 Task: Create a task  Implement a new cybersecurity system for an organization's IT infrastructure , assign it to team member softage.4@softage.net in the project AgileConnection and update the status of the task to  On Track  , set the priority of the task to Low
Action: Mouse moved to (78, 66)
Screenshot: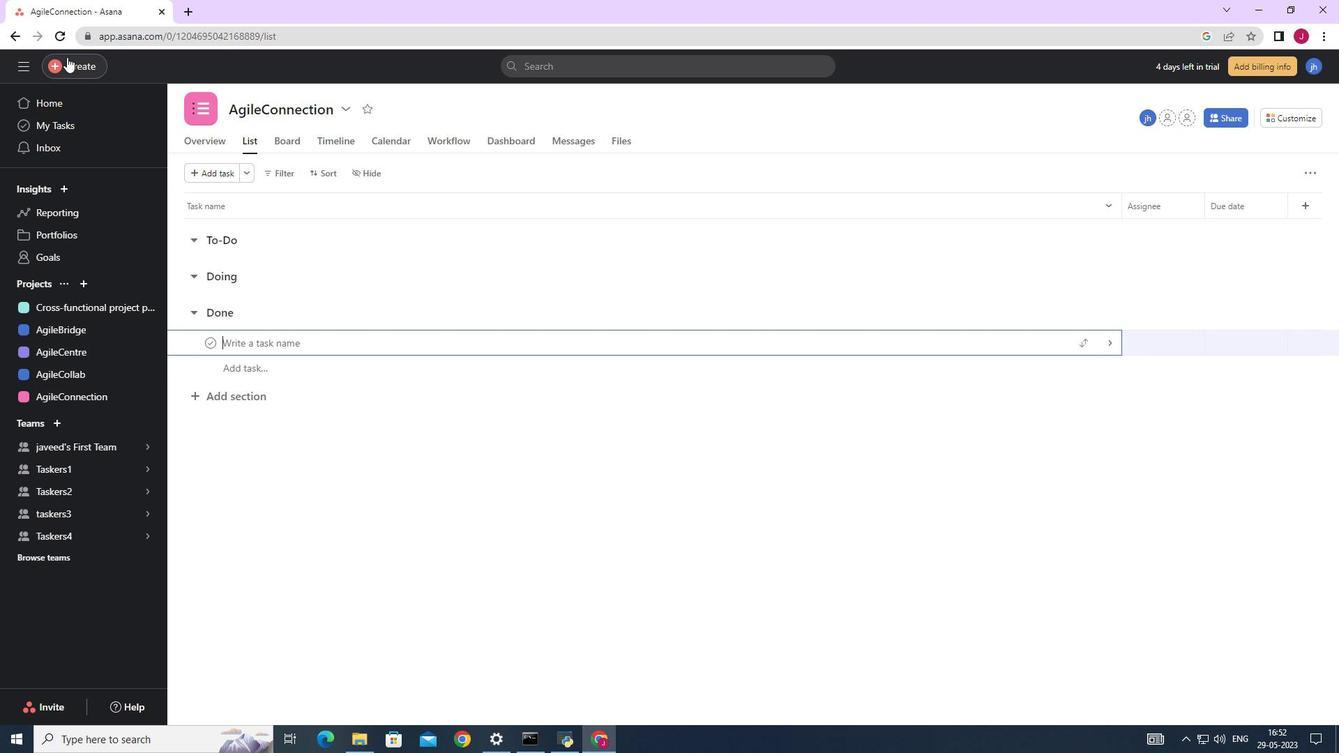 
Action: Mouse pressed left at (78, 66)
Screenshot: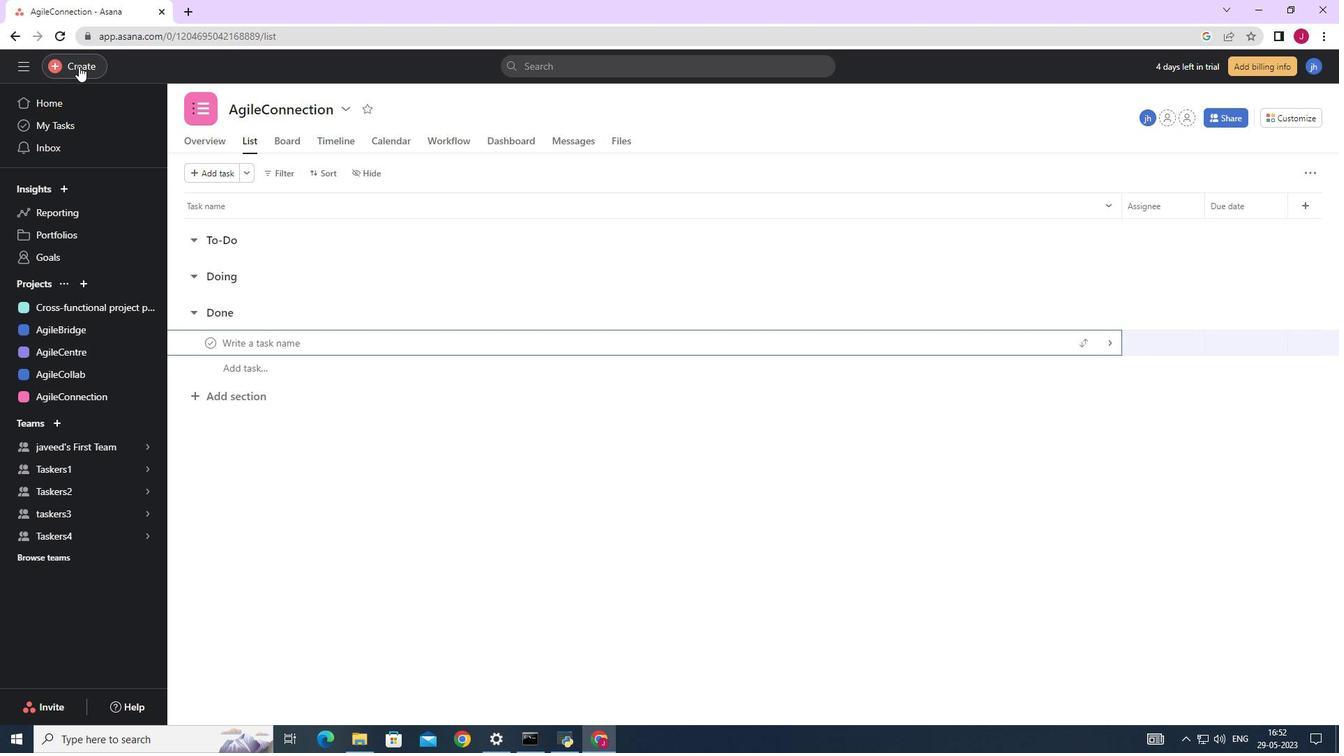 
Action: Mouse moved to (156, 71)
Screenshot: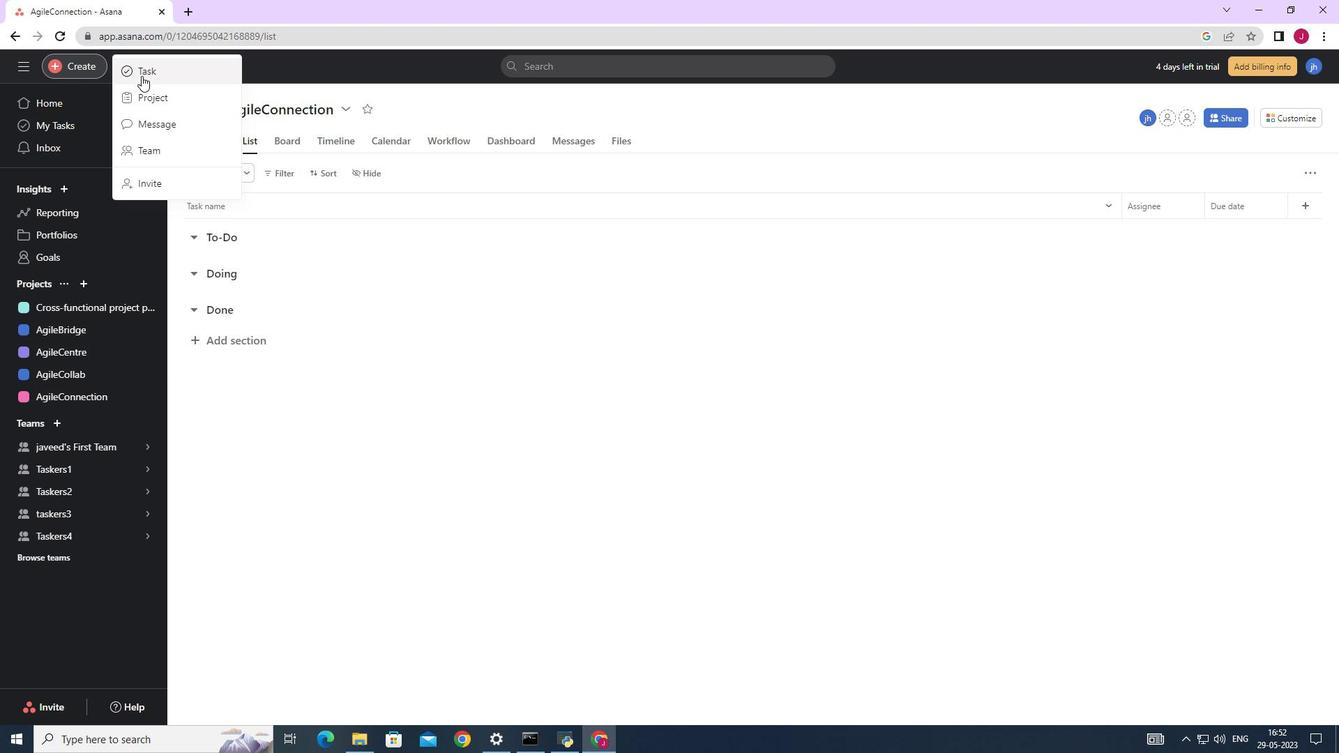 
Action: Mouse pressed left at (156, 71)
Screenshot: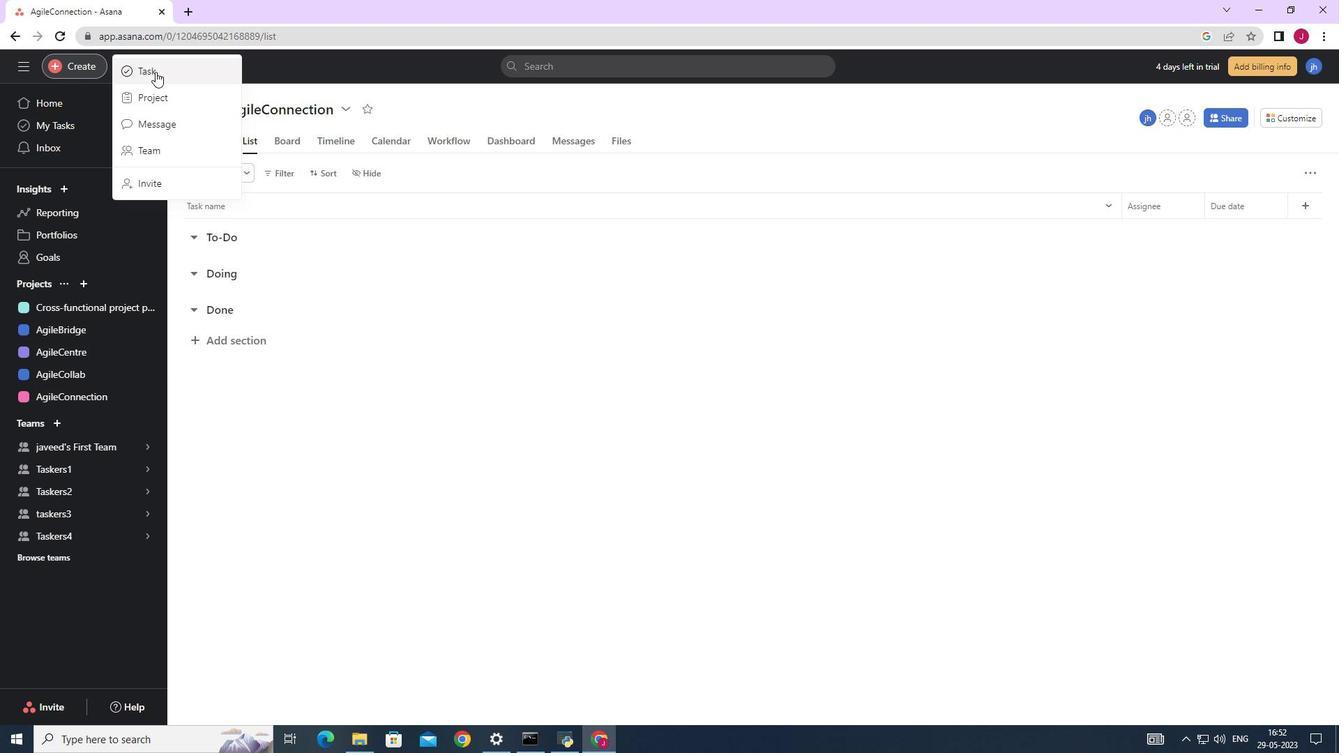 
Action: Mouse moved to (1094, 463)
Screenshot: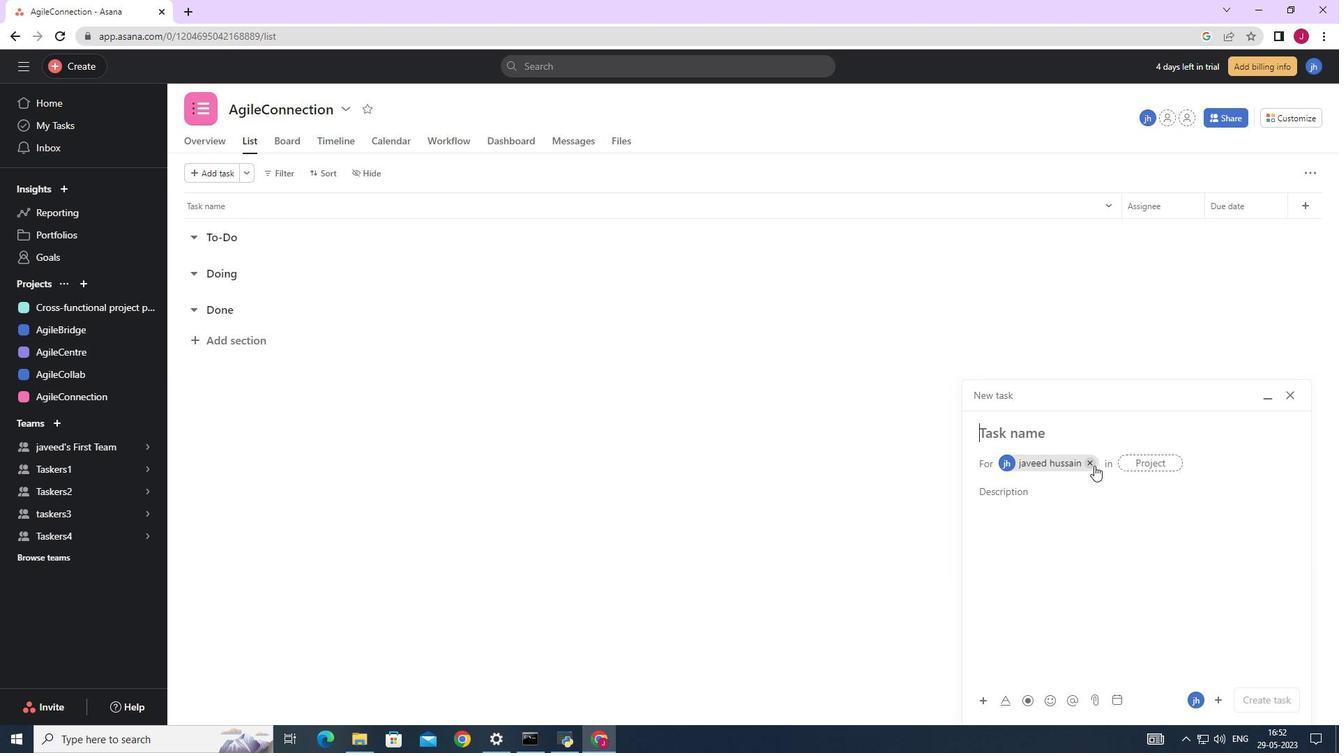 
Action: Mouse pressed left at (1094, 463)
Screenshot: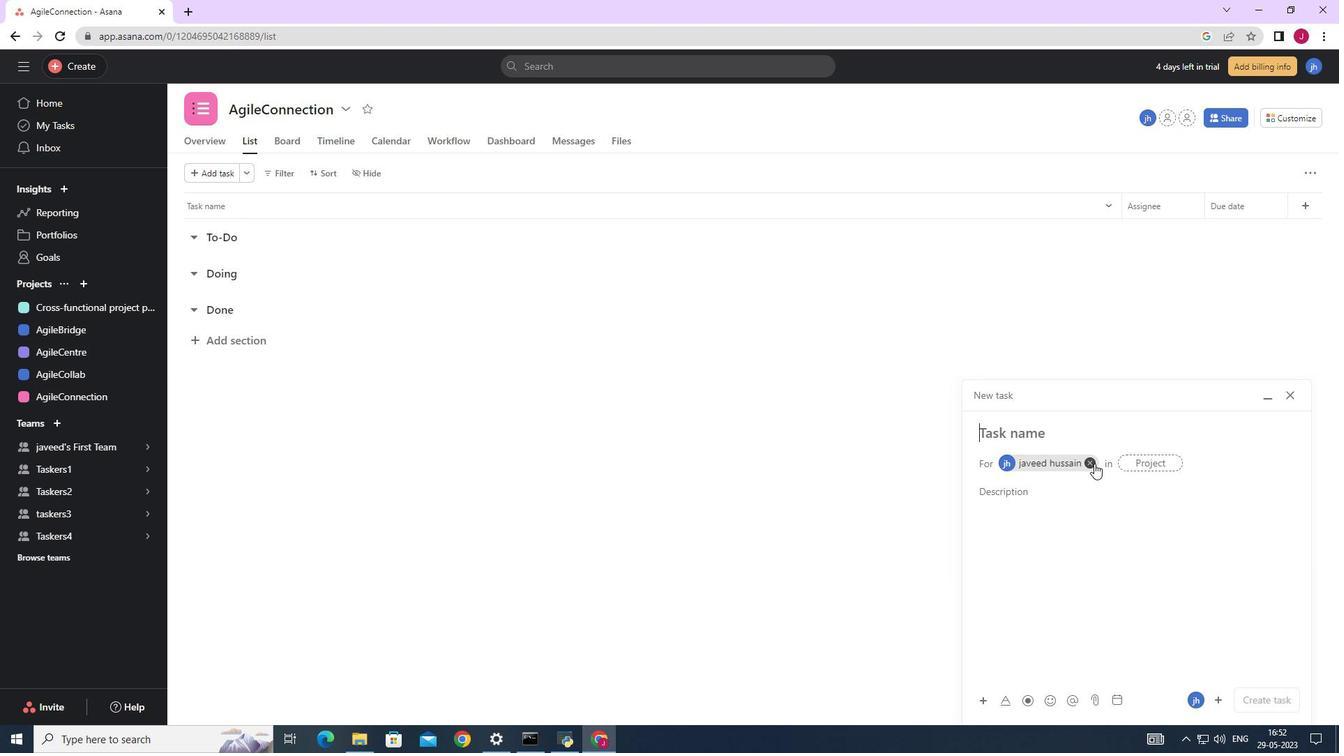 
Action: Mouse moved to (1018, 430)
Screenshot: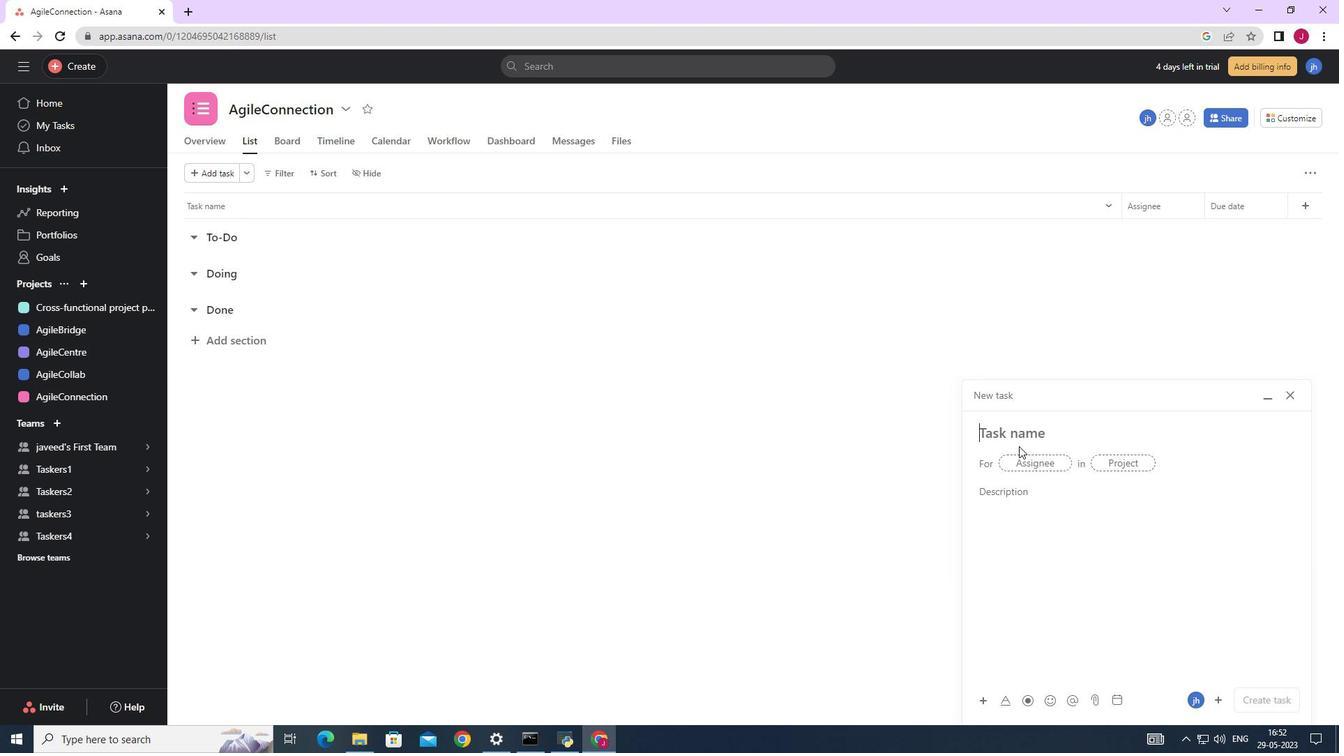 
Action: Key pressed <Key.caps_lock>I<Key.caps_lock>mplement<Key.space>a<Key.space>new<Key.space>cybersecurity<Key.space>system<Key.space>for<Key.space>an<Key.space>organisations<Key.space><Key.caps_lock>I<Key.caps_lock>t<Key.backspace><Key.caps_lock>T<Key.caps_lock><Key.space>infrastir<Key.backspace><Key.backspace>racture
Screenshot: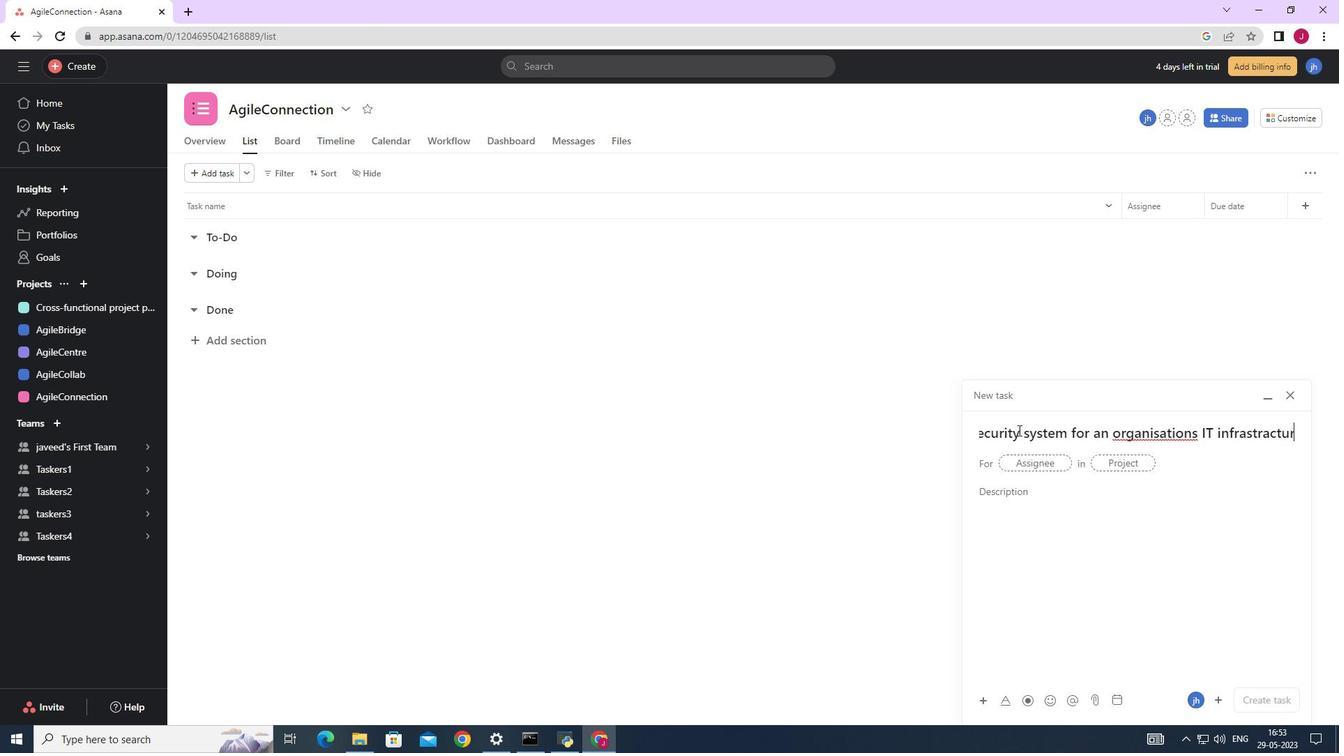 
Action: Mouse moved to (1132, 434)
Screenshot: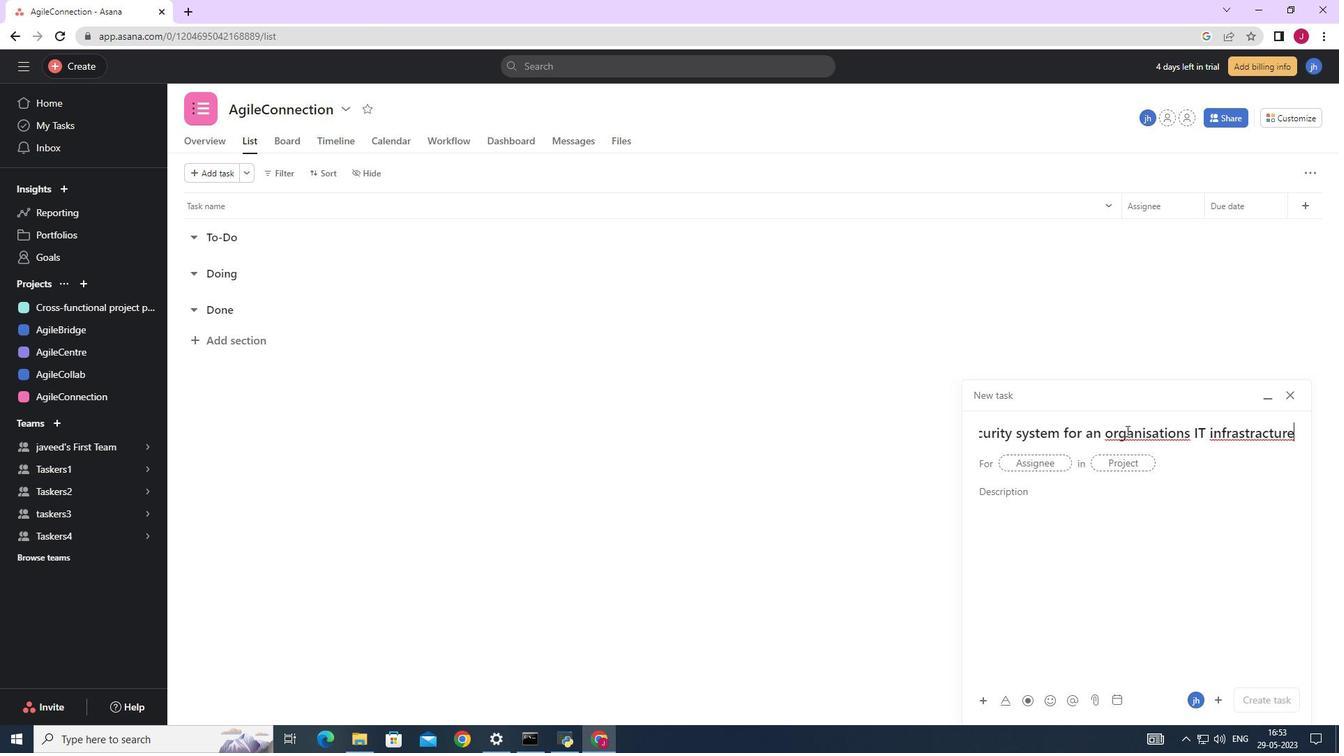
Action: Mouse pressed right at (1132, 434)
Screenshot: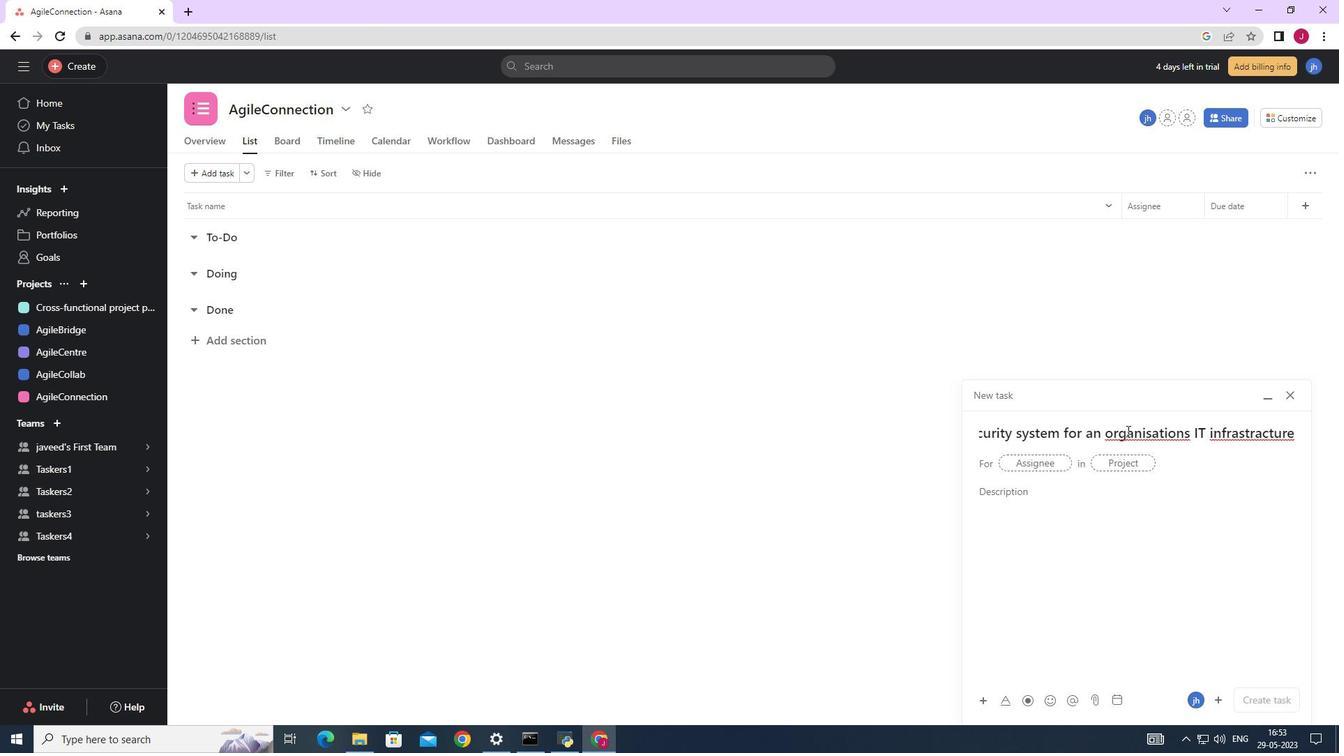 
Action: Mouse moved to (1191, 443)
Screenshot: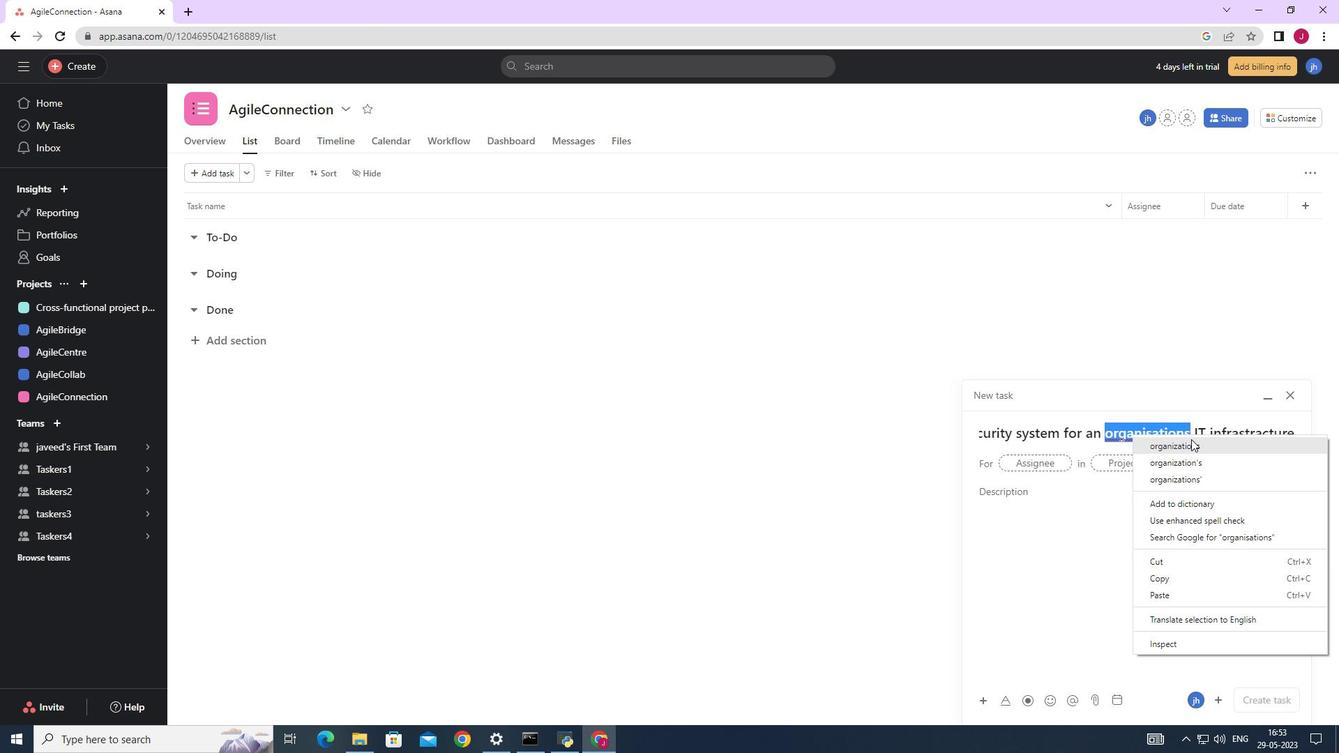 
Action: Mouse pressed left at (1191, 443)
Screenshot: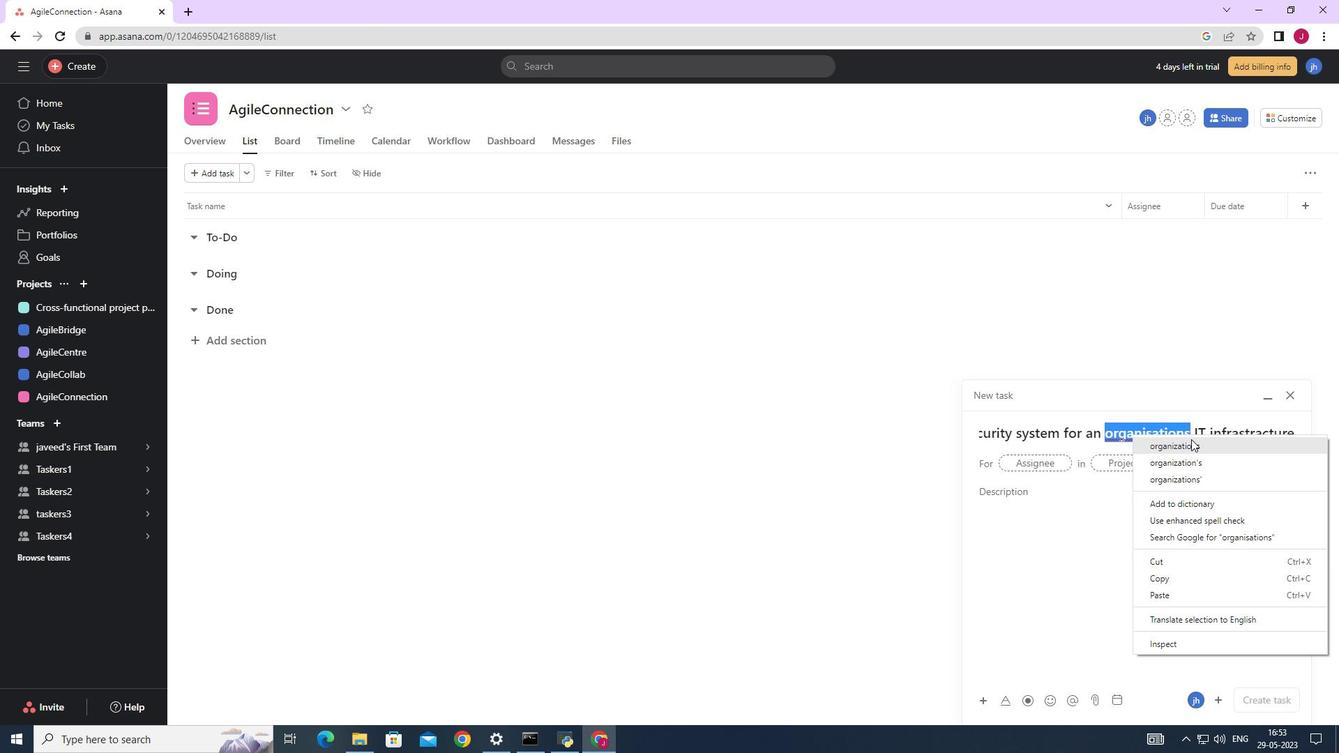 
Action: Mouse moved to (1262, 437)
Screenshot: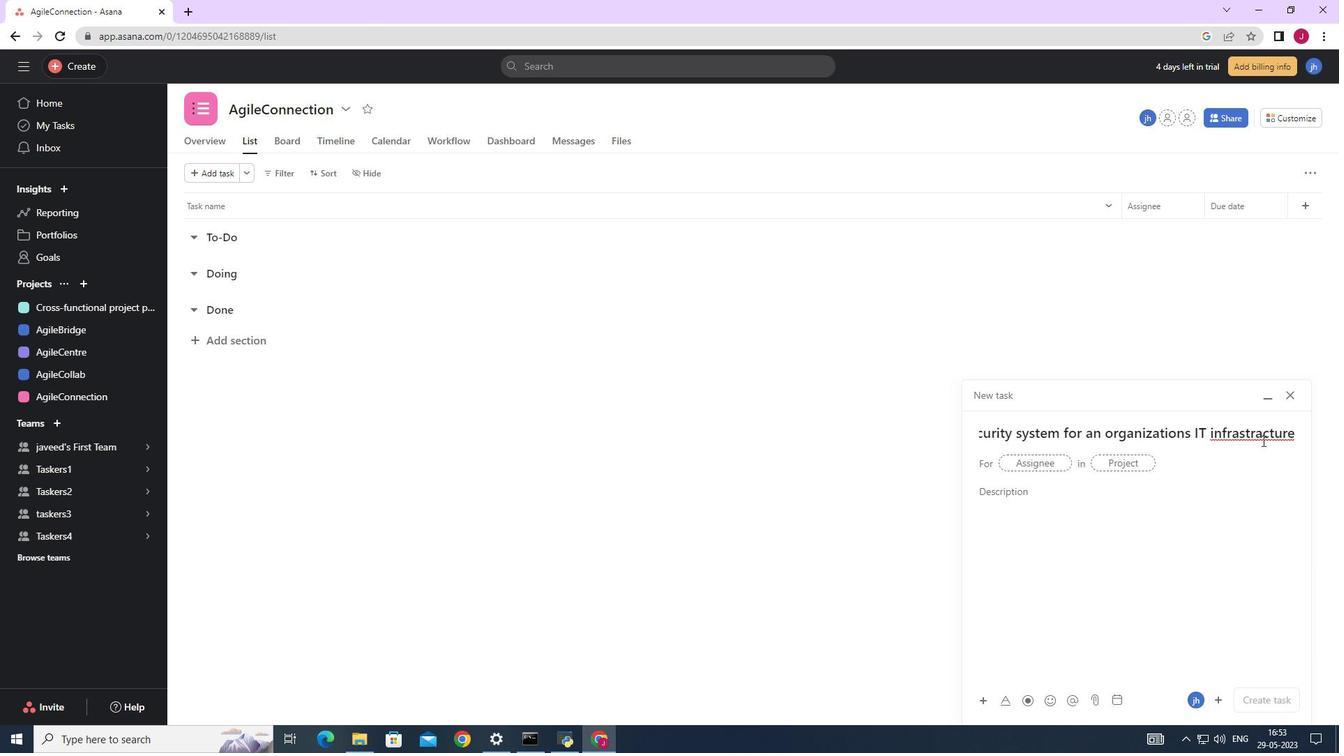 
Action: Mouse pressed right at (1262, 437)
Screenshot: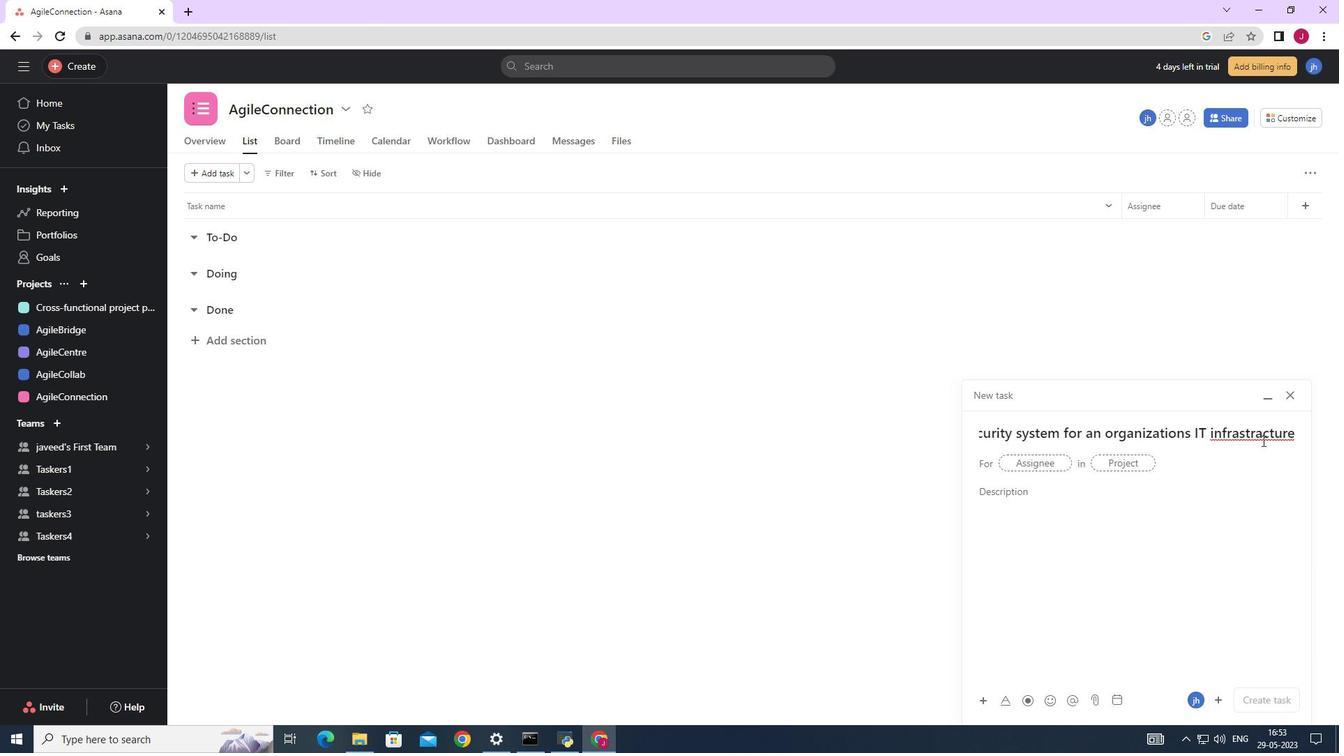 
Action: Mouse moved to (1204, 450)
Screenshot: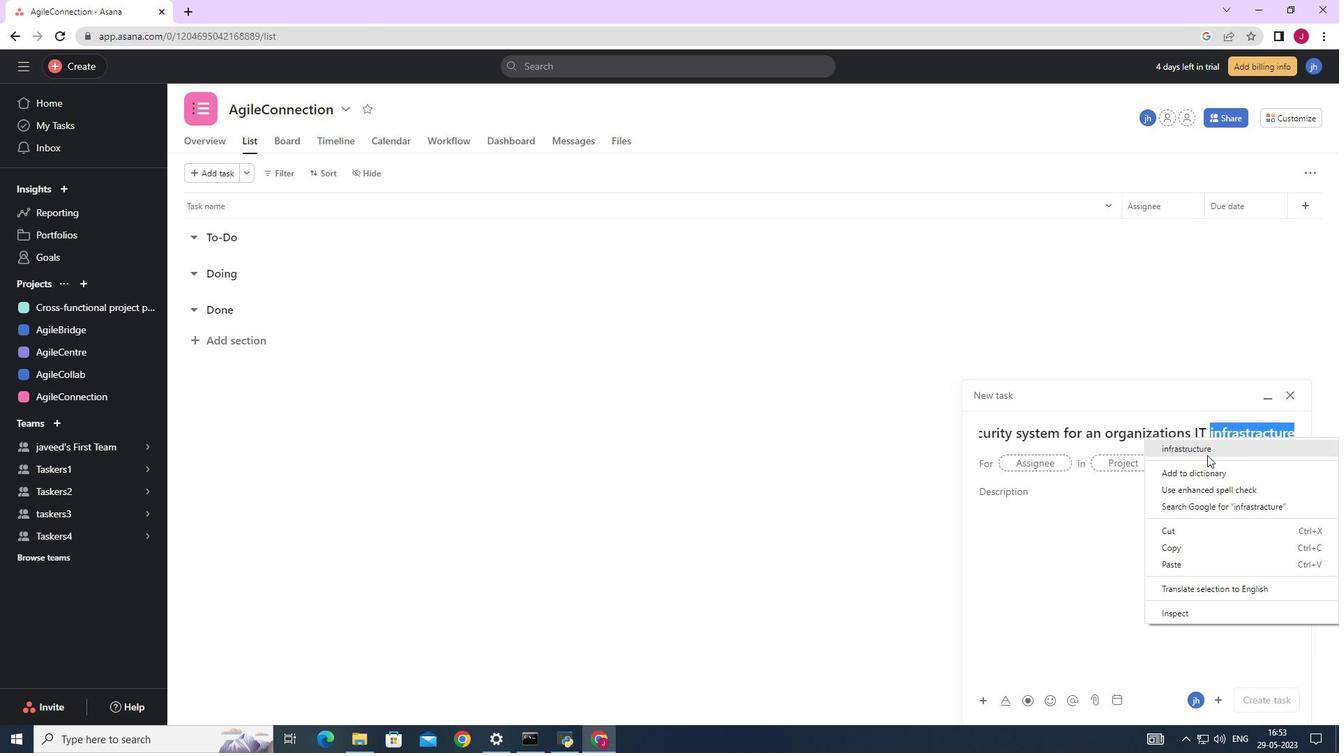 
Action: Mouse pressed left at (1204, 450)
Screenshot: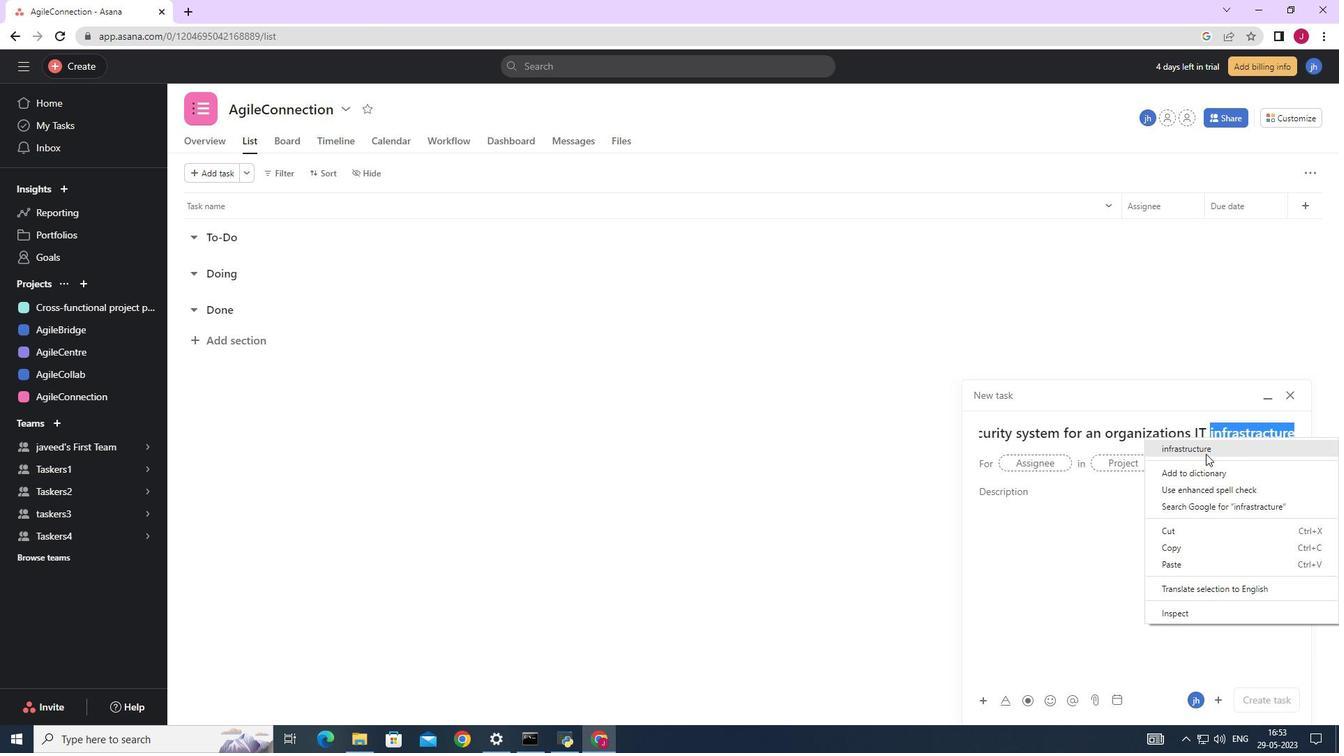 
Action: Mouse moved to (1035, 461)
Screenshot: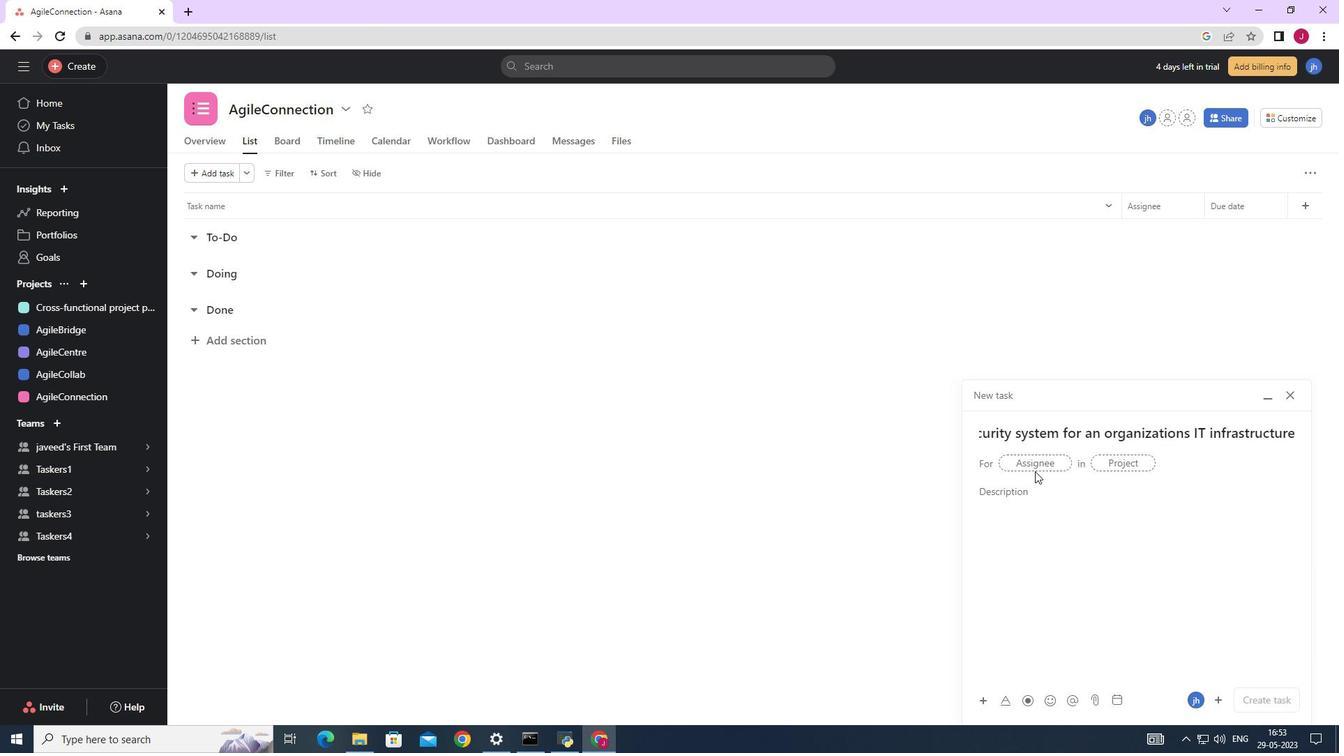 
Action: Mouse pressed left at (1035, 461)
Screenshot: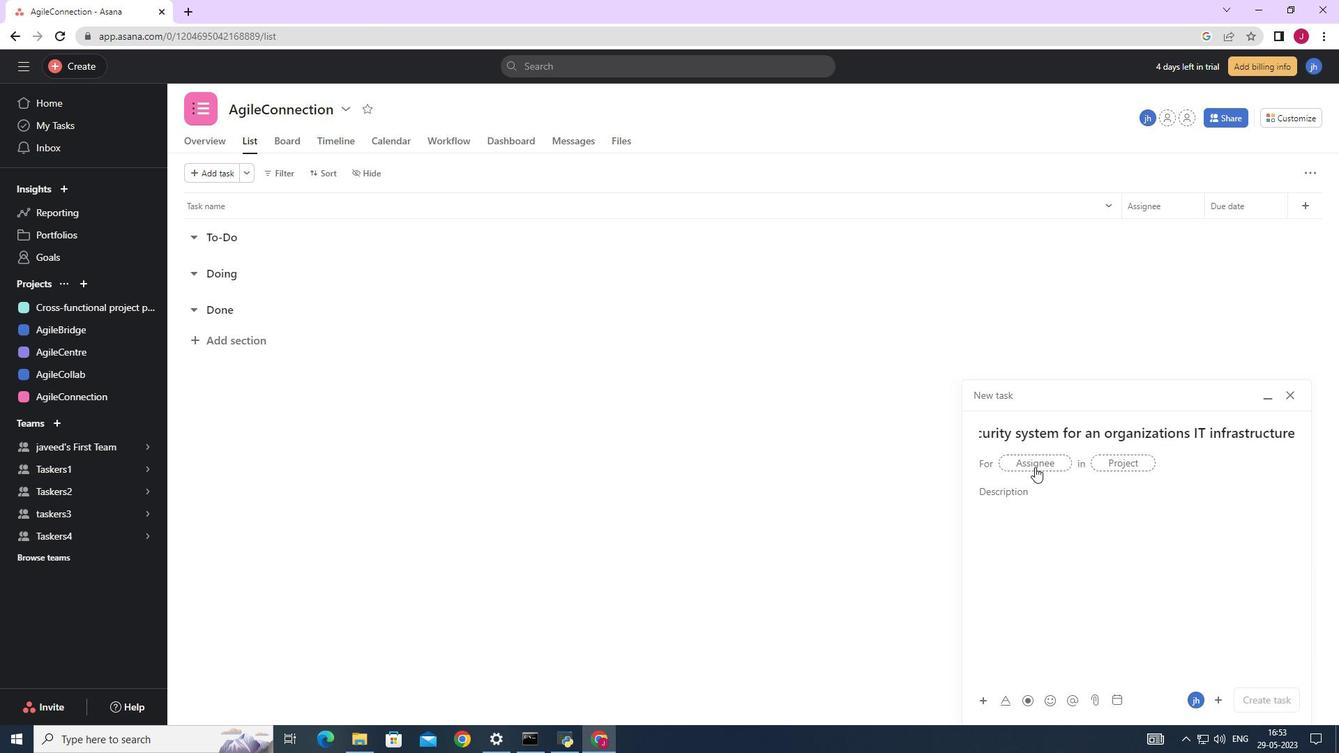
Action: Mouse moved to (1033, 460)
Screenshot: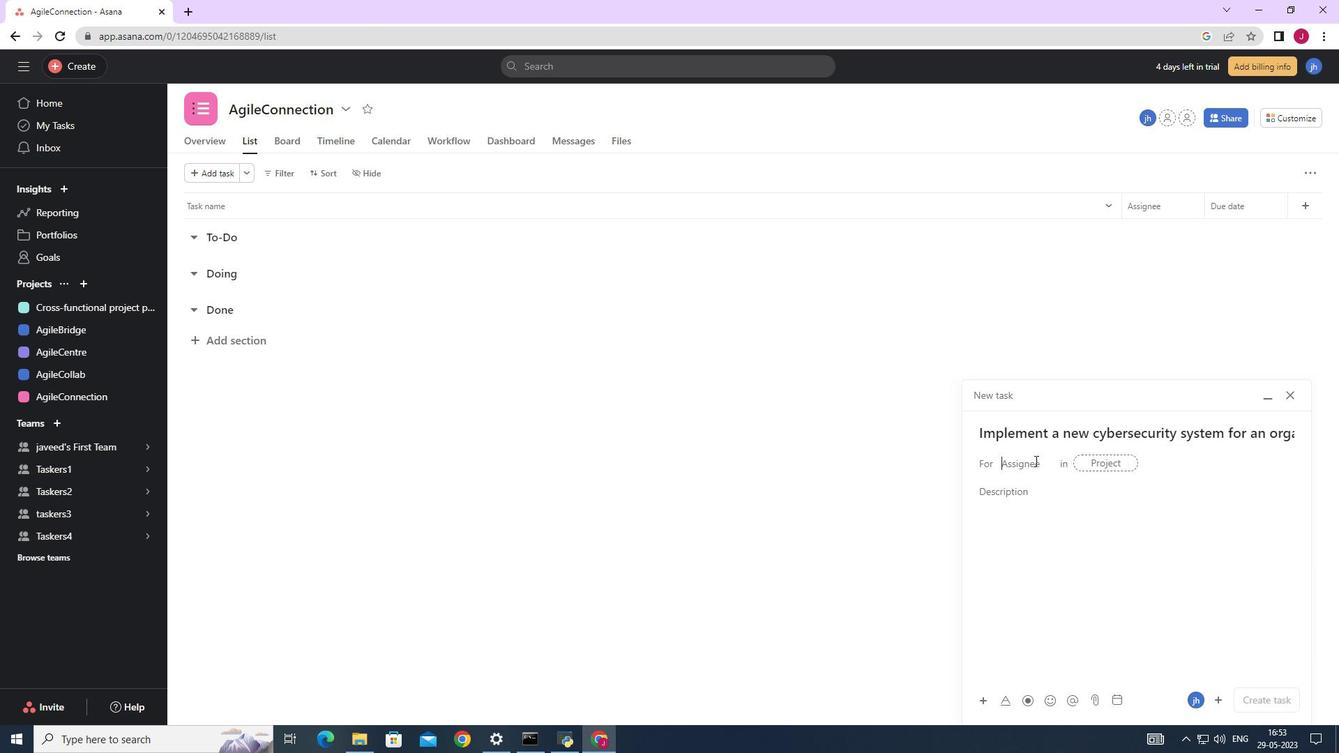 
Action: Key pressed s
Screenshot: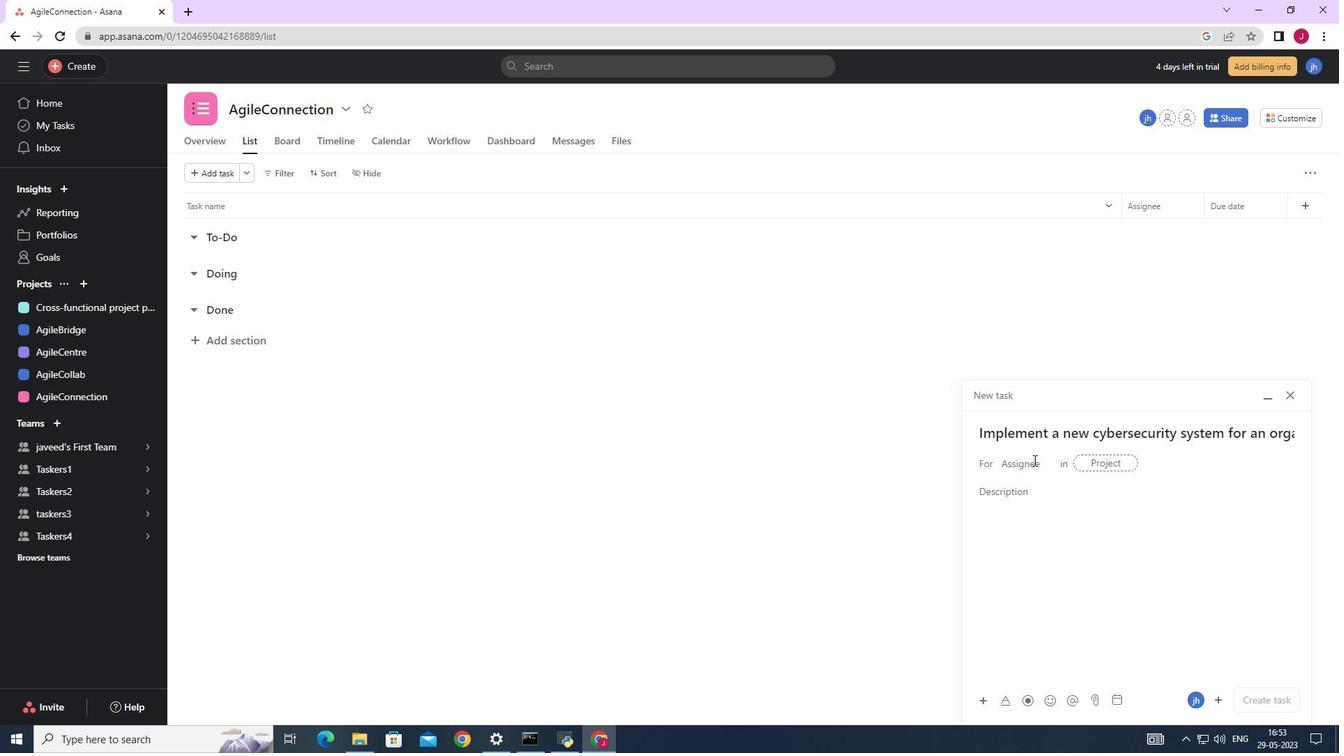 
Action: Mouse moved to (1029, 463)
Screenshot: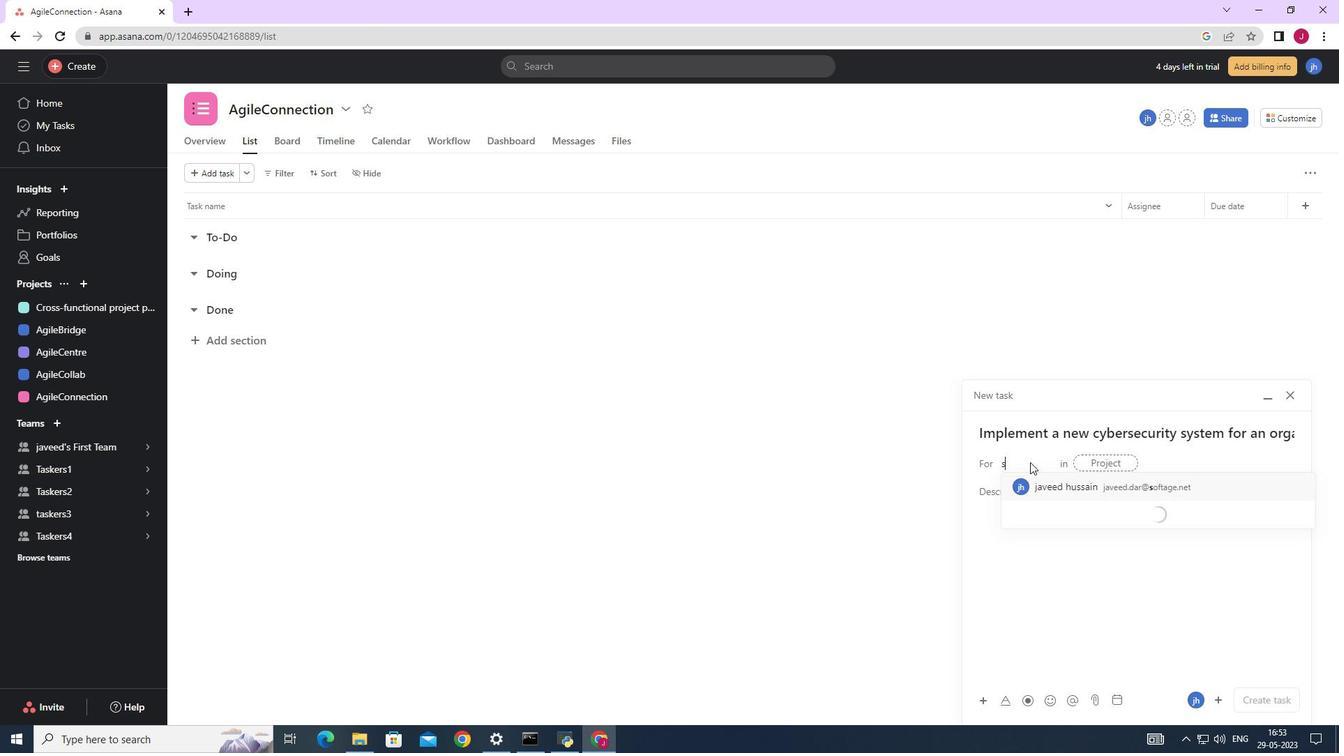 
Action: Key pressed o
Screenshot: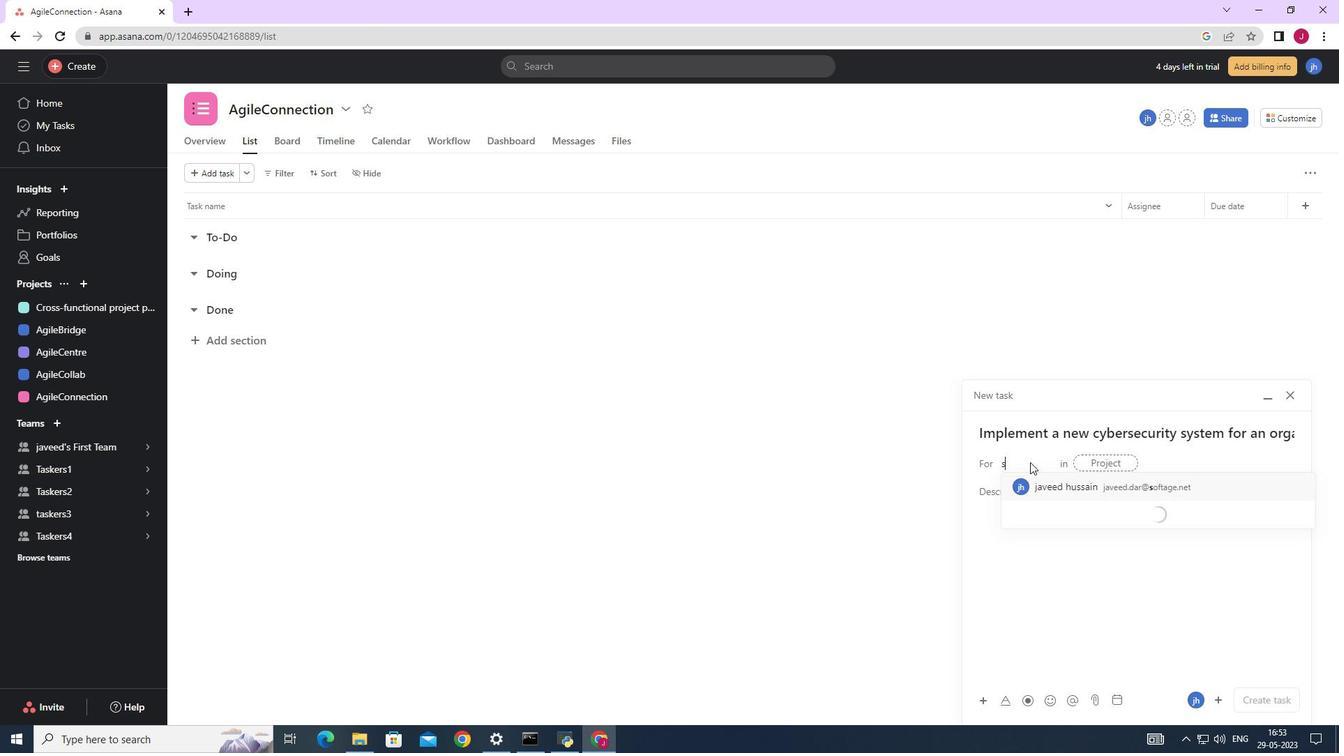 
Action: Mouse moved to (1022, 464)
Screenshot: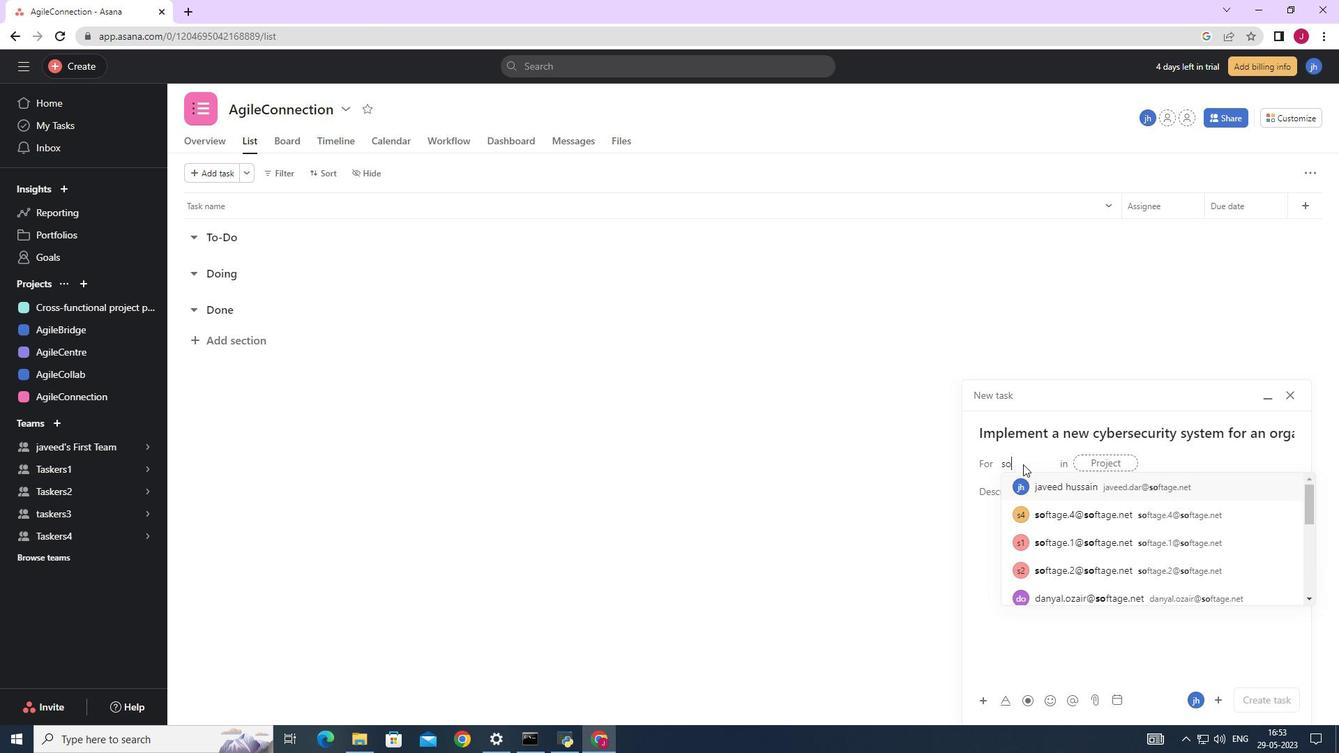 
Action: Key pressed ft
Screenshot: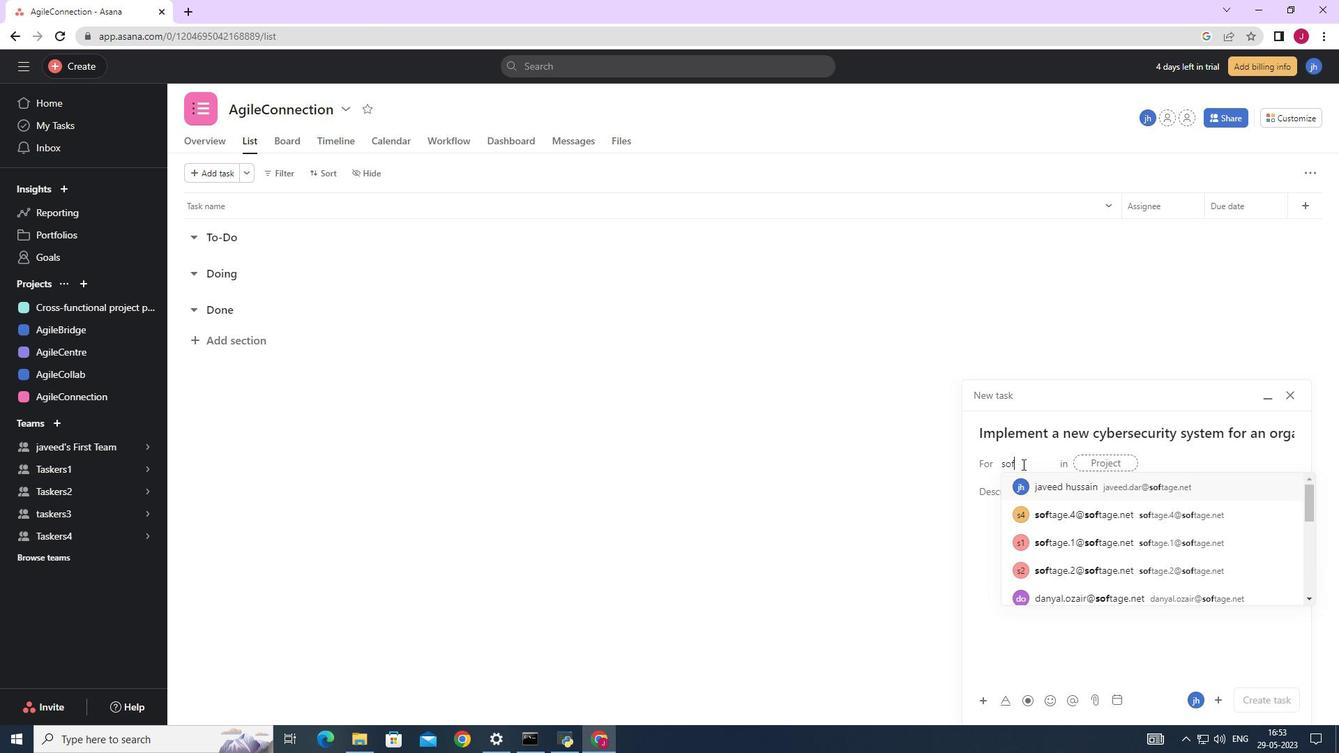 
Action: Mouse moved to (1119, 571)
Screenshot: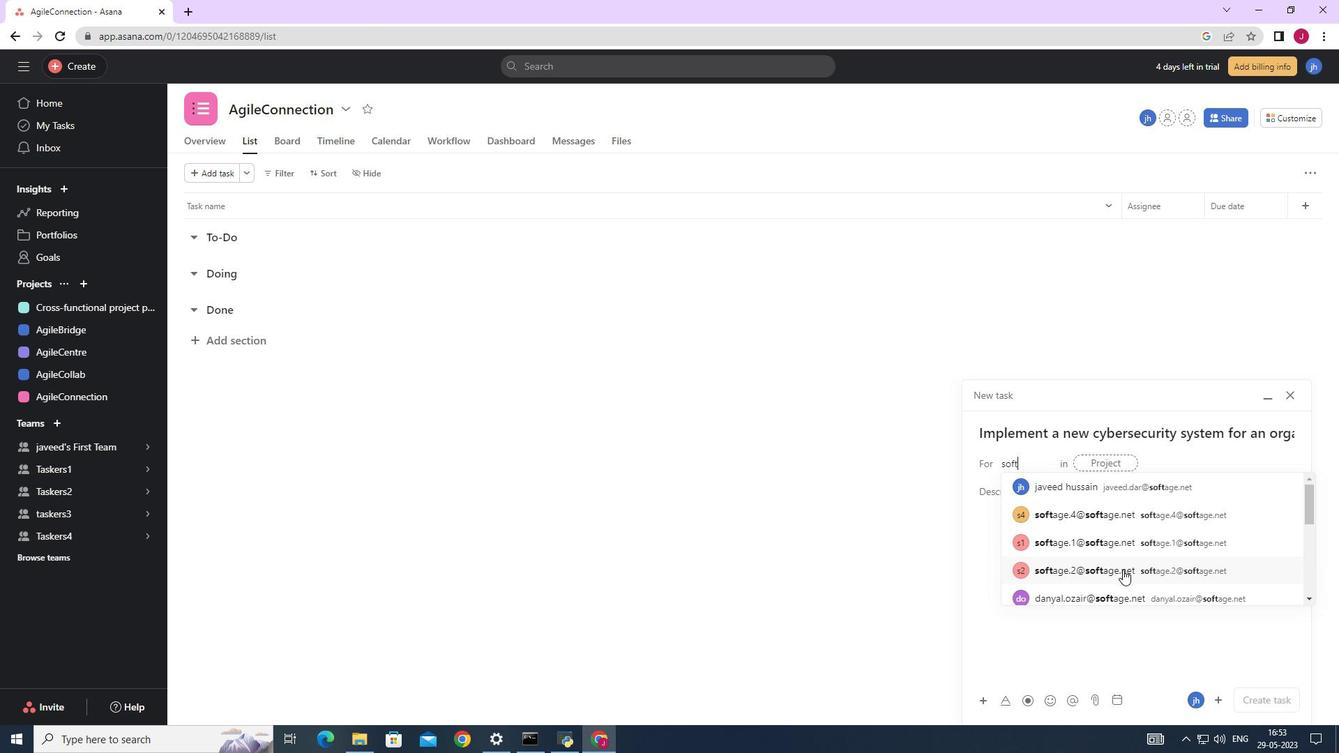 
Action: Mouse scrolled (1120, 570) with delta (0, 0)
Screenshot: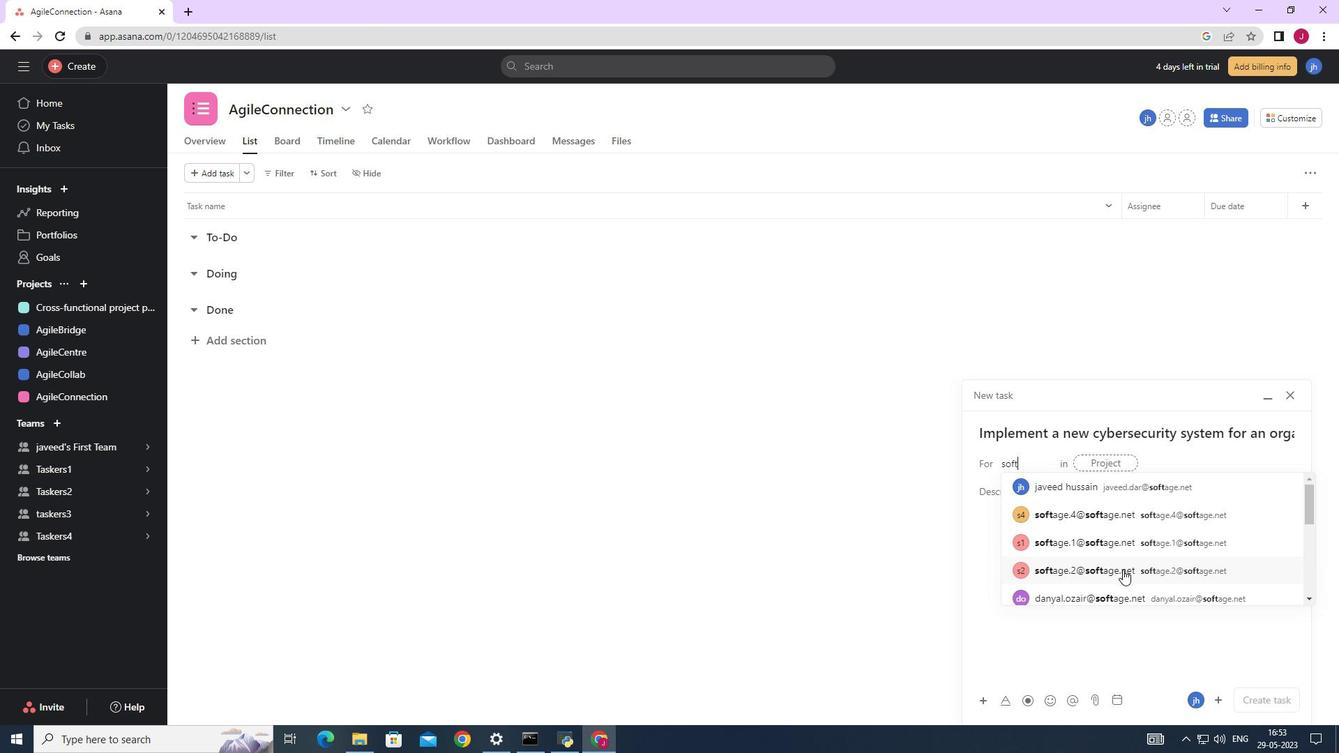 
Action: Mouse scrolled (1119, 571) with delta (0, 0)
Screenshot: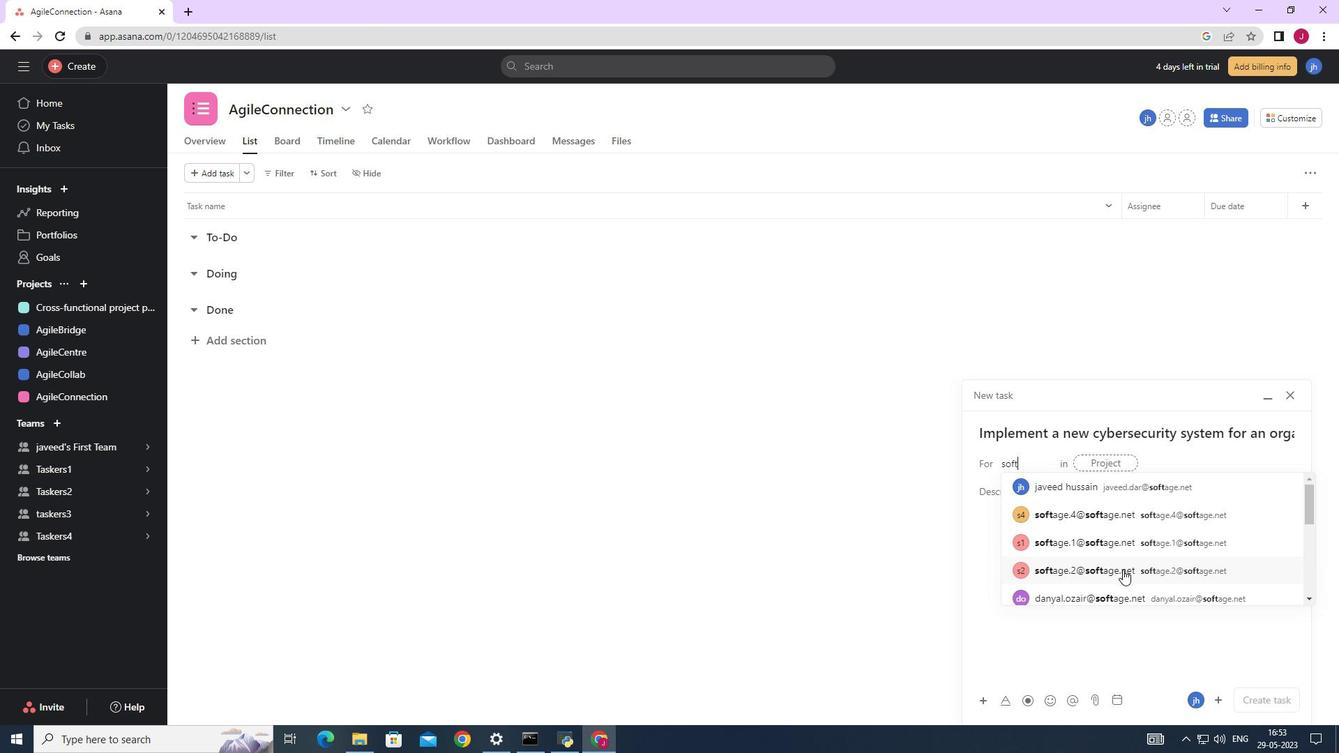 
Action: Mouse moved to (1106, 557)
Screenshot: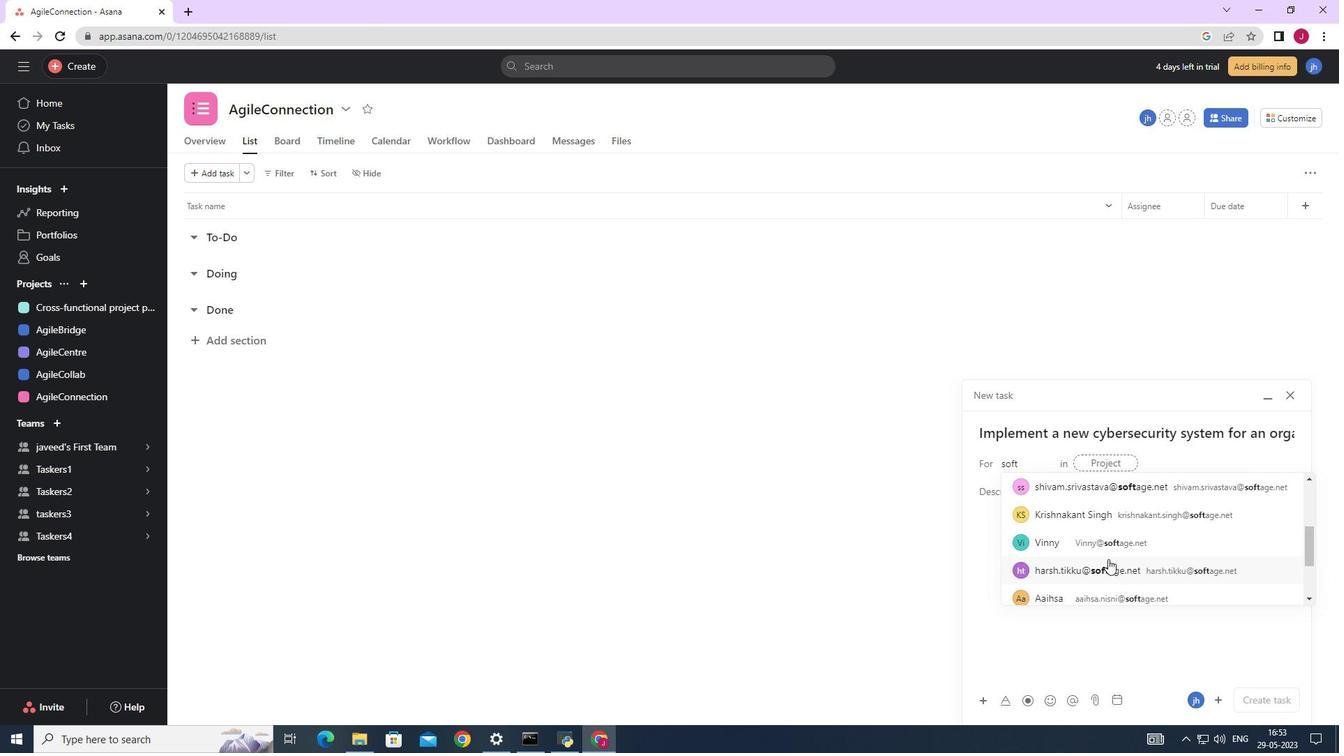 
Action: Key pressed age.4
Screenshot: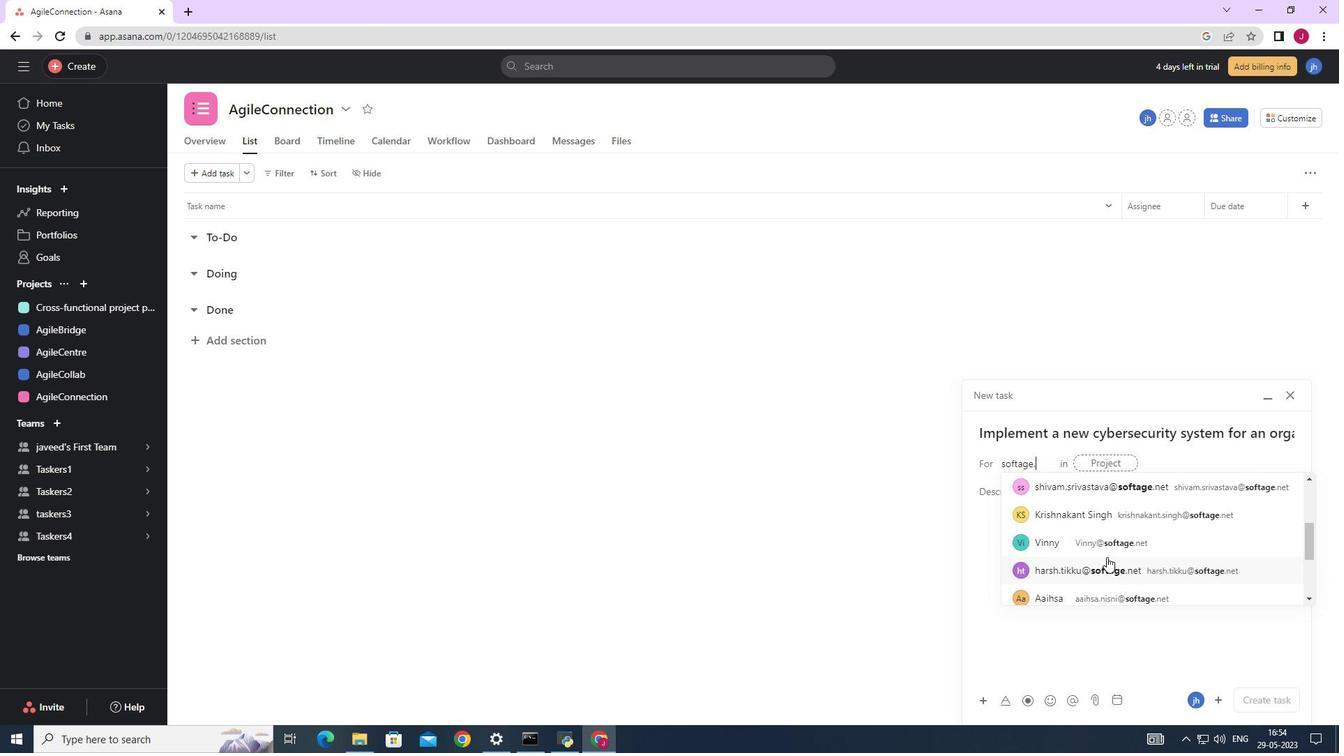 
Action: Mouse moved to (1115, 488)
Screenshot: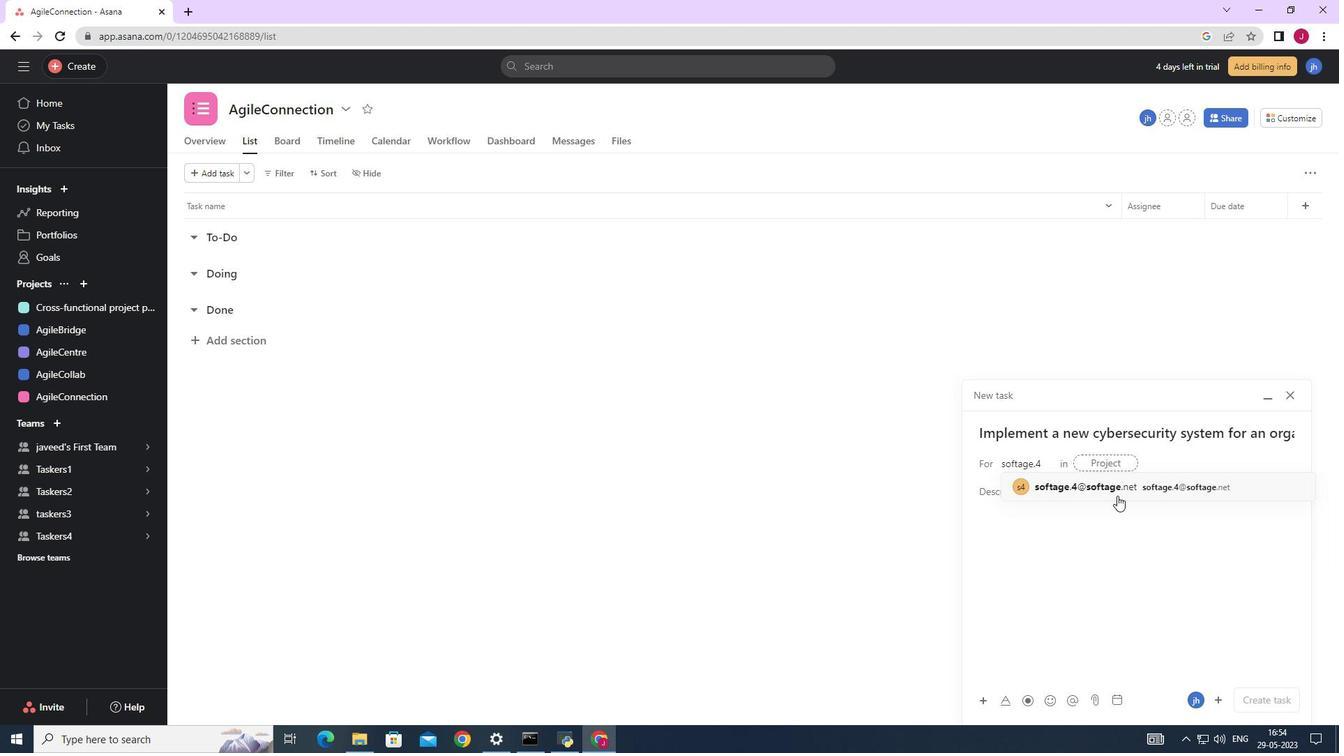 
Action: Mouse pressed left at (1115, 488)
Screenshot: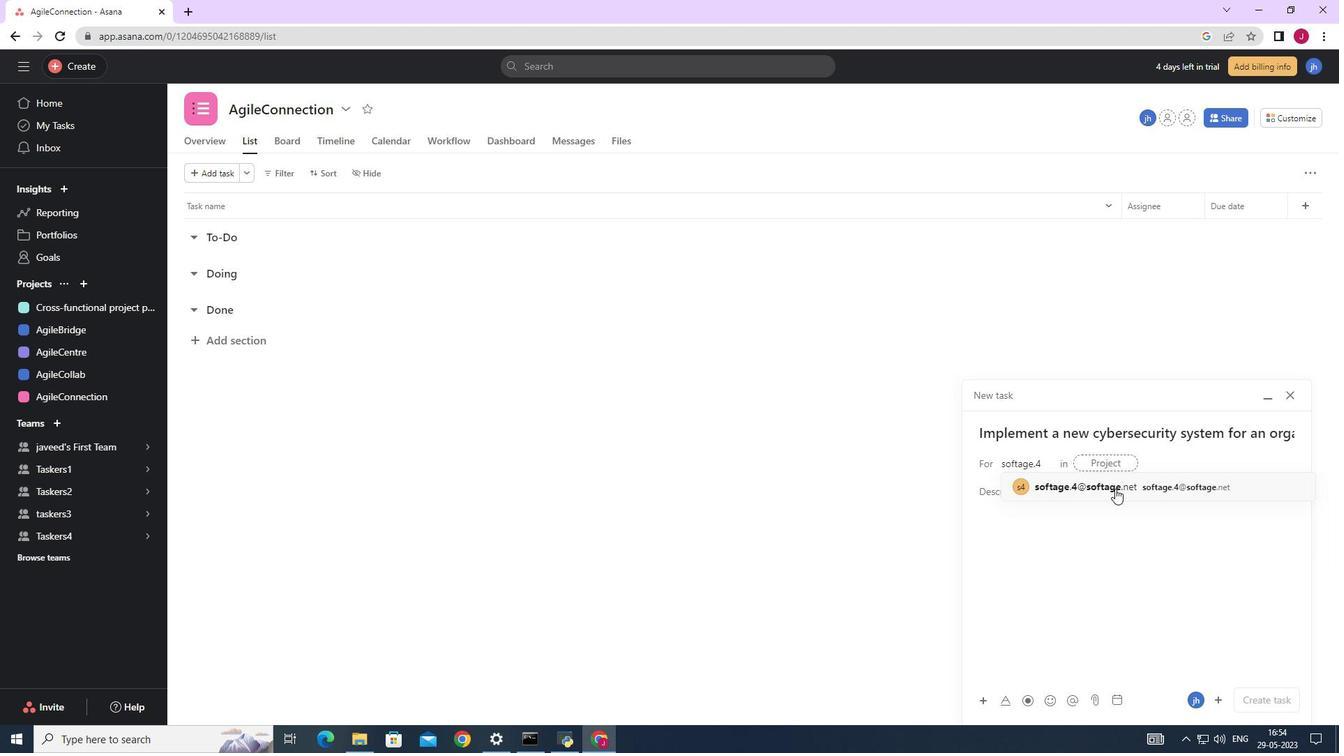 
Action: Mouse moved to (910, 574)
Screenshot: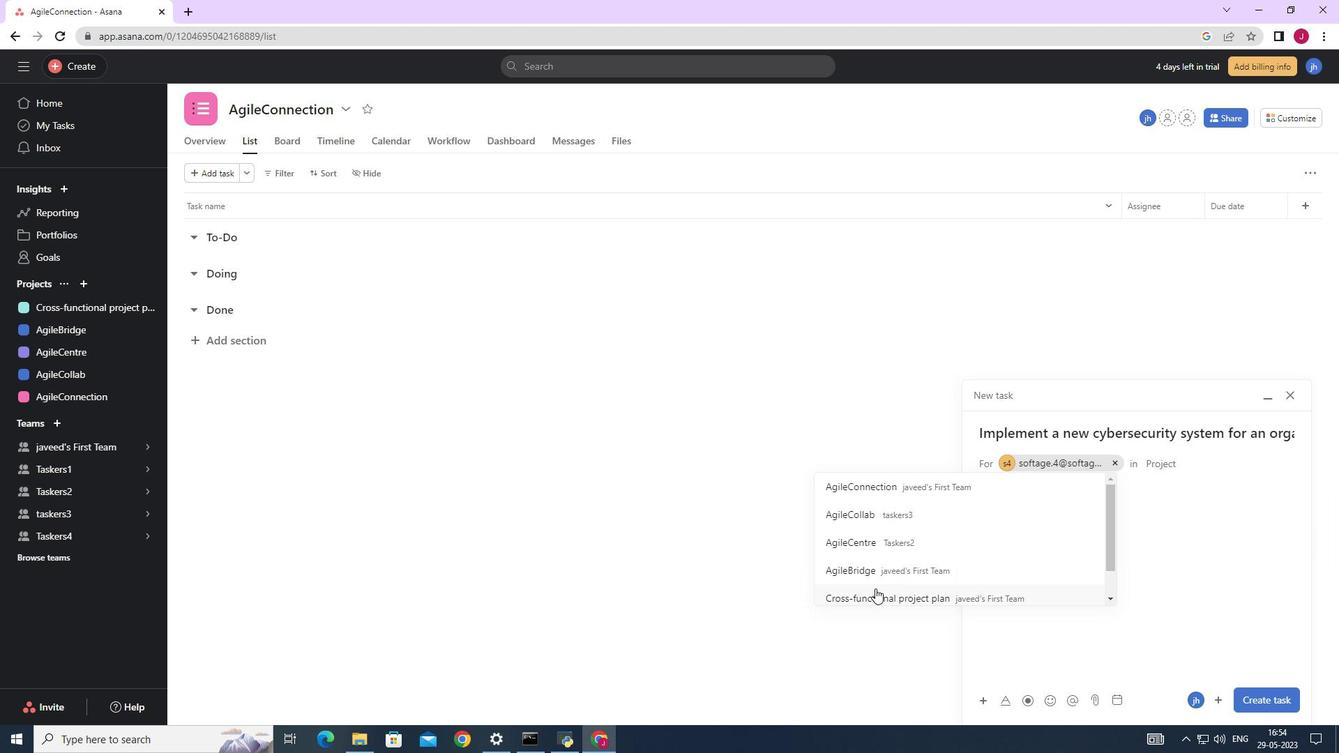 
Action: Mouse scrolled (910, 574) with delta (0, 0)
Screenshot: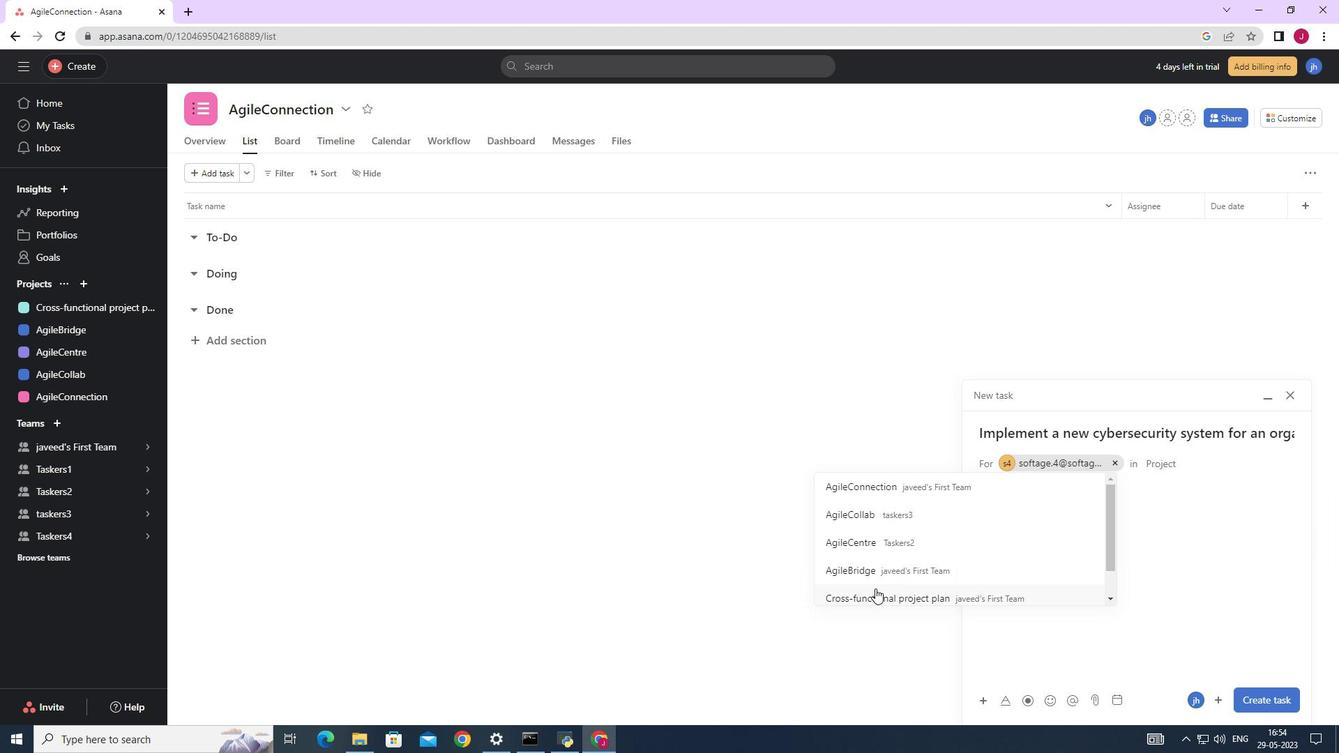 
Action: Mouse scrolled (910, 574) with delta (0, 0)
Screenshot: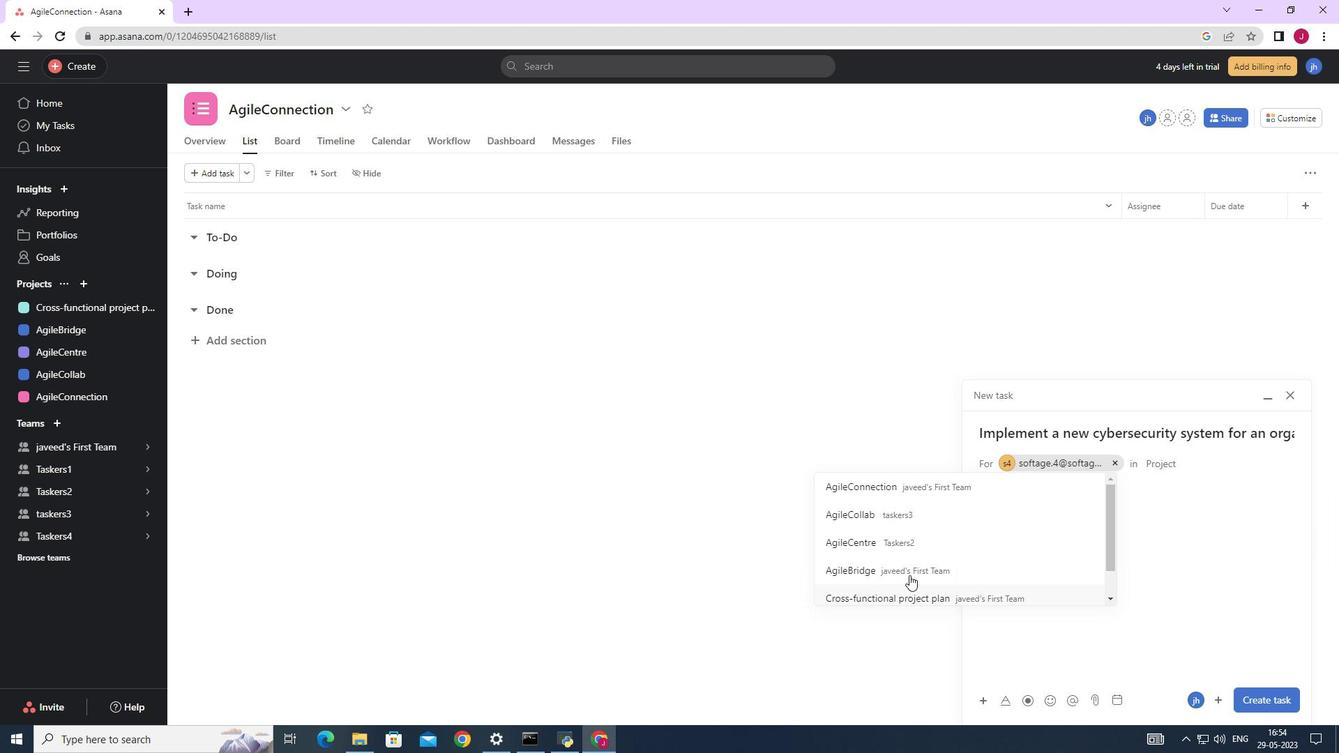 
Action: Mouse scrolled (910, 574) with delta (0, 0)
Screenshot: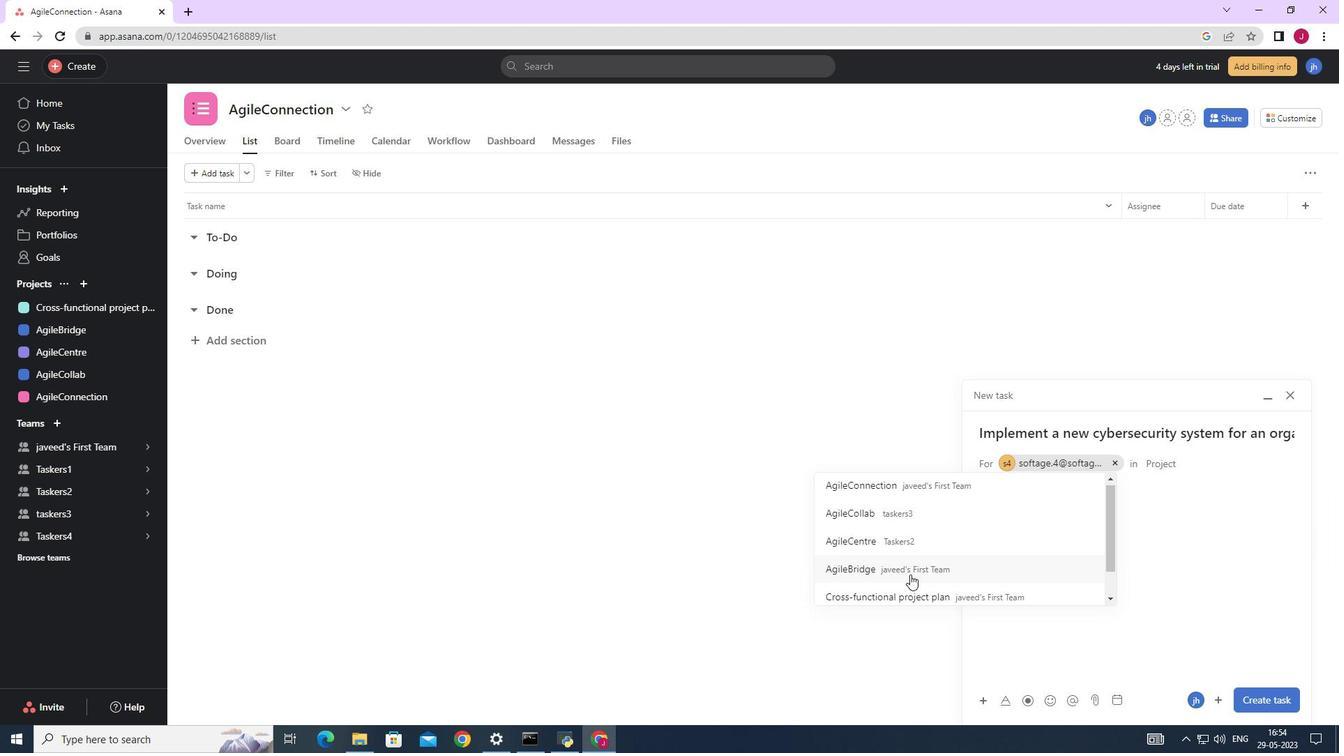 
Action: Mouse moved to (898, 581)
Screenshot: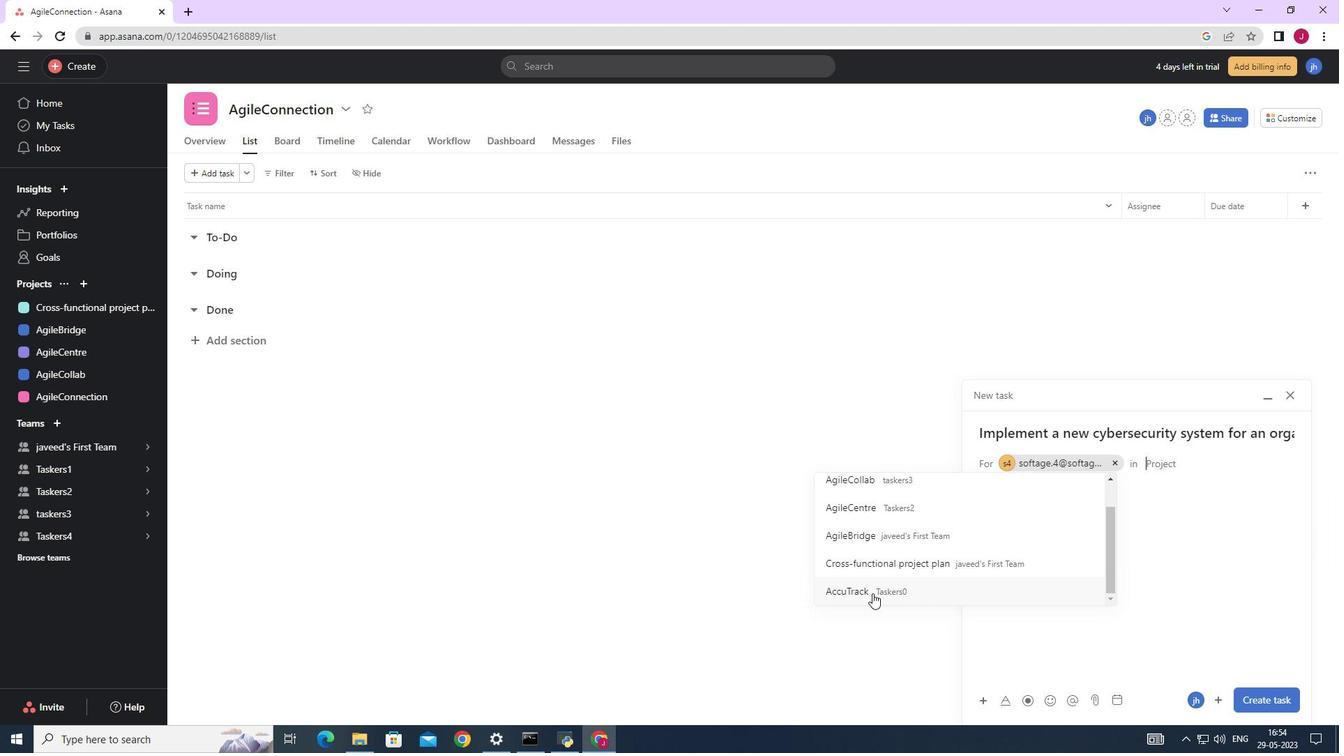 
Action: Mouse scrolled (898, 581) with delta (0, 0)
Screenshot: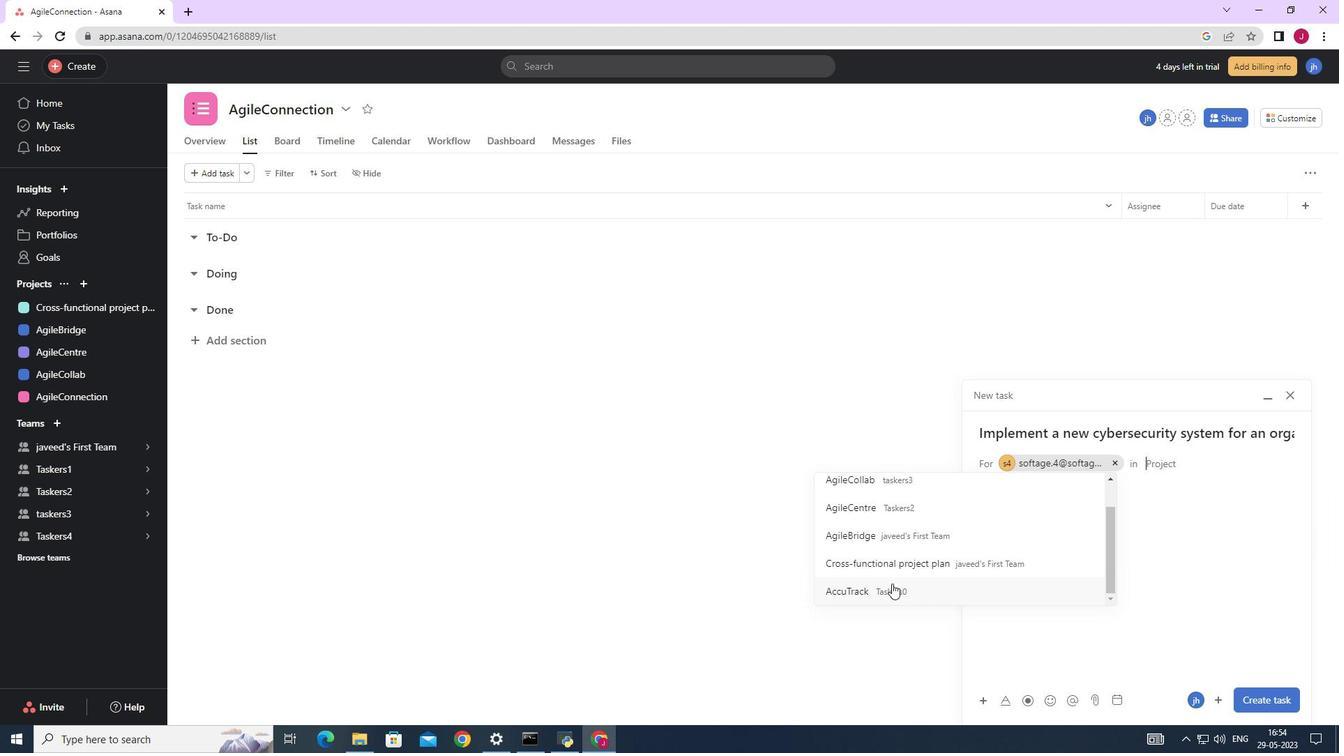 
Action: Mouse scrolled (898, 581) with delta (0, 0)
Screenshot: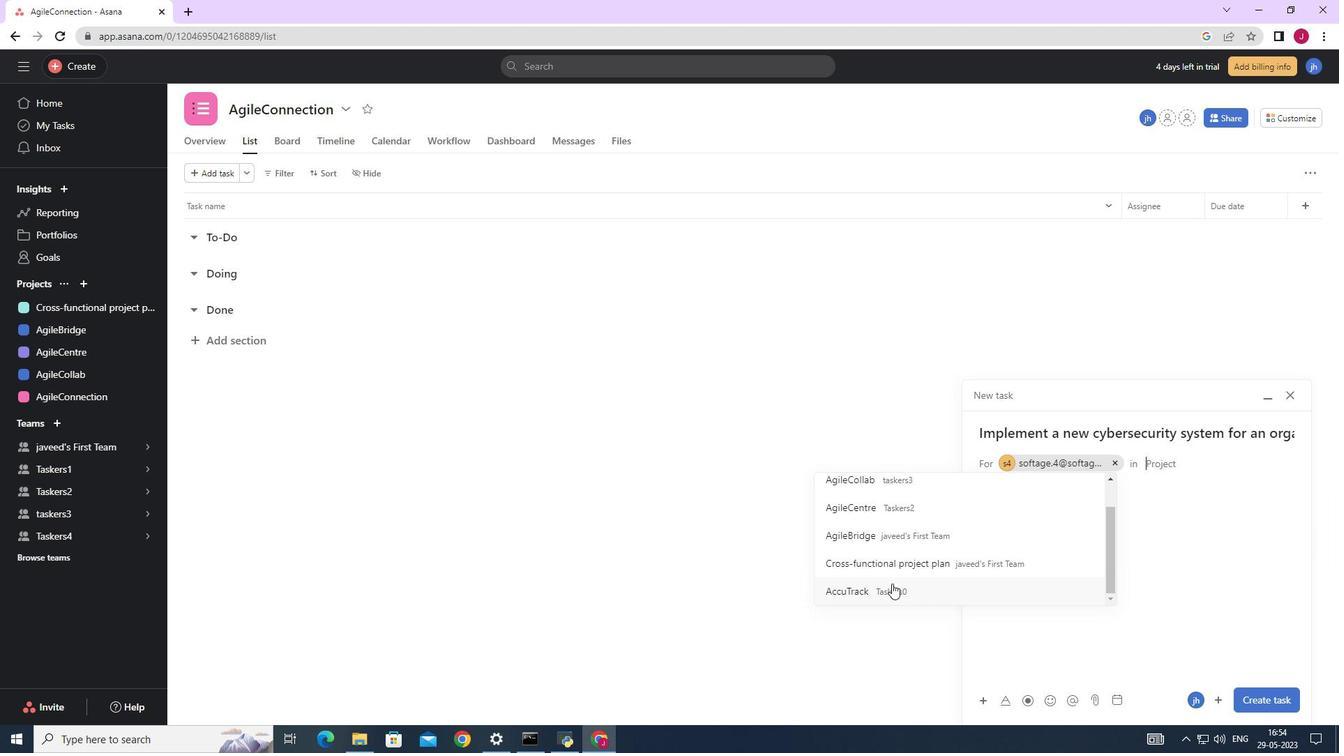 
Action: Mouse scrolled (898, 581) with delta (0, 0)
Screenshot: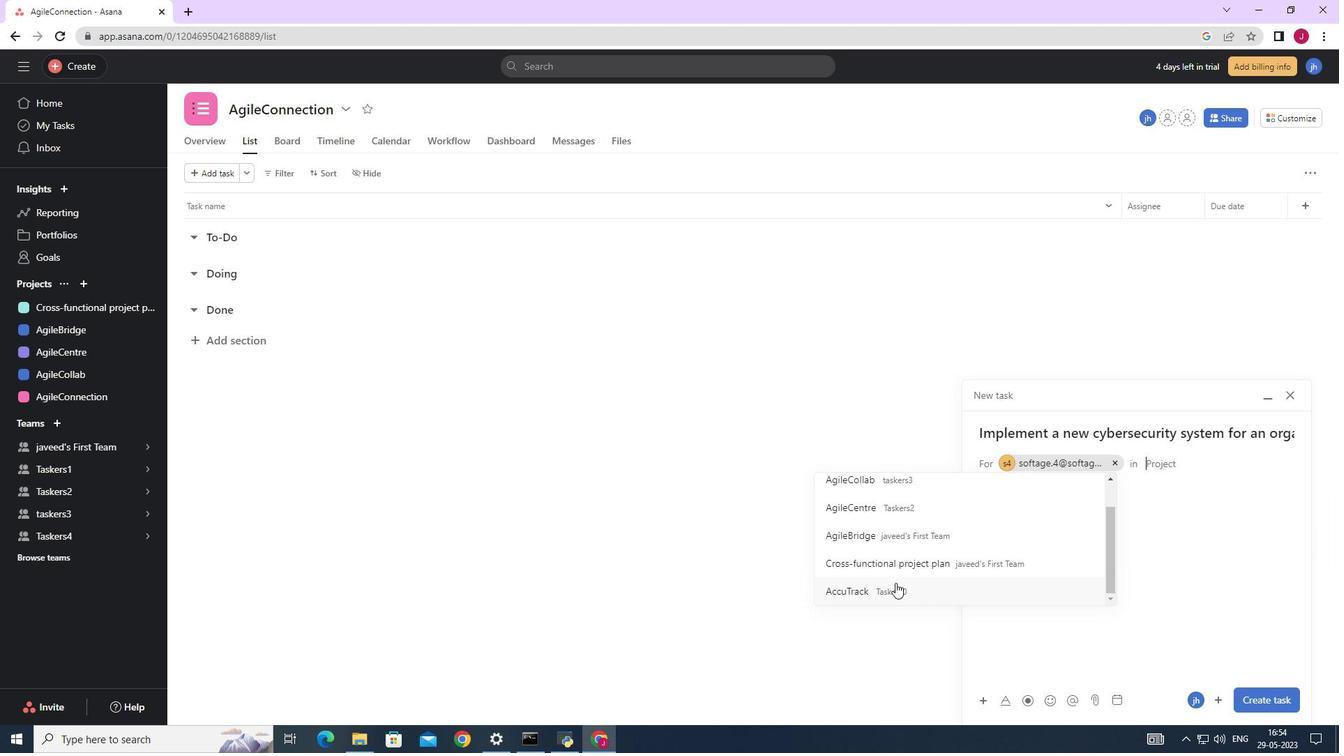 
Action: Mouse scrolled (898, 581) with delta (0, 0)
Screenshot: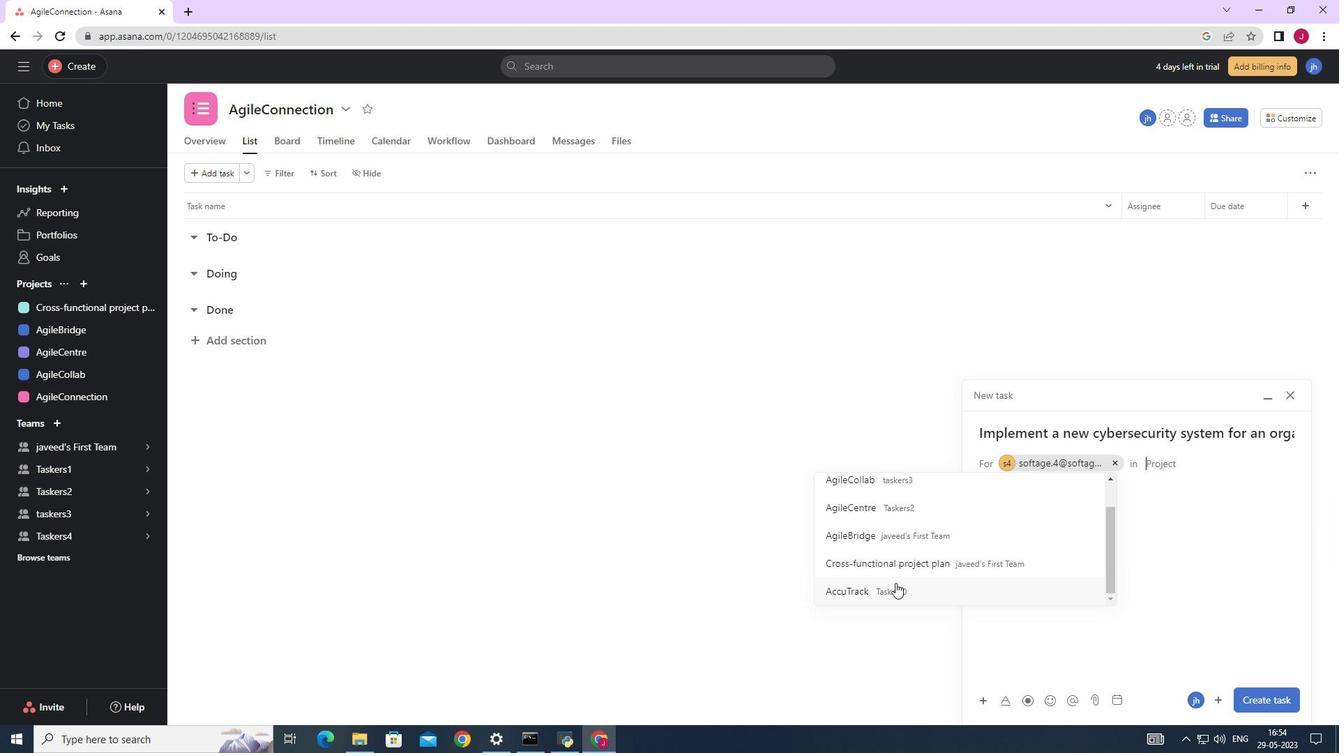 
Action: Mouse moved to (958, 533)
Screenshot: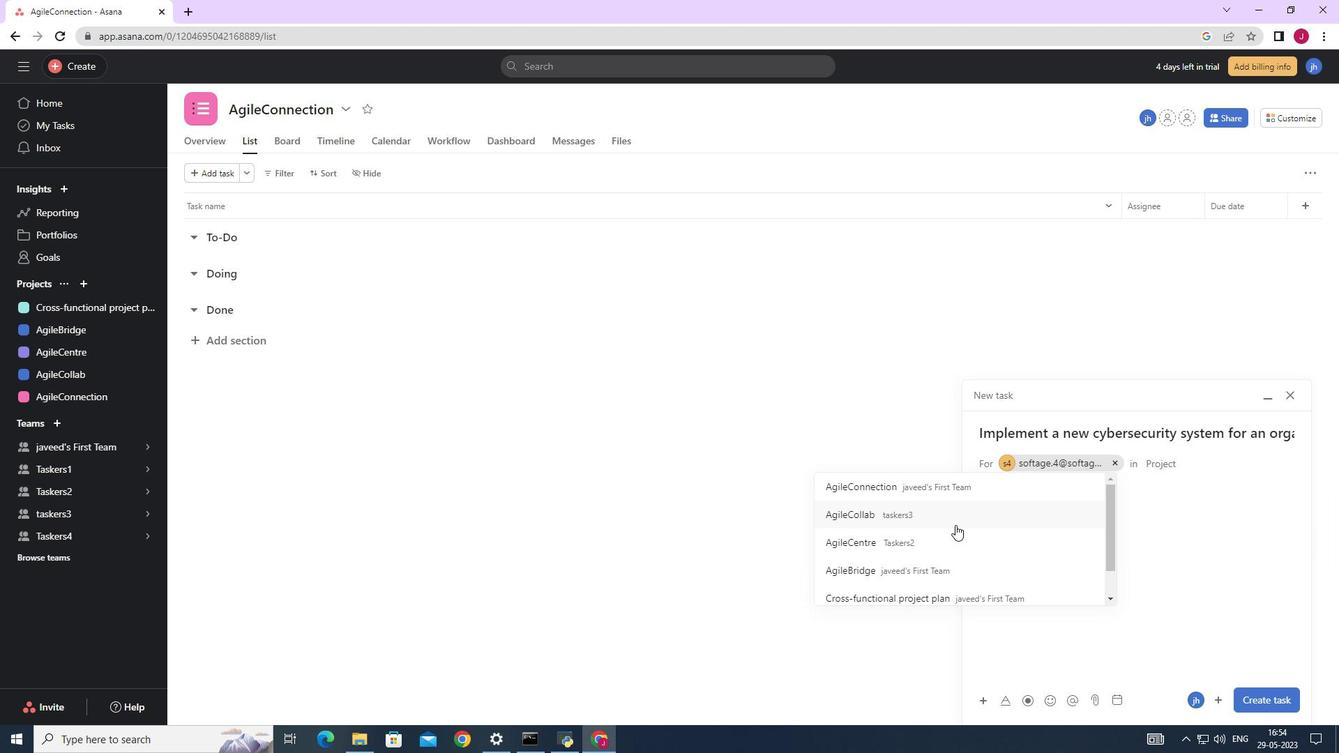 
Action: Mouse scrolled (958, 532) with delta (0, 0)
Screenshot: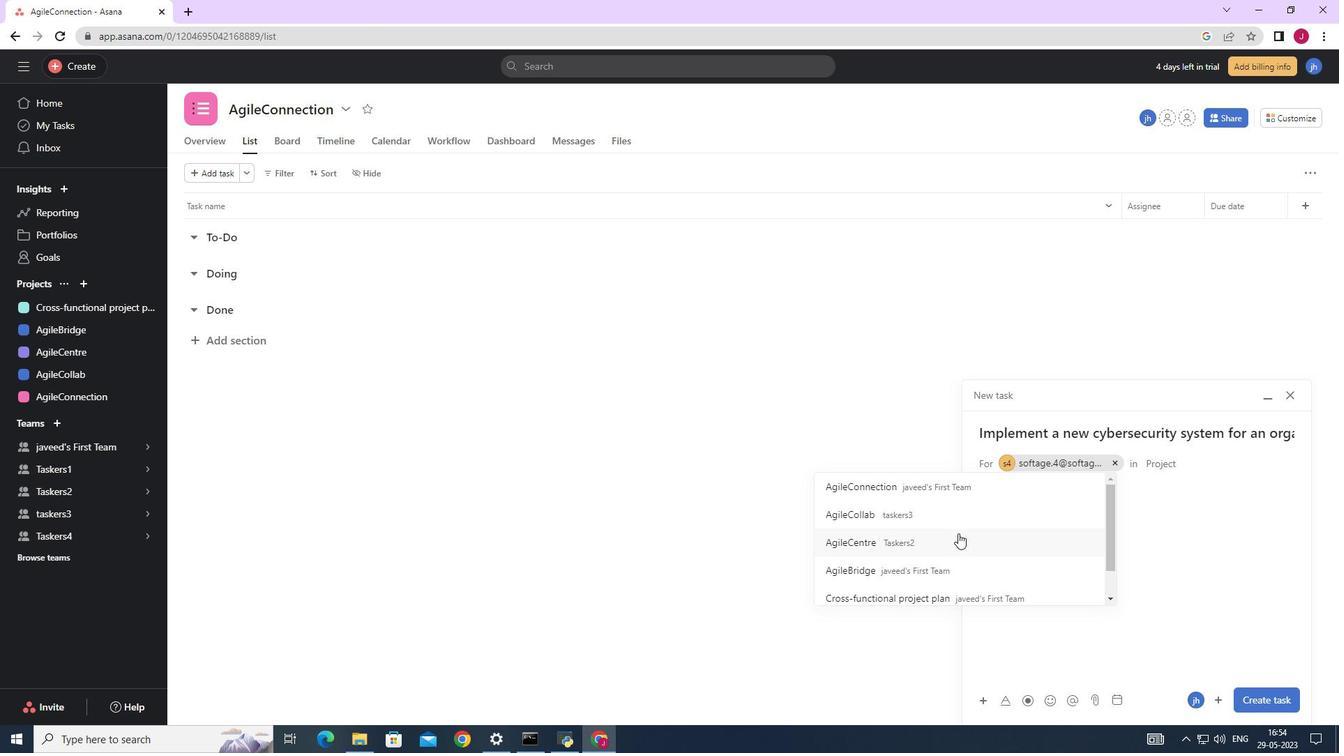 
Action: Mouse scrolled (958, 532) with delta (0, 0)
Screenshot: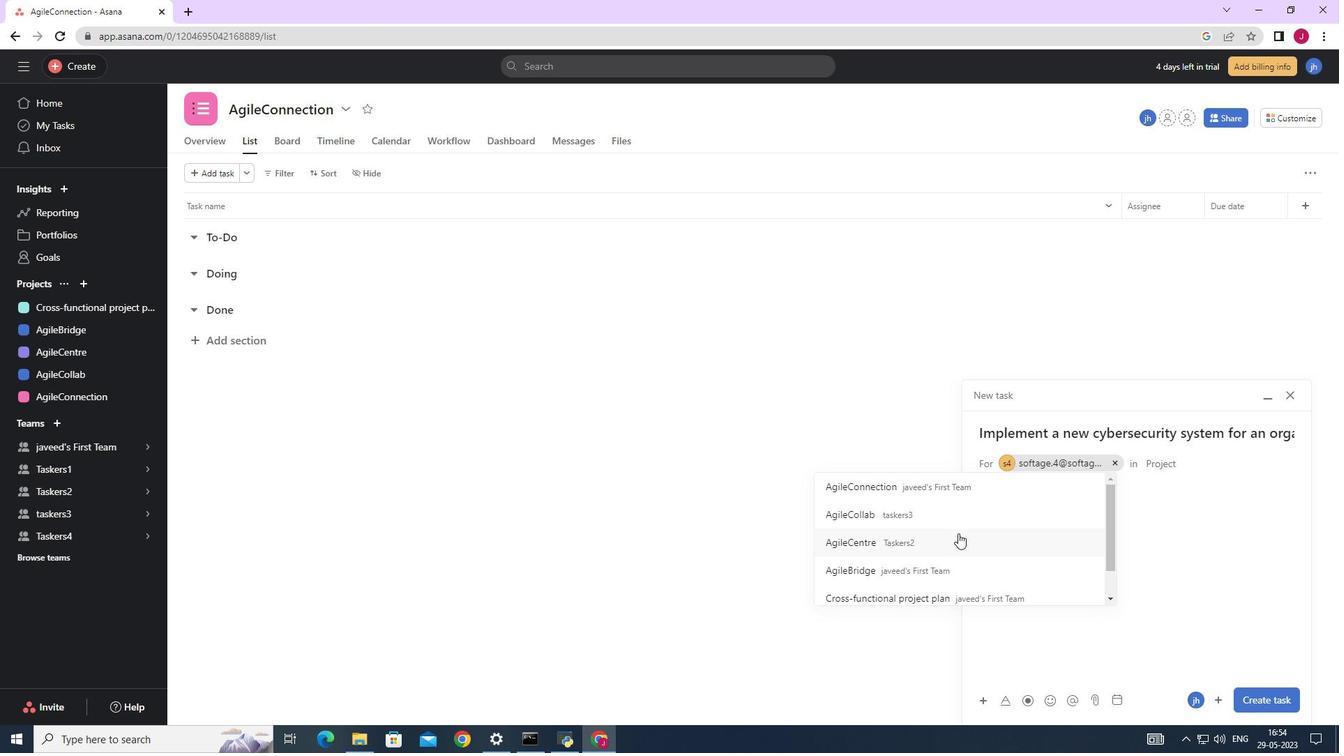 
Action: Mouse scrolled (958, 532) with delta (0, 0)
Screenshot: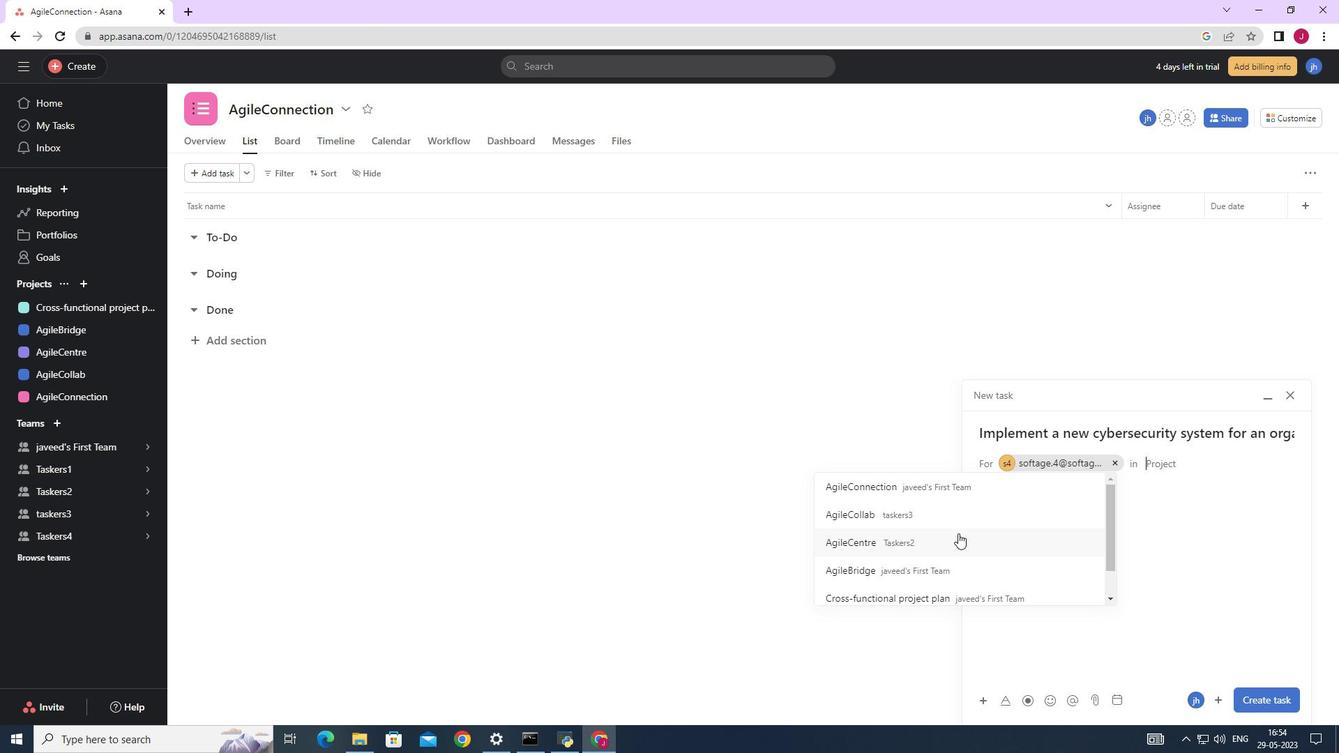 
Action: Mouse moved to (890, 523)
Screenshot: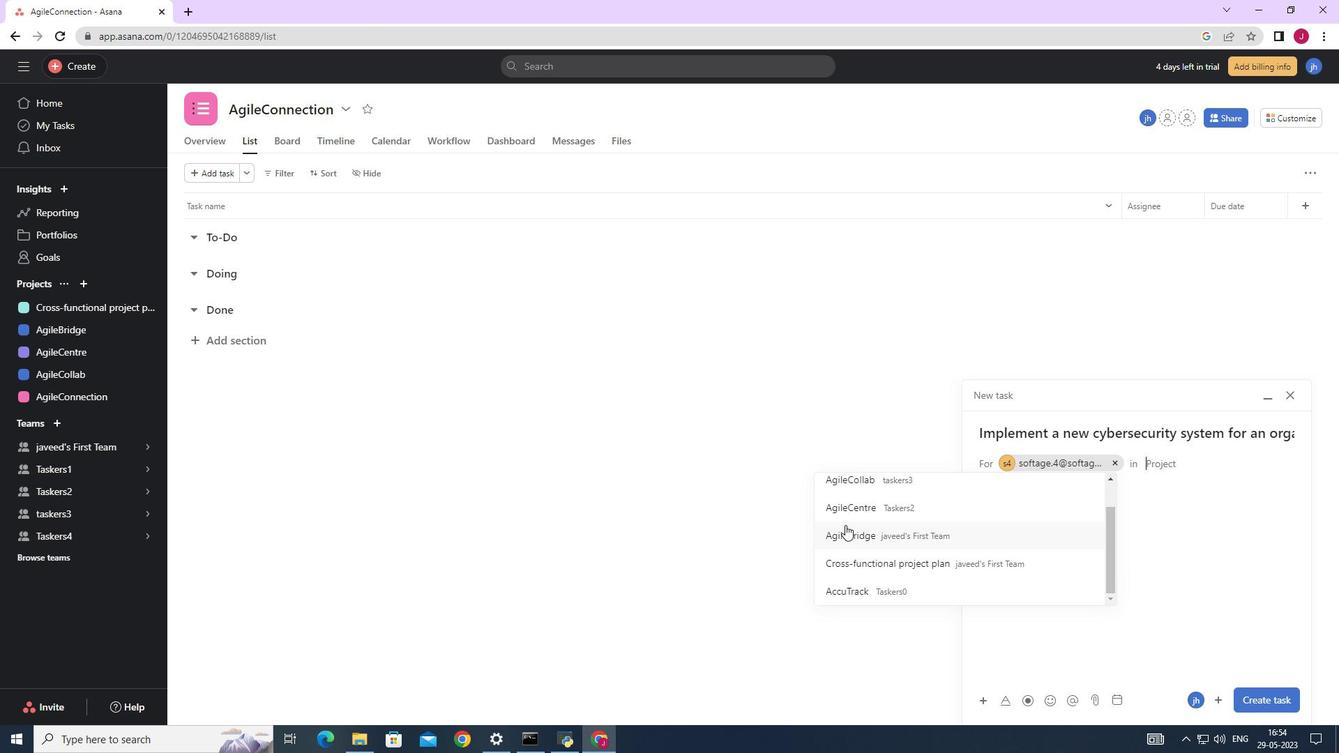 
Action: Mouse scrolled (890, 524) with delta (0, 0)
Screenshot: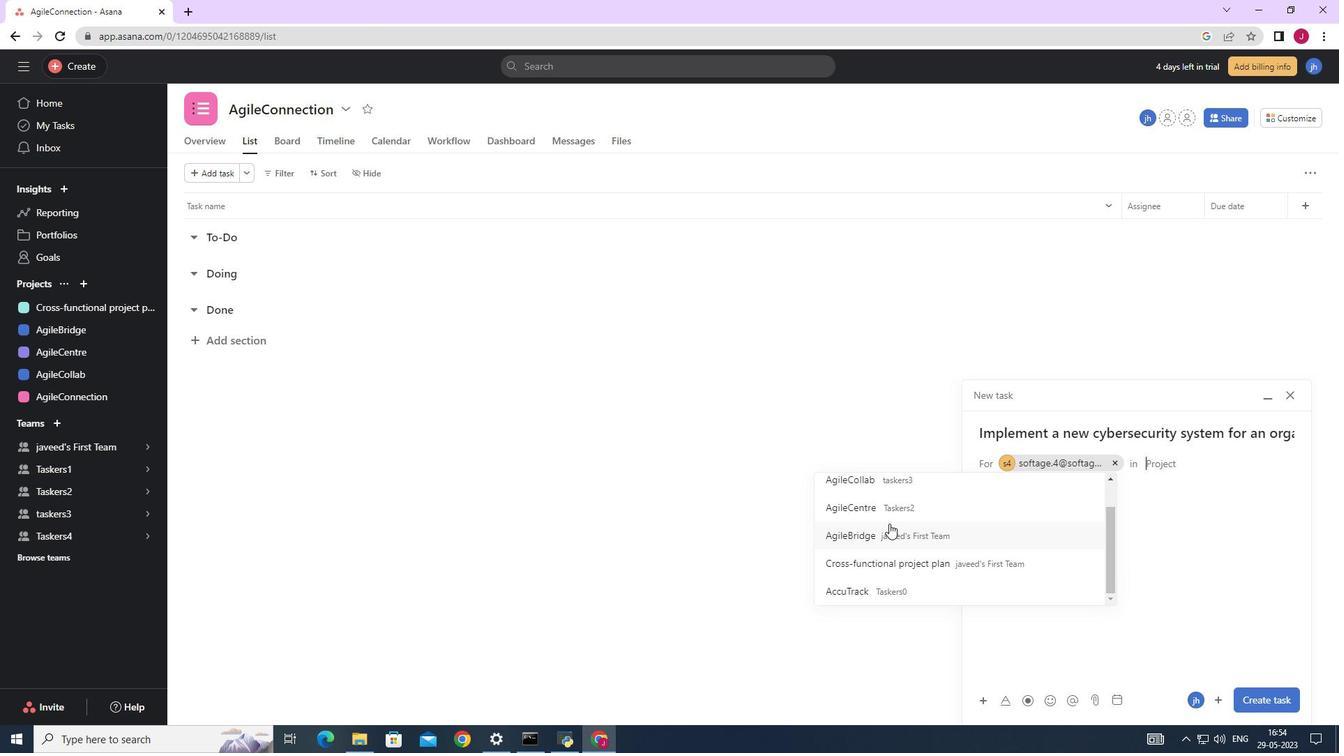 
Action: Mouse scrolled (890, 524) with delta (0, 0)
Screenshot: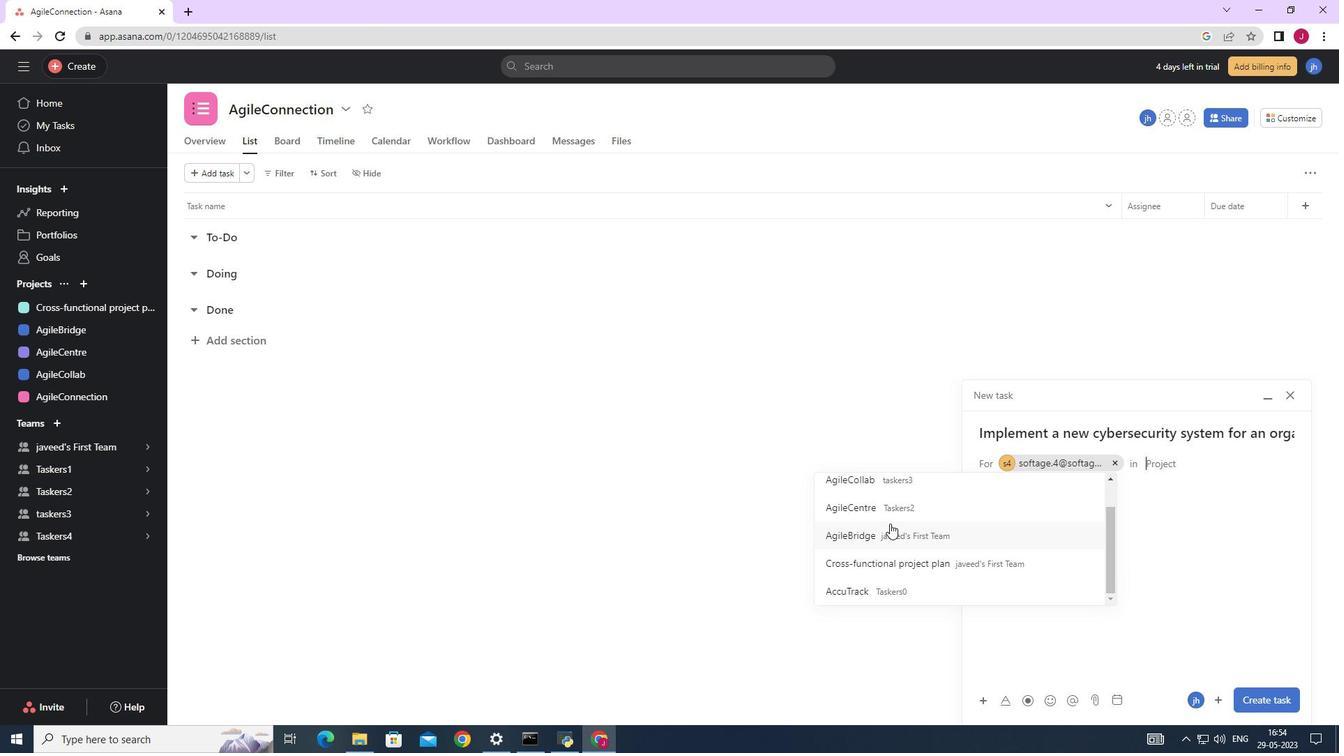 
Action: Mouse scrolled (890, 524) with delta (0, 0)
Screenshot: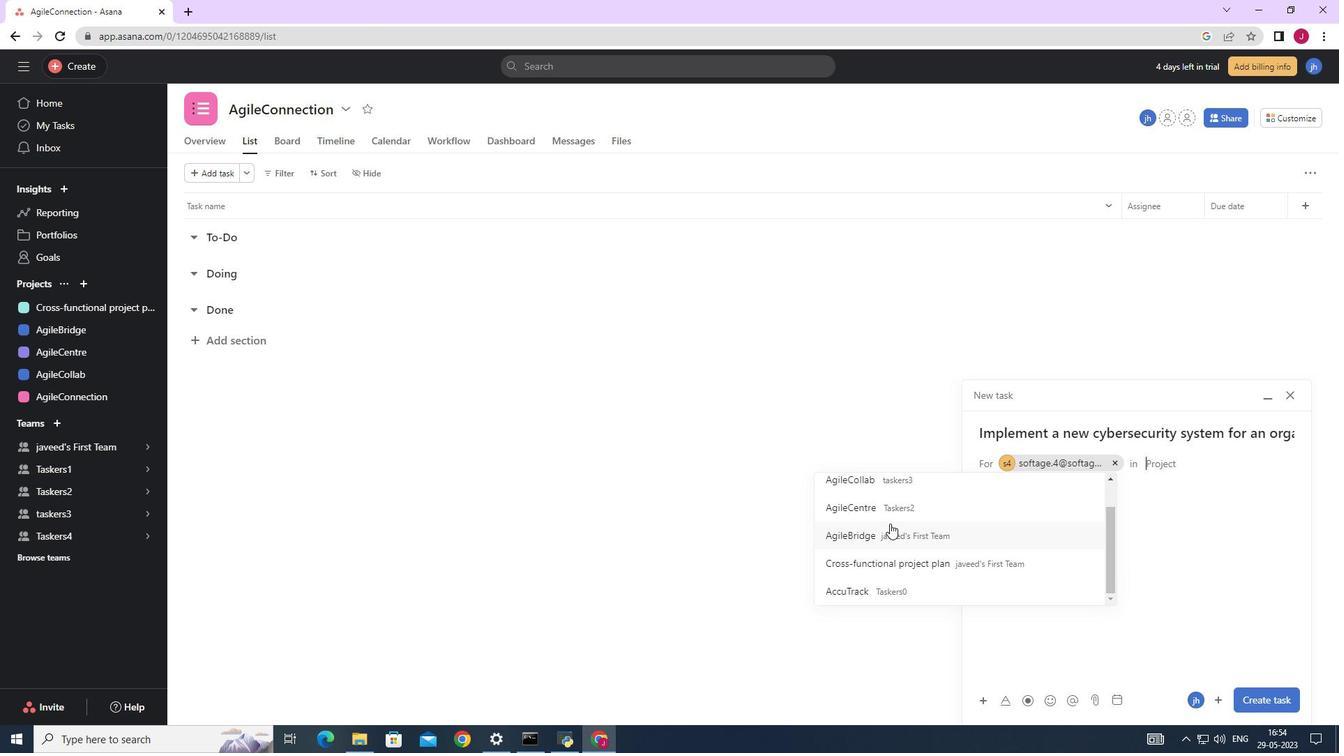 
Action: Mouse moved to (890, 521)
Screenshot: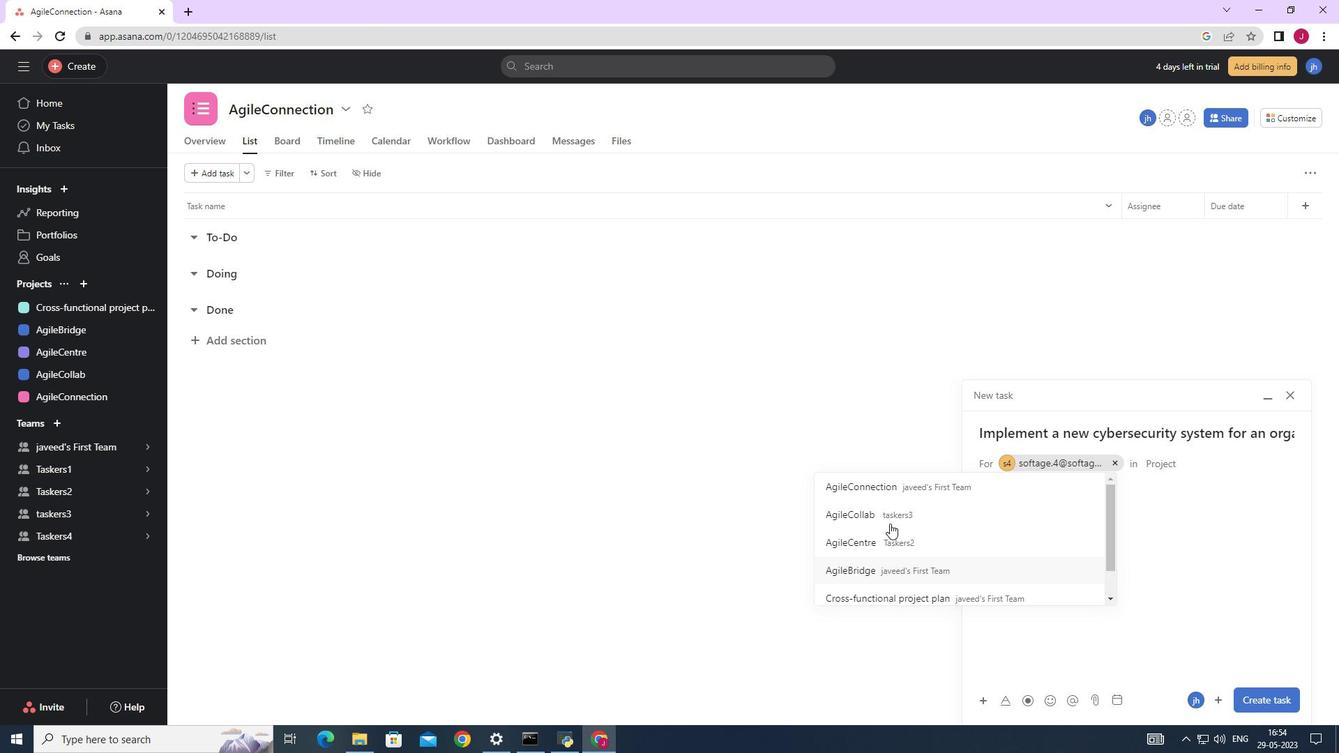 
Action: Mouse scrolled (890, 521) with delta (0, 0)
Screenshot: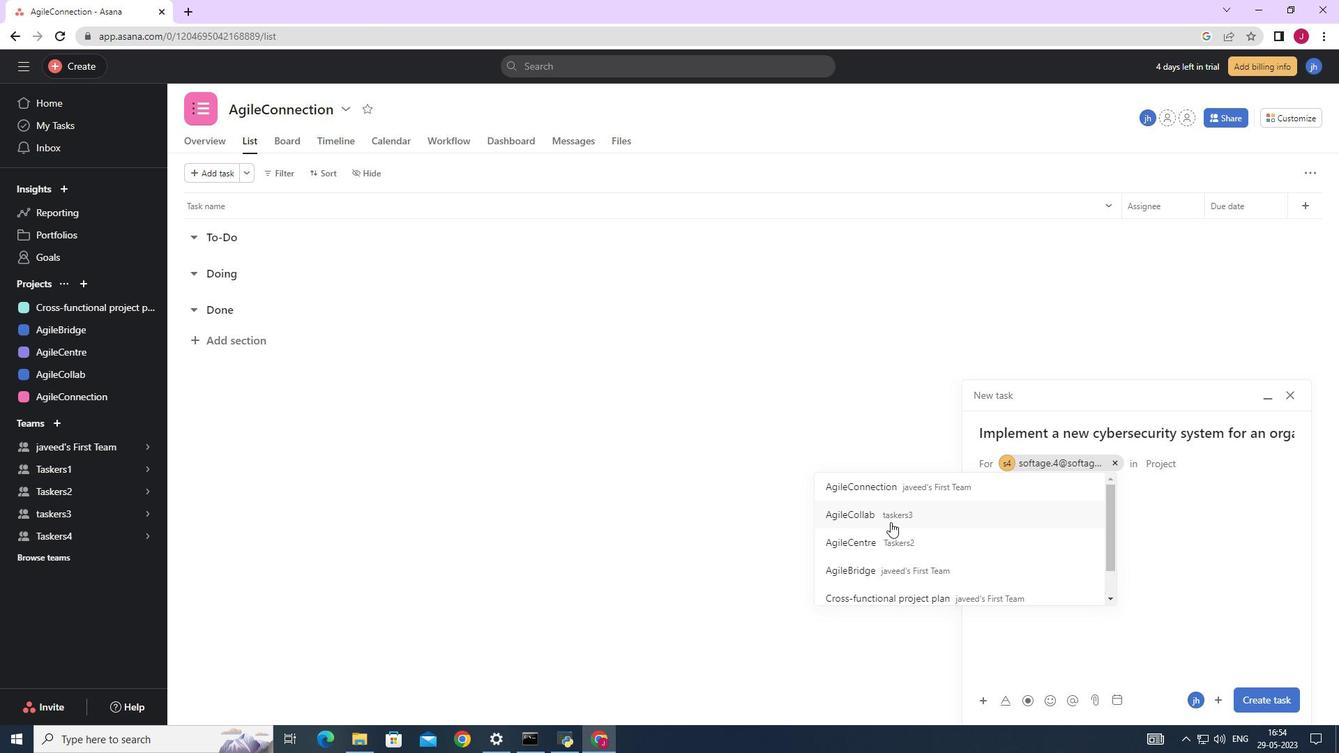 
Action: Mouse scrolled (890, 521) with delta (0, 0)
Screenshot: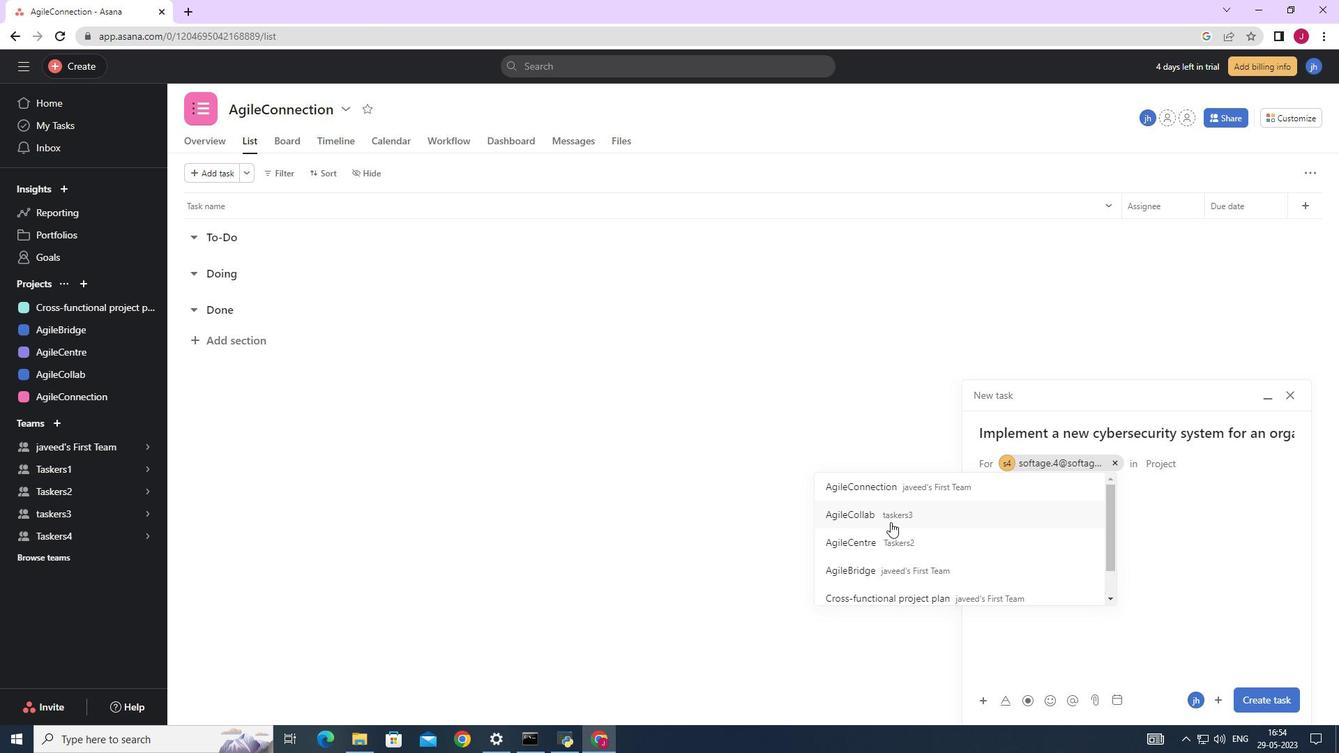 
Action: Mouse scrolled (890, 521) with delta (0, 0)
Screenshot: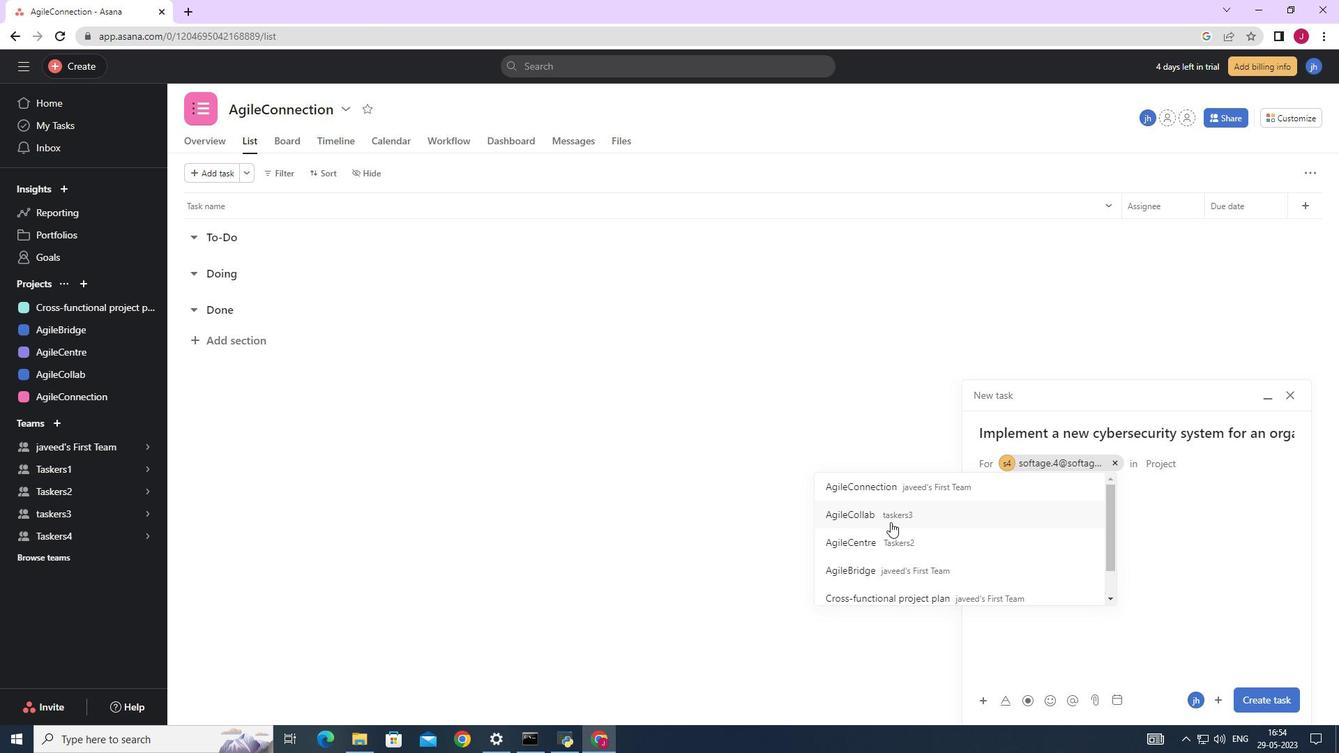 
Action: Mouse scrolled (890, 521) with delta (0, 0)
Screenshot: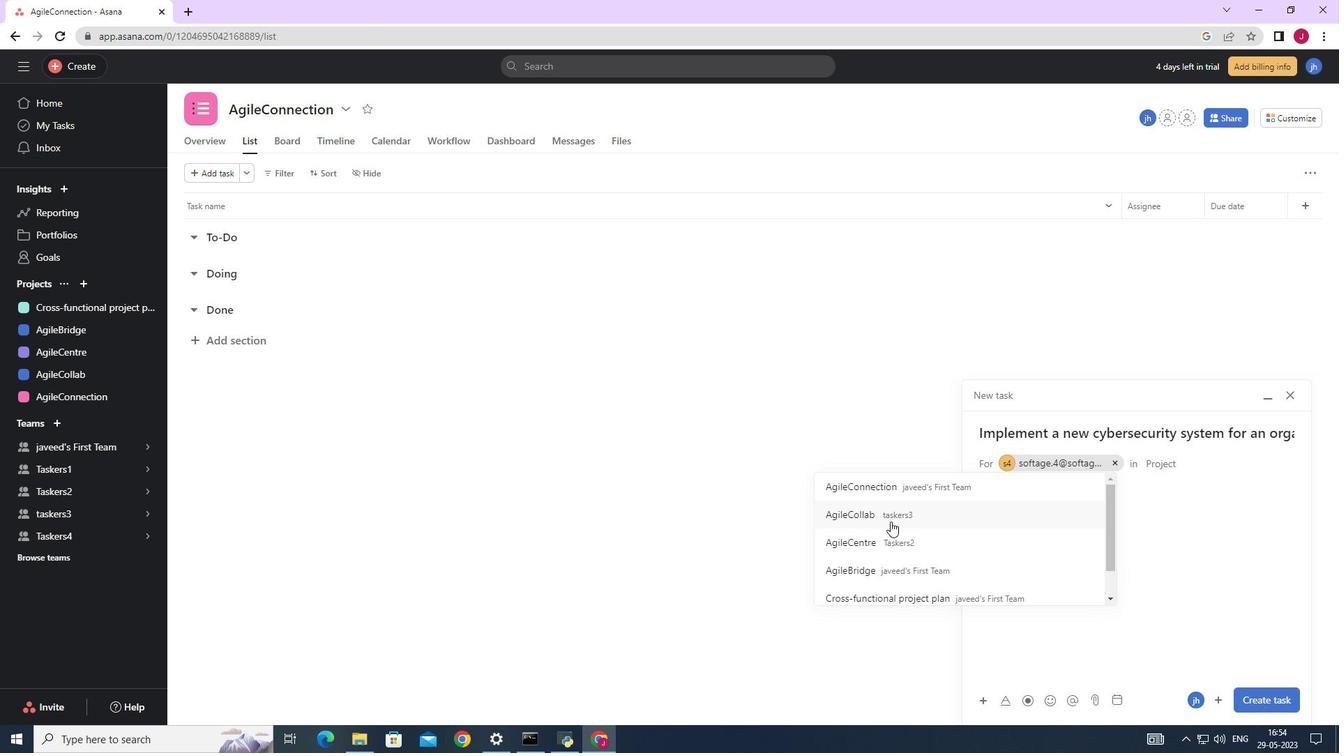 
Action: Mouse moved to (891, 521)
Screenshot: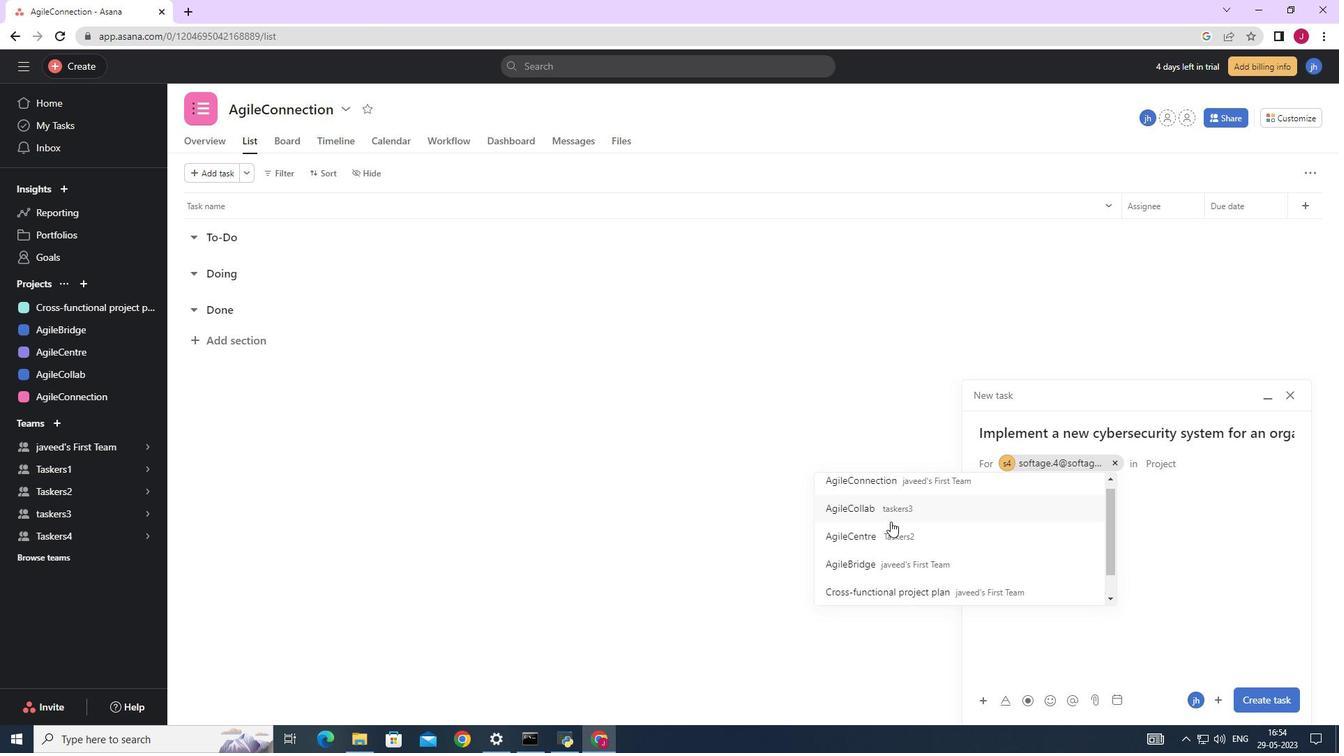 
Action: Mouse scrolled (891, 521) with delta (0, 0)
Screenshot: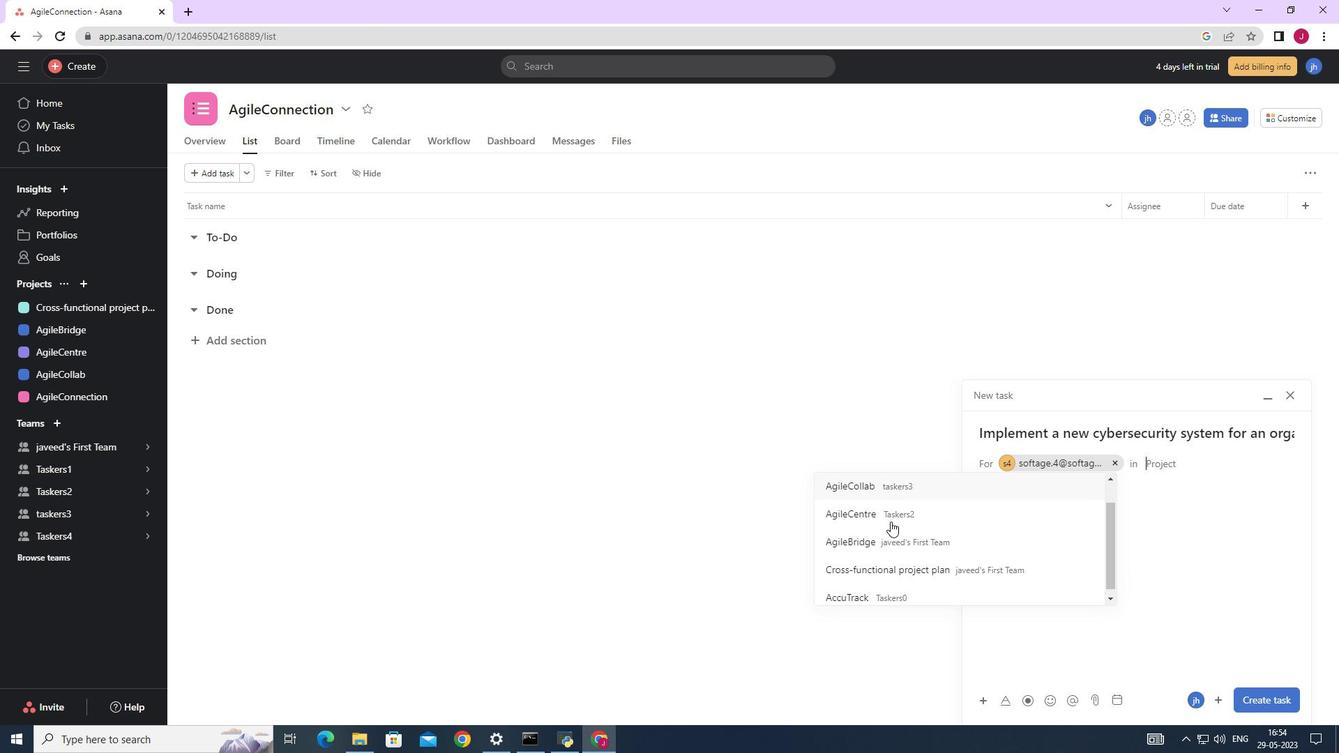 
Action: Mouse scrolled (891, 521) with delta (0, 0)
Screenshot: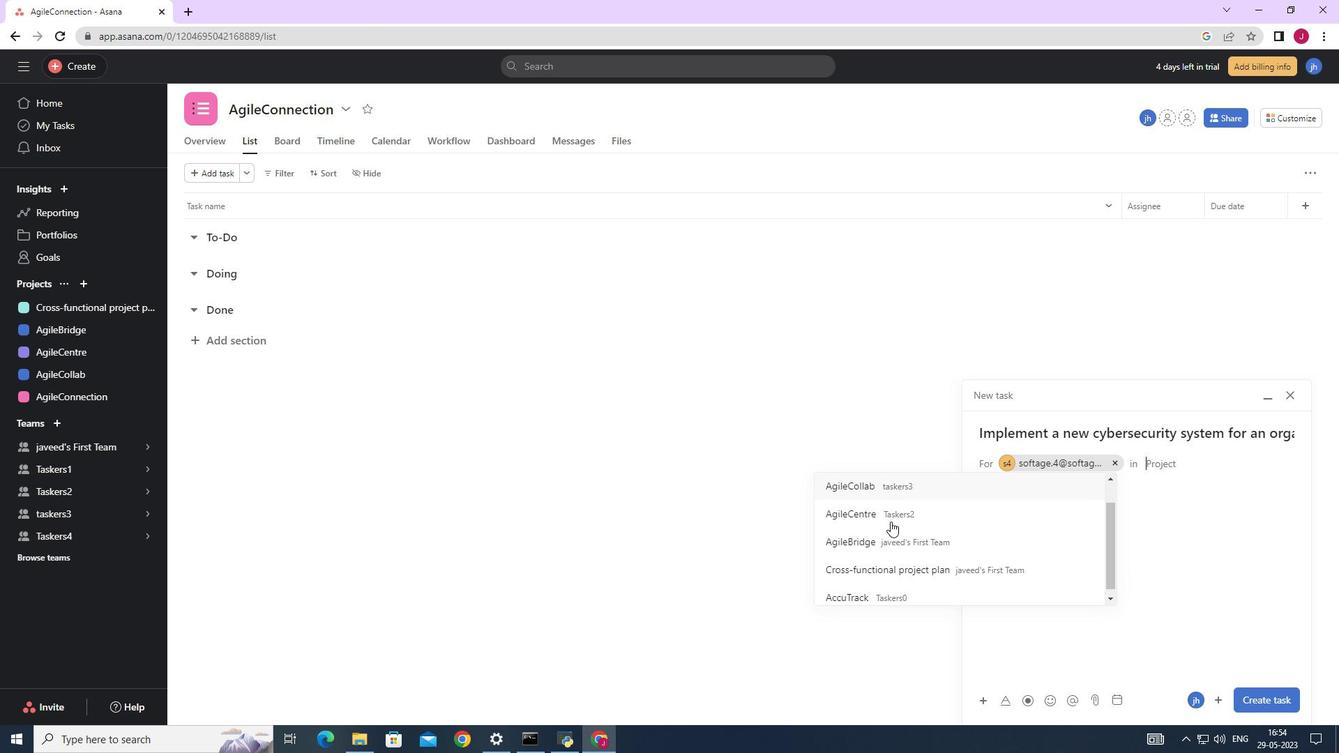 
Action: Mouse scrolled (891, 521) with delta (0, 0)
Screenshot: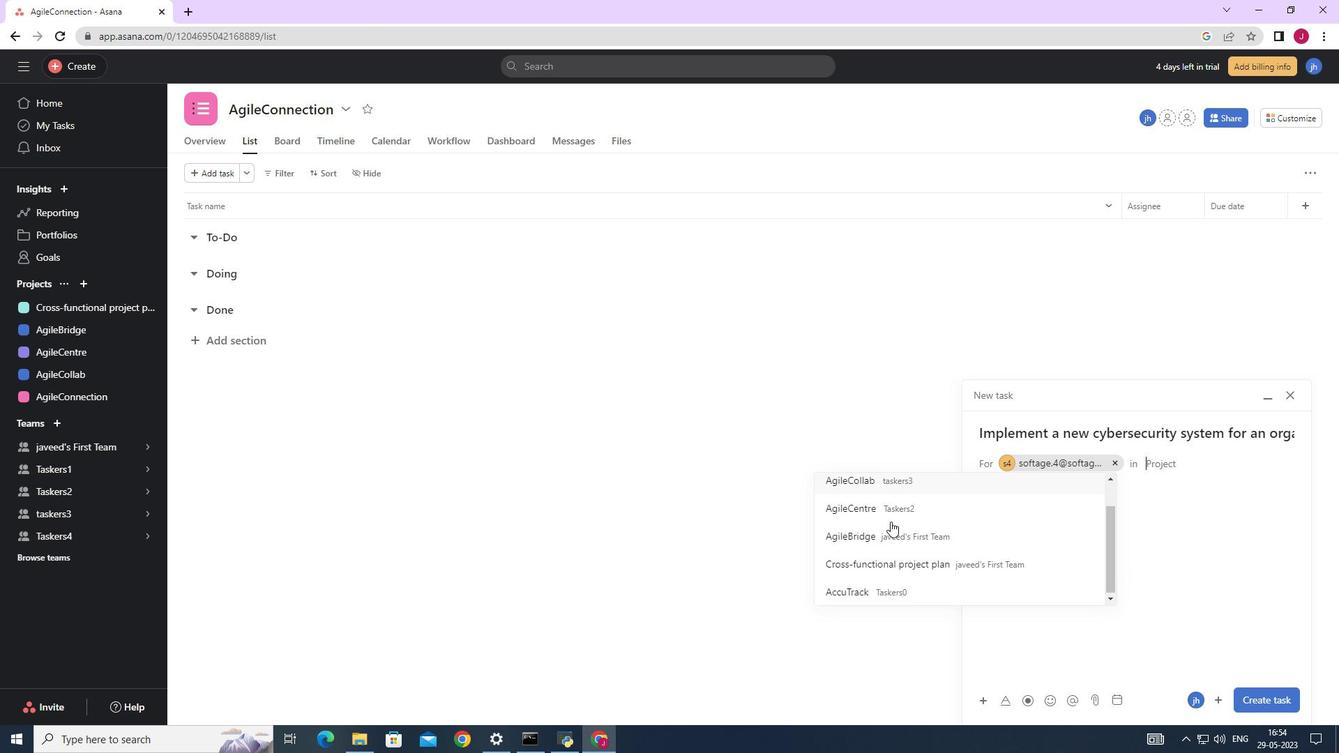 
Action: Mouse scrolled (891, 521) with delta (0, 0)
Screenshot: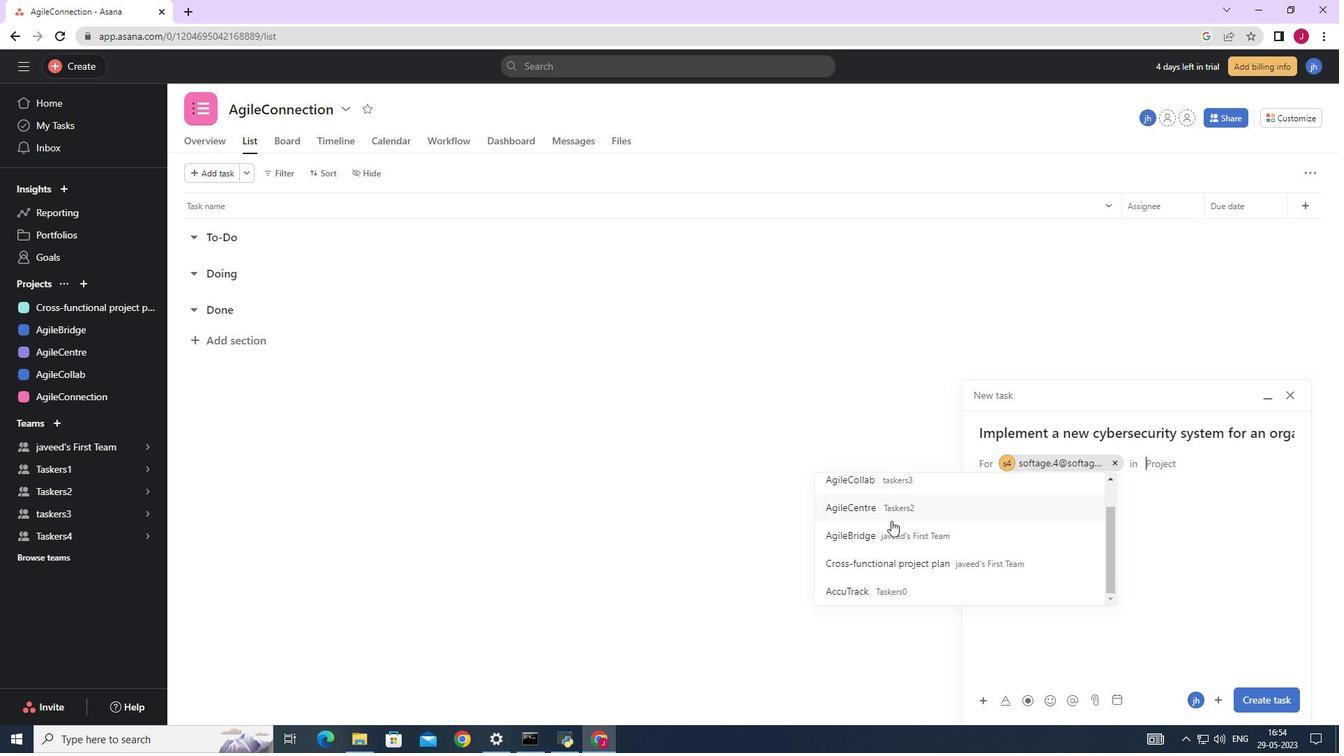 
Action: Mouse scrolled (891, 521) with delta (0, 0)
Screenshot: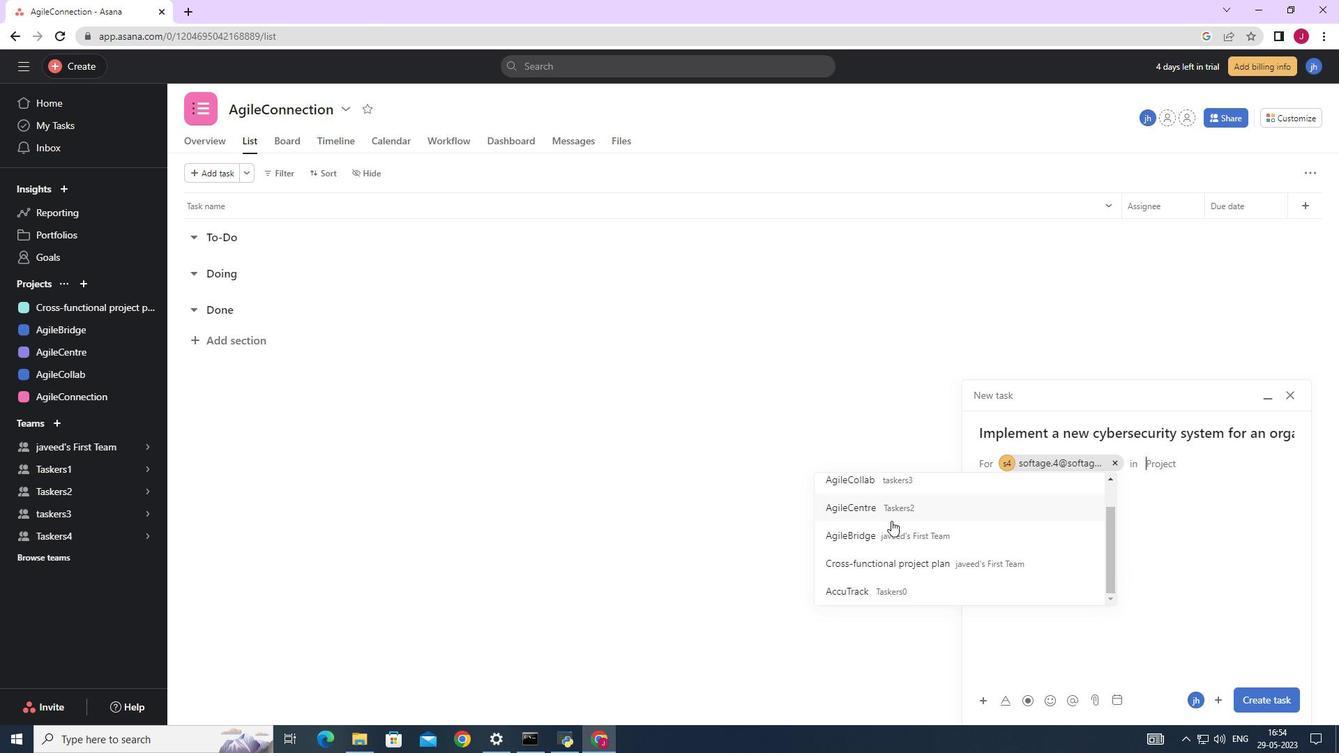 
Action: Mouse scrolled (891, 520) with delta (0, 0)
Screenshot: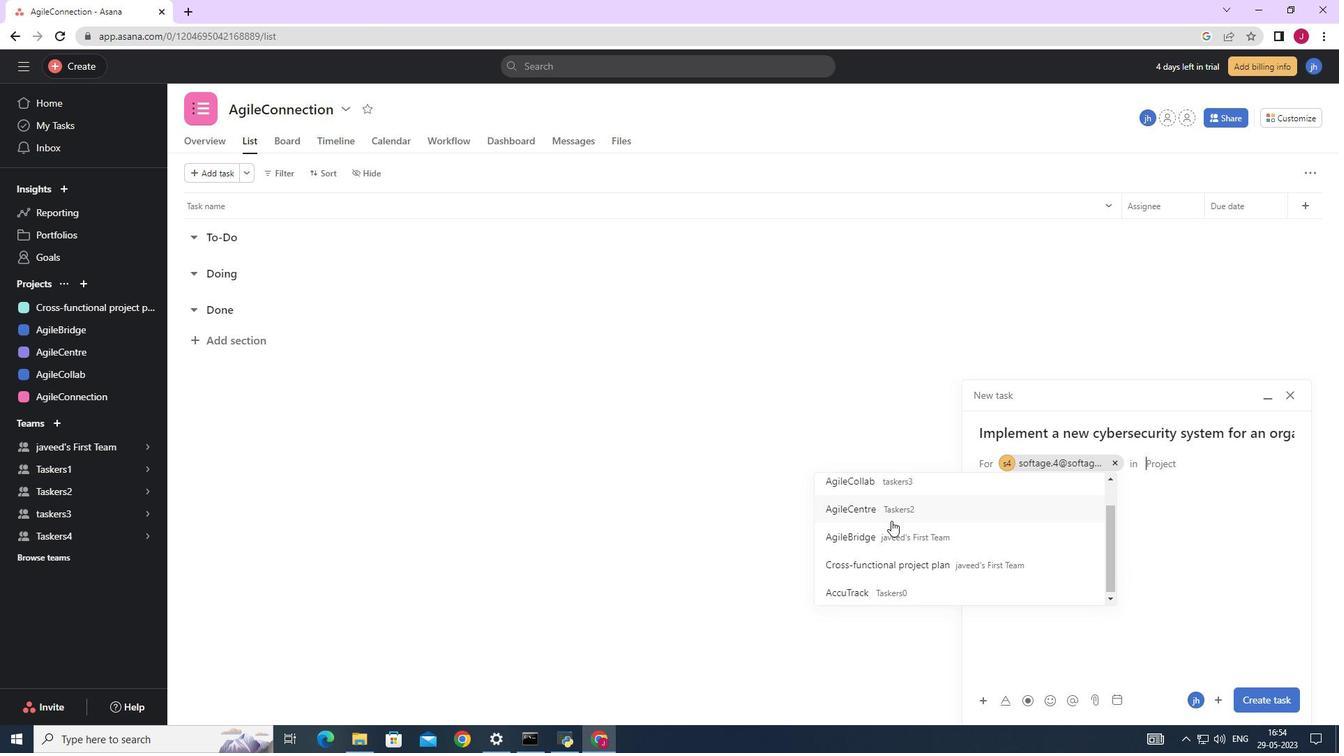 
Action: Mouse scrolled (891, 520) with delta (0, 0)
Screenshot: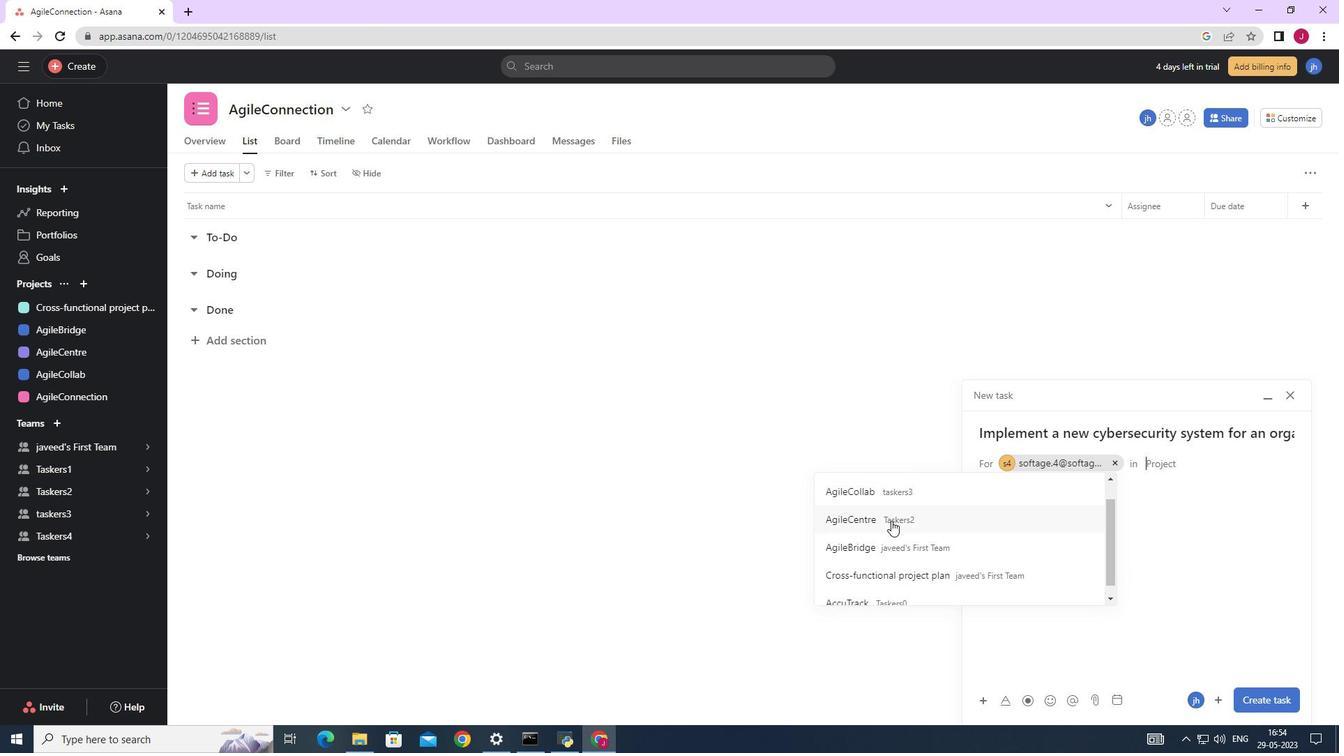 
Action: Mouse scrolled (891, 520) with delta (0, 0)
Screenshot: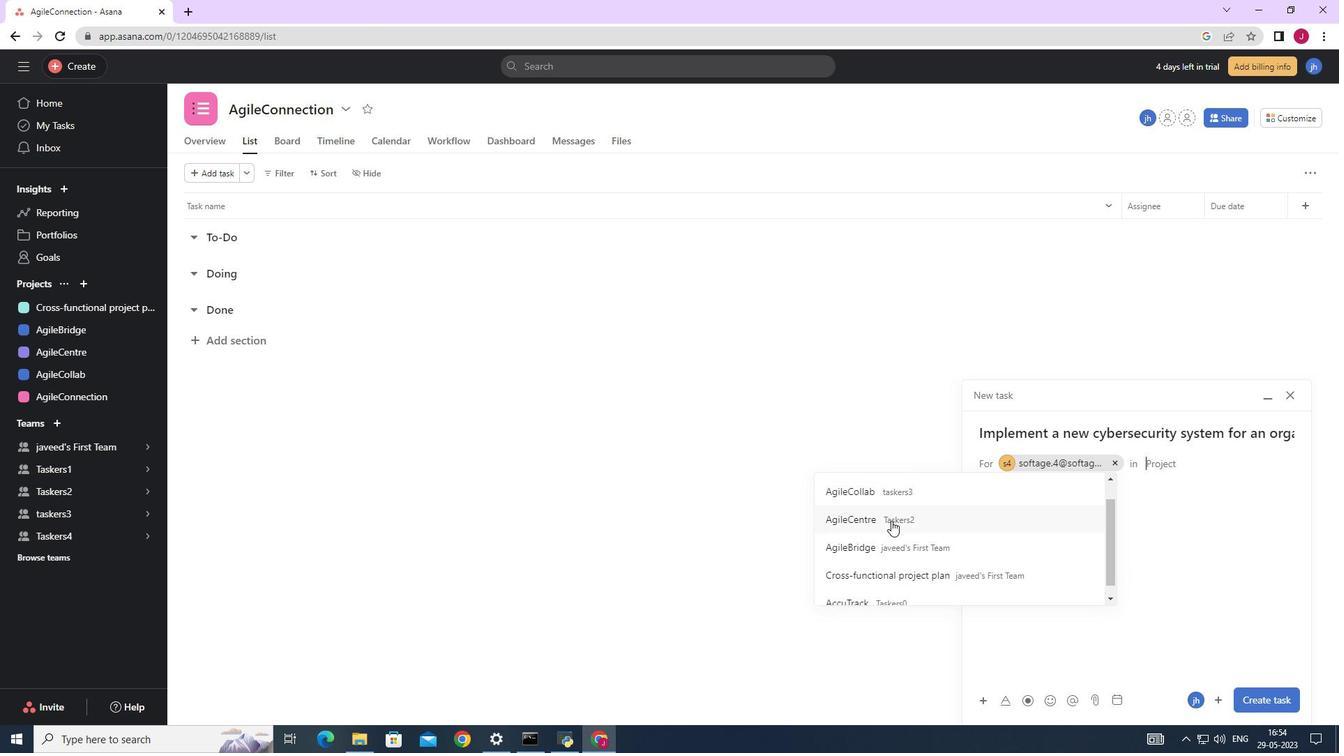 
Action: Mouse scrolled (891, 520) with delta (0, 0)
Screenshot: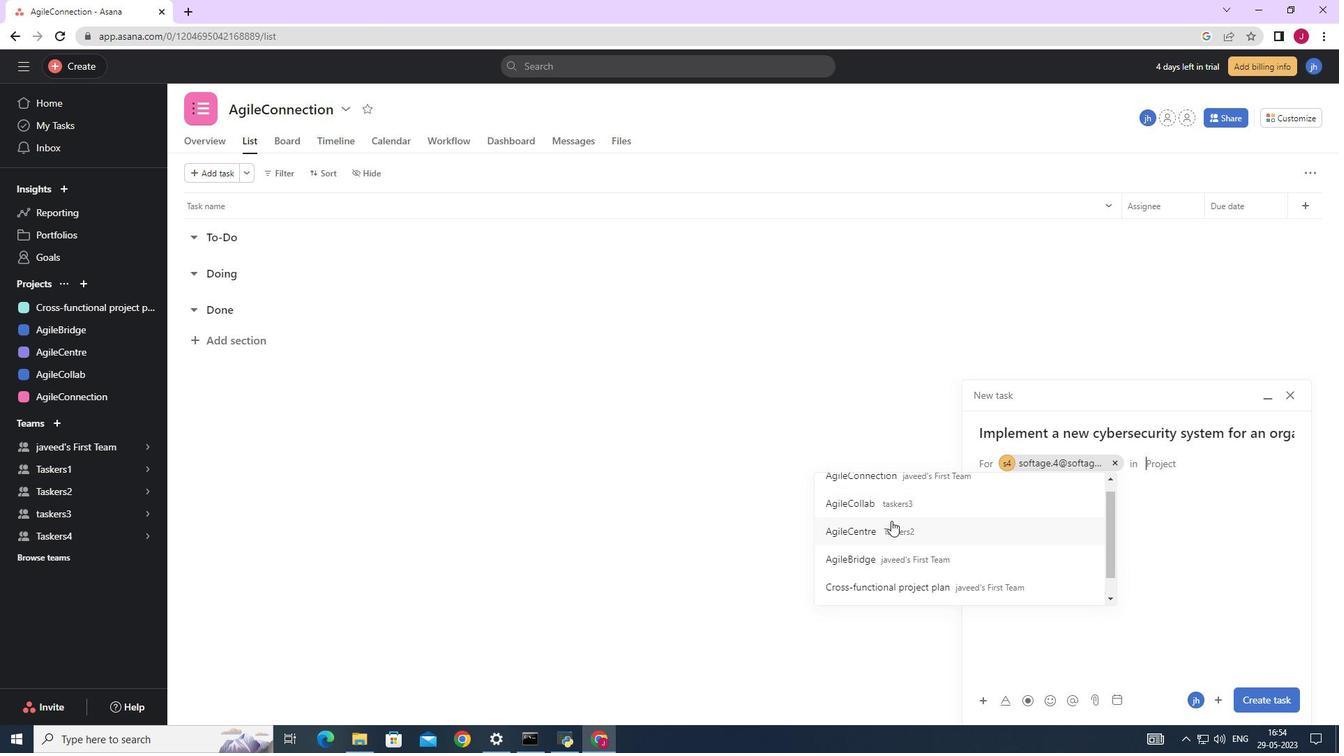
Action: Mouse scrolled (891, 520) with delta (0, 0)
Screenshot: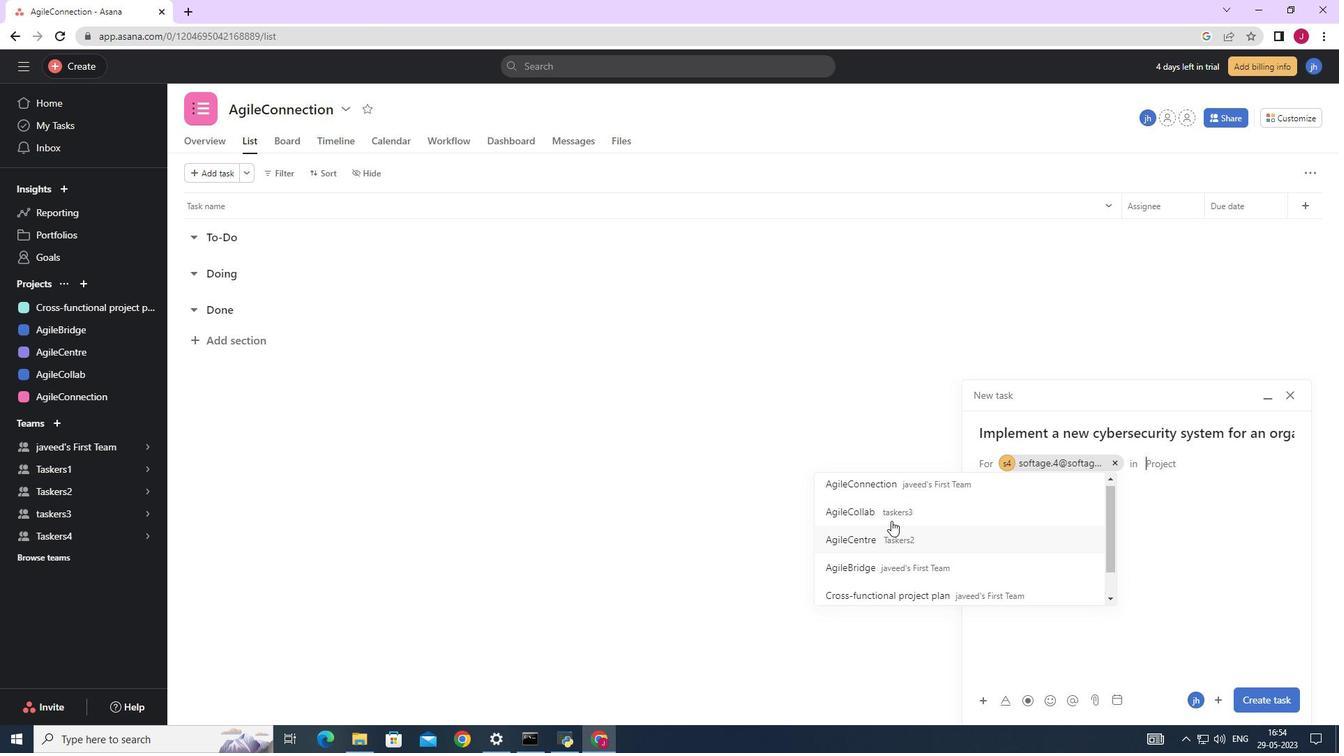 
Action: Mouse scrolled (891, 521) with delta (0, 0)
Screenshot: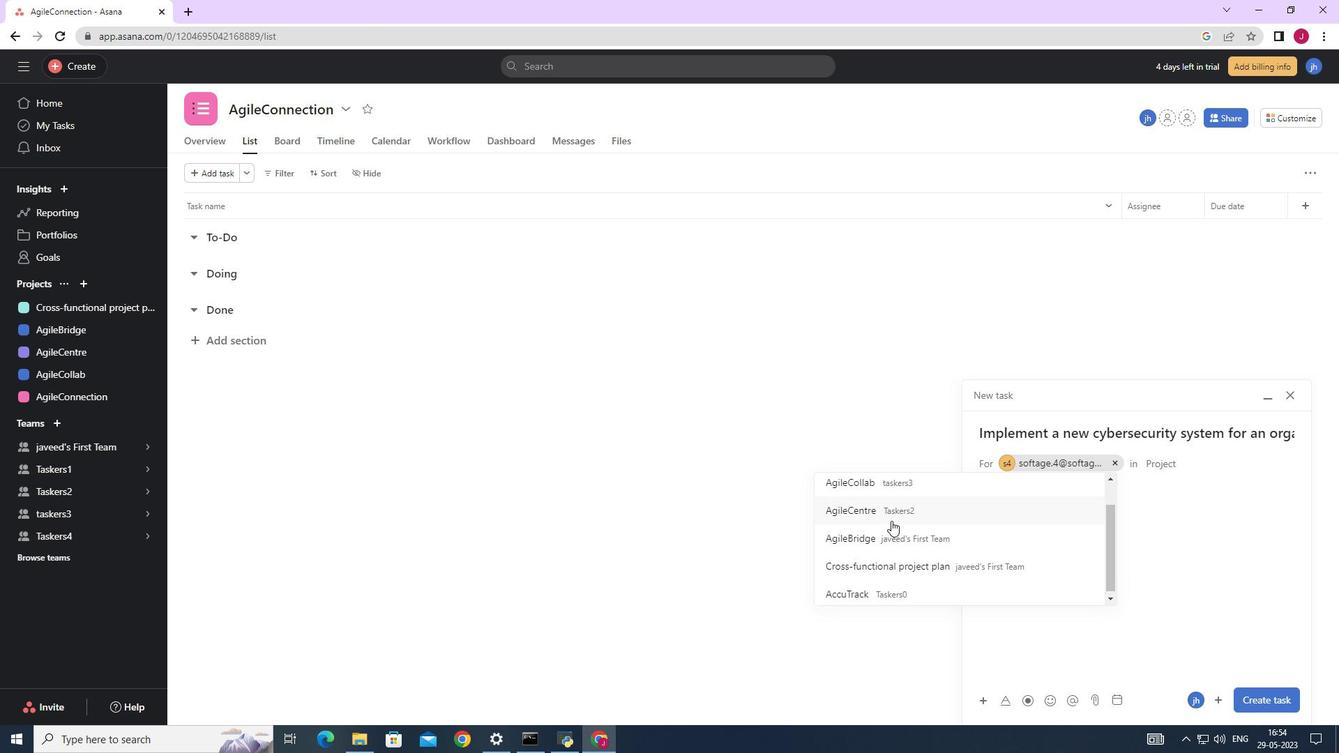 
Action: Mouse moved to (891, 521)
Screenshot: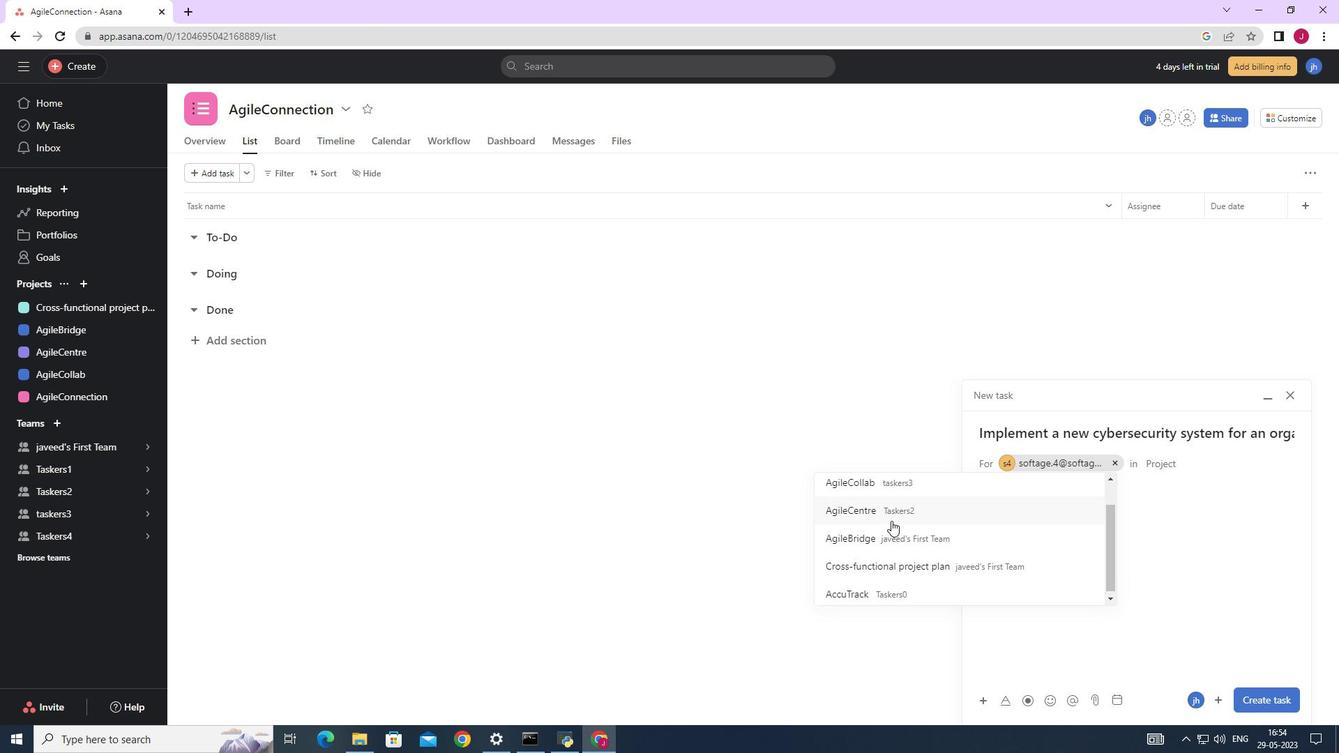
Action: Mouse scrolled (891, 521) with delta (0, 0)
Screenshot: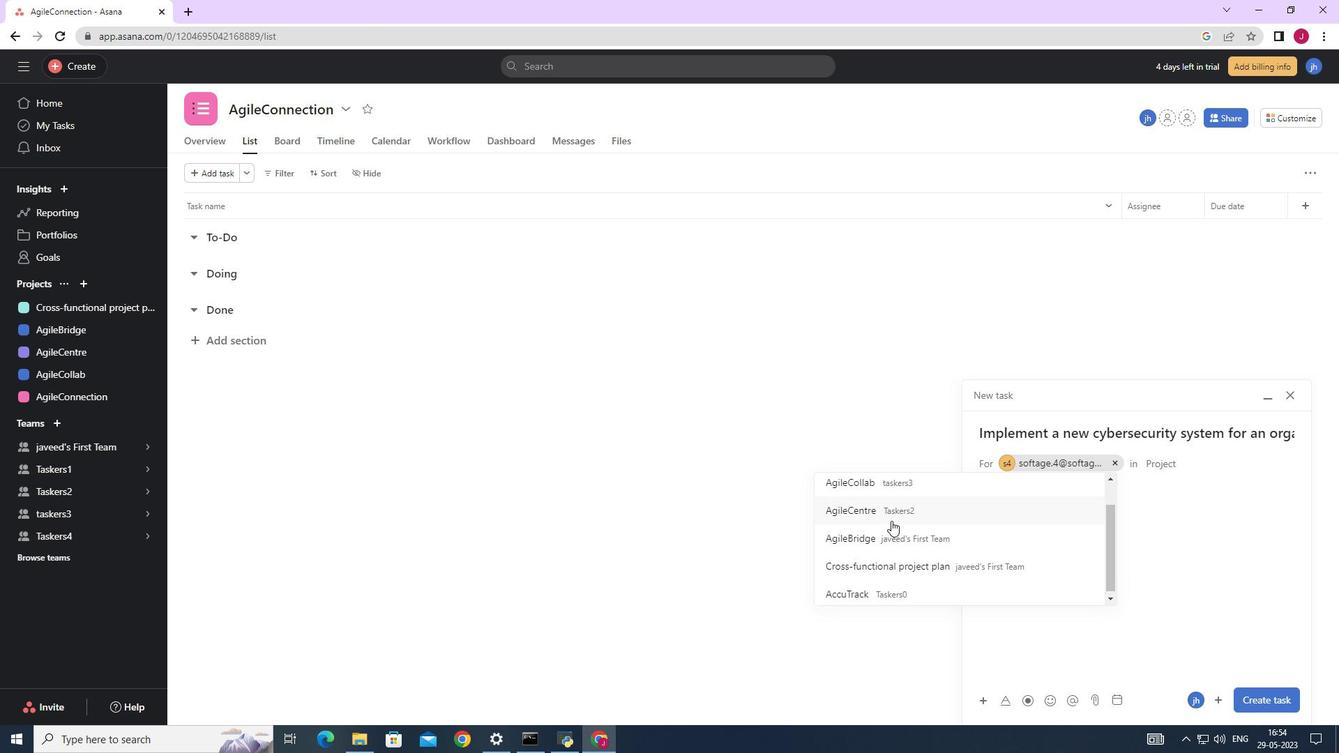 
Action: Mouse moved to (891, 521)
Screenshot: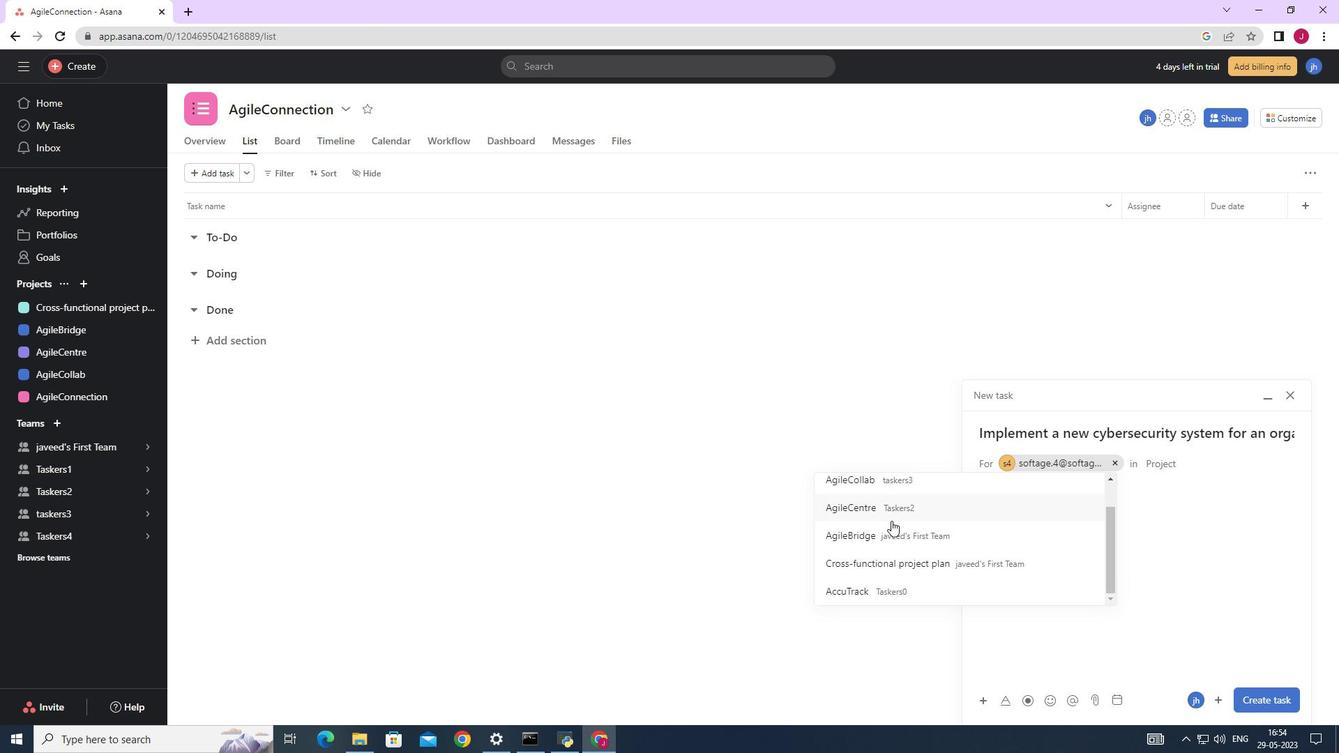 
Action: Mouse scrolled (891, 522) with delta (0, 0)
Screenshot: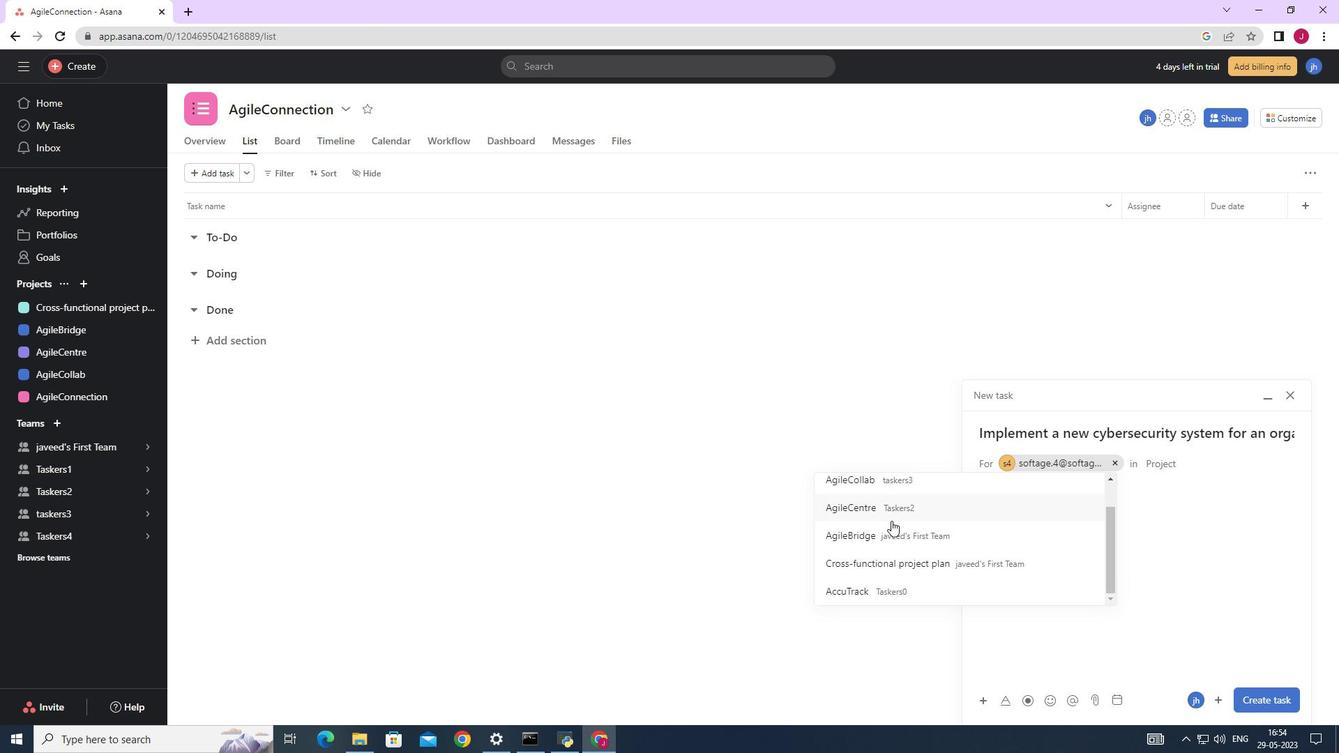 
Action: Mouse moved to (891, 521)
Screenshot: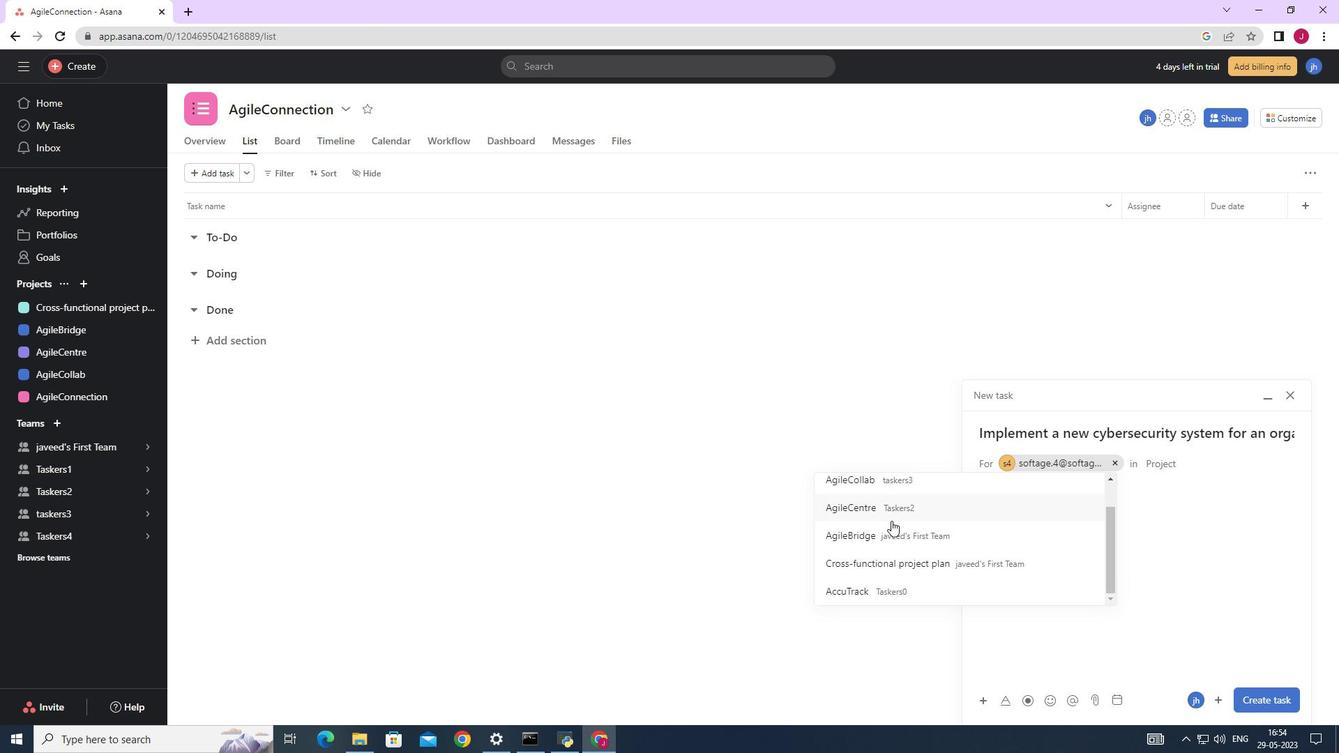 
Action: Mouse scrolled (891, 522) with delta (0, 0)
Screenshot: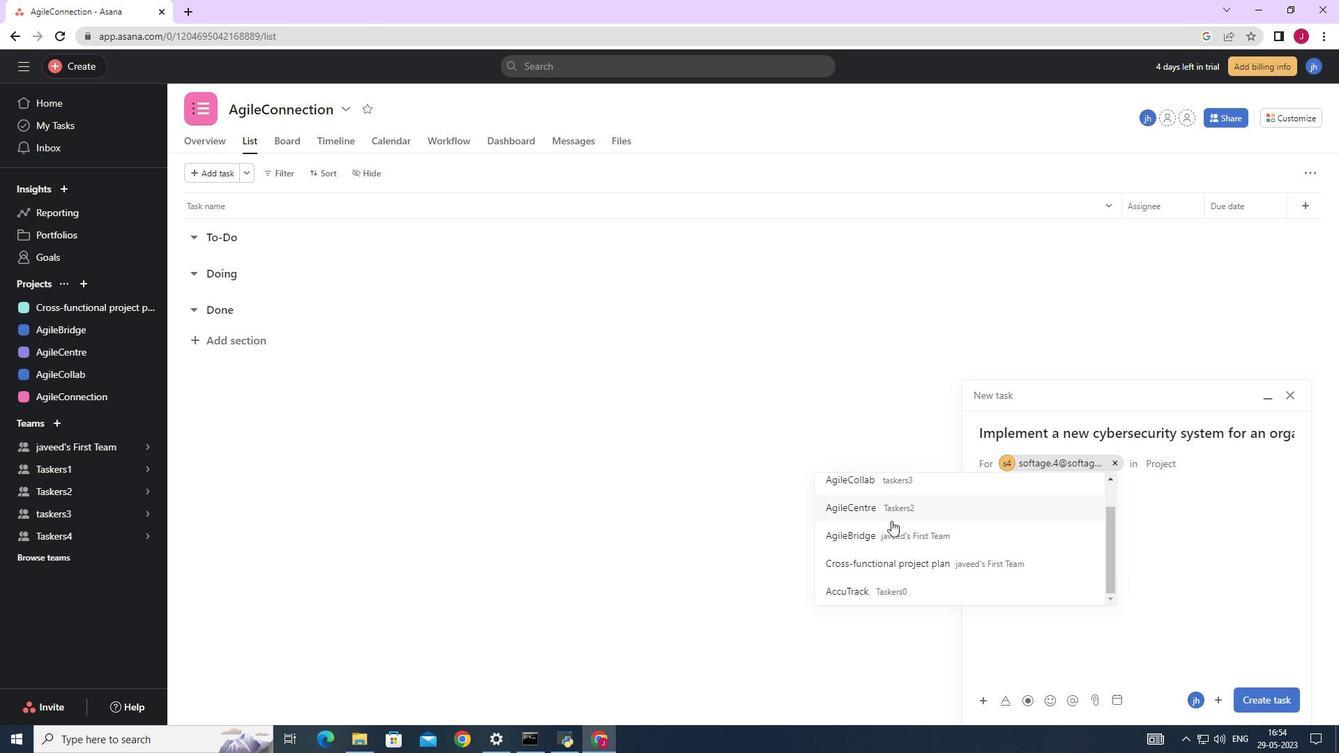 
Action: Mouse moved to (891, 523)
Screenshot: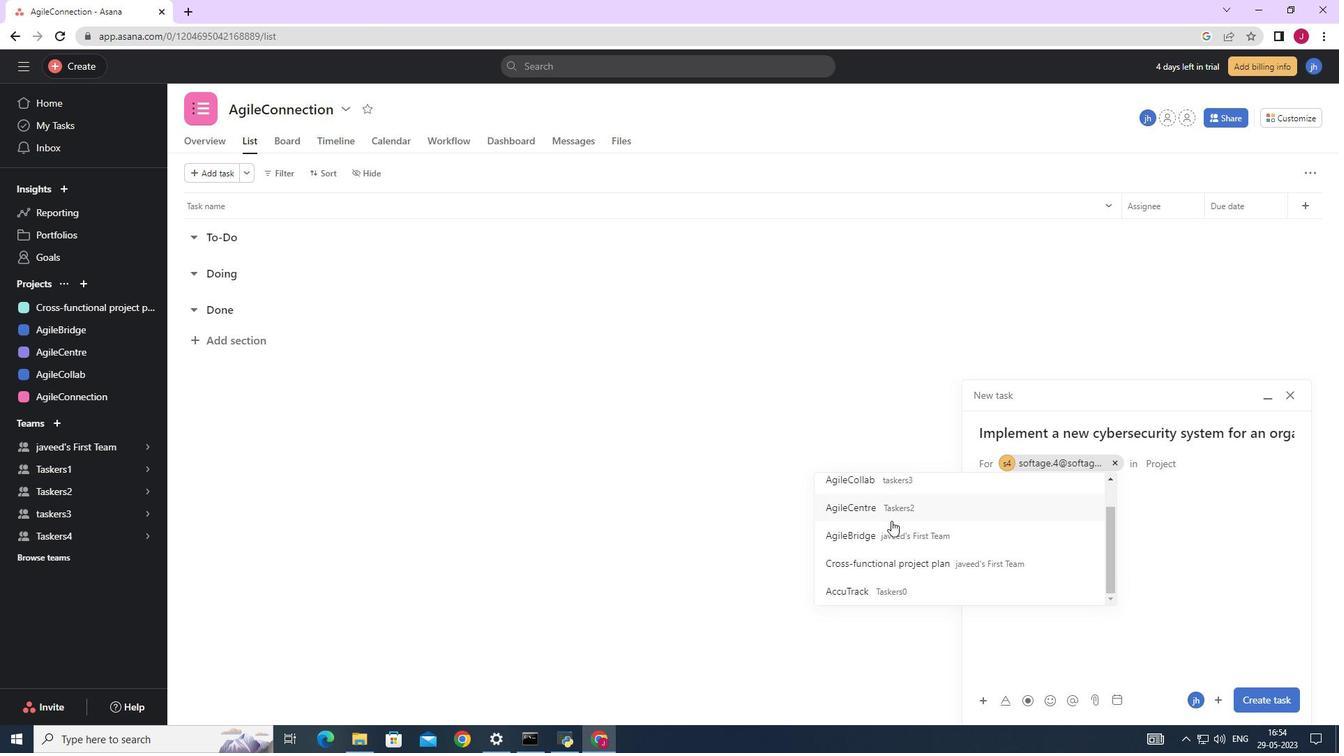 
Action: Mouse scrolled (891, 524) with delta (0, 0)
Screenshot: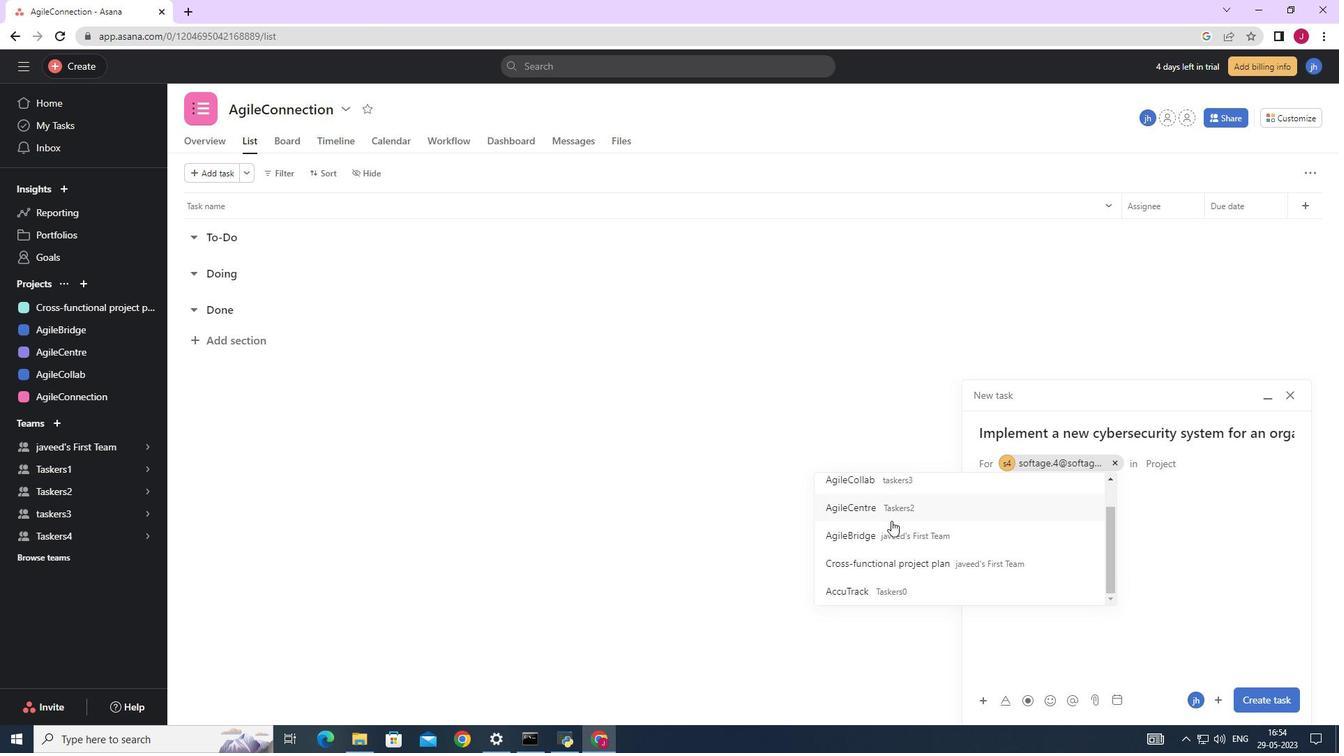 
Action: Mouse moved to (899, 559)
Screenshot: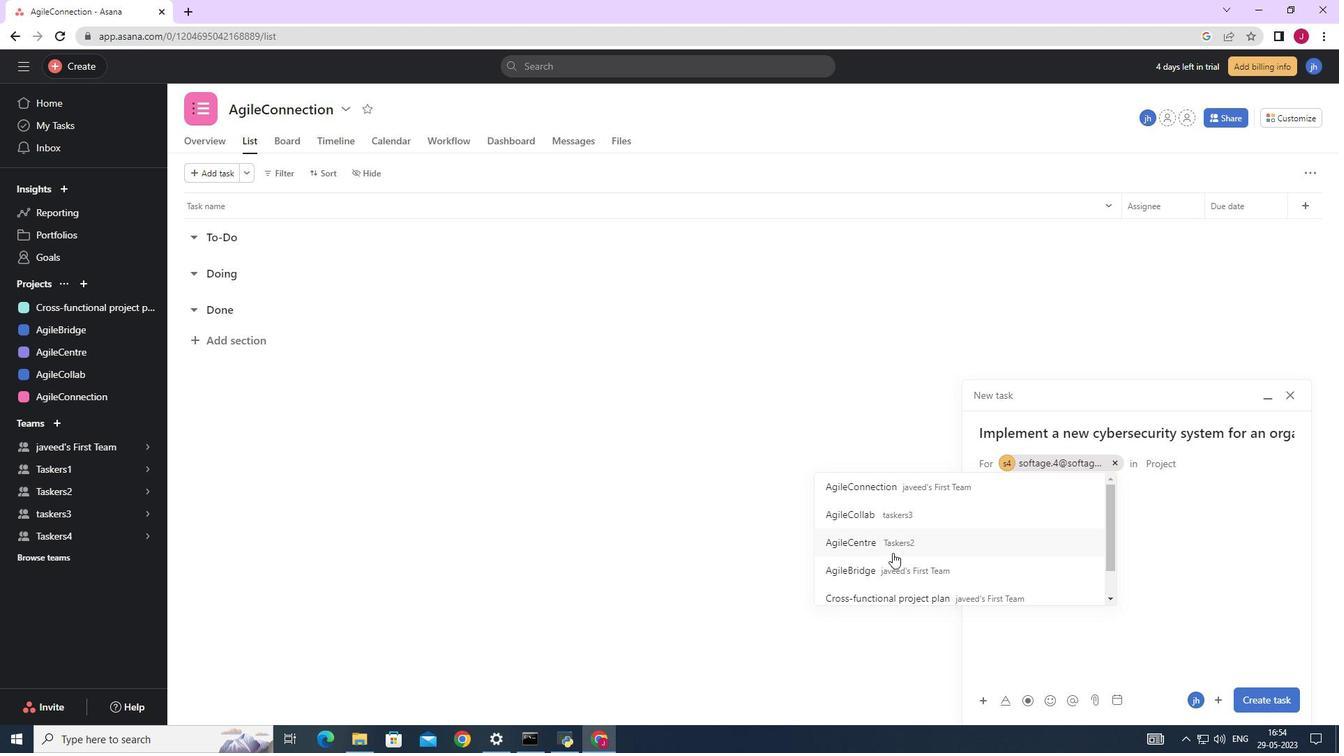 
Action: Mouse scrolled (899, 560) with delta (0, 0)
Screenshot: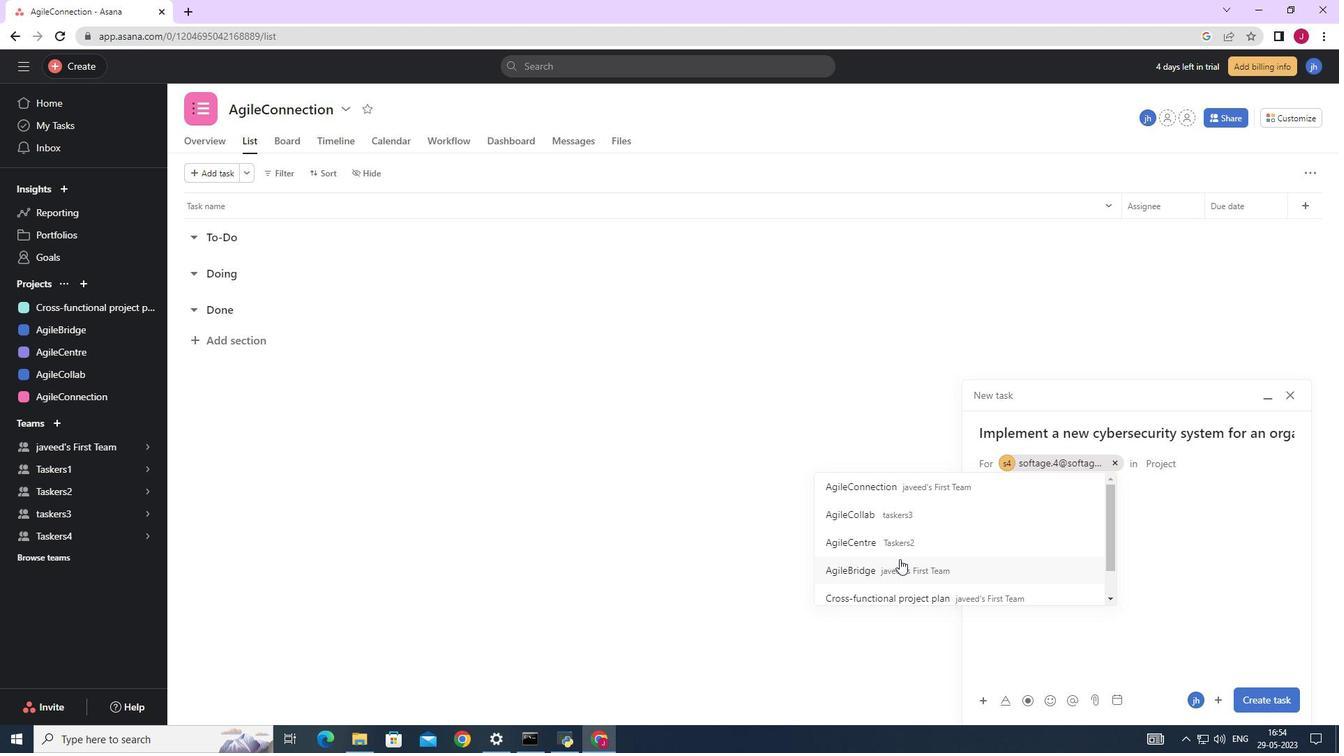 
Action: Mouse scrolled (899, 560) with delta (0, 0)
Screenshot: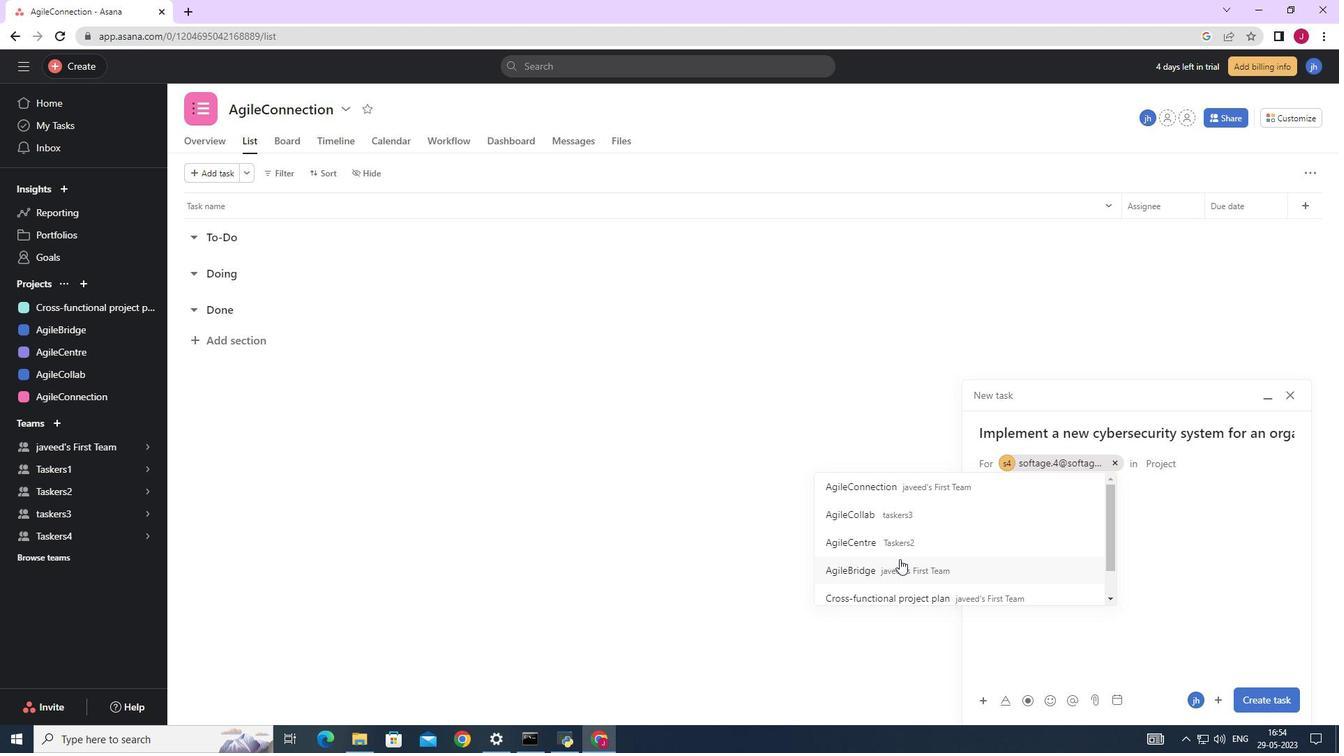 
Action: Mouse moved to (899, 560)
Screenshot: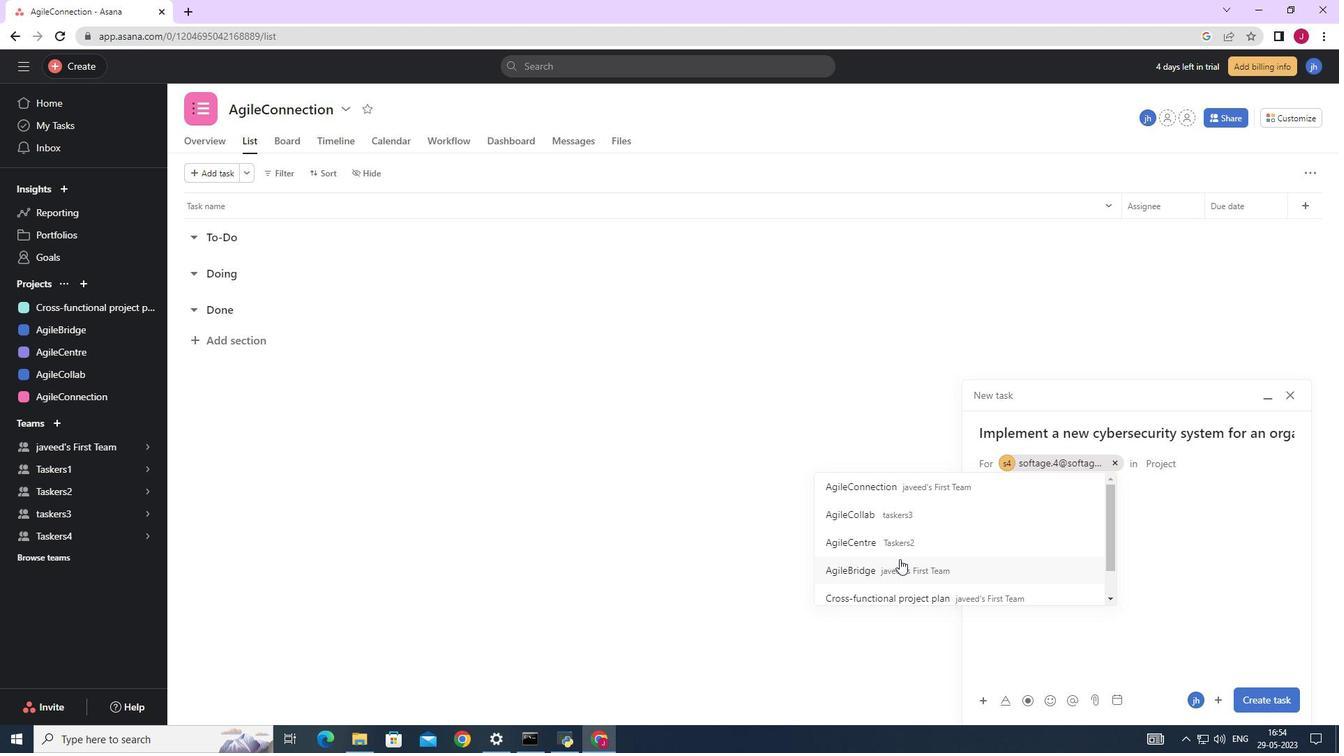 
Action: Mouse scrolled (899, 560) with delta (0, 0)
Screenshot: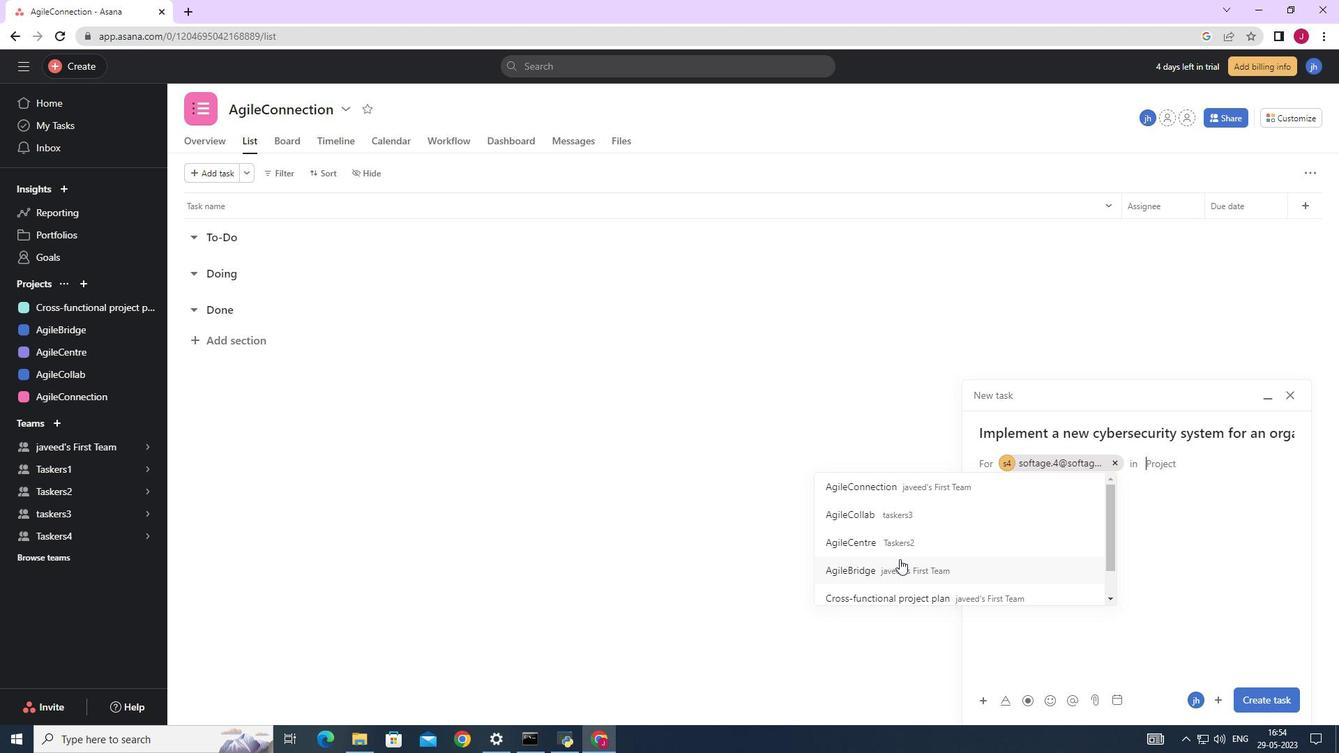 
Action: Mouse moved to (899, 560)
Screenshot: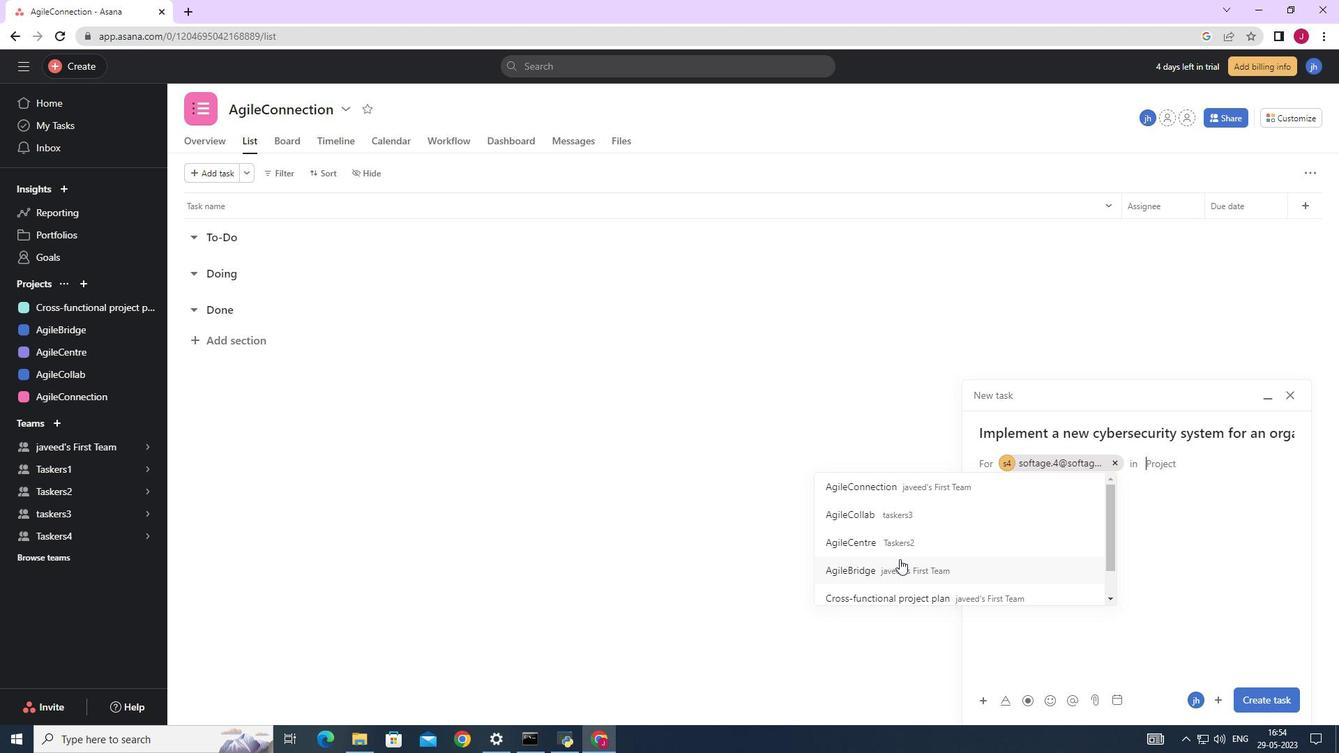 
Action: Mouse scrolled (899, 561) with delta (0, 0)
Screenshot: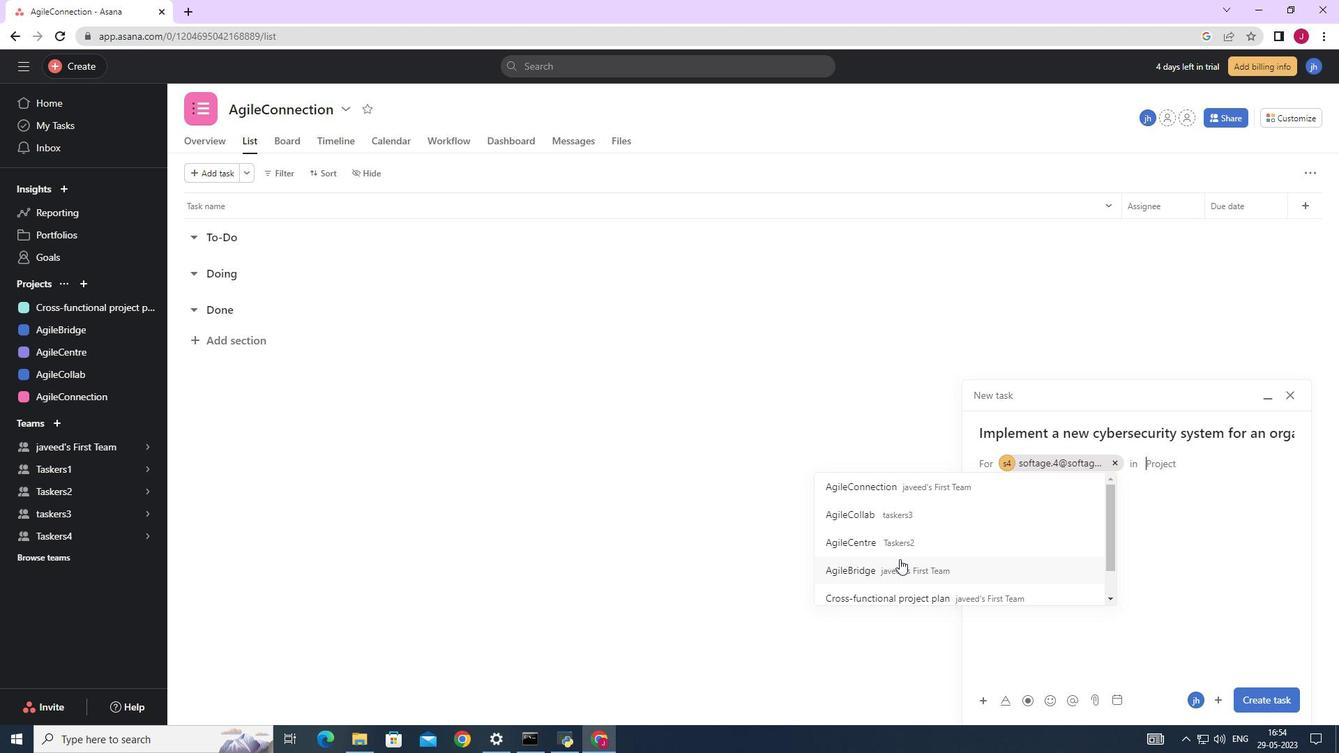 
Action: Mouse moved to (936, 552)
Screenshot: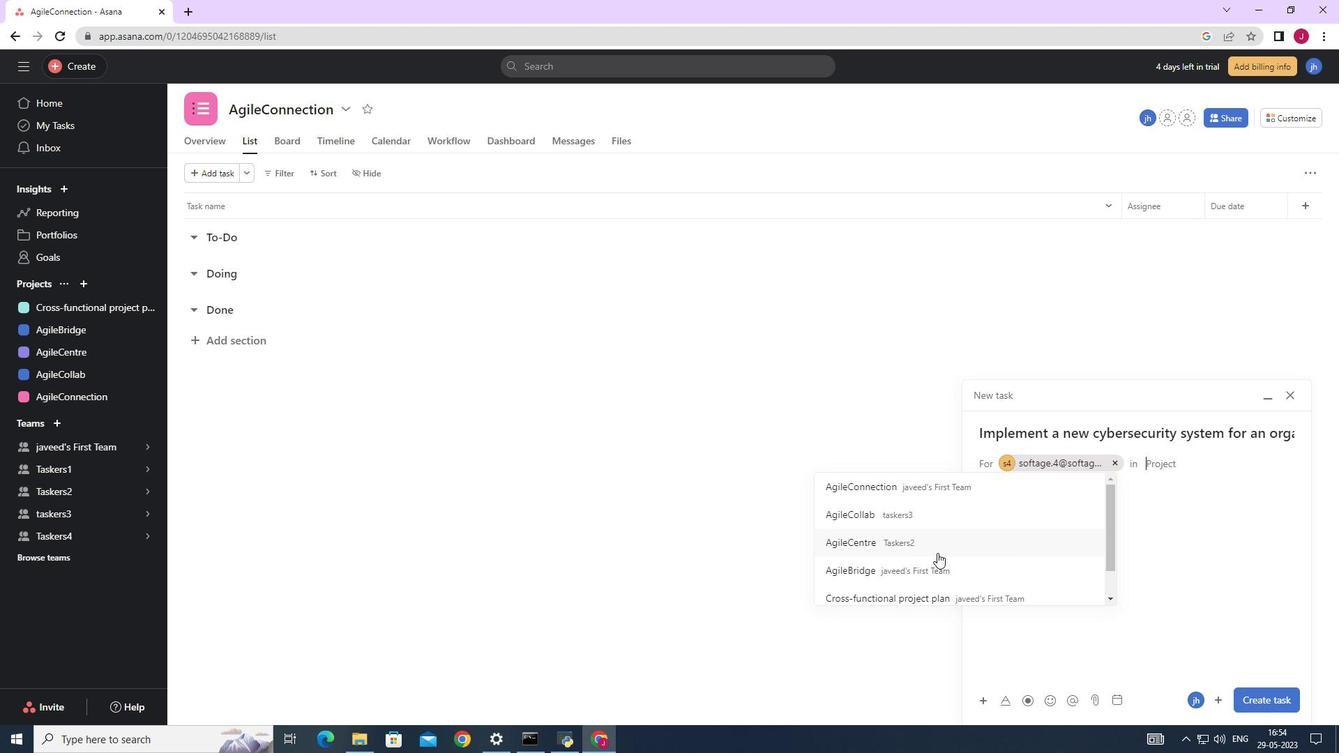 
Action: Mouse scrolled (936, 553) with delta (0, 0)
Screenshot: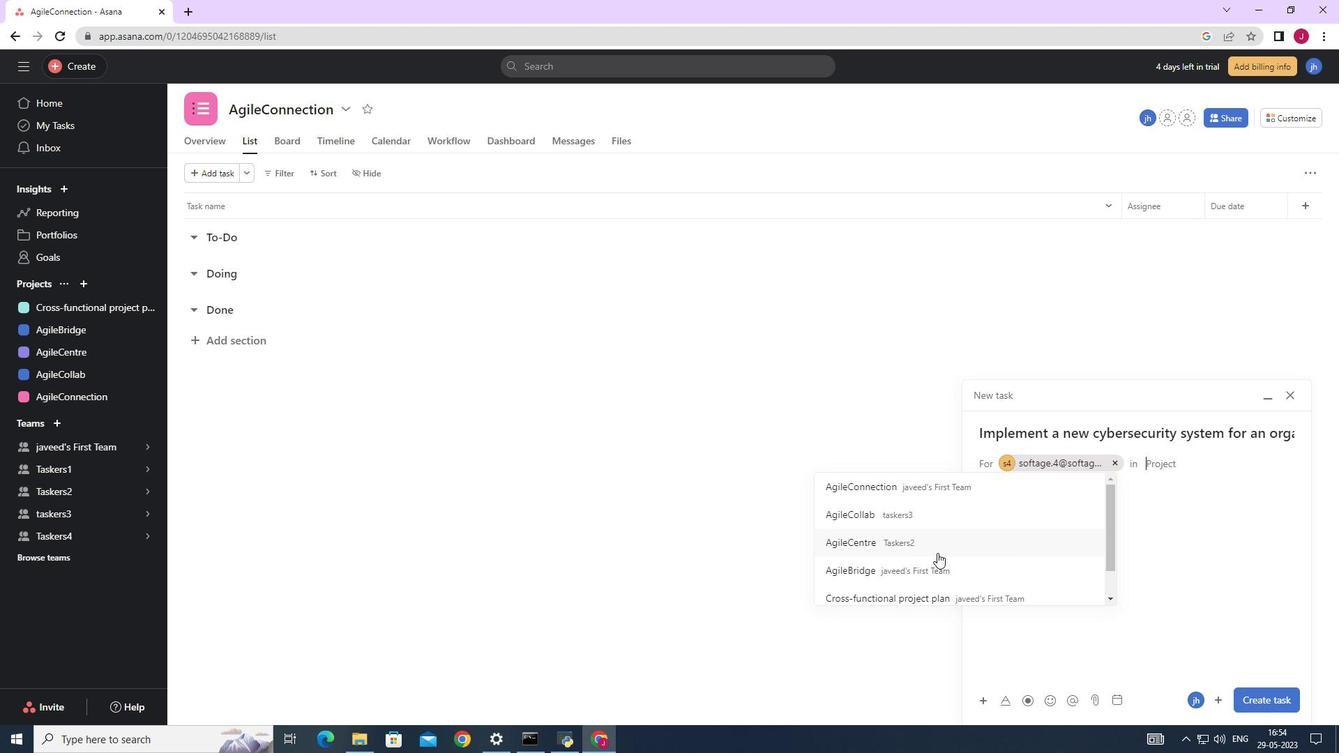 
Action: Mouse scrolled (936, 553) with delta (0, 0)
Screenshot: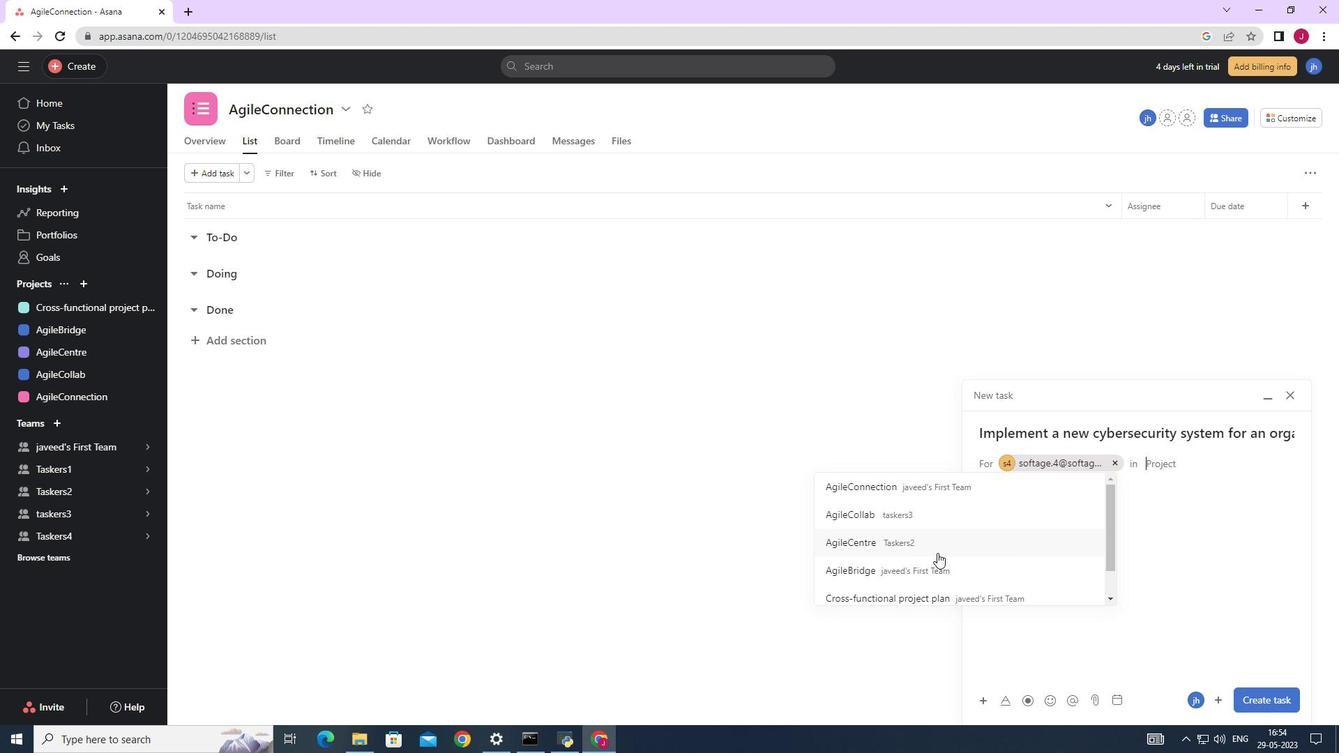
Action: Mouse scrolled (936, 553) with delta (0, 0)
Screenshot: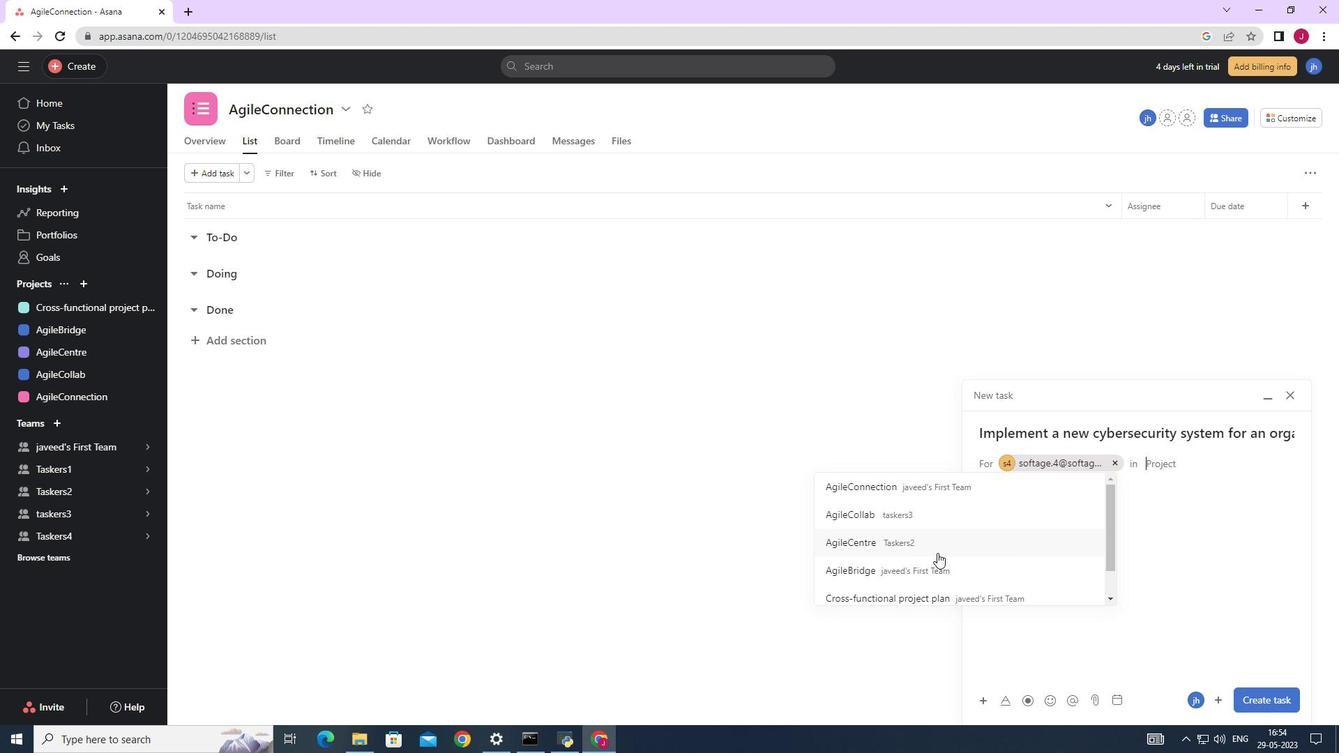 
Action: Mouse scrolled (936, 553) with delta (0, 0)
Screenshot: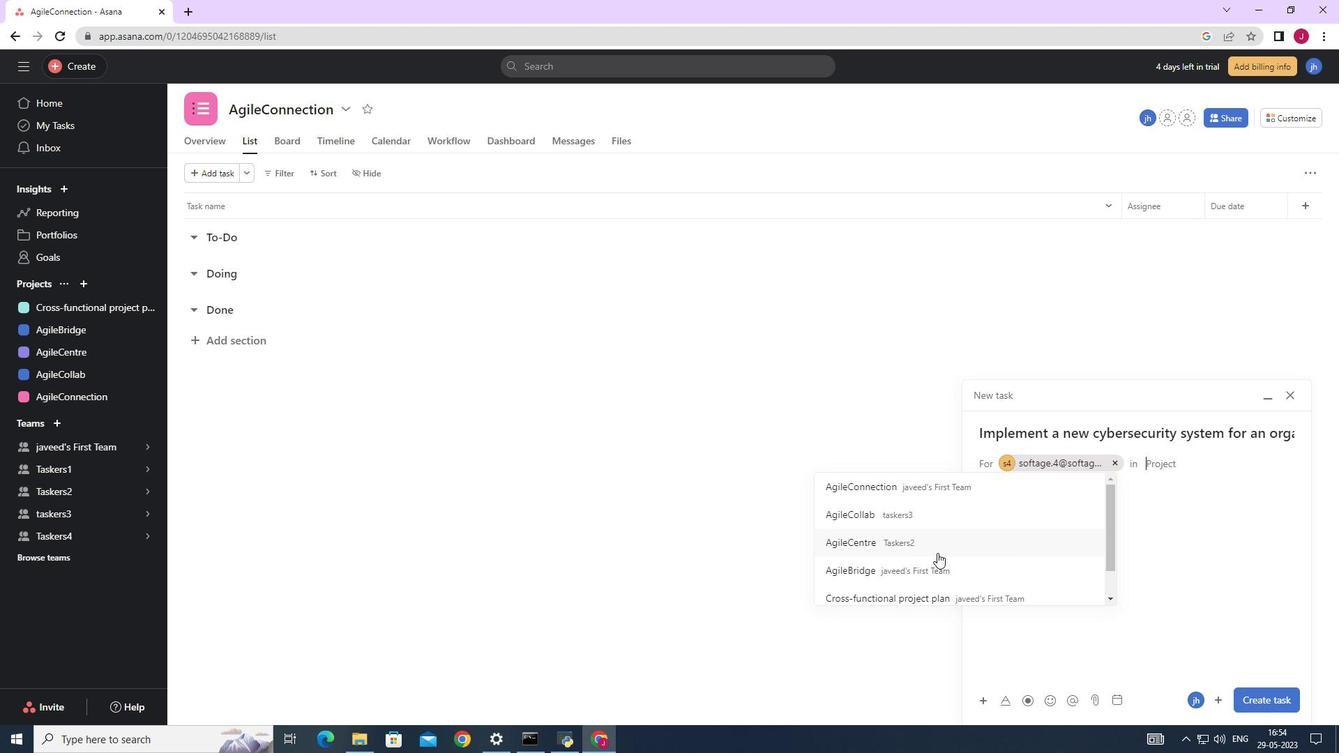 
Action: Mouse moved to (938, 551)
Screenshot: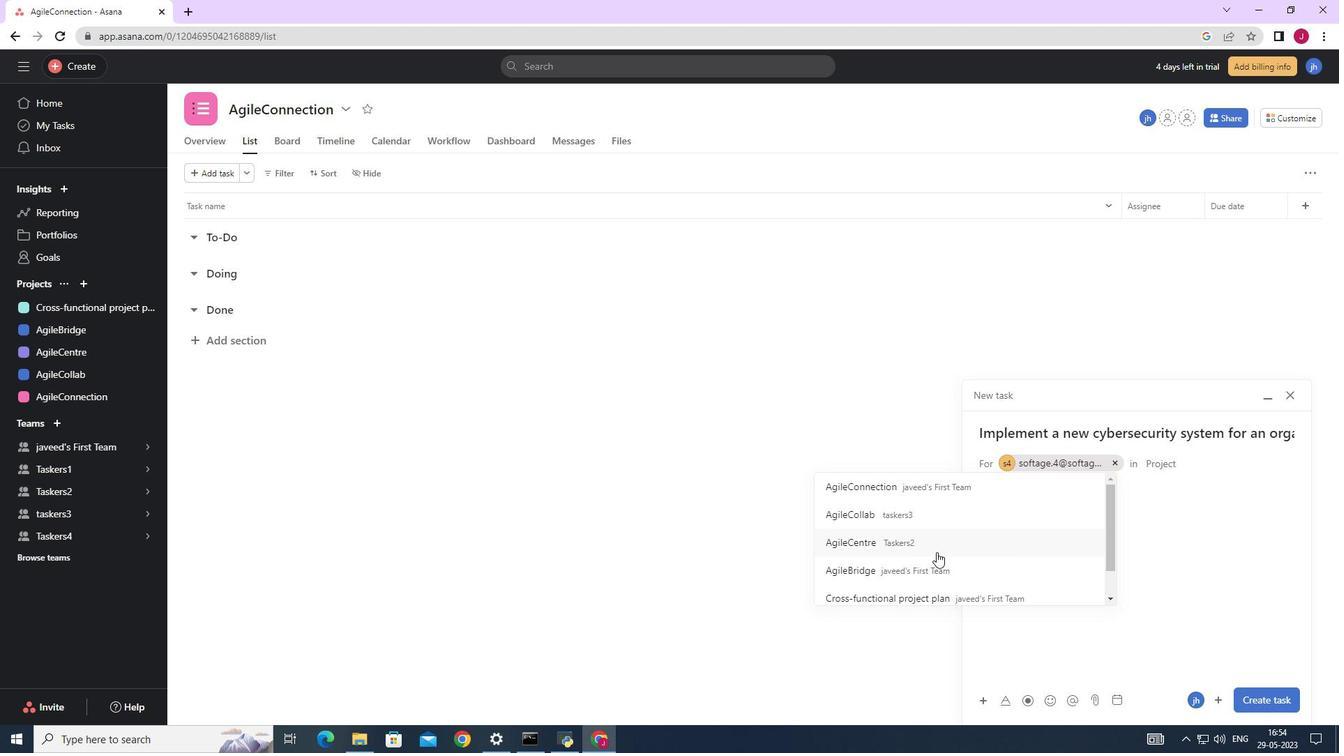 
Action: Mouse scrolled (938, 551) with delta (0, 0)
Screenshot: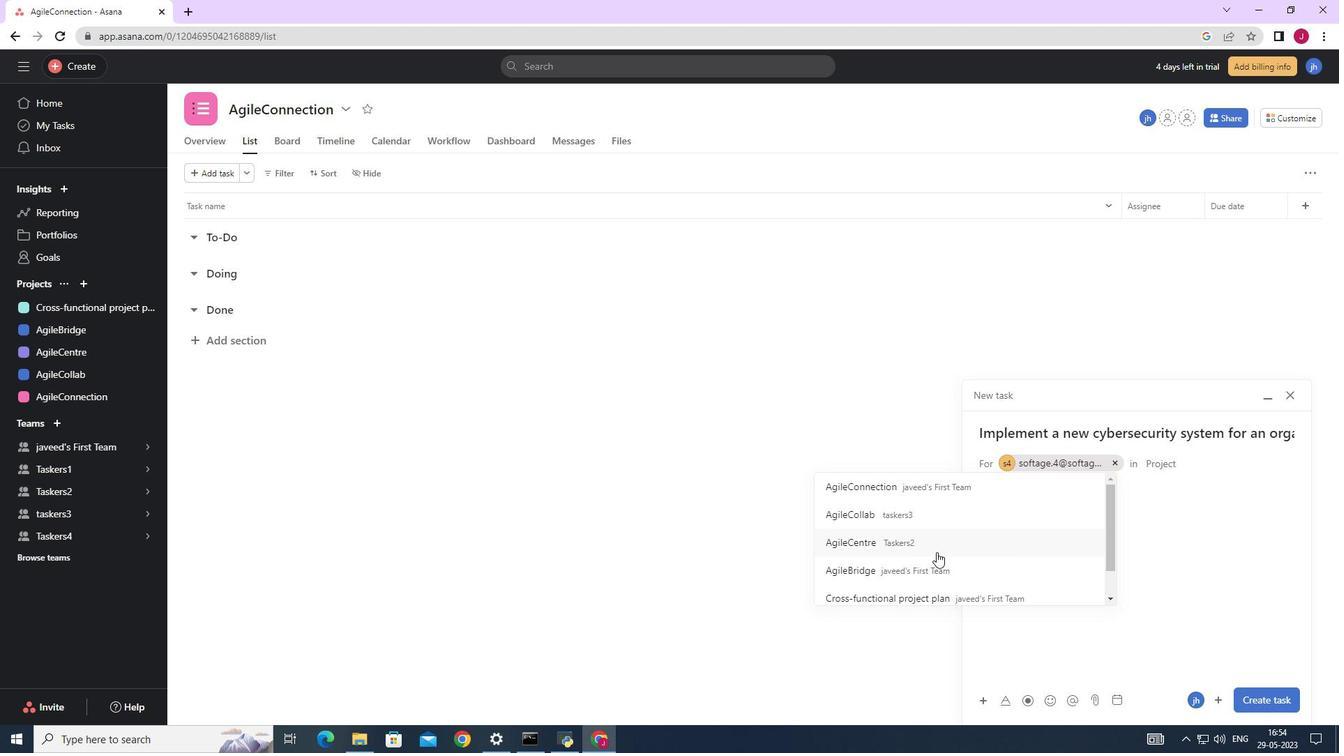 
Action: Mouse moved to (940, 551)
Screenshot: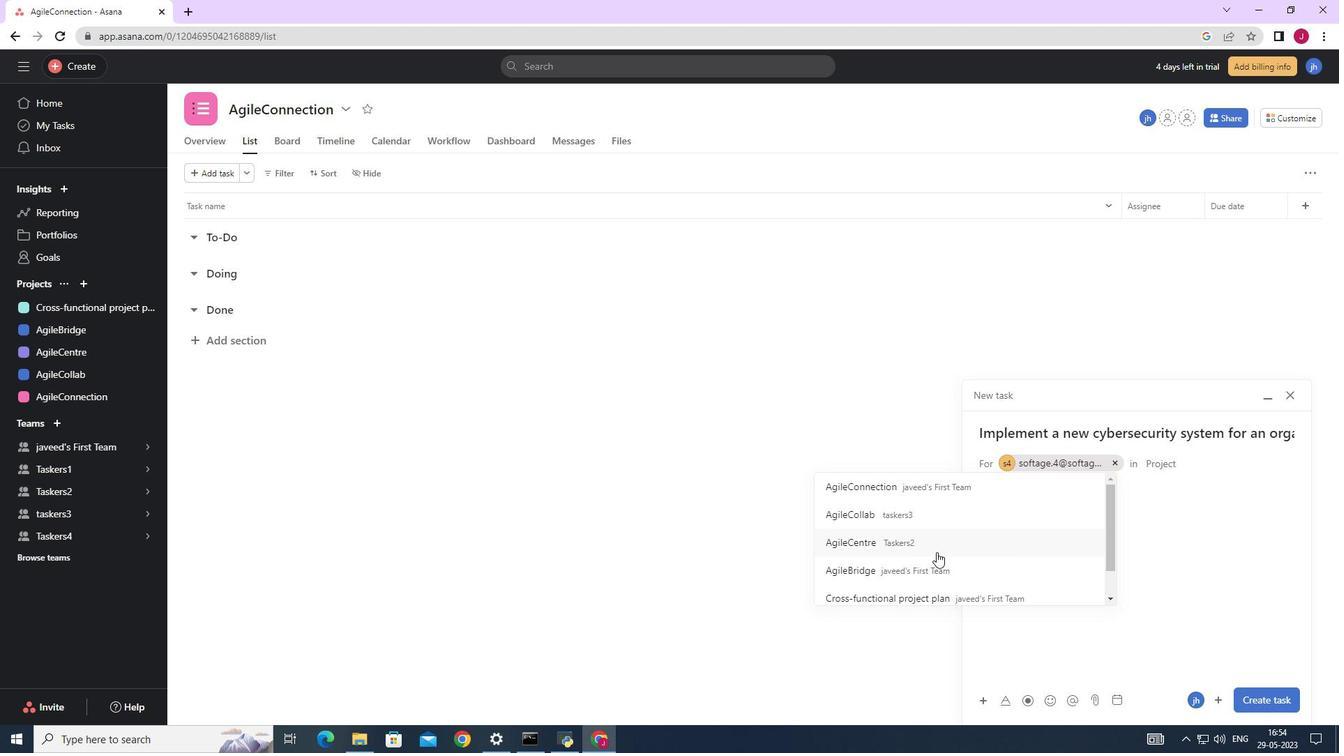 
Action: Mouse scrolled (940, 550) with delta (0, 0)
Screenshot: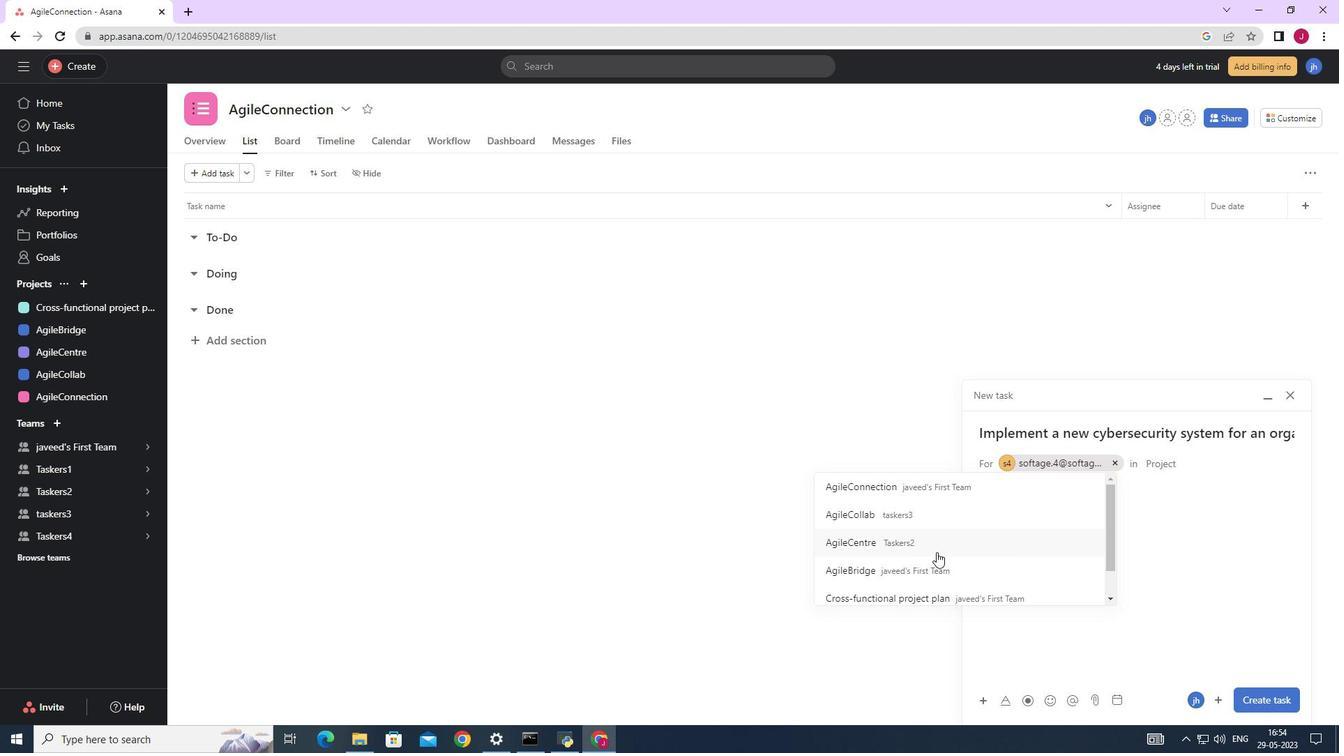 
Action: Mouse scrolled (940, 550) with delta (0, 0)
Screenshot: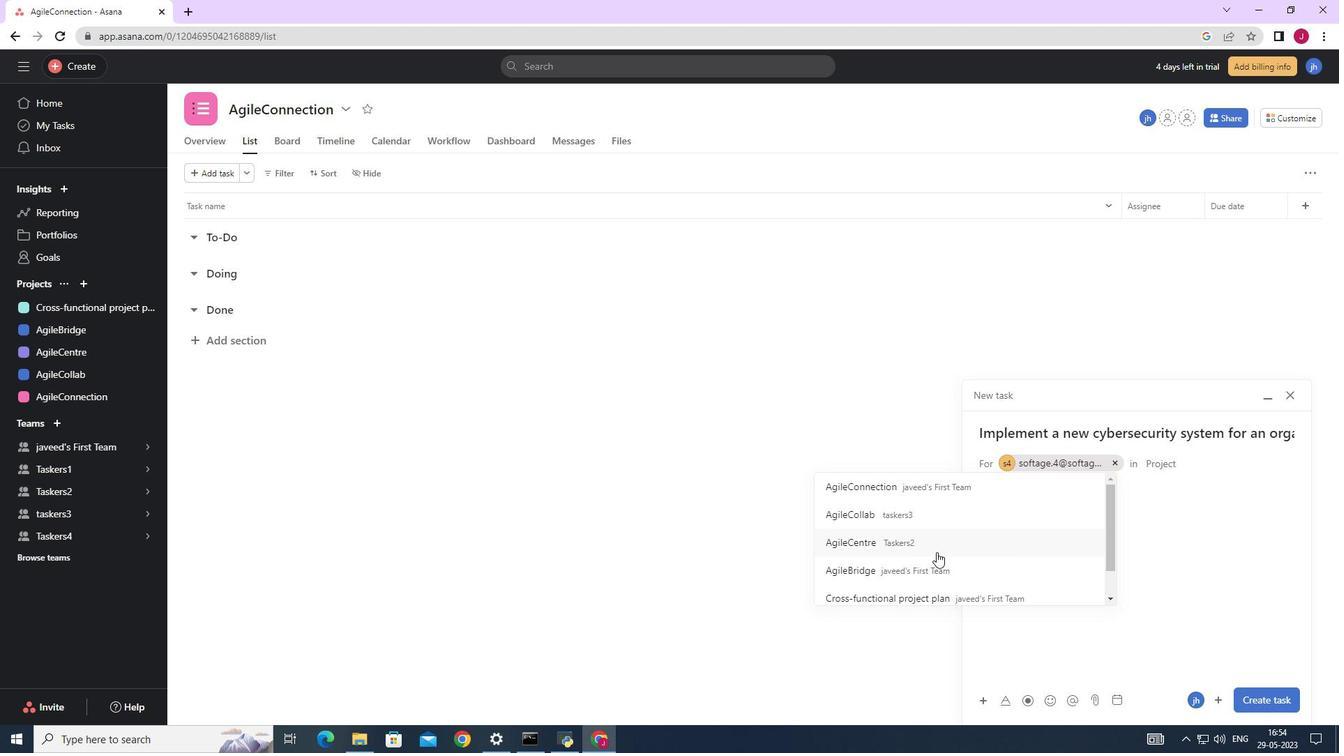 
Action: Mouse moved to (953, 548)
Screenshot: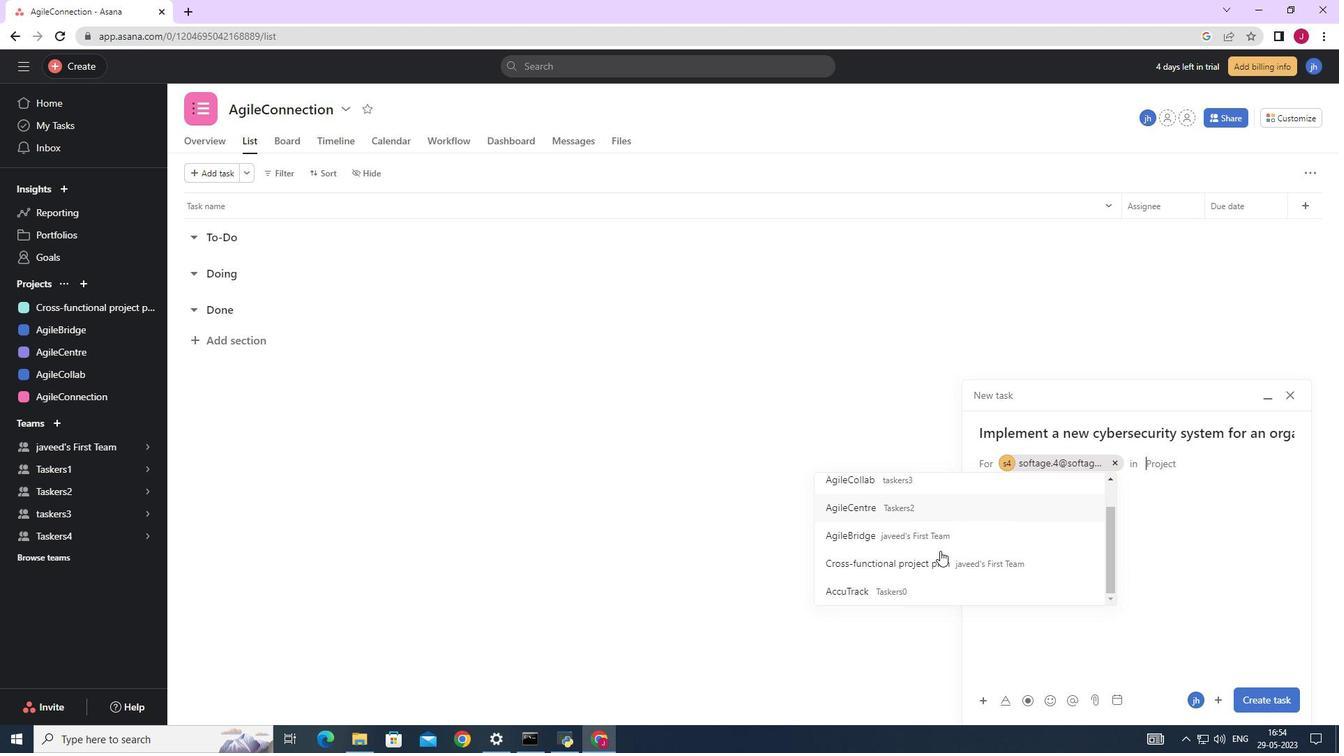 
Action: Mouse scrolled (953, 549) with delta (0, 0)
Screenshot: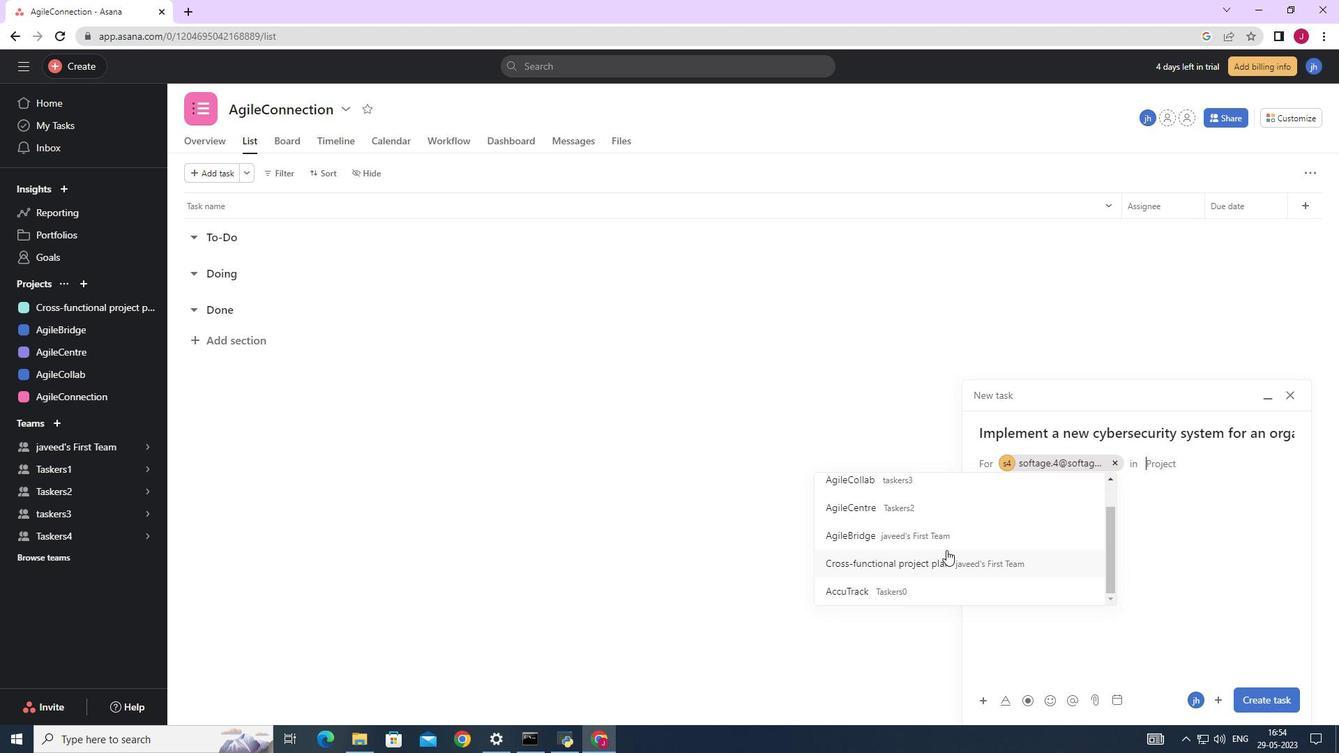 
Action: Mouse scrolled (953, 549) with delta (0, 0)
Screenshot: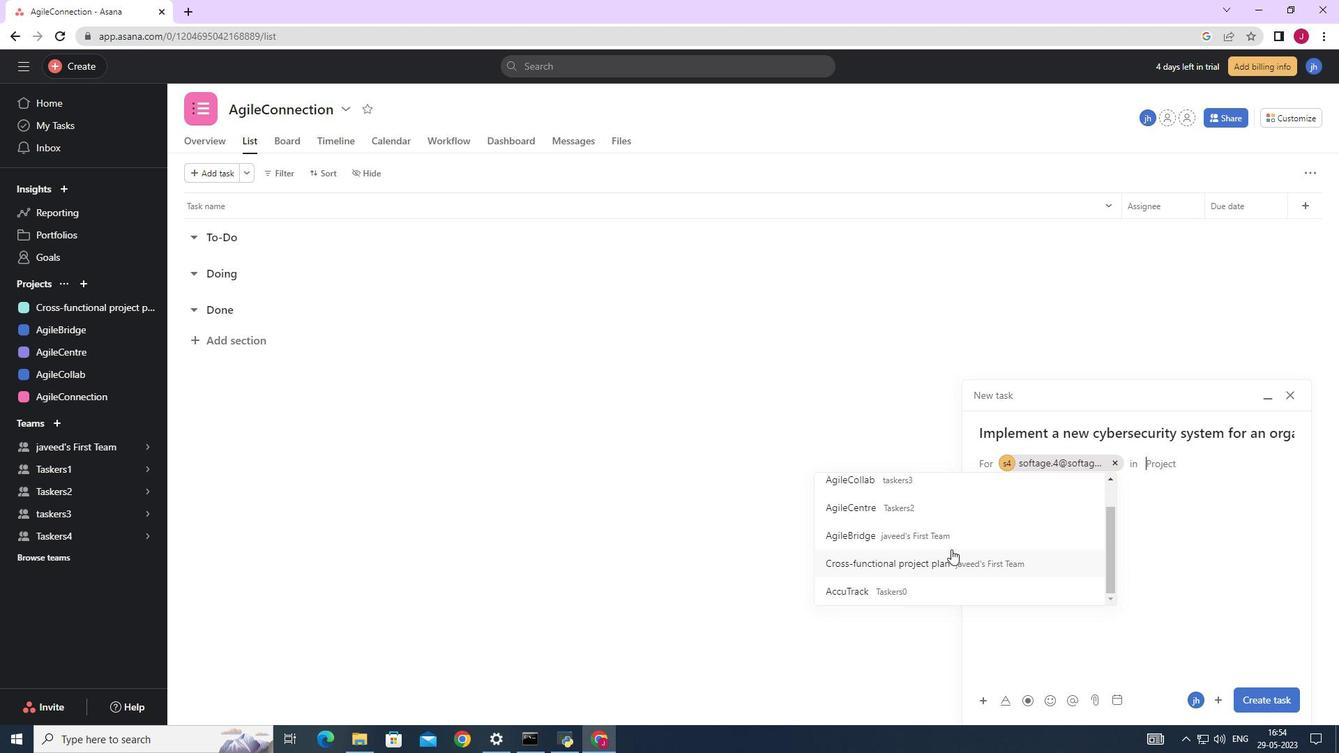 
Action: Mouse scrolled (953, 549) with delta (0, 0)
Screenshot: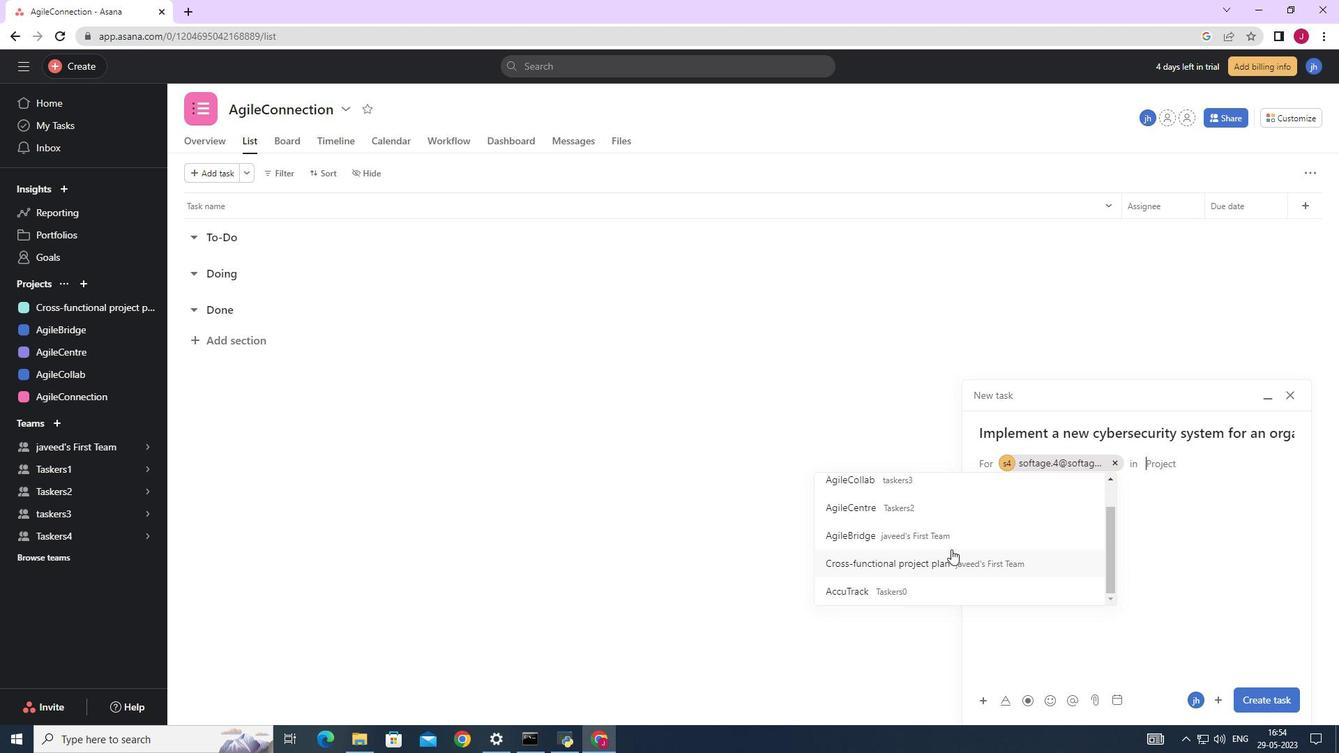 
Action: Mouse scrolled (953, 549) with delta (0, 0)
Screenshot: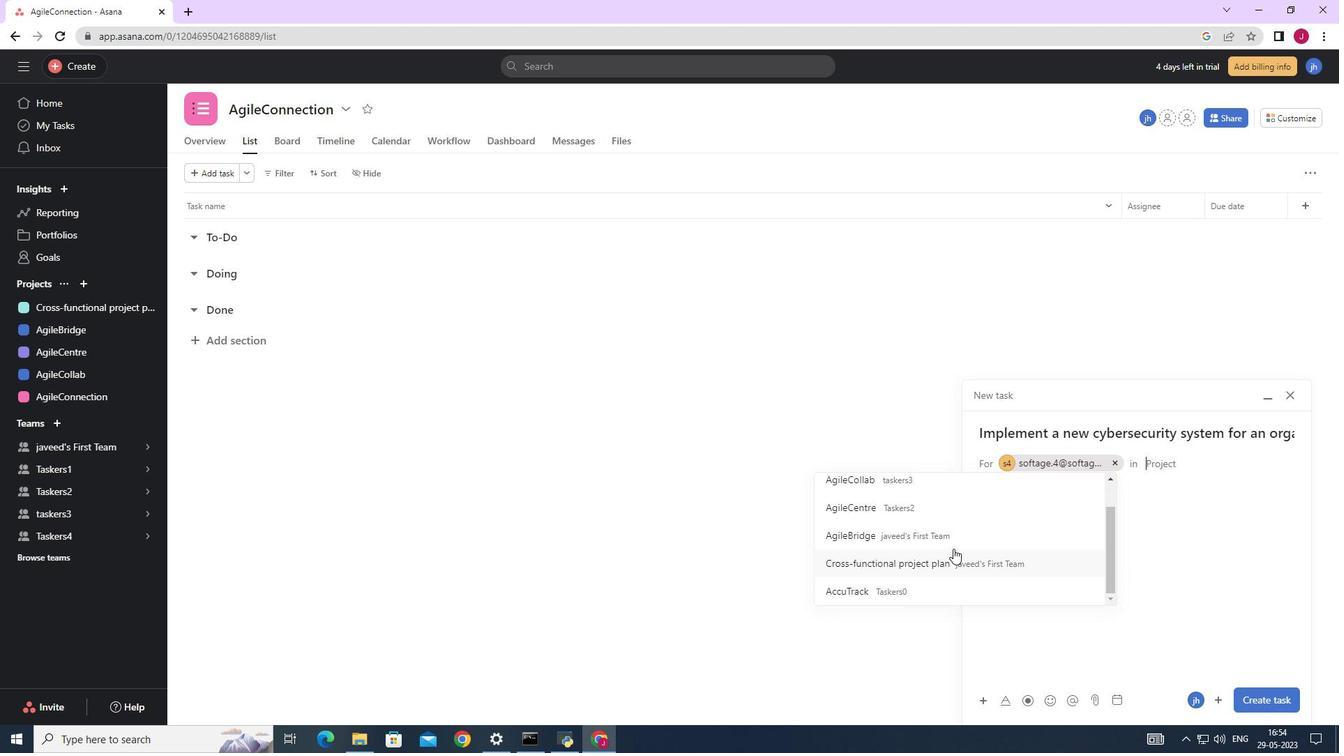 
Action: Mouse moved to (801, 303)
Screenshot: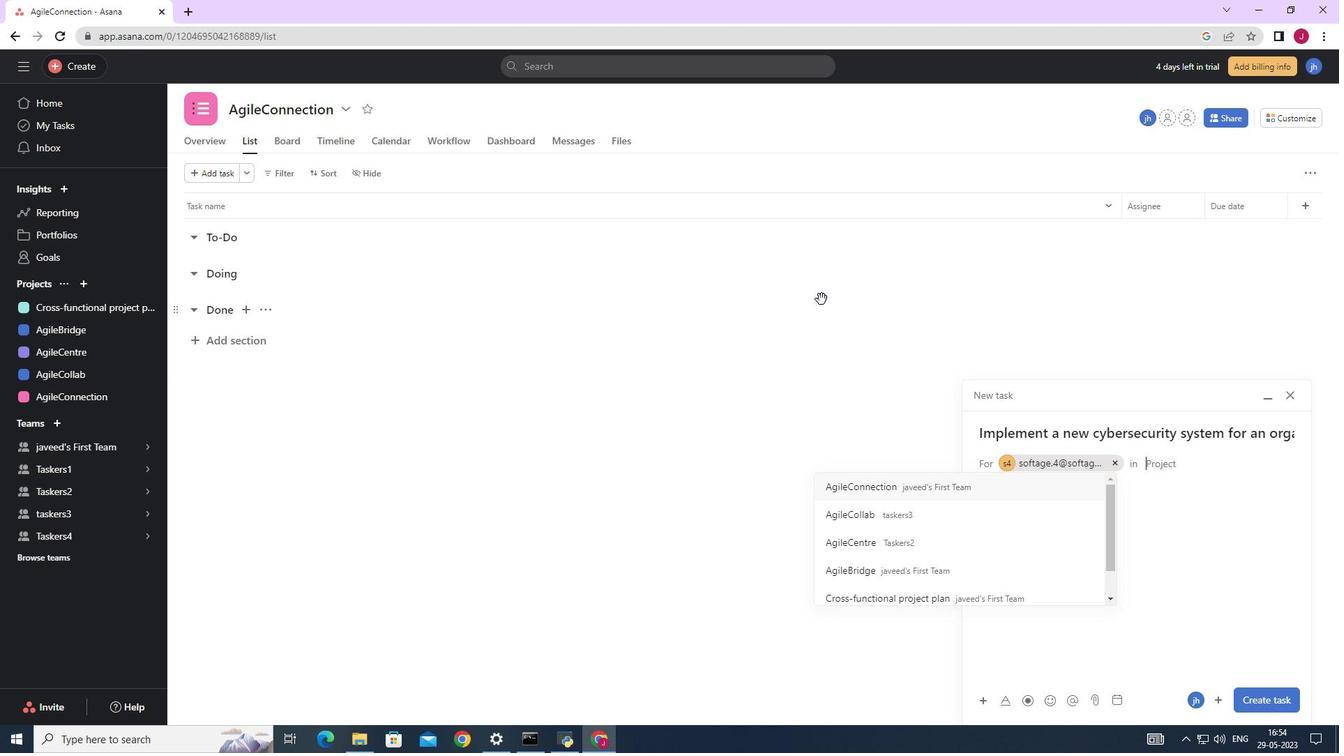 
Action: Mouse pressed left at (801, 303)
Screenshot: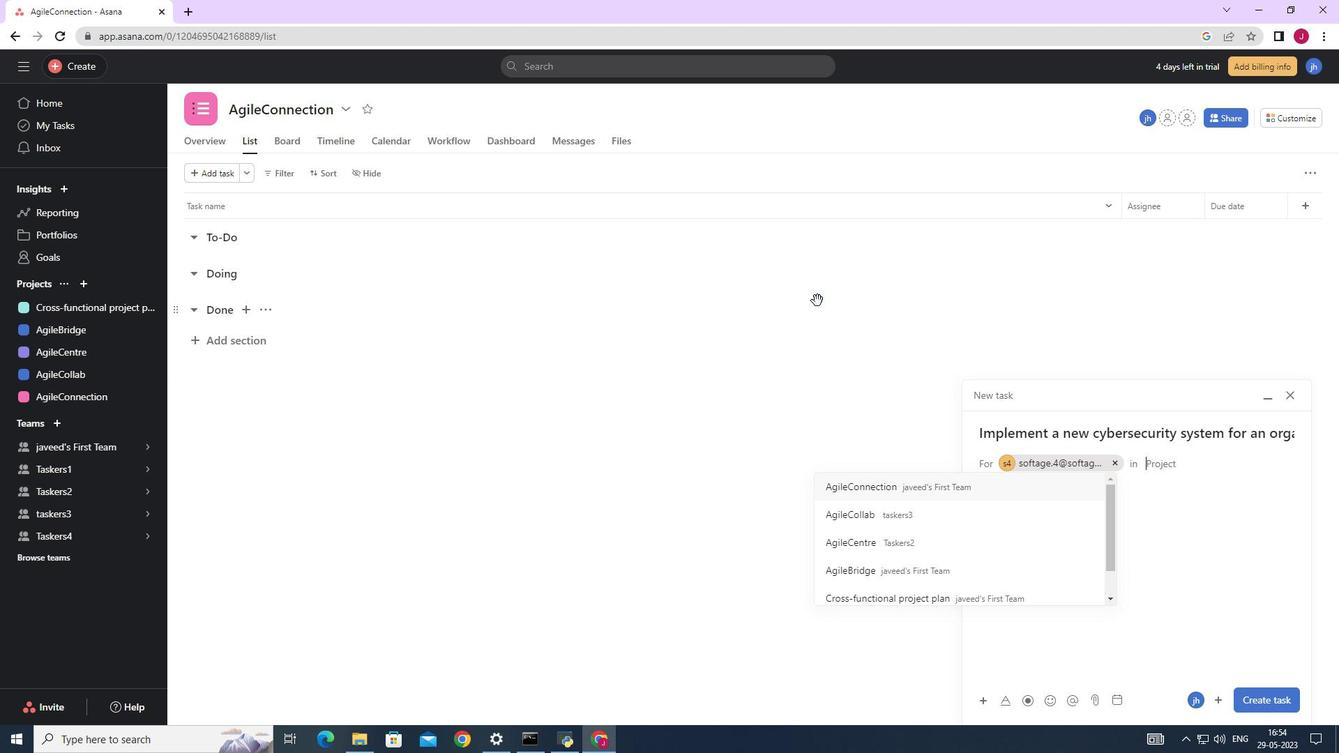 
Action: Mouse moved to (1190, 460)
Screenshot: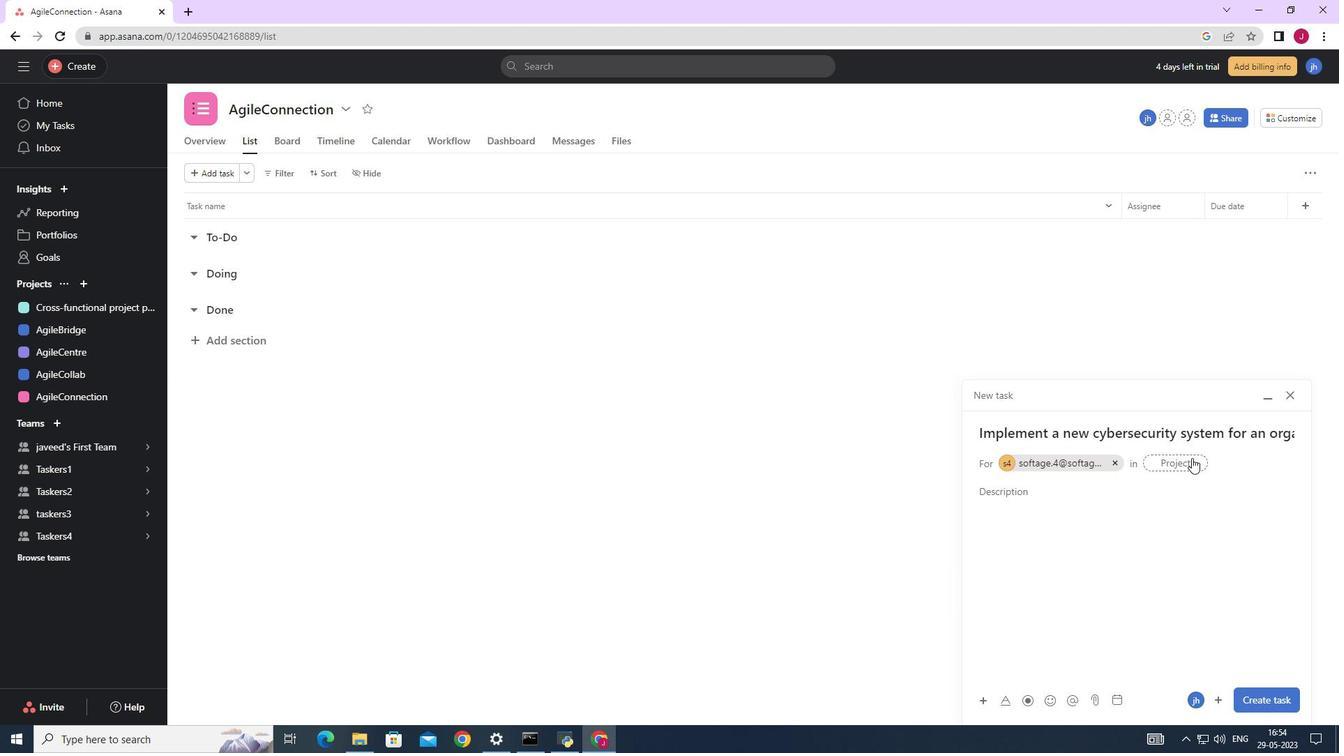 
Action: Mouse pressed left at (1190, 460)
Screenshot: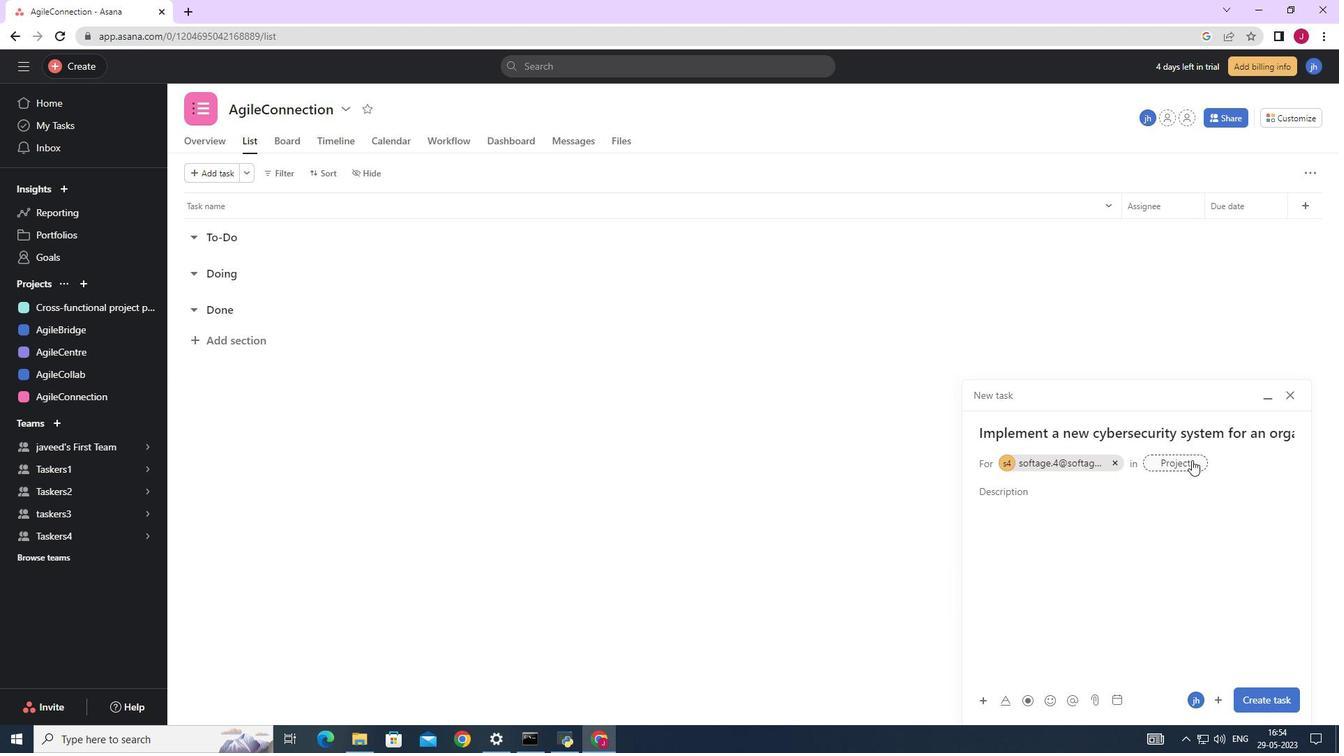 
Action: Mouse moved to (998, 524)
Screenshot: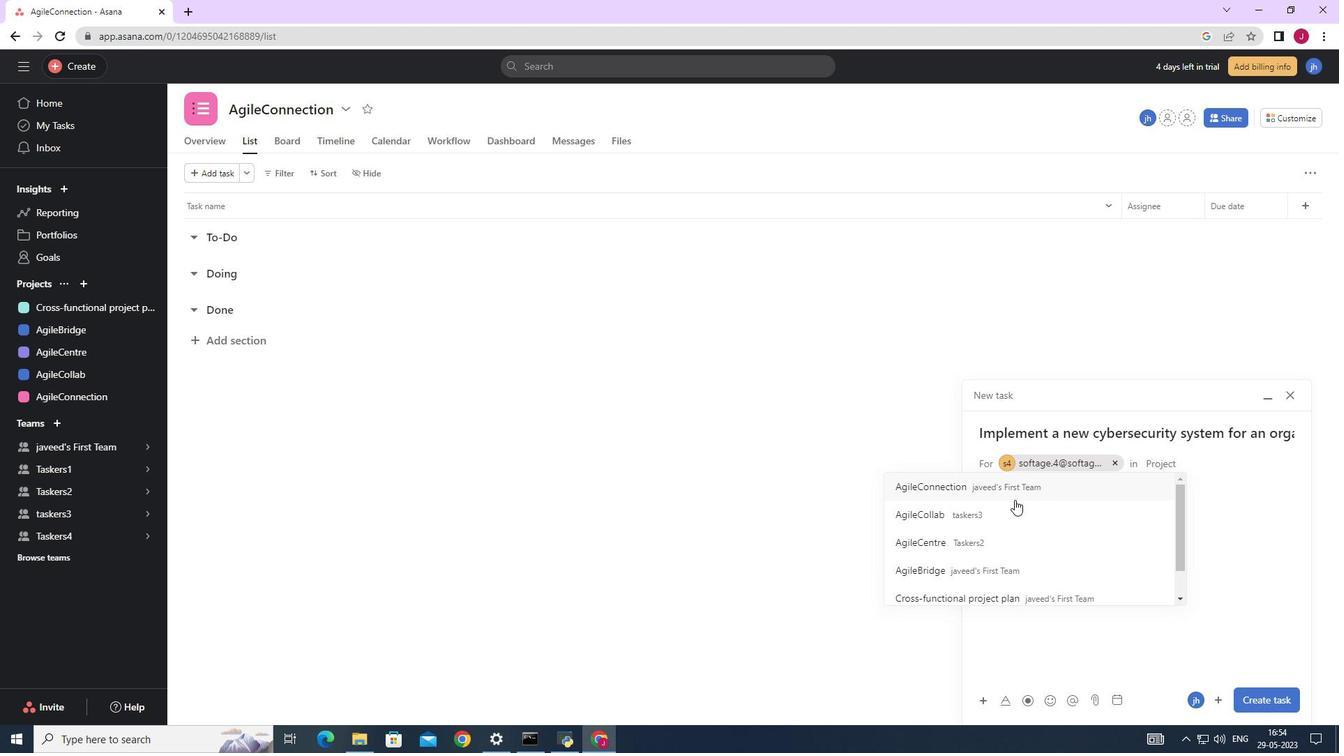 
Action: Mouse scrolled (998, 523) with delta (0, 0)
Screenshot: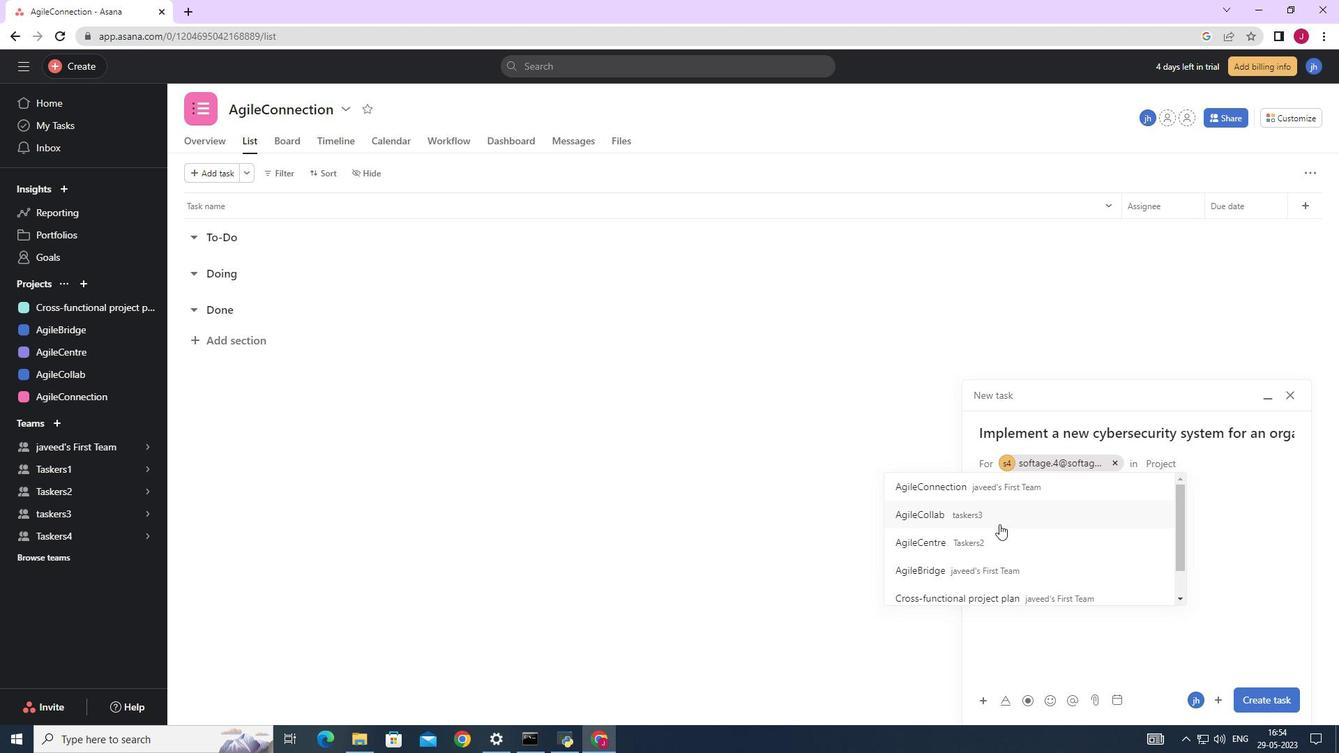 
Action: Mouse scrolled (998, 523) with delta (0, 0)
Screenshot: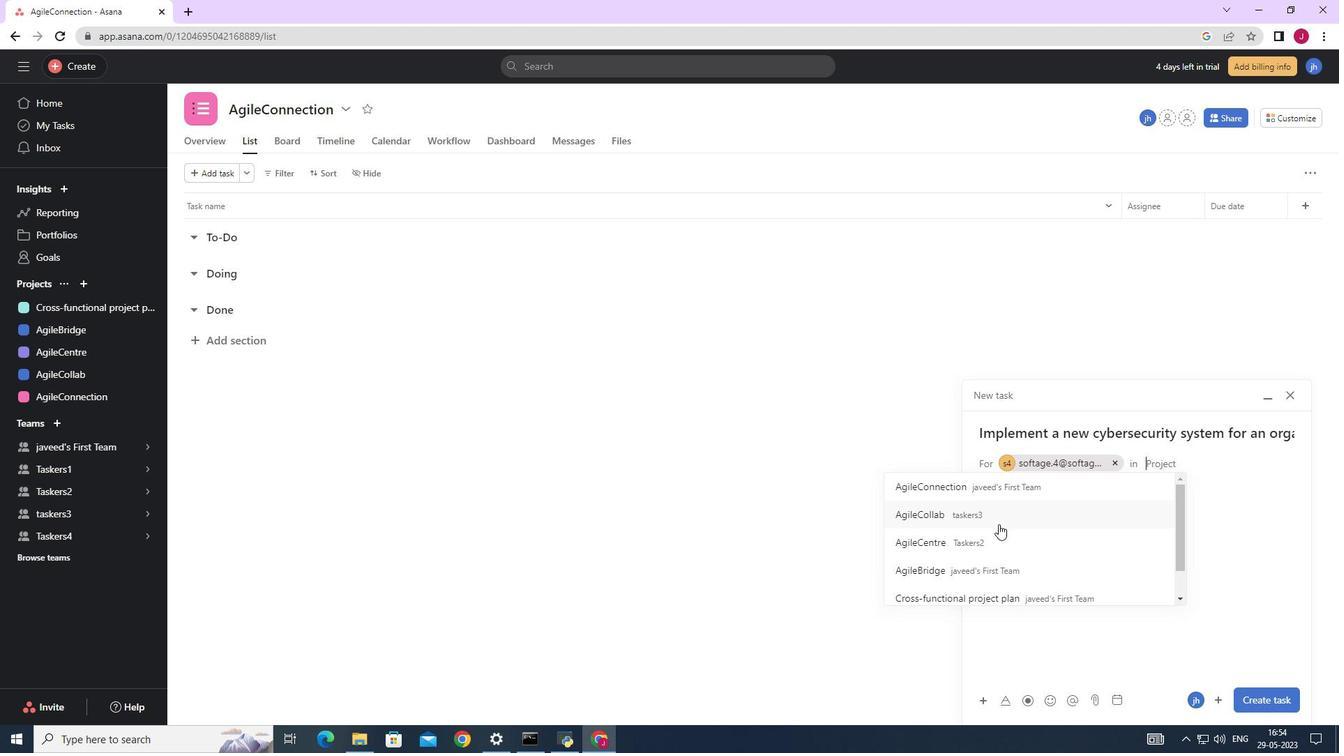 
Action: Mouse scrolled (998, 525) with delta (0, 0)
Screenshot: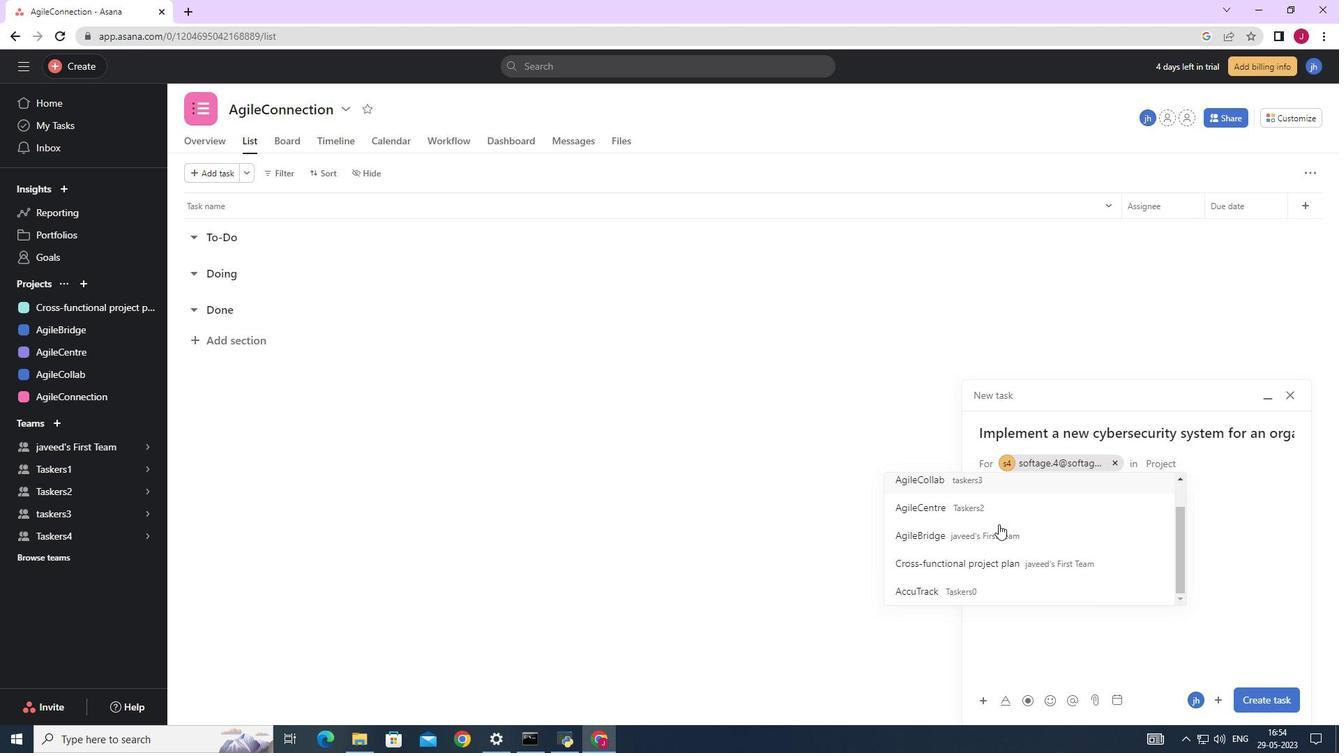 
Action: Mouse scrolled (998, 525) with delta (0, 0)
Screenshot: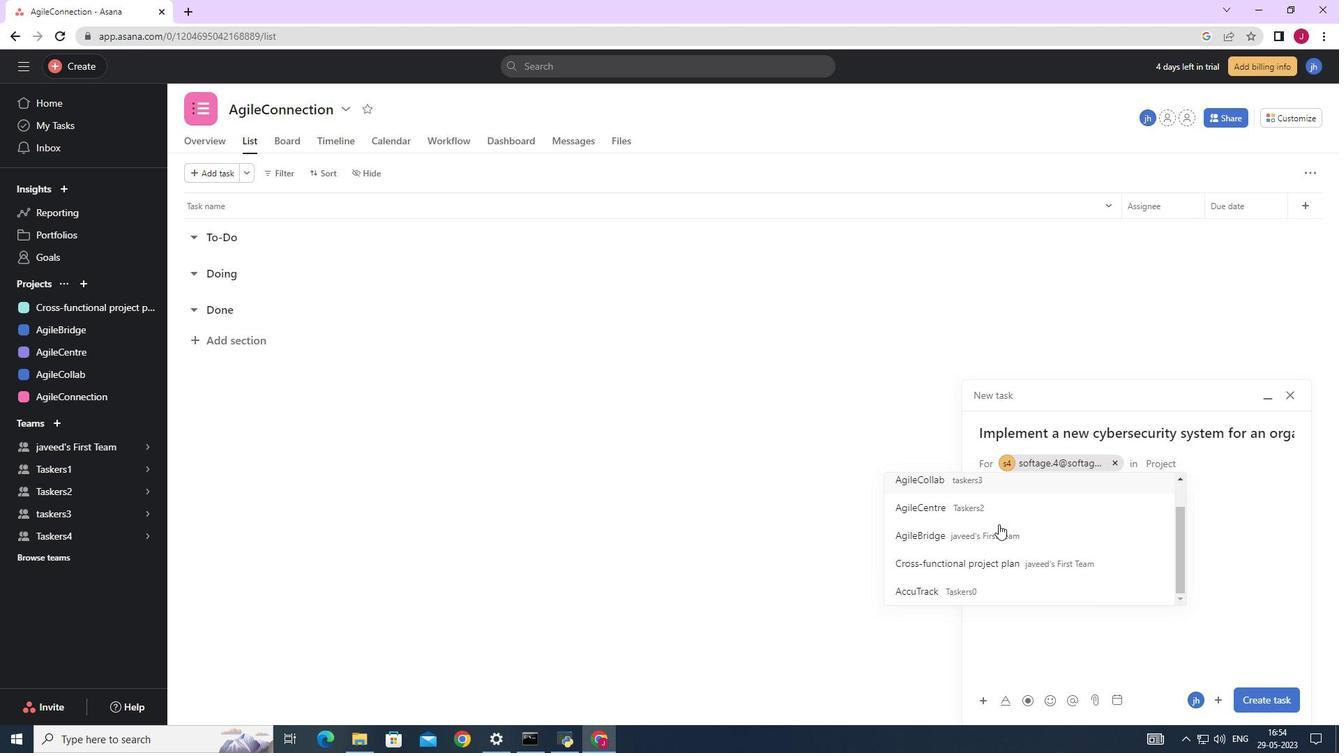 
Action: Mouse scrolled (998, 525) with delta (0, 0)
Screenshot: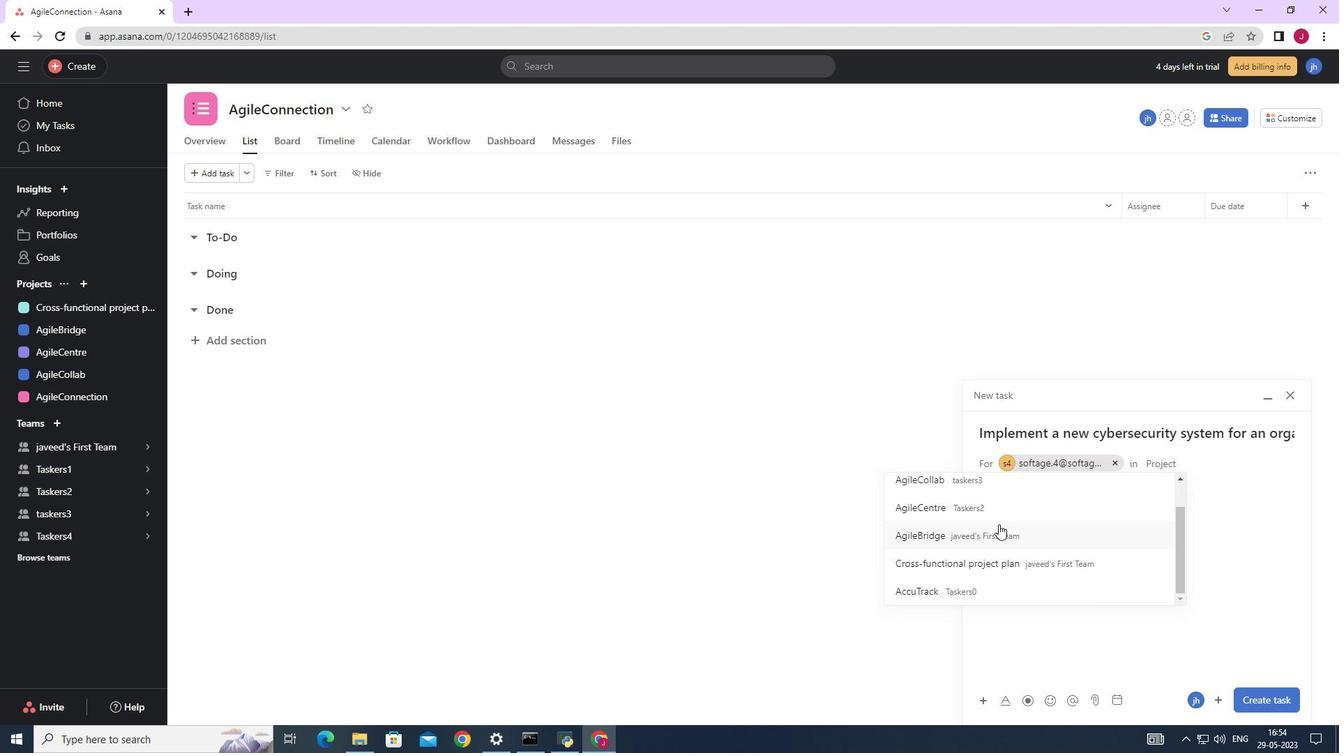 
Action: Mouse scrolled (998, 523) with delta (0, 0)
Screenshot: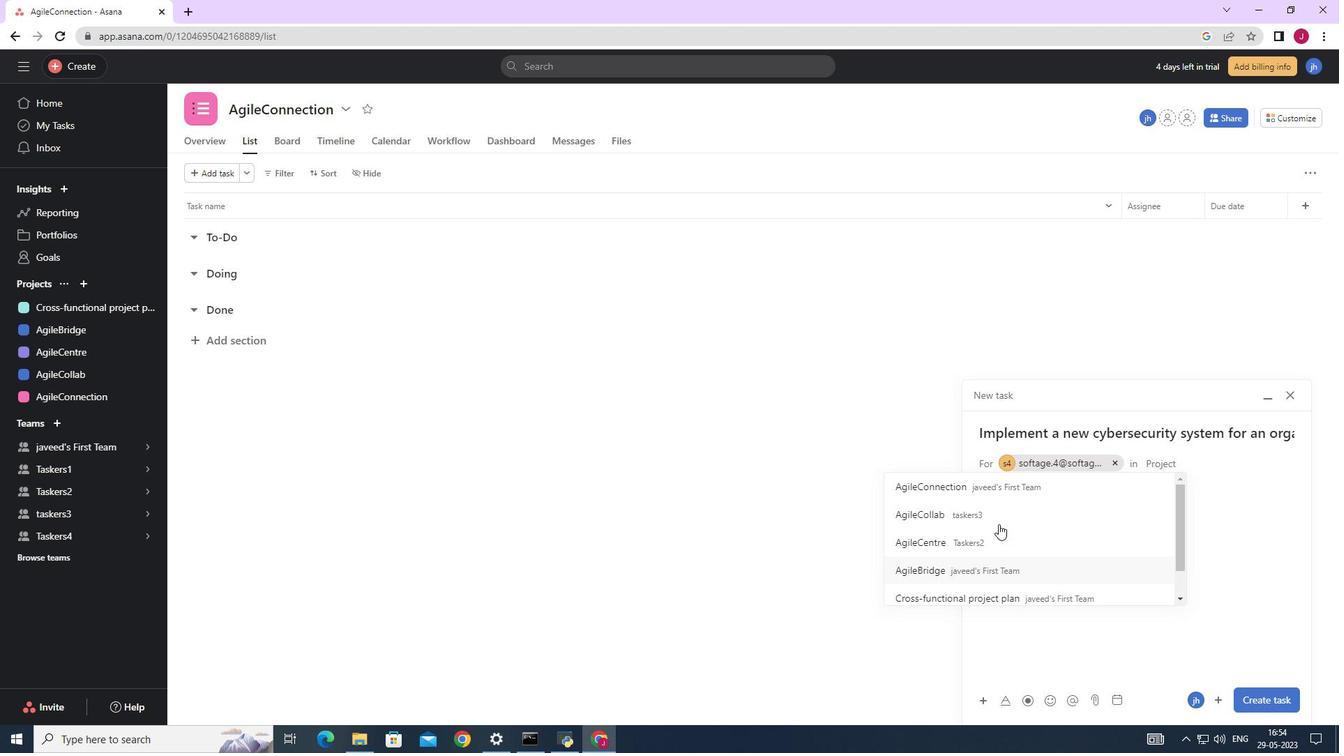 
Action: Mouse scrolled (998, 523) with delta (0, 0)
Screenshot: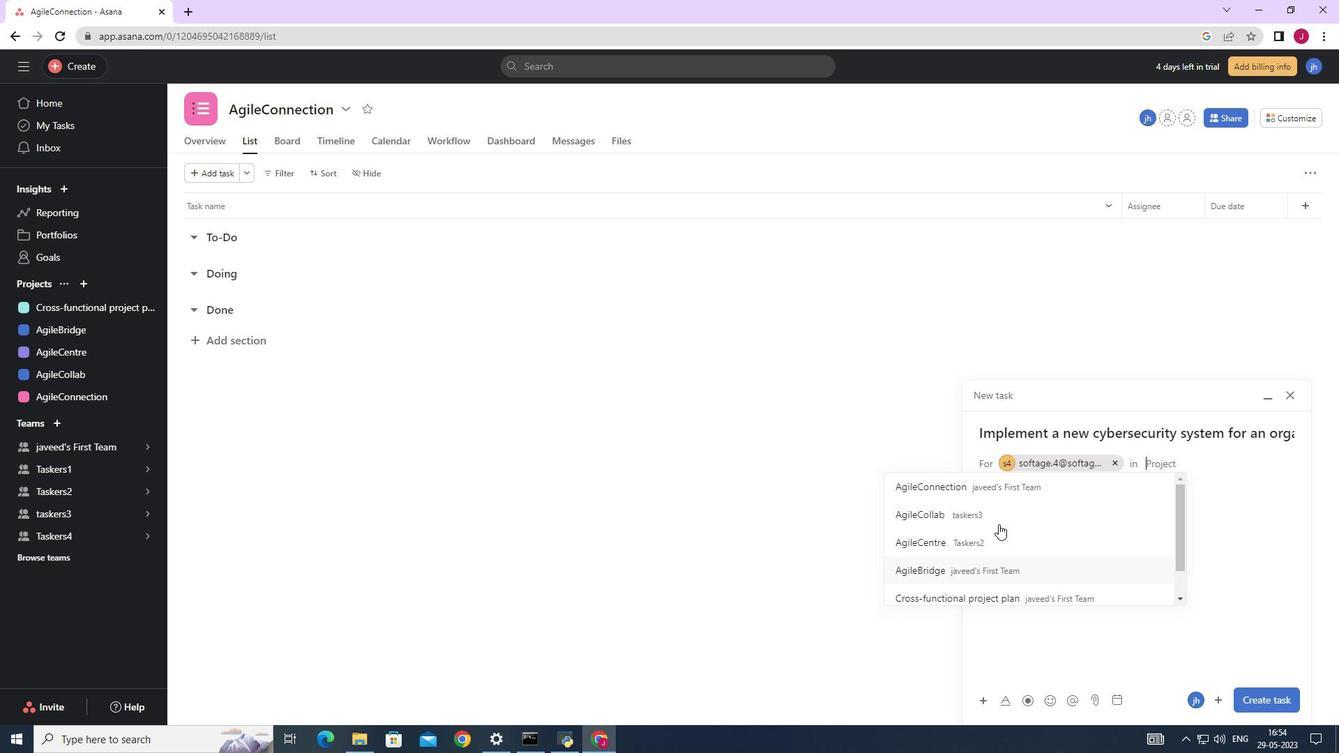 
Action: Mouse scrolled (998, 523) with delta (0, 0)
Screenshot: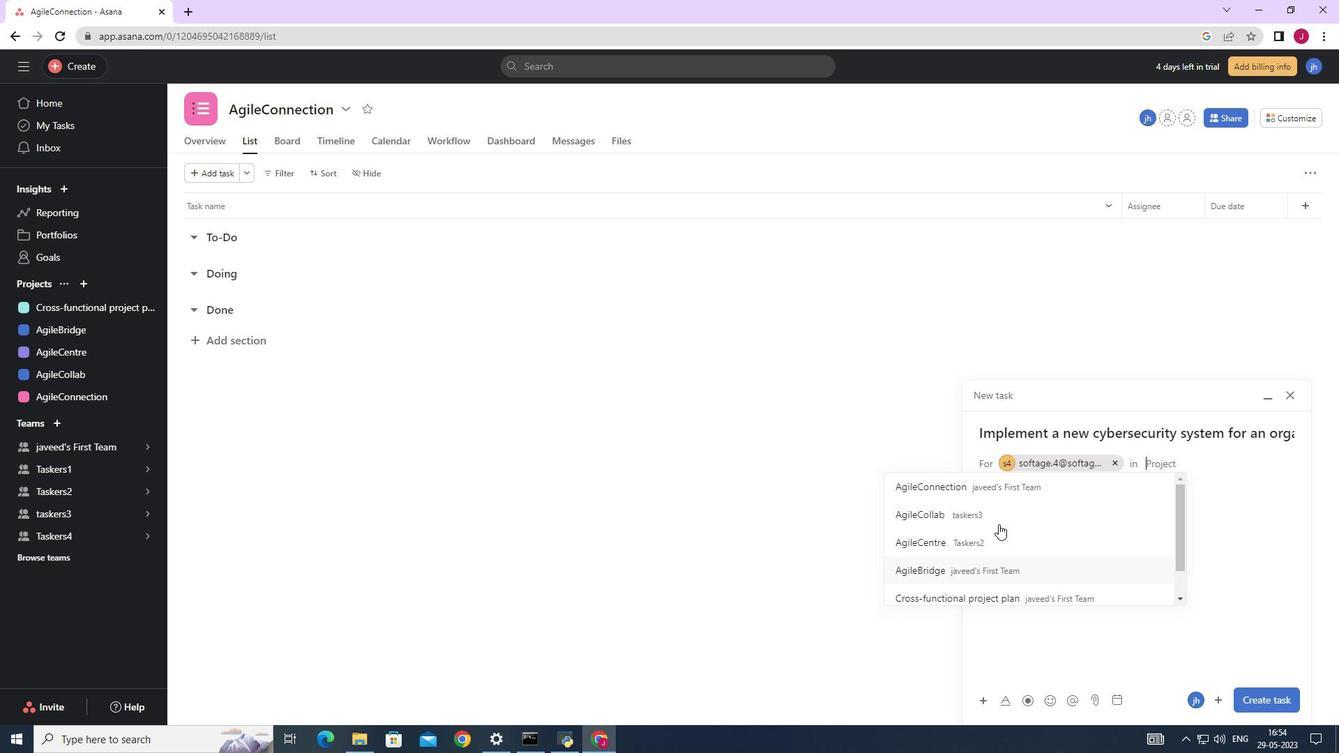 
Action: Mouse scrolled (998, 523) with delta (0, 0)
Screenshot: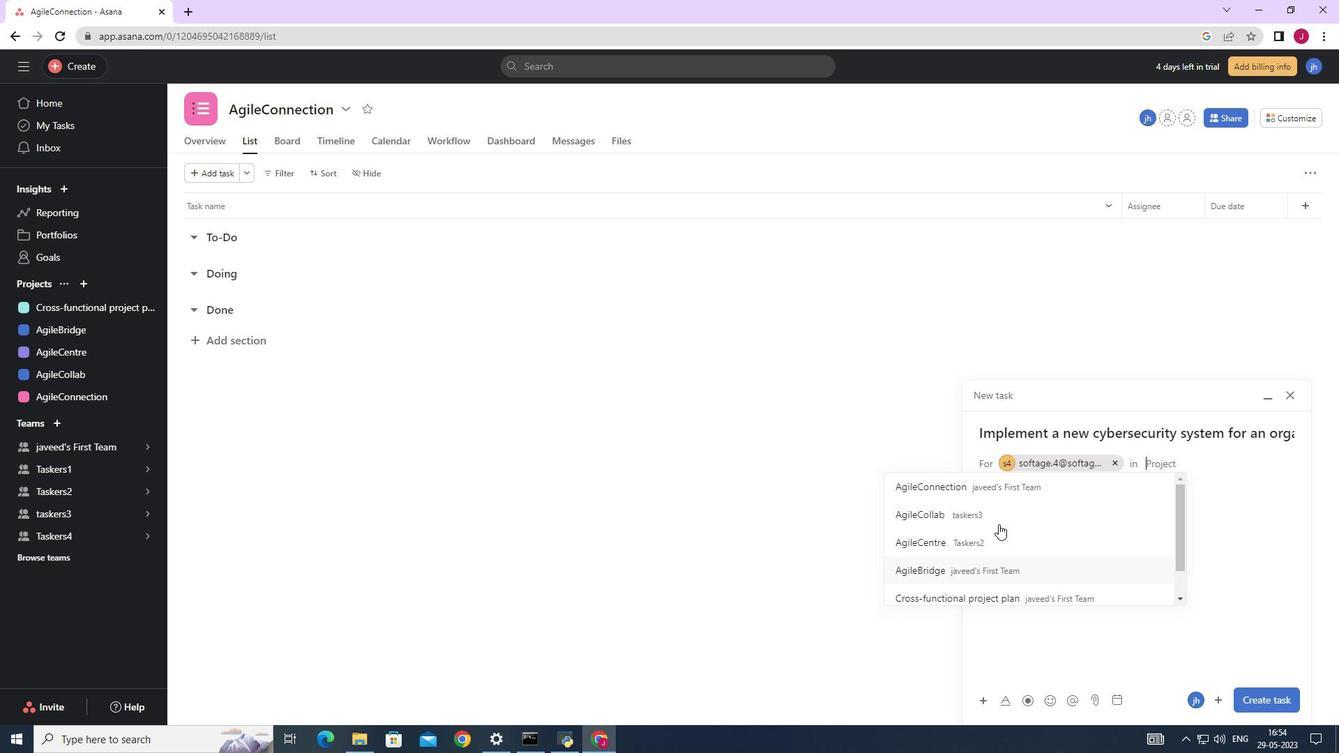 
Action: Mouse scrolled (998, 525) with delta (0, 0)
Screenshot: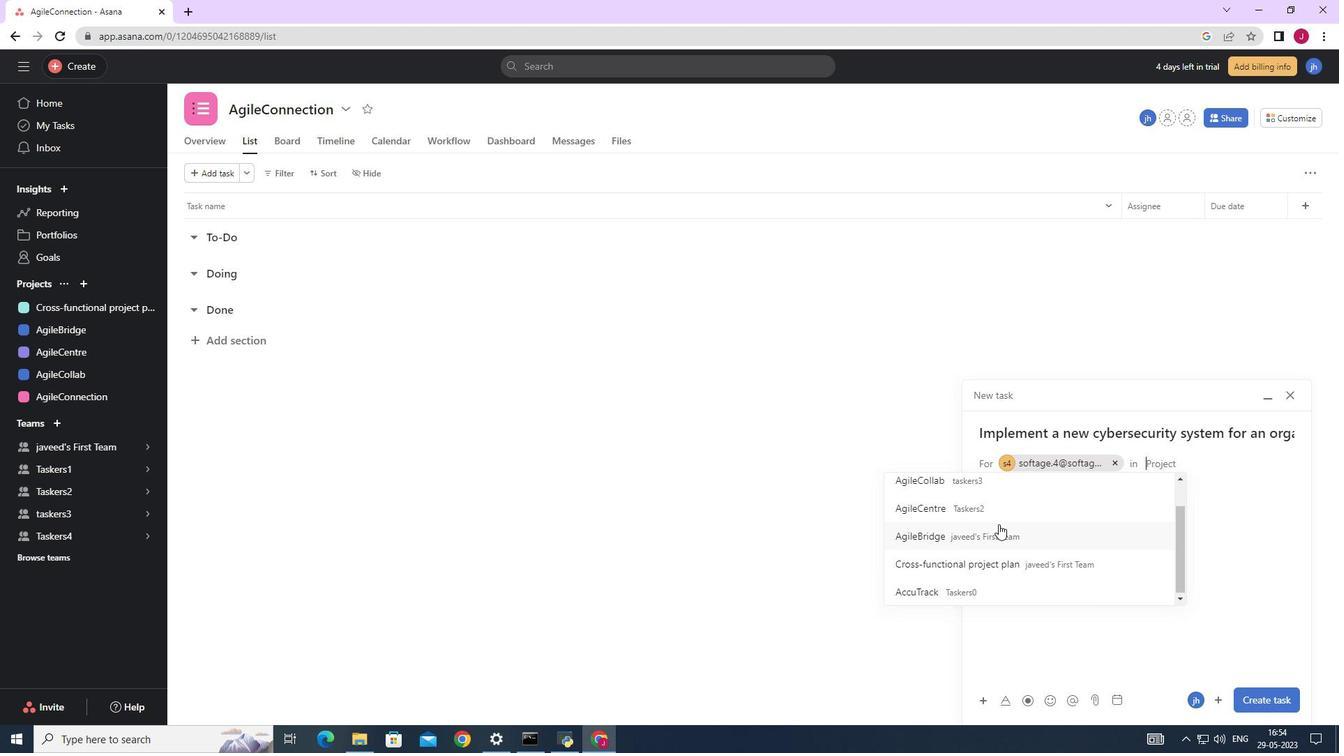 
Action: Mouse scrolled (998, 525) with delta (0, 0)
Screenshot: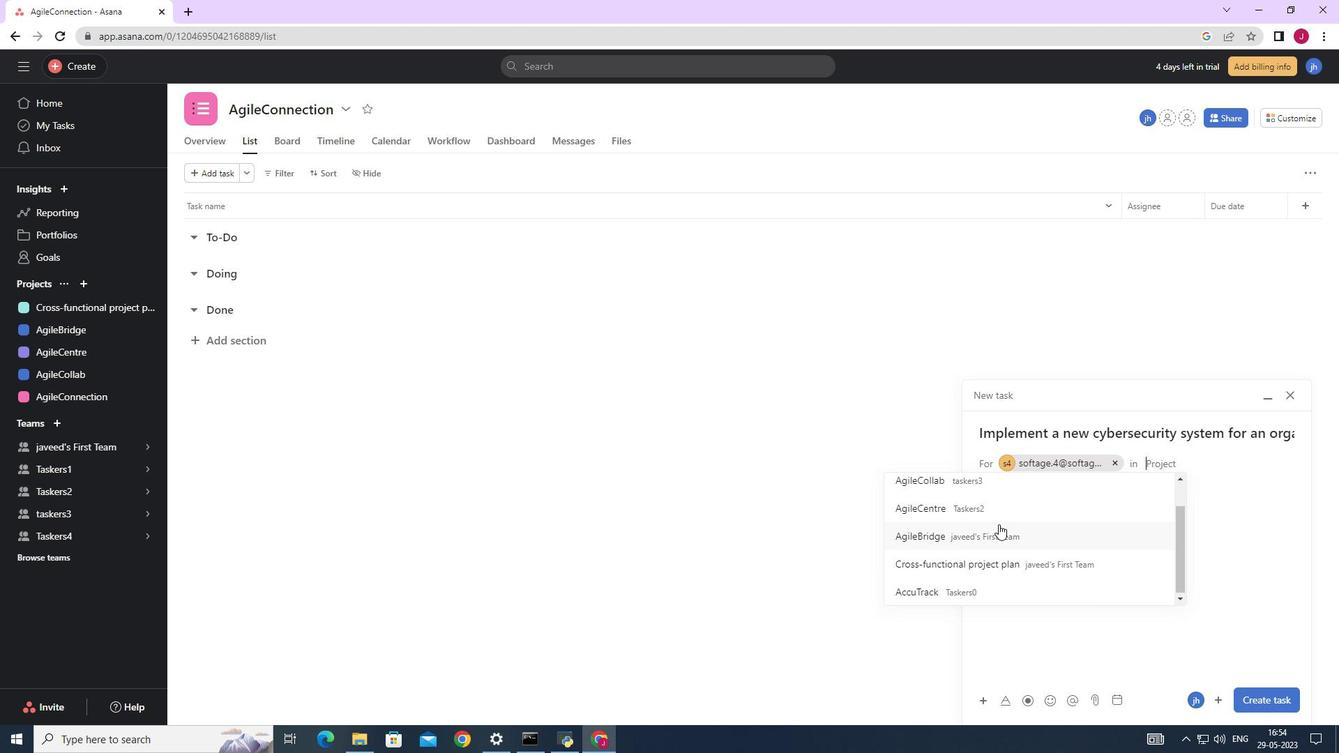
Action: Mouse scrolled (998, 525) with delta (0, 0)
Screenshot: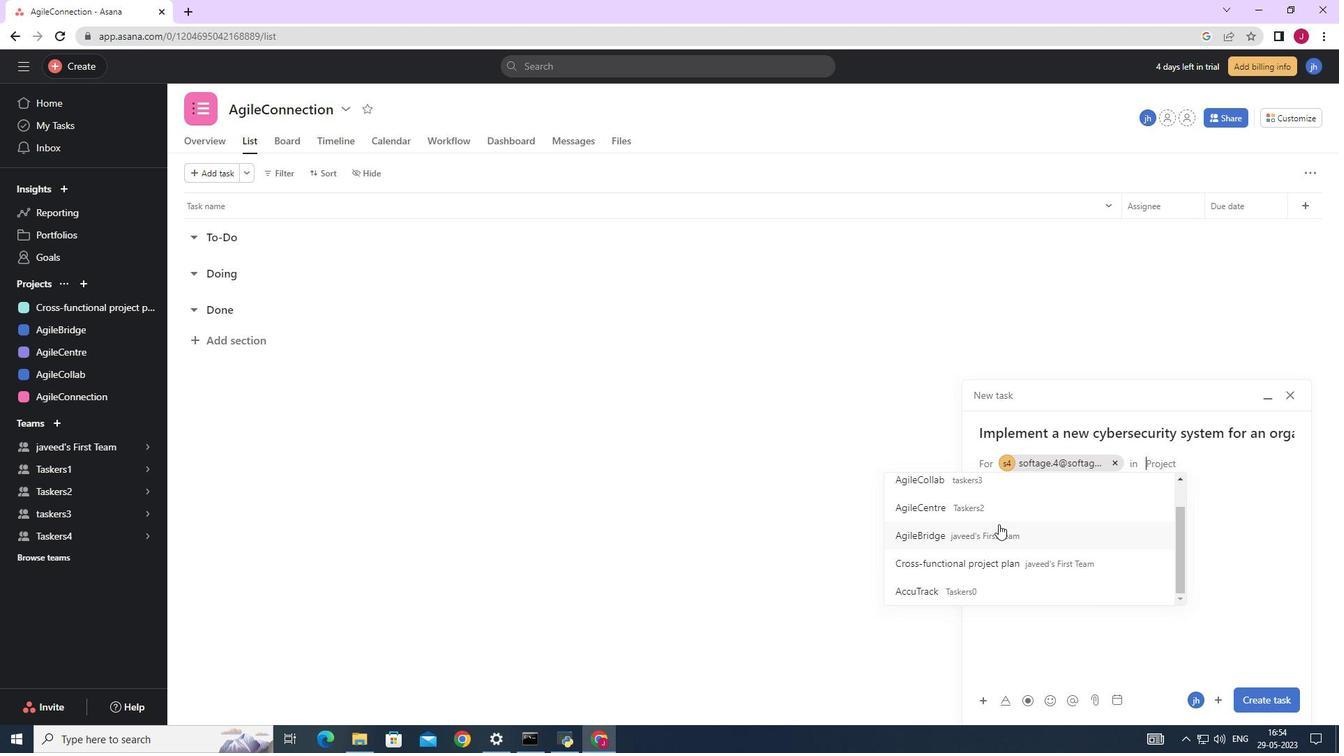 
Action: Mouse scrolled (998, 523) with delta (0, 0)
Screenshot: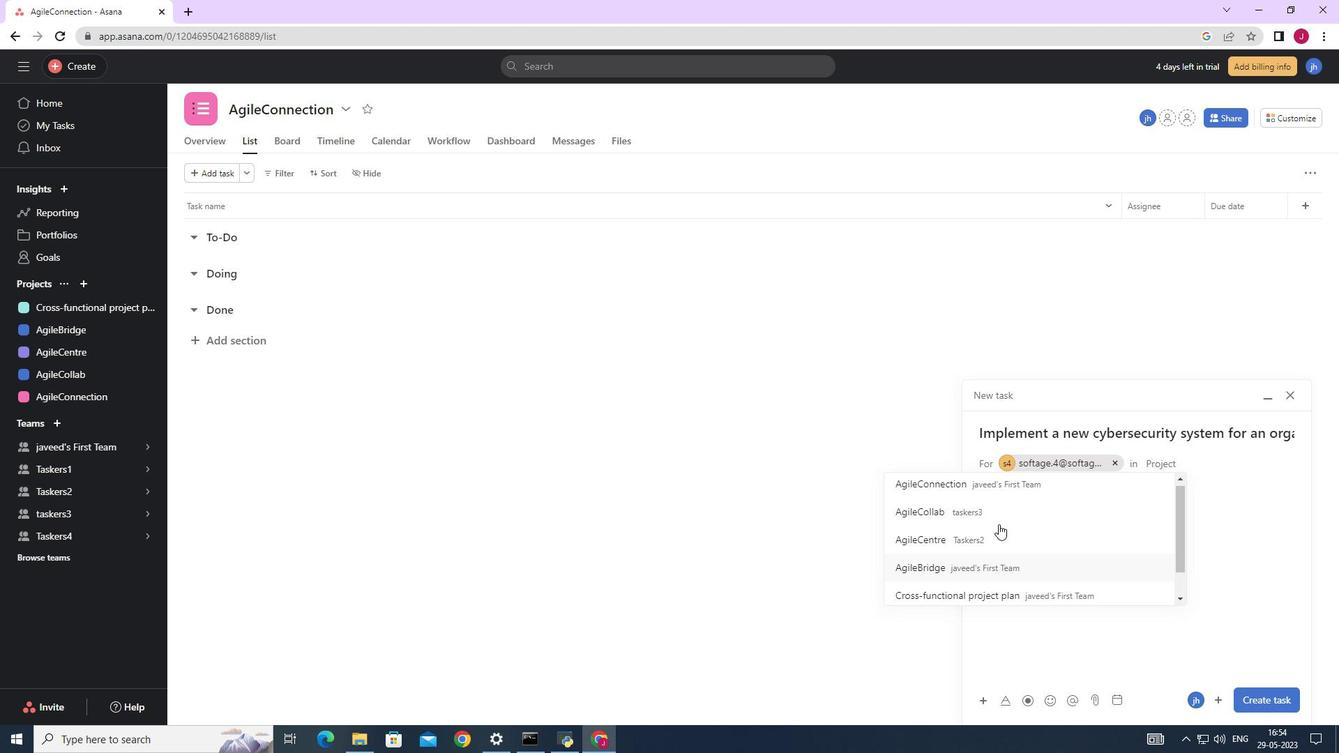 
Action: Mouse scrolled (998, 523) with delta (0, 0)
Screenshot: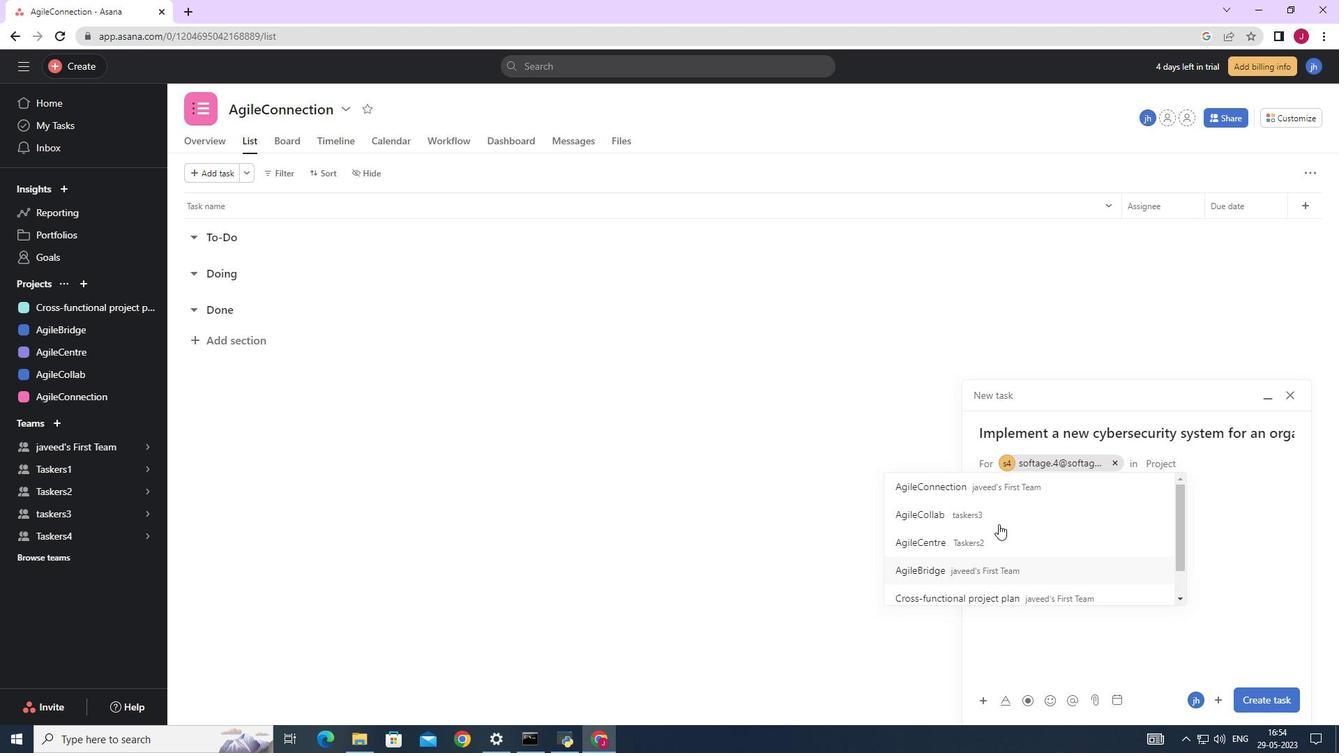 
Action: Mouse scrolled (998, 523) with delta (0, 0)
Screenshot: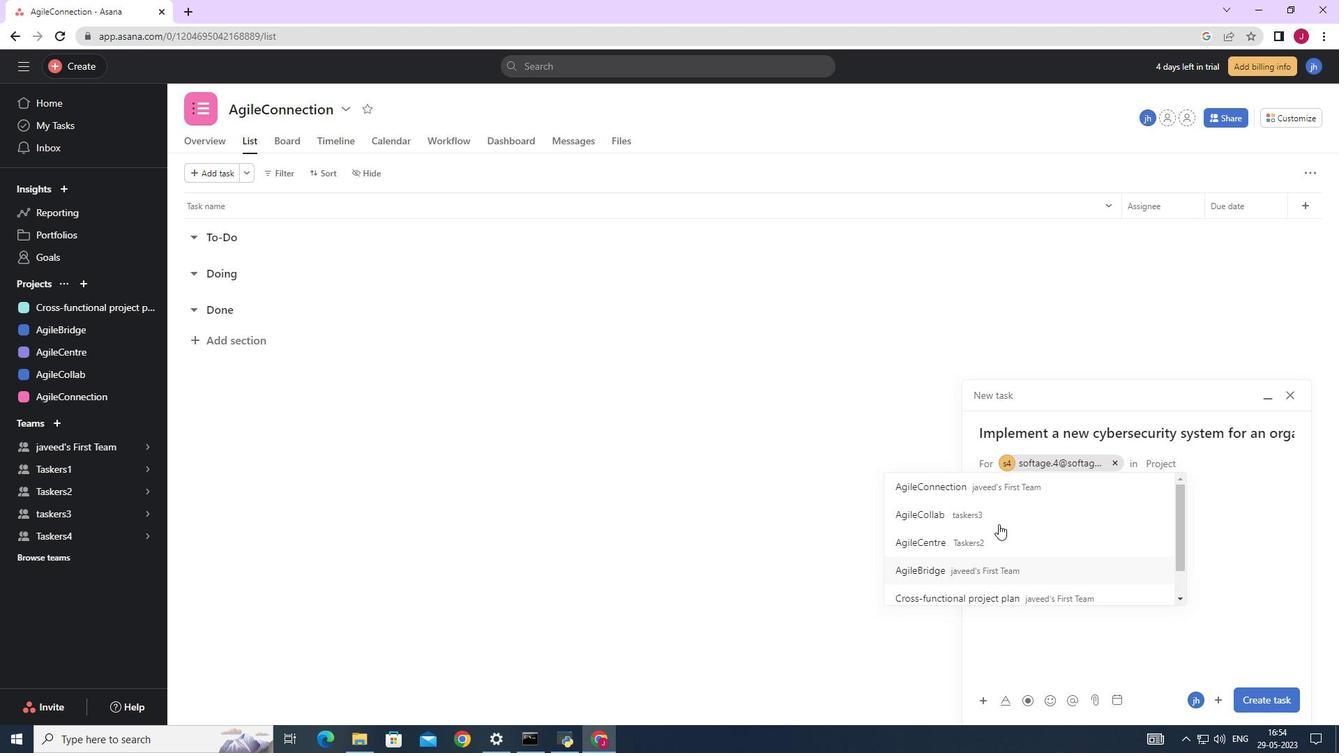 
Action: Mouse scrolled (998, 523) with delta (0, 0)
Screenshot: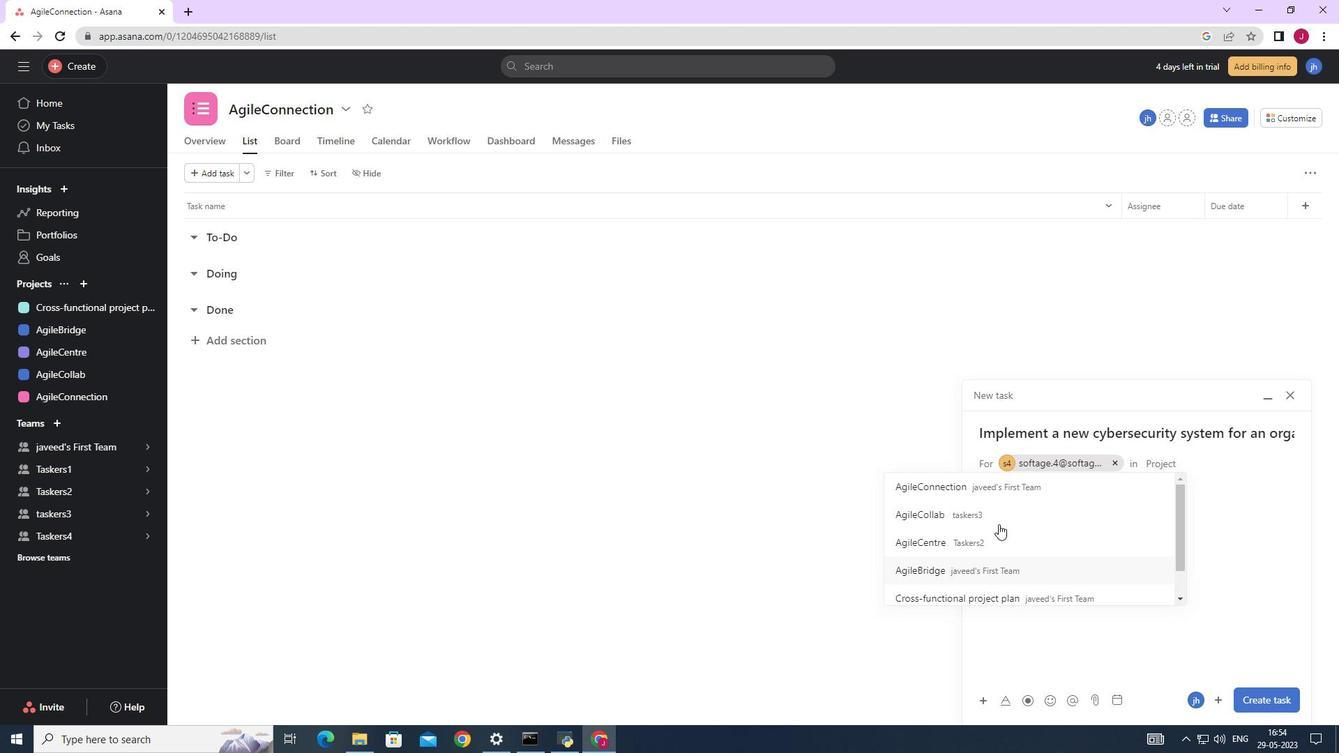 
Action: Mouse moved to (972, 517)
Screenshot: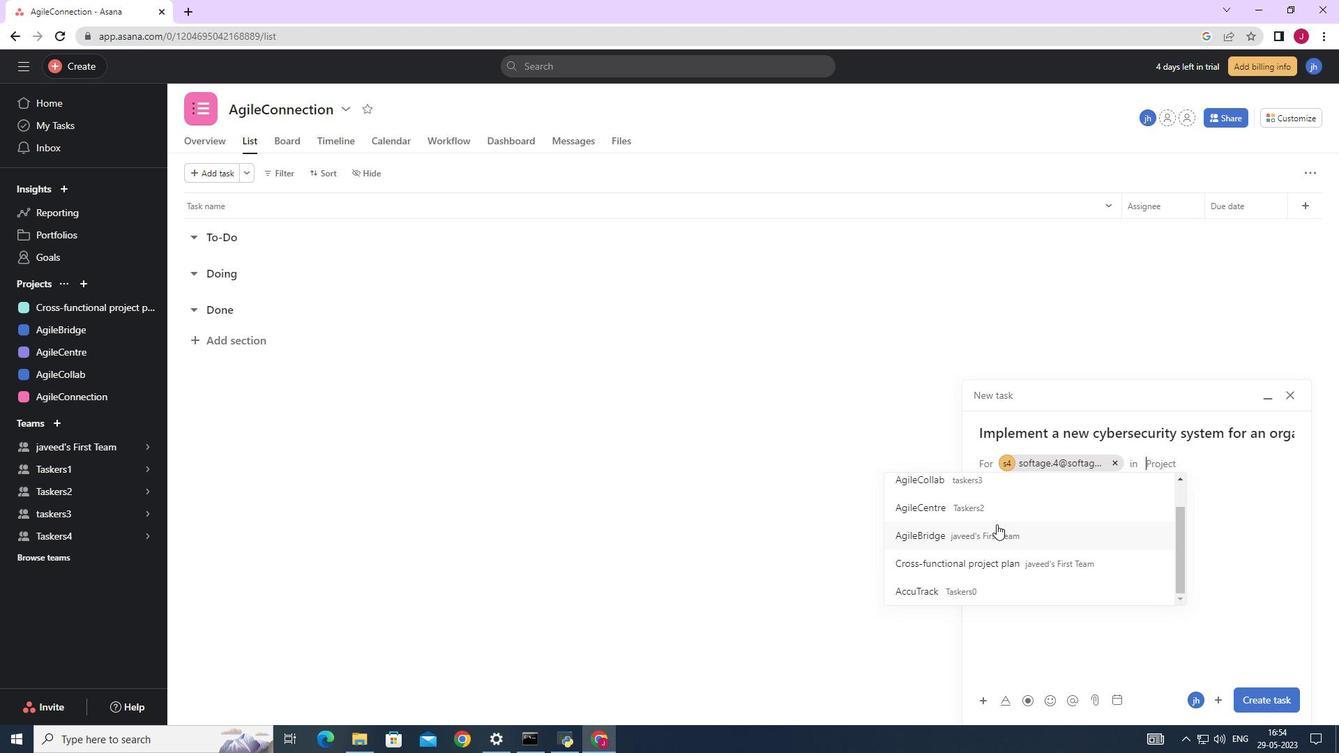 
Action: Mouse scrolled (972, 518) with delta (0, 0)
Screenshot: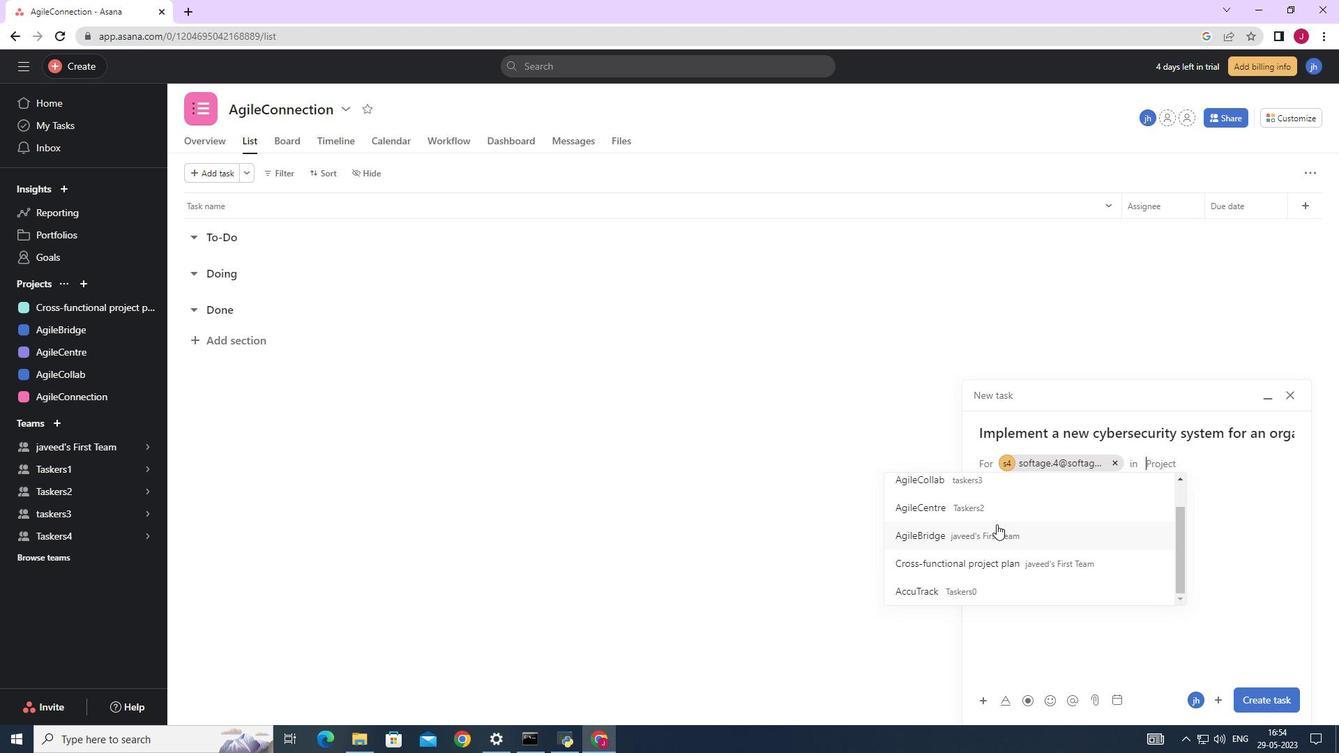 
Action: Mouse moved to (968, 515)
Screenshot: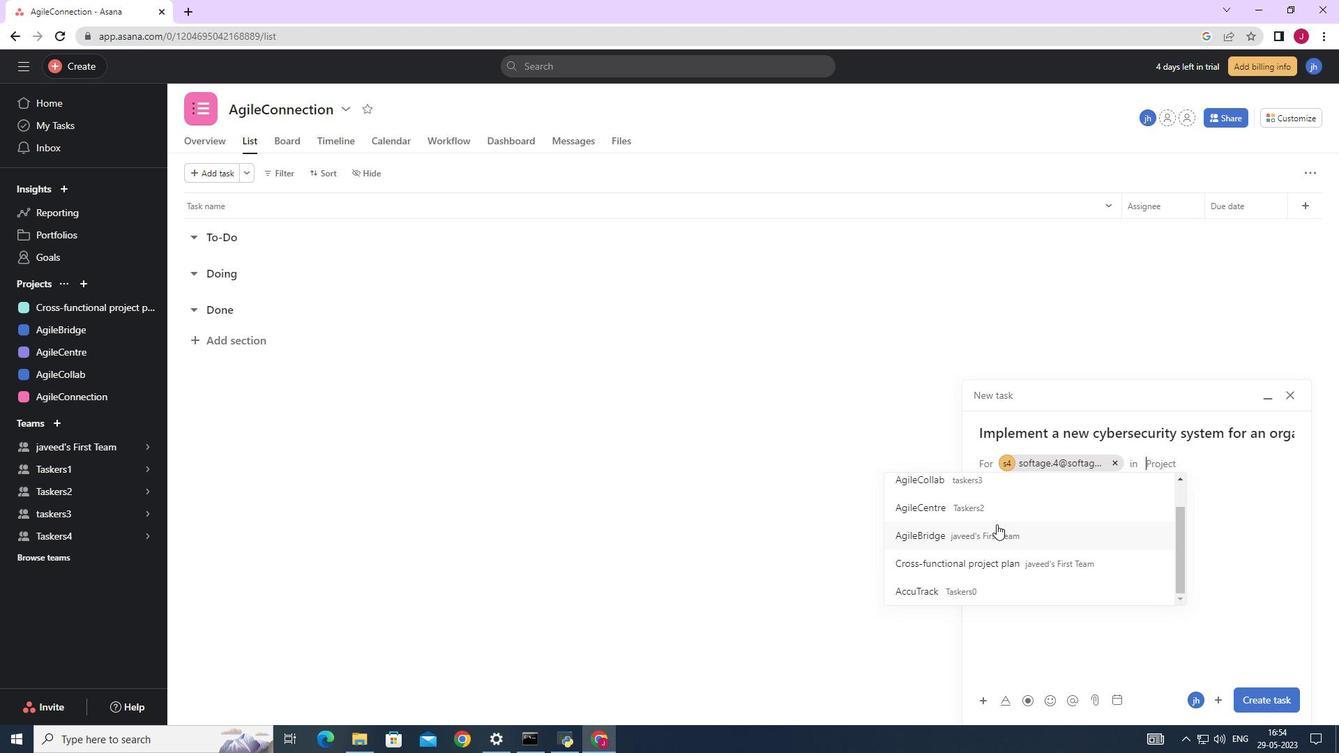 
Action: Mouse scrolled (968, 516) with delta (0, 0)
Screenshot: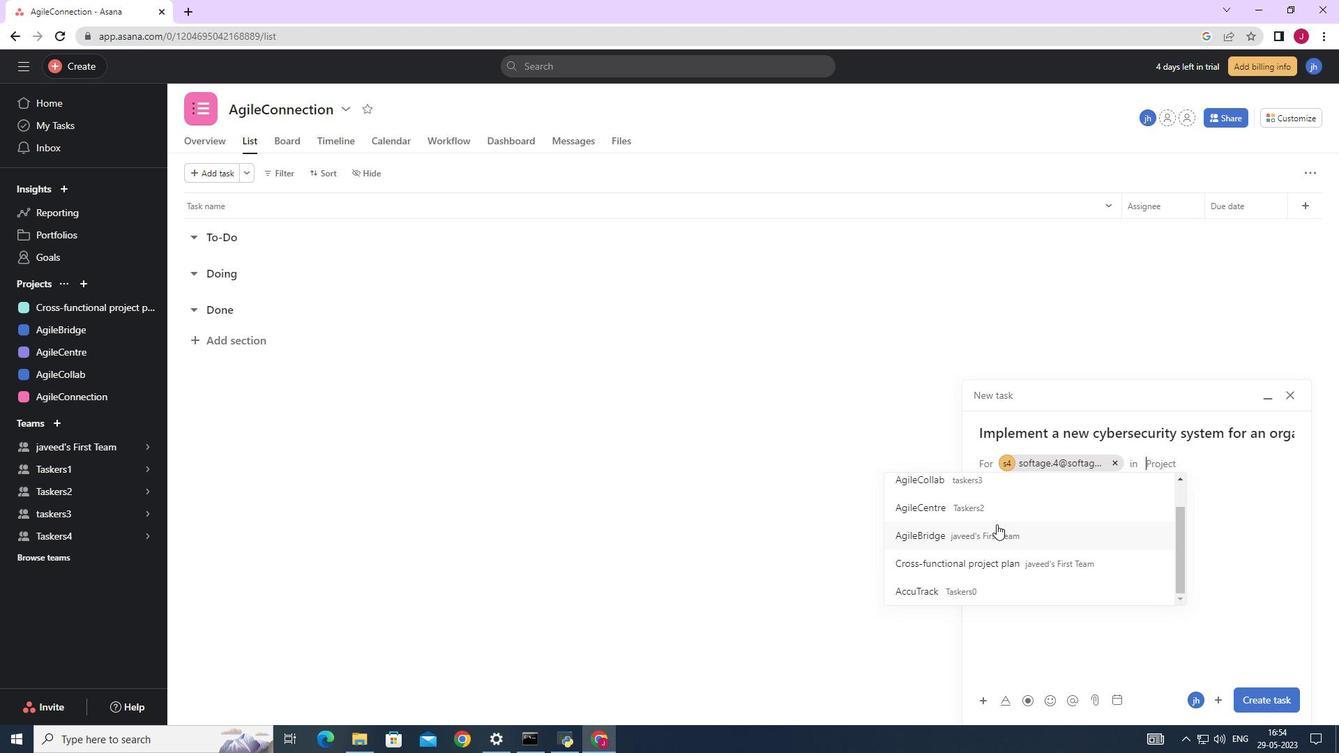 
Action: Mouse moved to (963, 513)
Screenshot: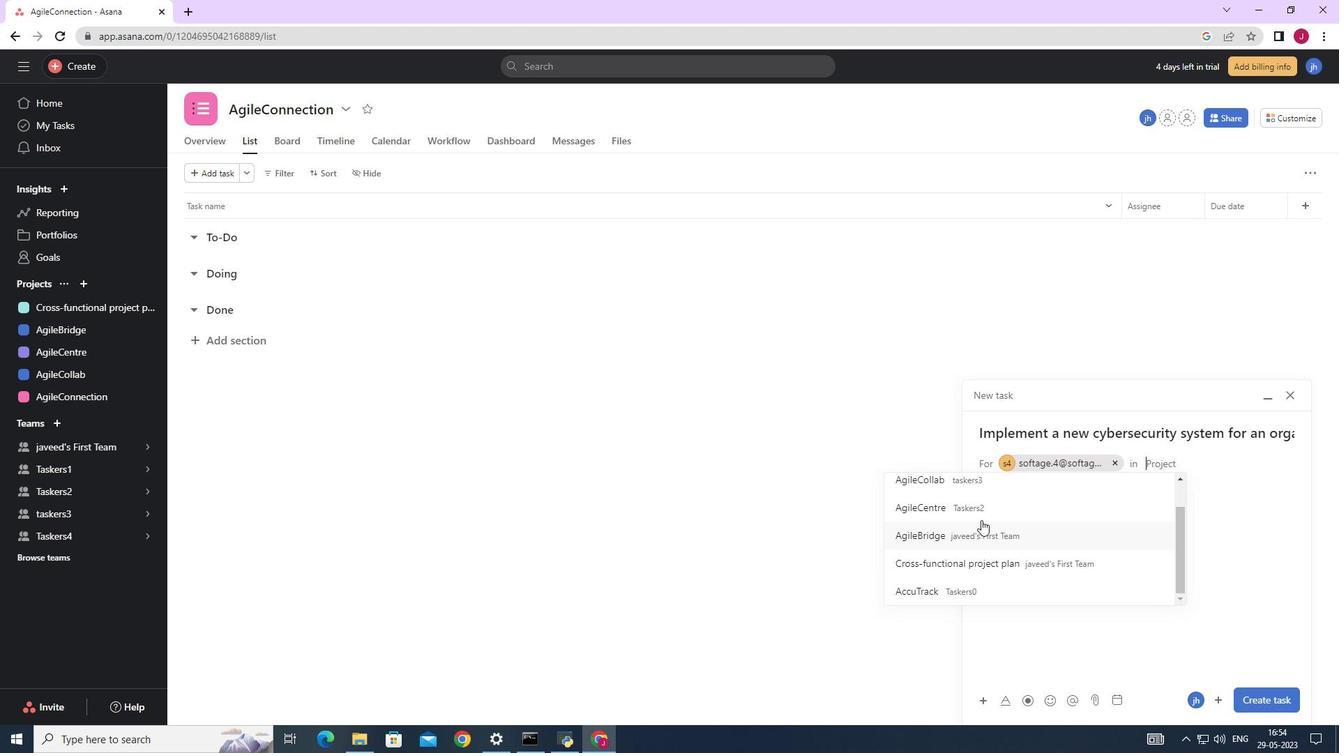 
Action: Mouse scrolled (965, 514) with delta (0, 0)
Screenshot: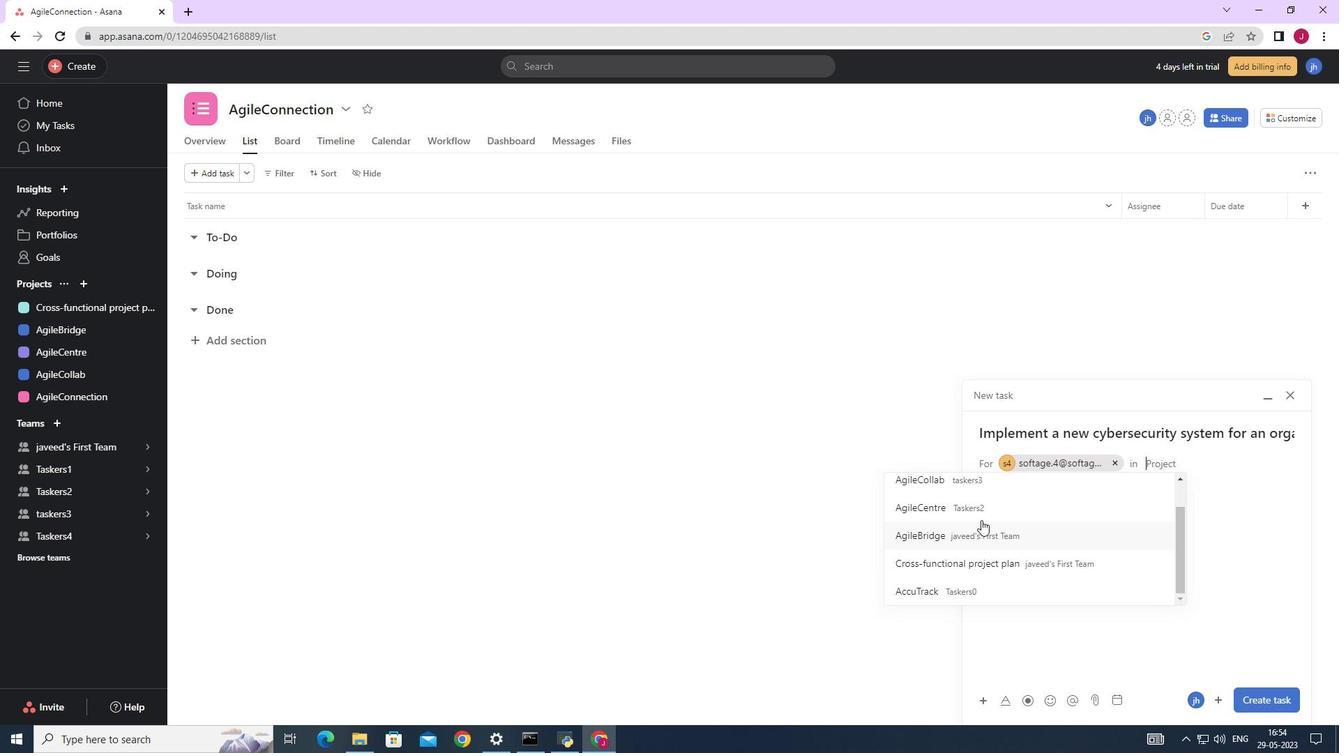 
Action: Mouse moved to (955, 507)
Screenshot: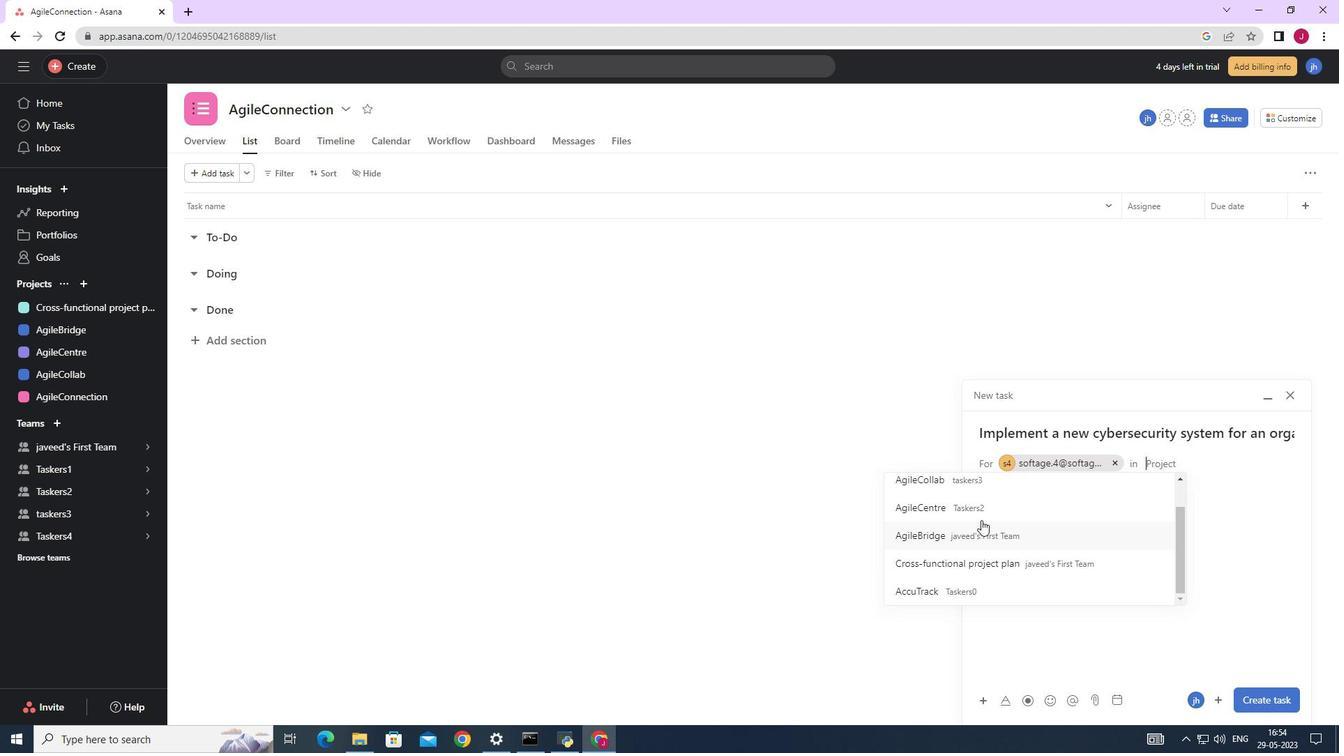 
Action: Mouse scrolled (959, 511) with delta (0, 0)
Screenshot: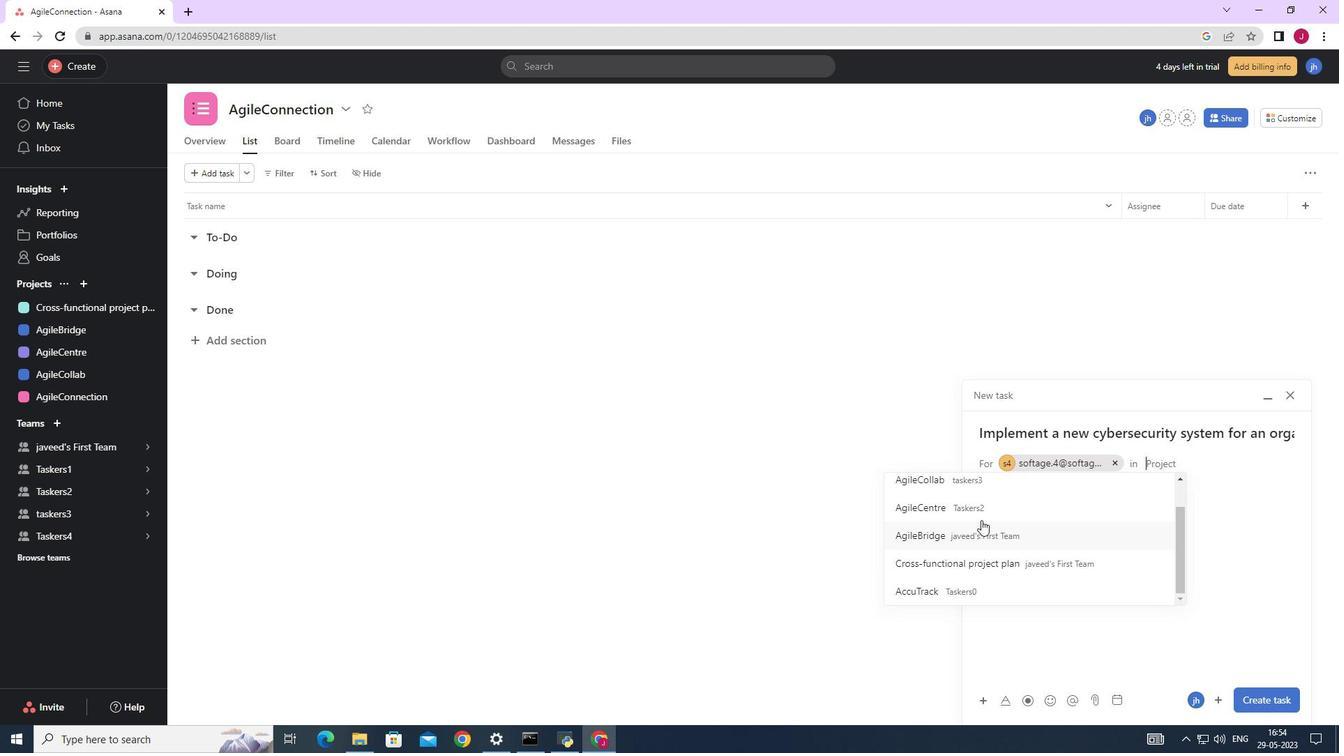 
Action: Mouse moved to (699, 316)
Screenshot: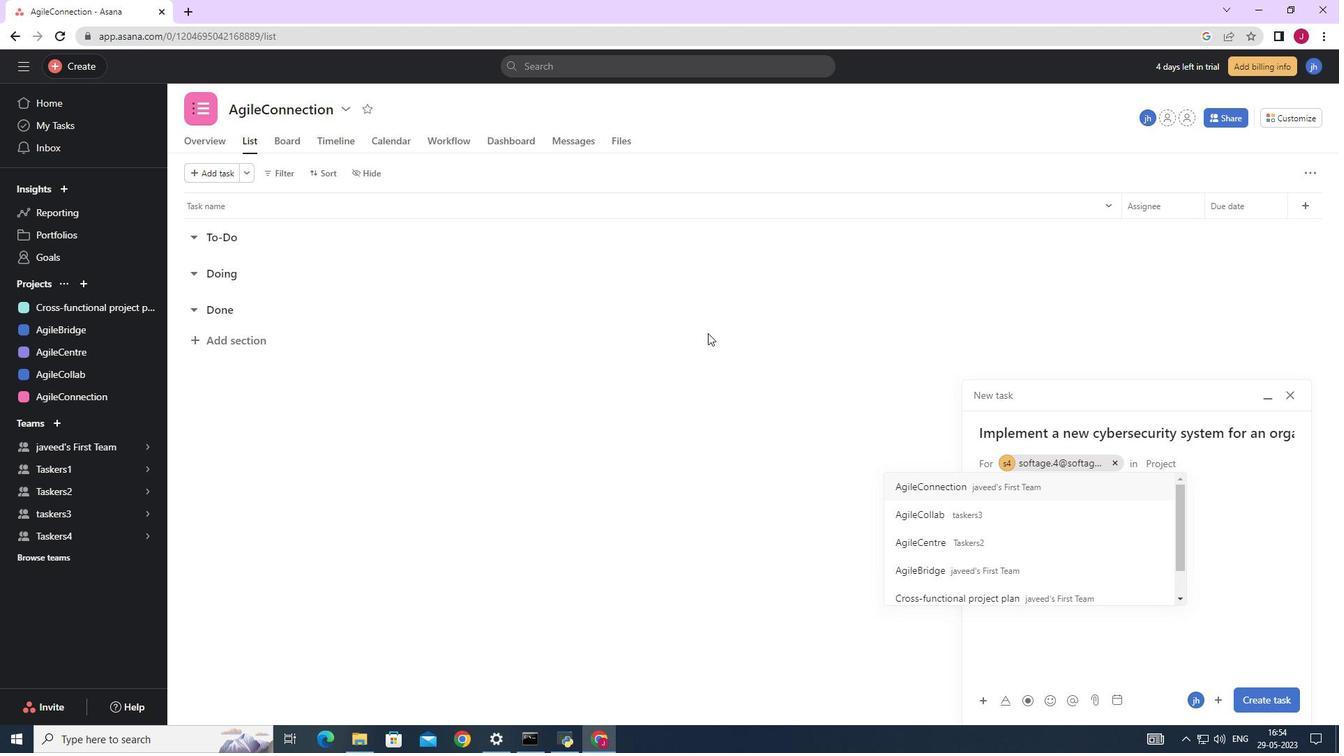 
Action: Mouse pressed left at (699, 316)
Screenshot: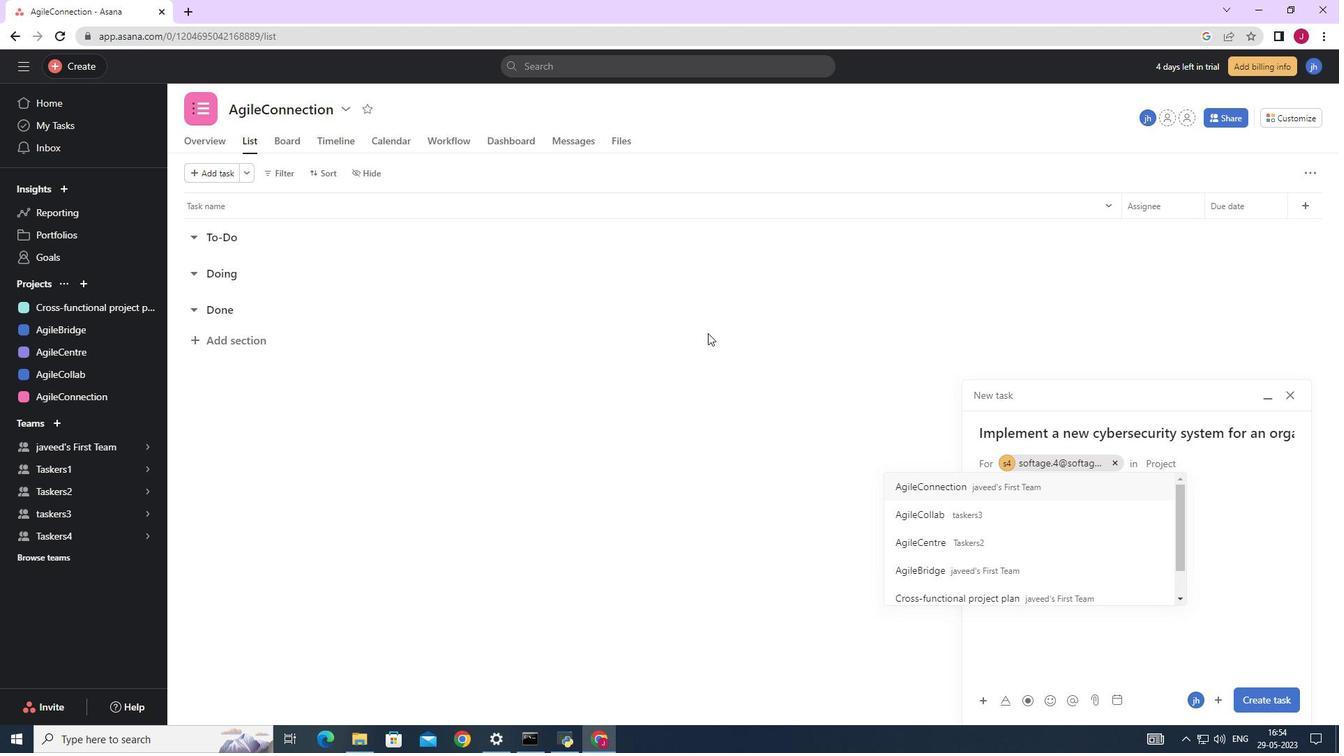 
Action: Mouse moved to (71, 535)
Screenshot: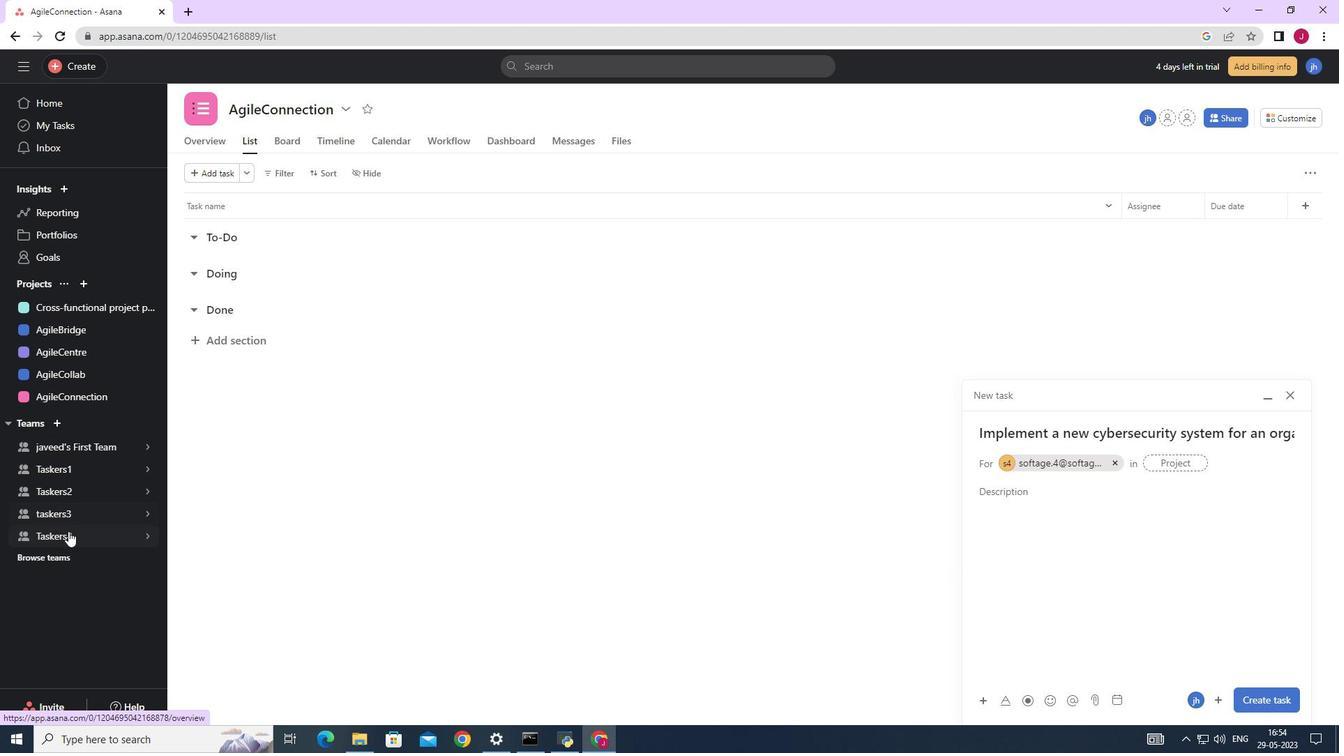 
Action: Mouse pressed left at (71, 535)
Screenshot: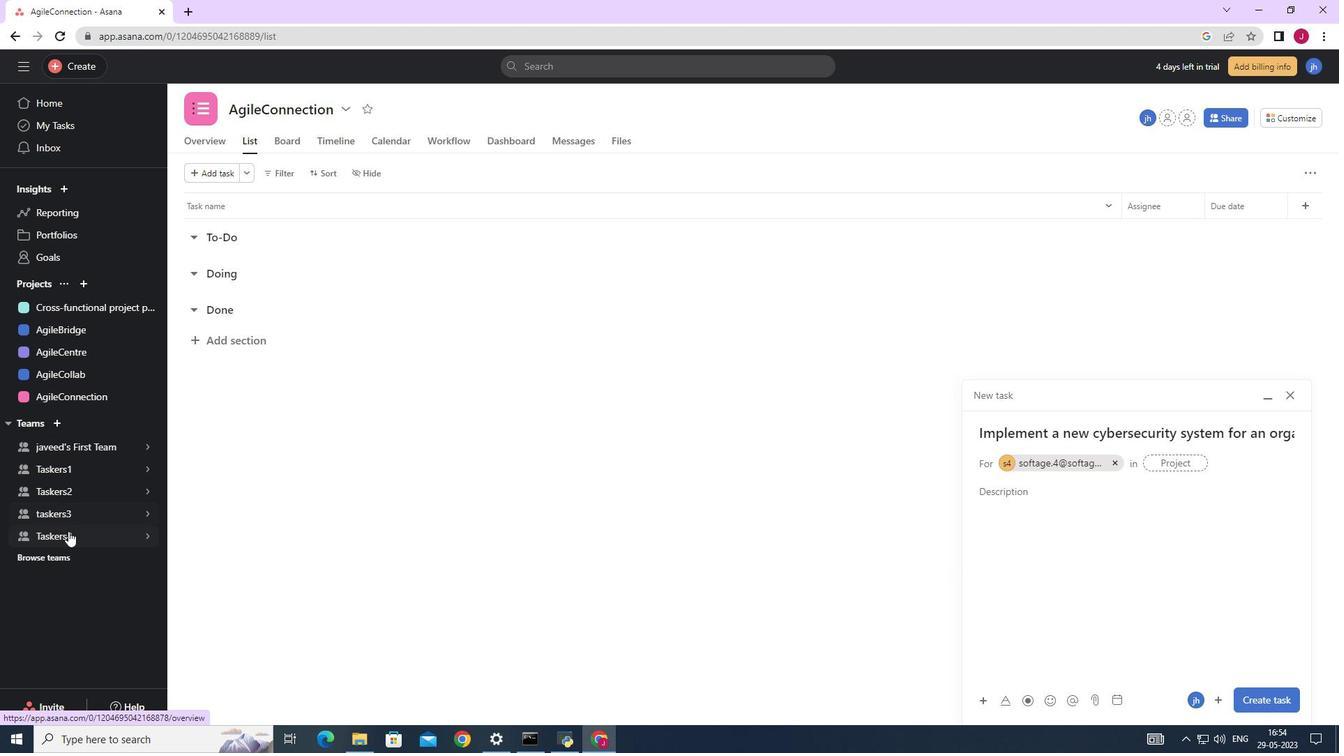 
Action: Mouse moved to (1170, 460)
Screenshot: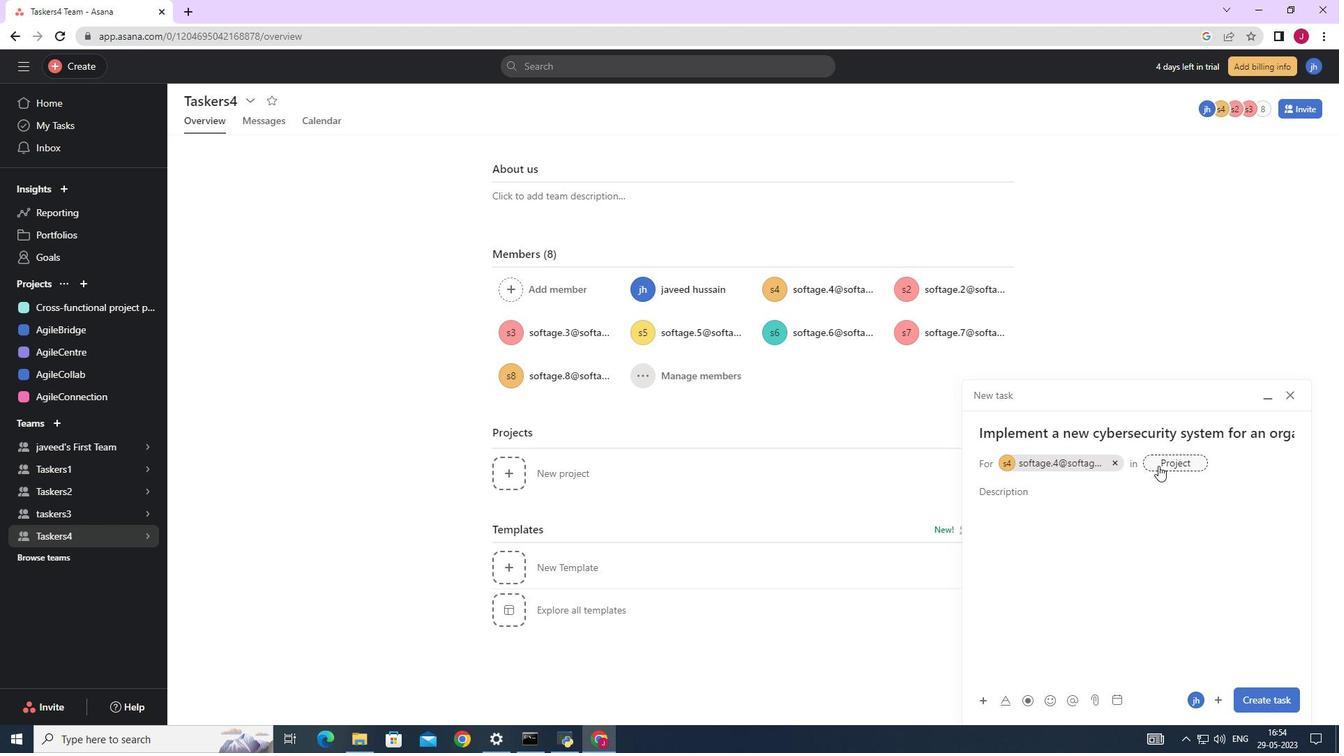 
Action: Mouse pressed left at (1170, 460)
Screenshot: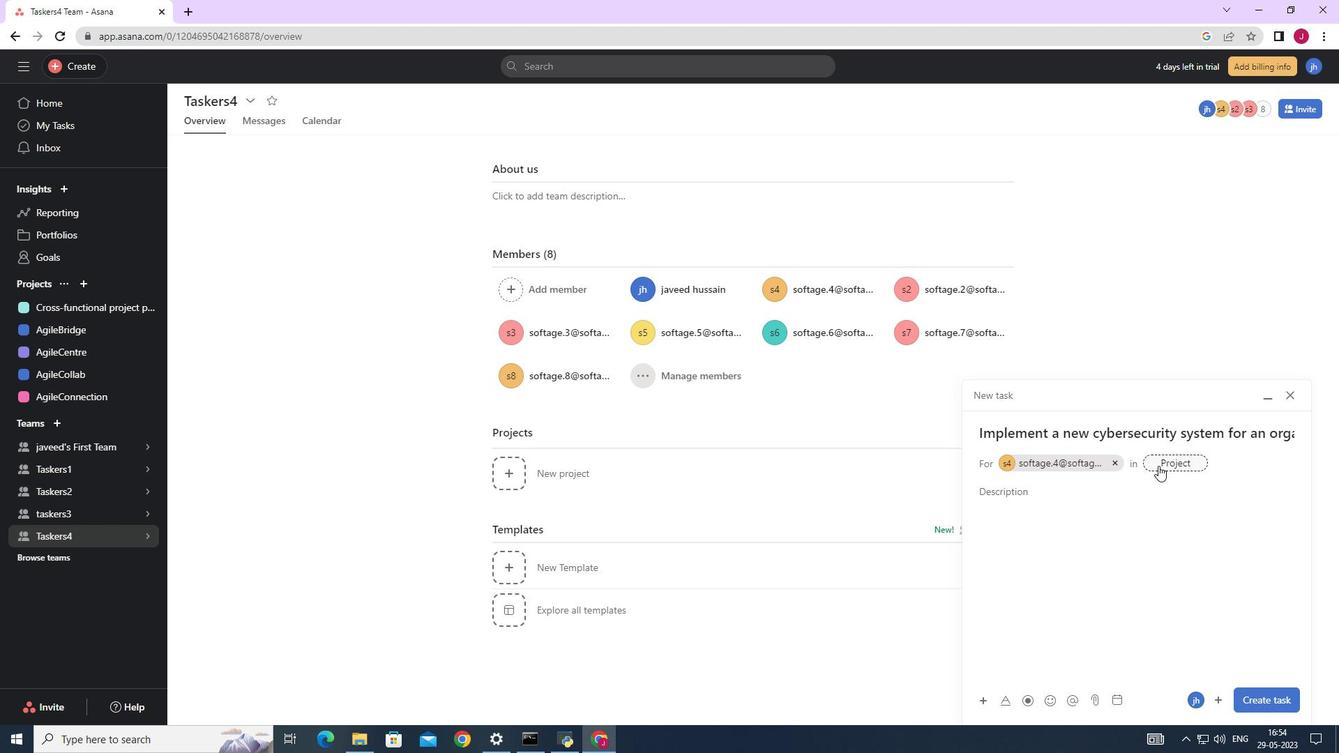 
Action: Mouse moved to (1000, 523)
Screenshot: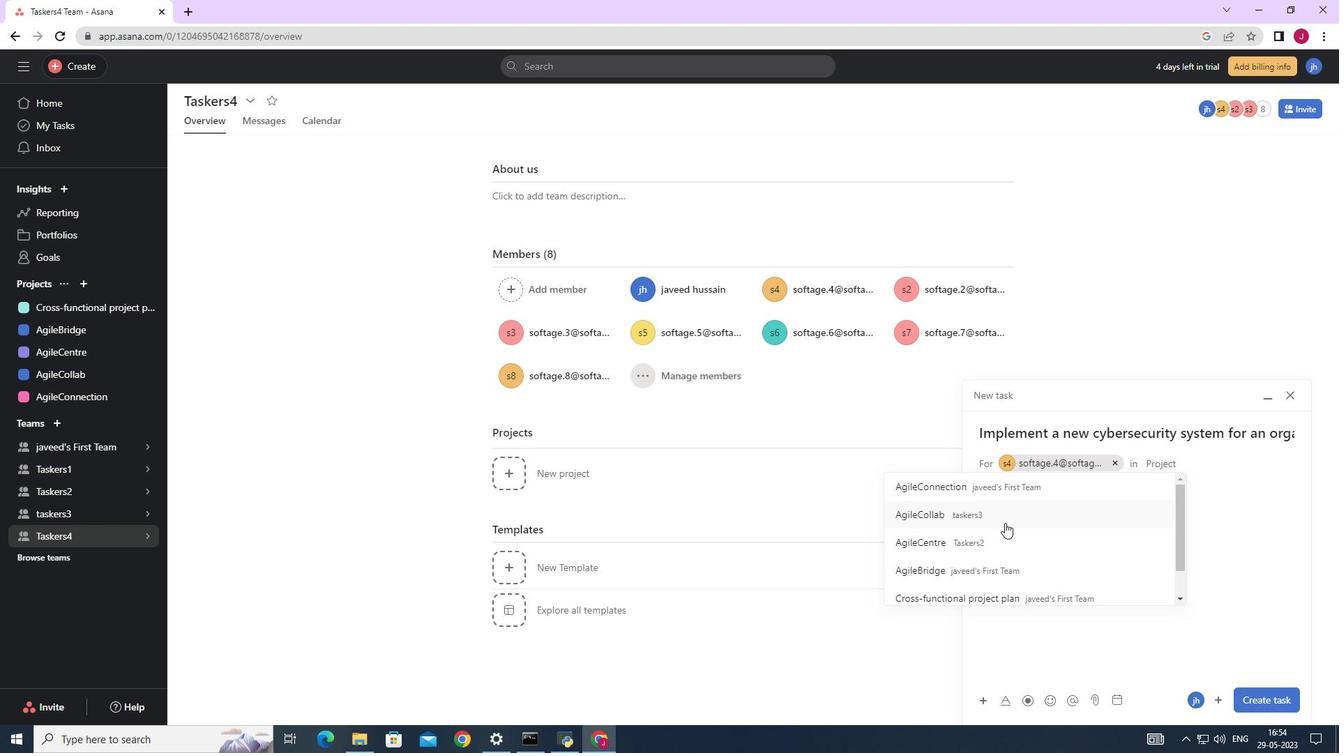 
Action: Mouse scrolled (1000, 522) with delta (0, 0)
Screenshot: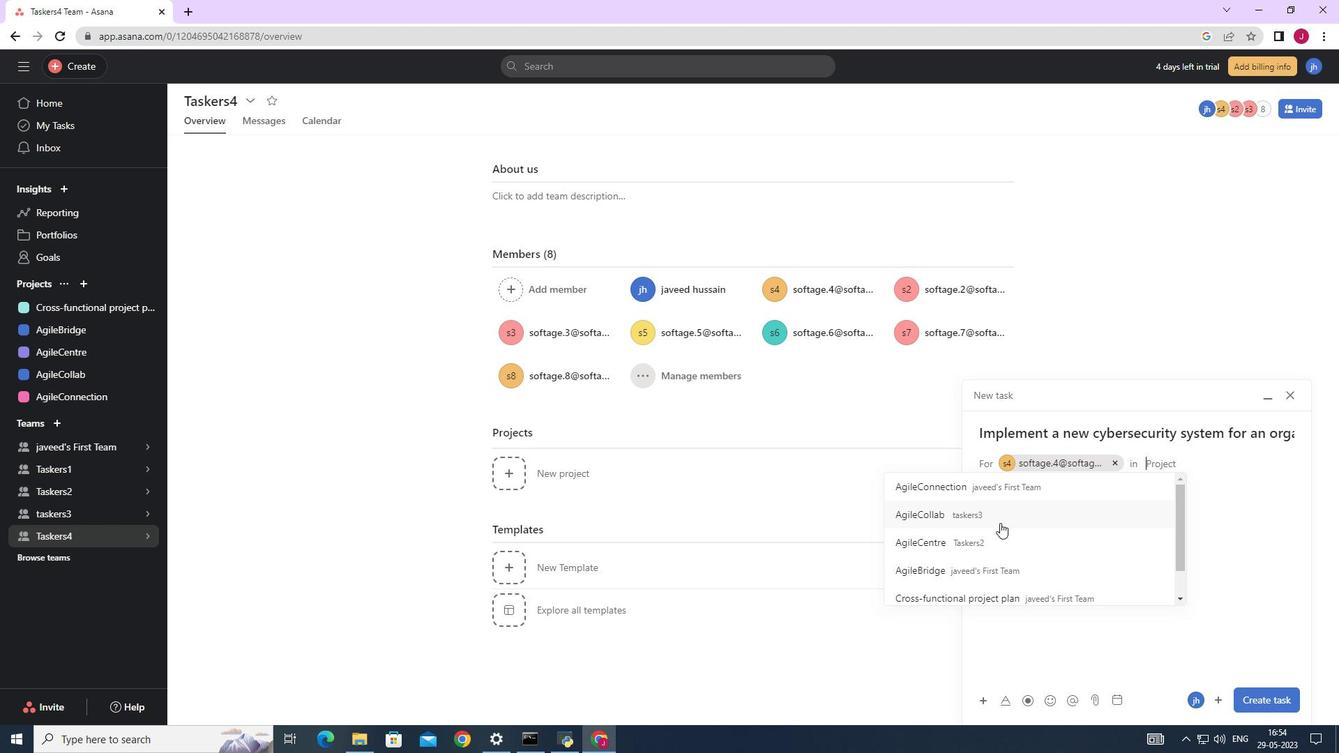 
Action: Mouse scrolled (1000, 522) with delta (0, 0)
Screenshot: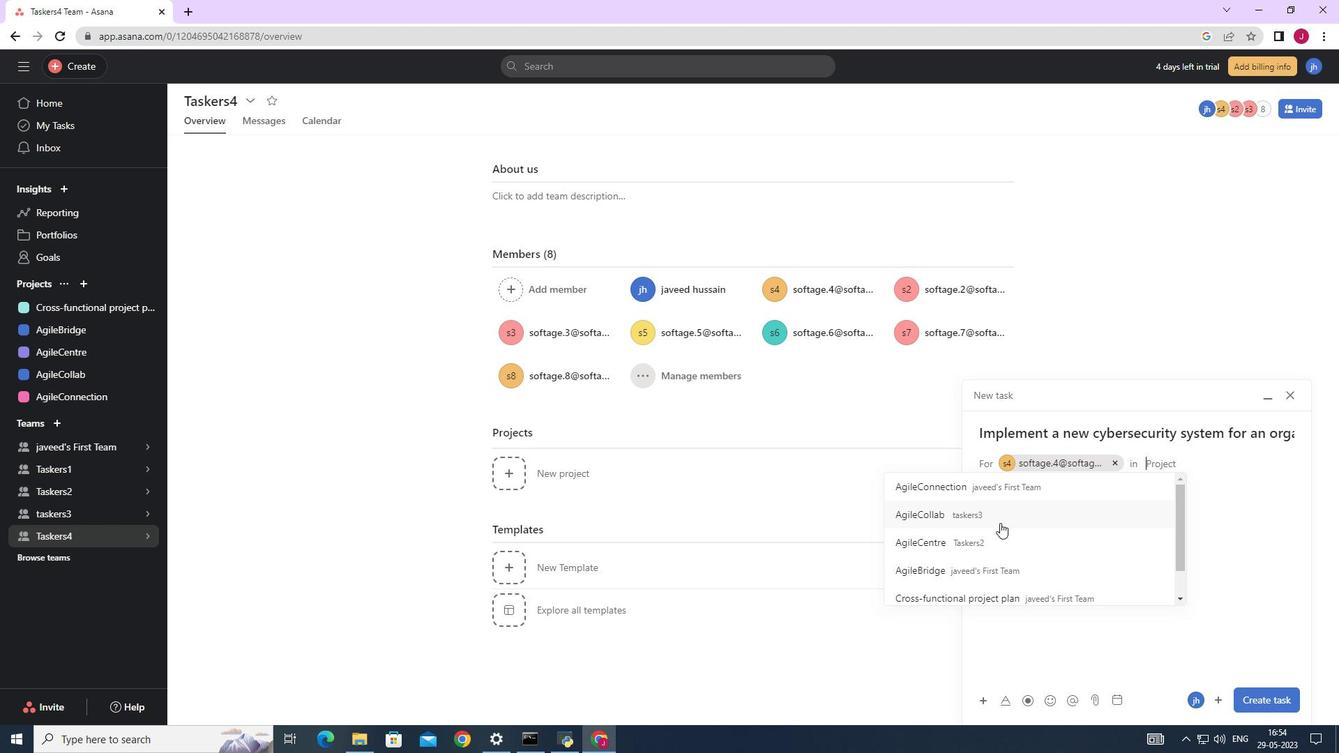 
Action: Mouse scrolled (1000, 522) with delta (0, 0)
Screenshot: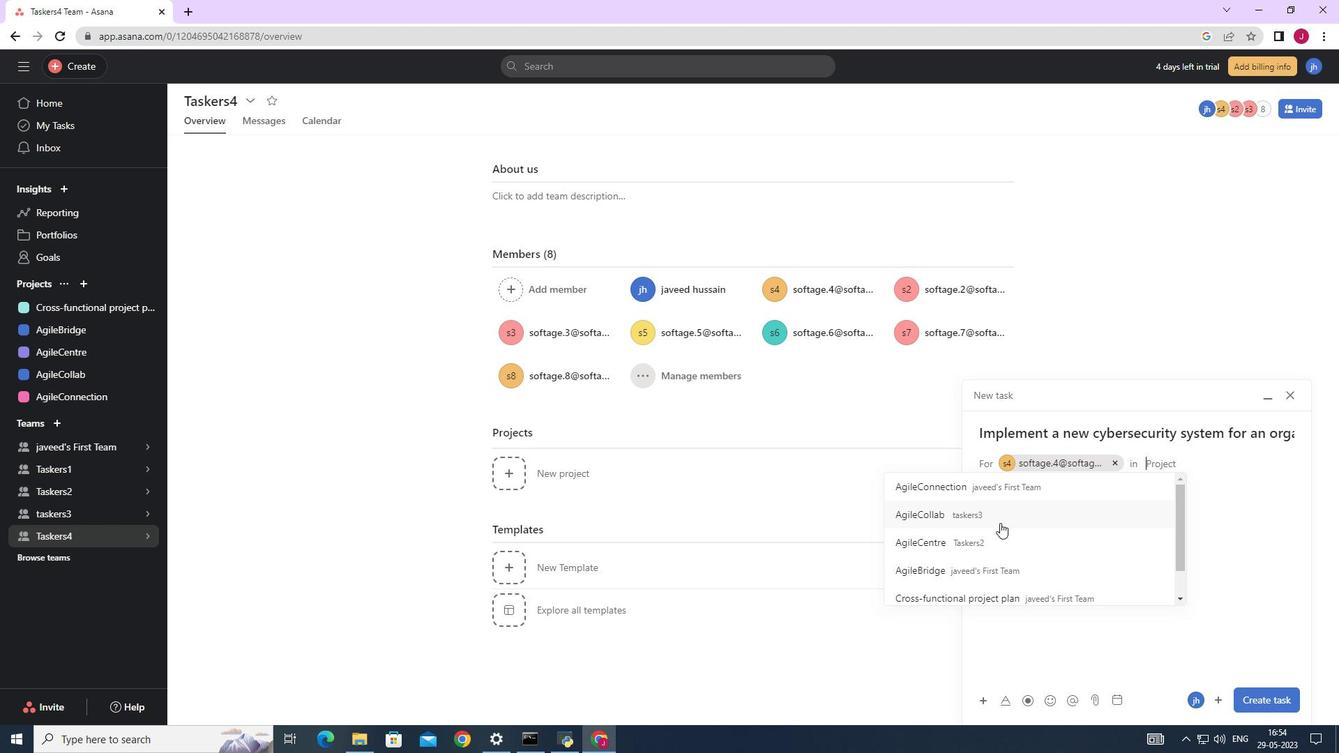 
Action: Mouse moved to (999, 527)
Screenshot: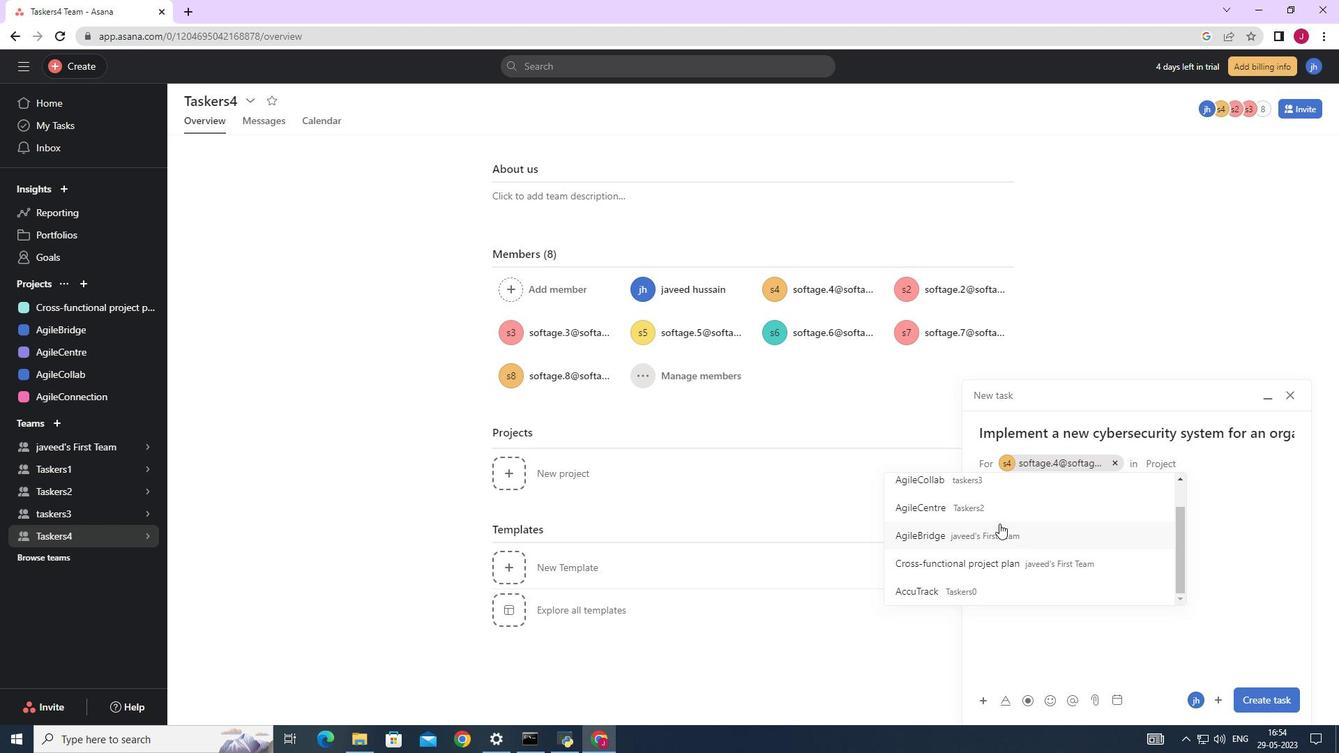 
Action: Mouse scrolled (999, 528) with delta (0, 0)
Screenshot: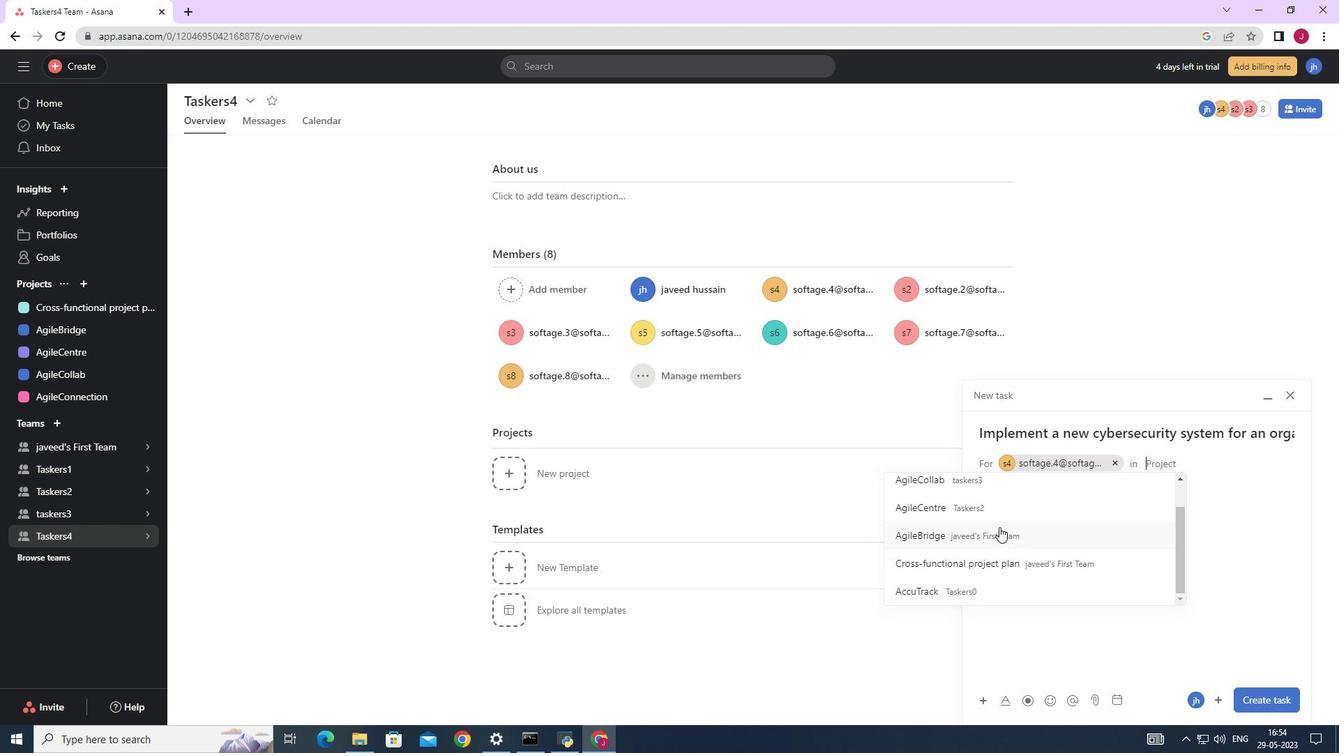 
Action: Mouse scrolled (999, 528) with delta (0, 0)
Screenshot: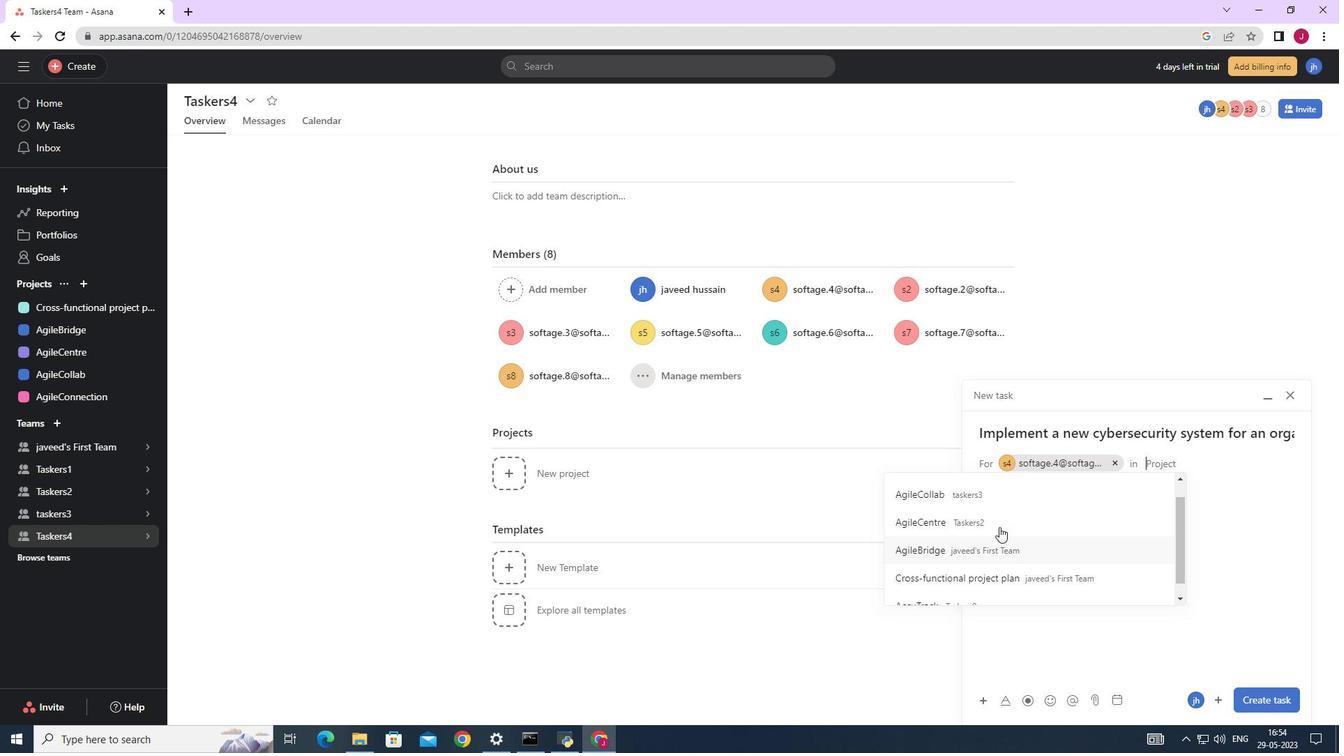 
Action: Mouse moved to (1031, 488)
Screenshot: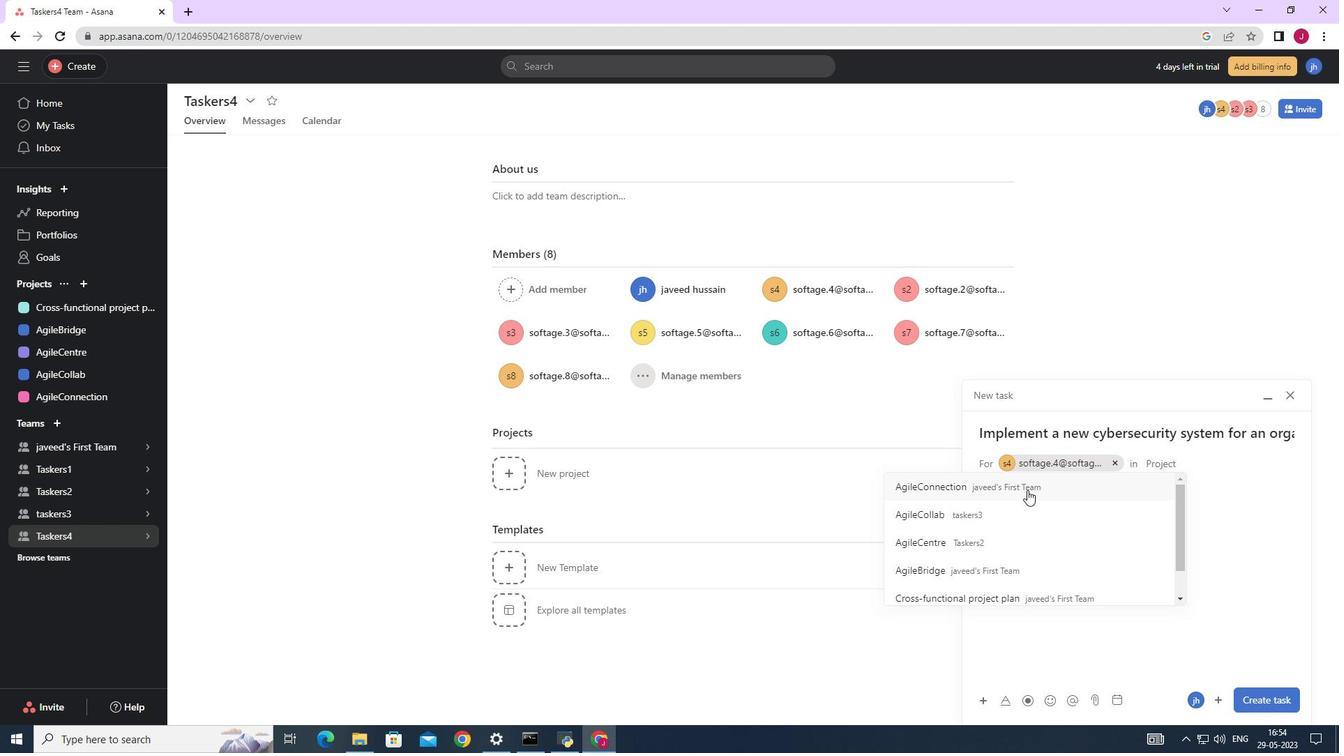 
Action: Mouse pressed left at (1031, 488)
Screenshot: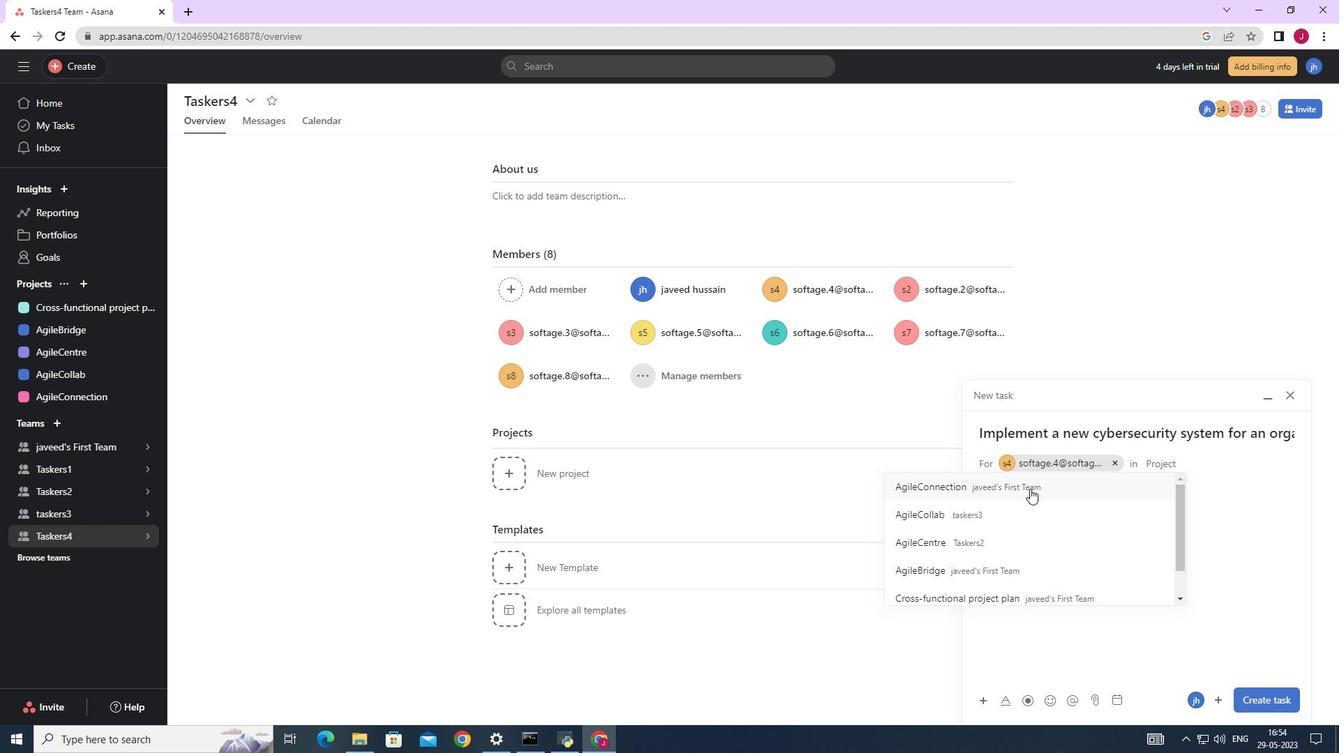 
Action: Mouse moved to (1264, 698)
Screenshot: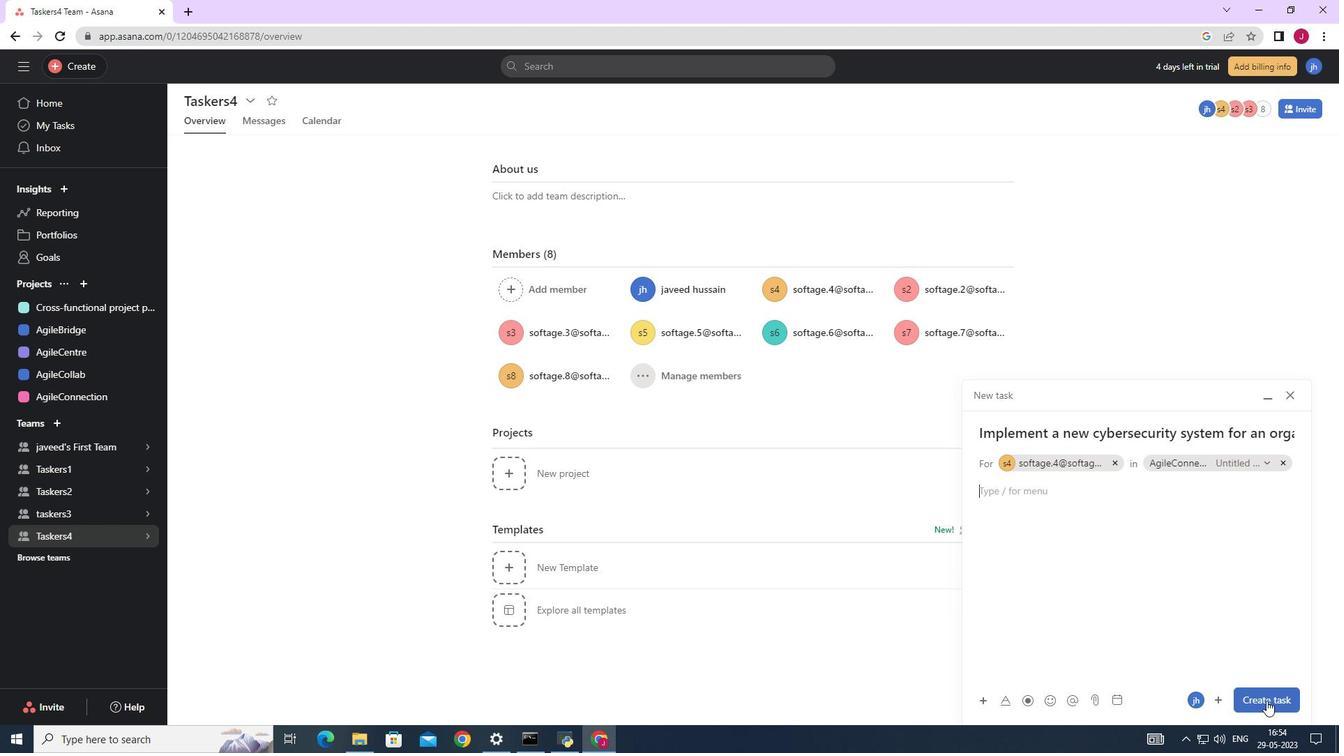 
Action: Mouse pressed left at (1264, 698)
Screenshot: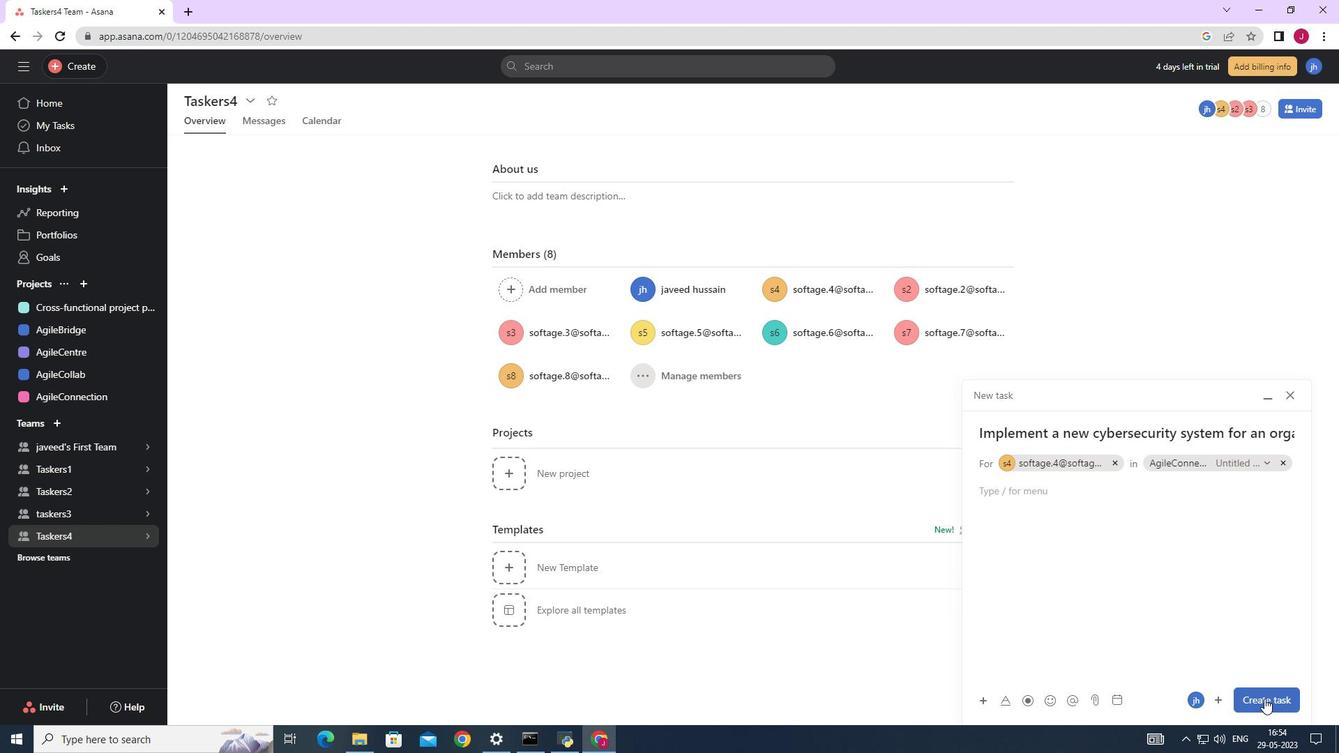 
Action: Mouse moved to (82, 392)
Screenshot: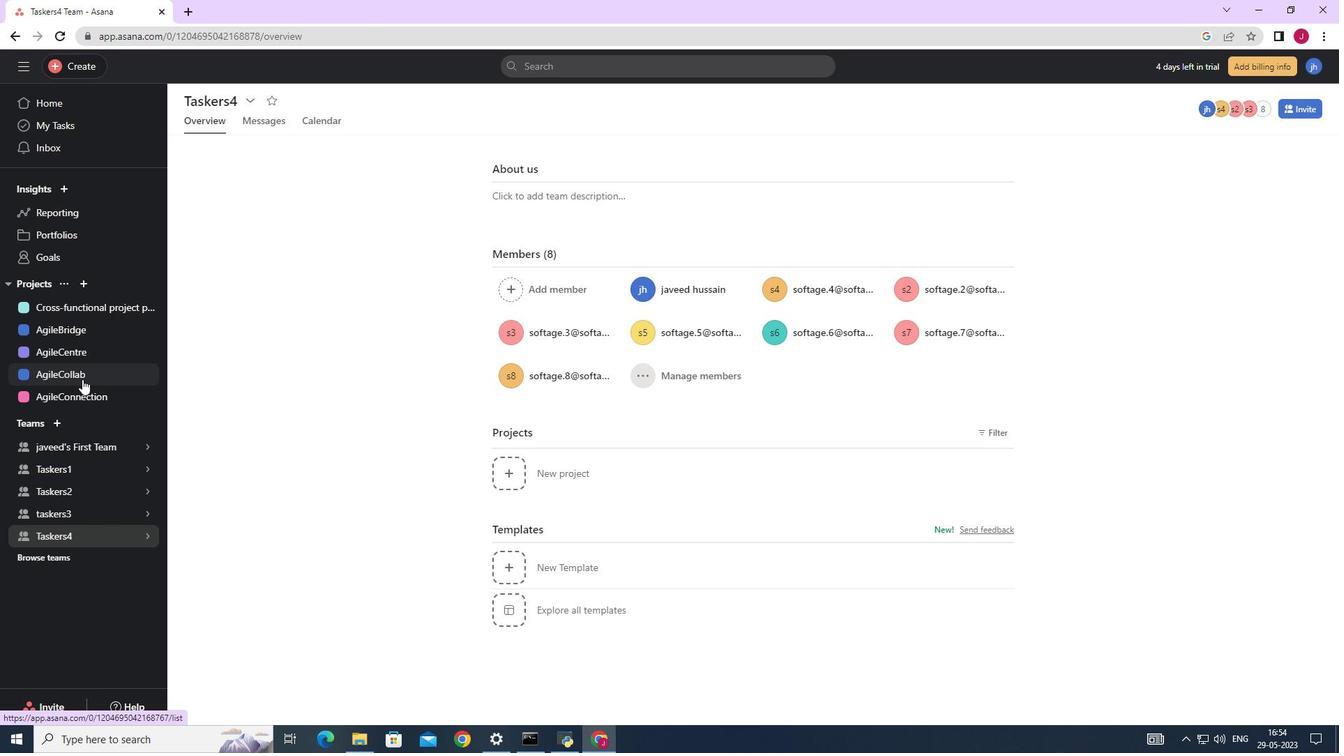 
Action: Mouse pressed left at (82, 392)
Screenshot: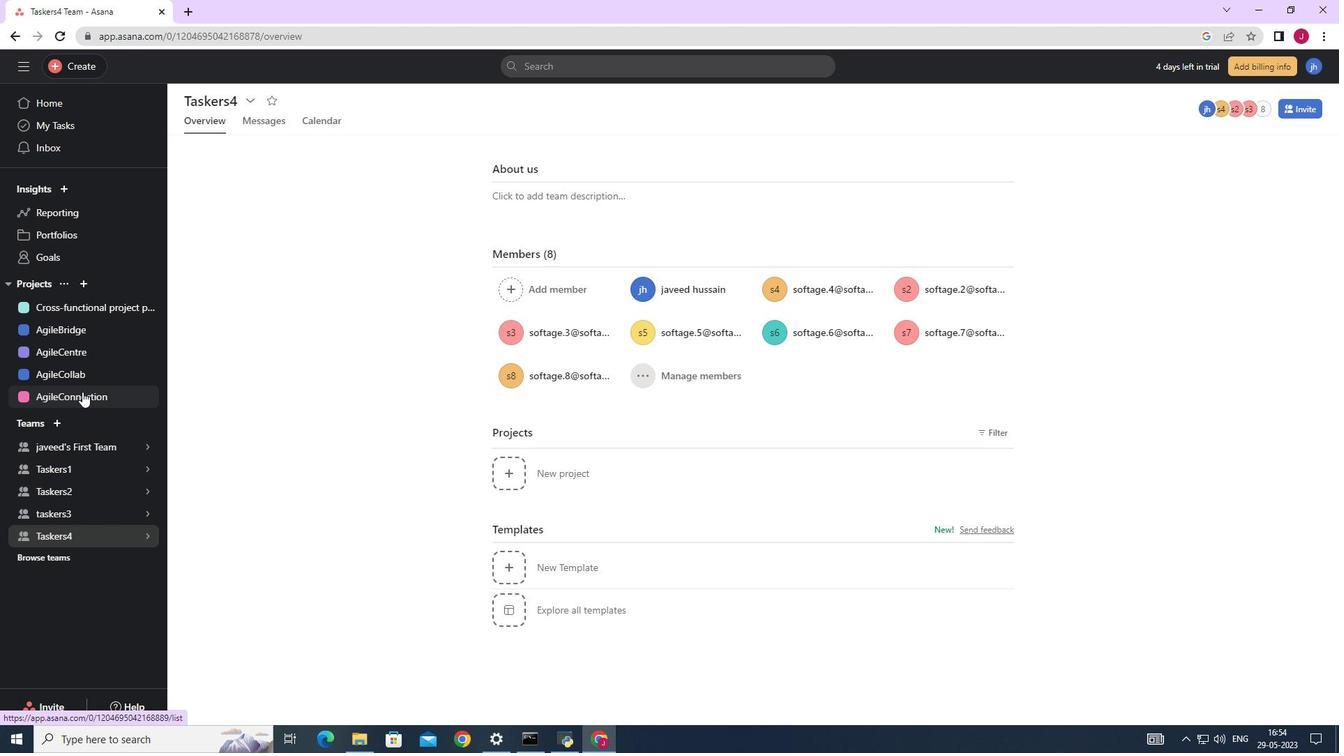 
Action: Mouse moved to (1305, 205)
Screenshot: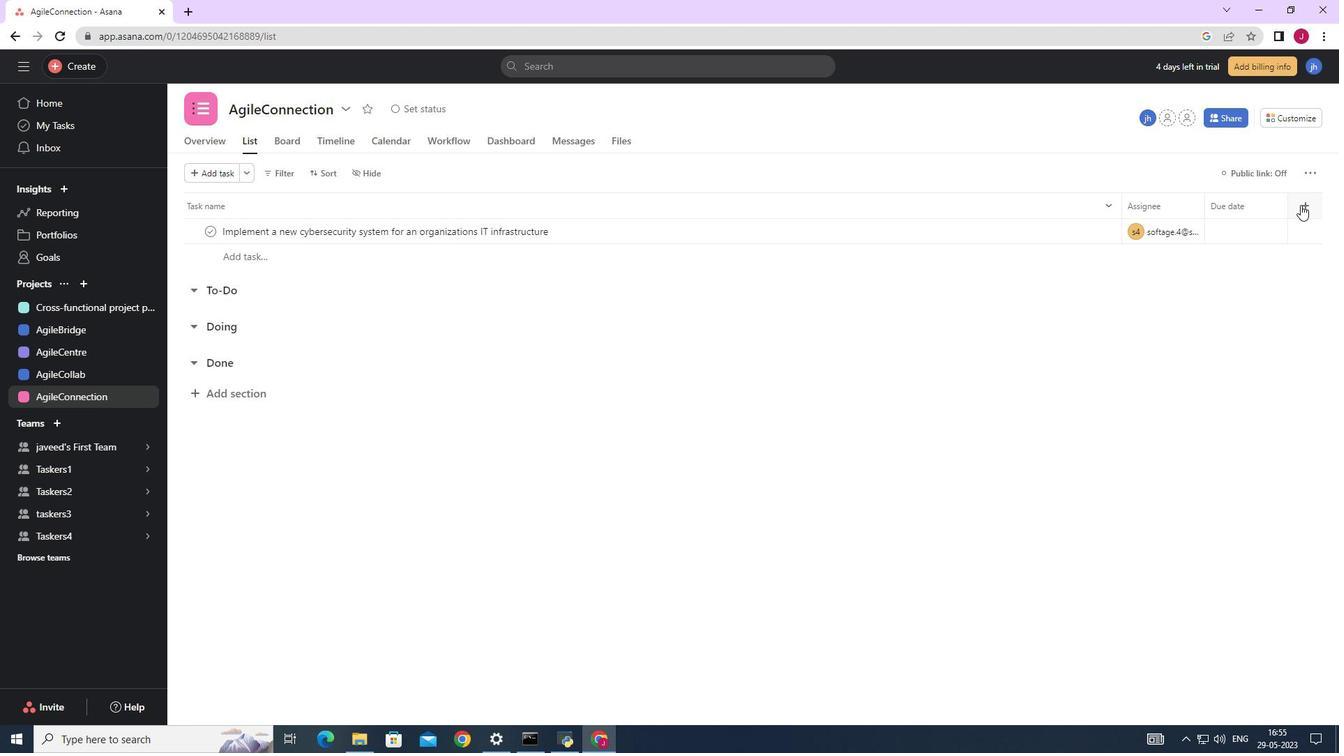 
Action: Mouse pressed left at (1305, 205)
Screenshot: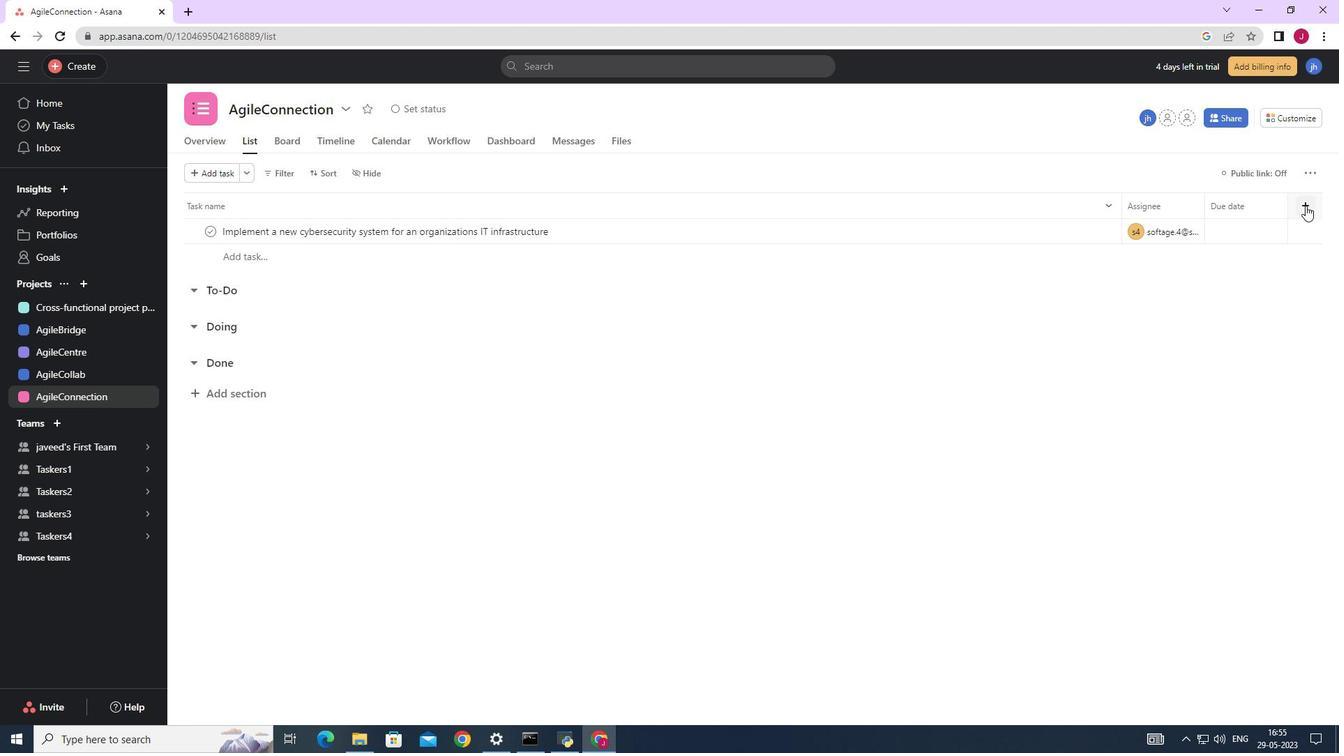 
Action: Mouse moved to (1245, 253)
Screenshot: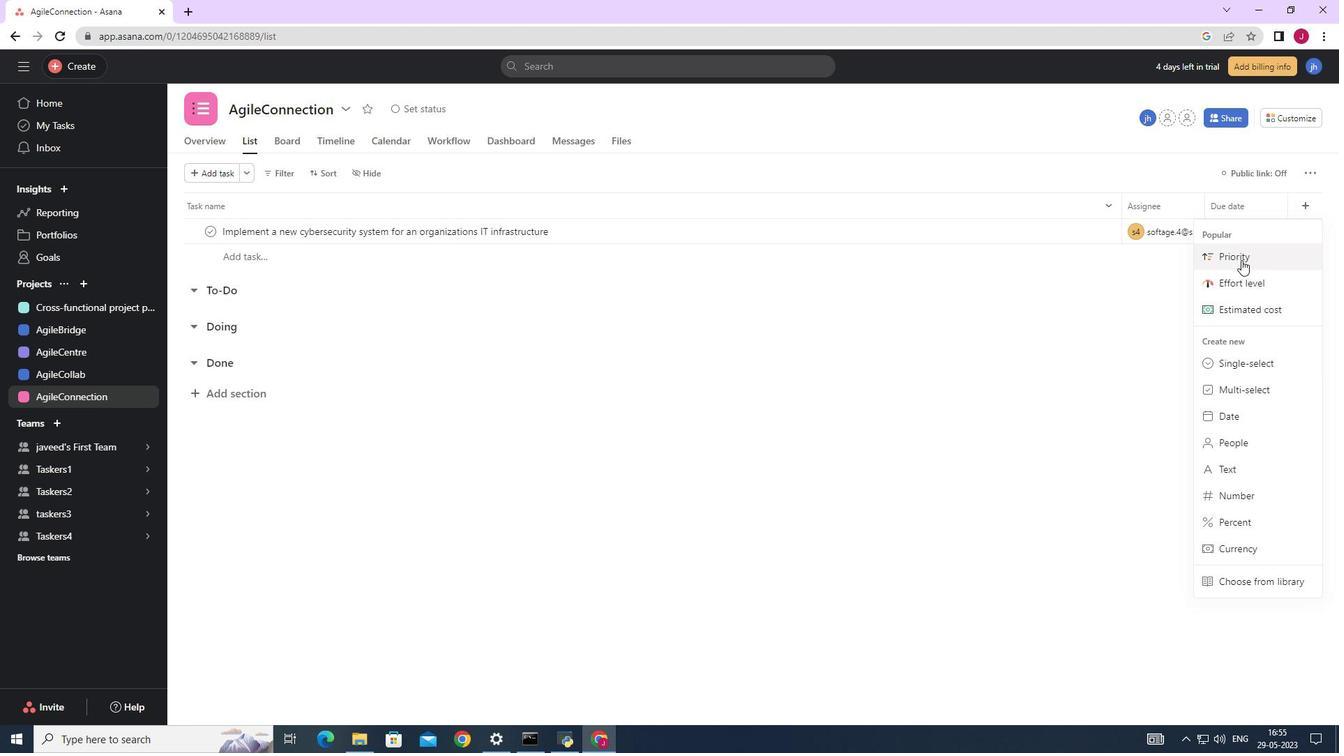 
Action: Mouse pressed left at (1245, 253)
Screenshot: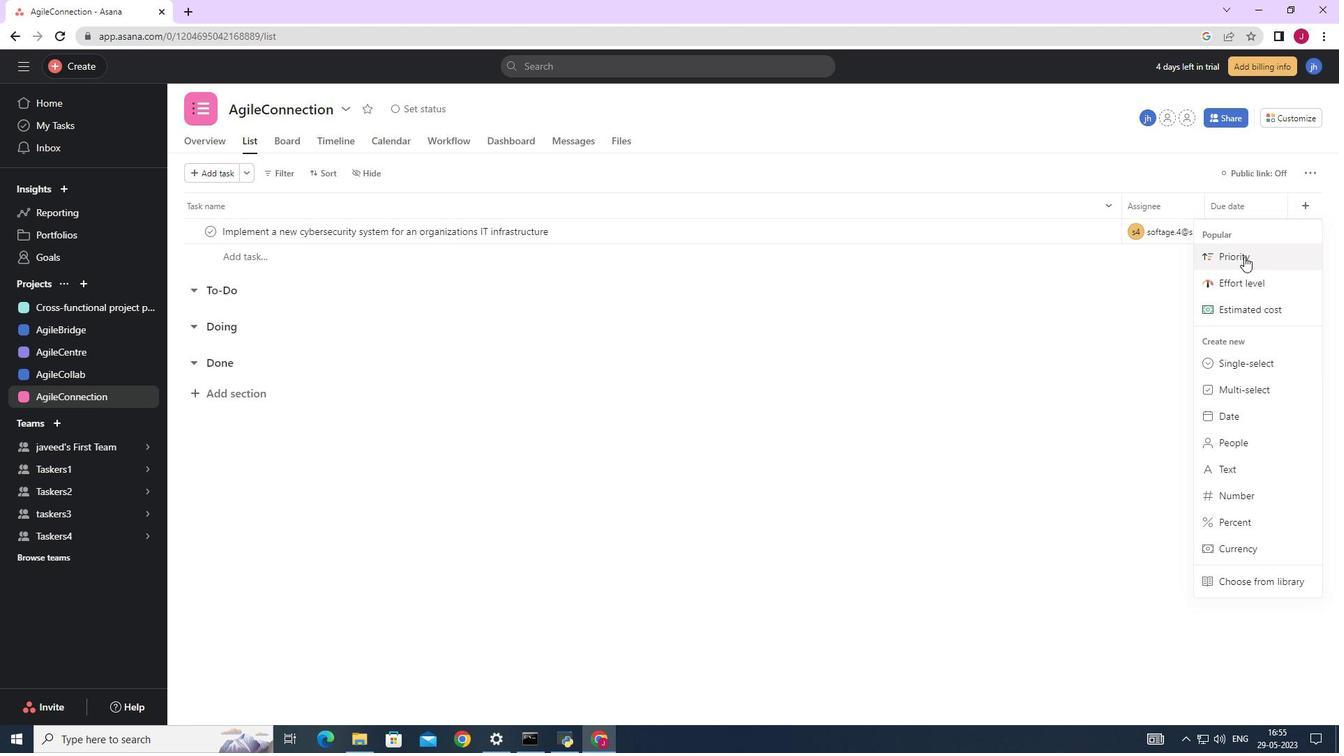 
Action: Mouse moved to (811, 467)
Screenshot: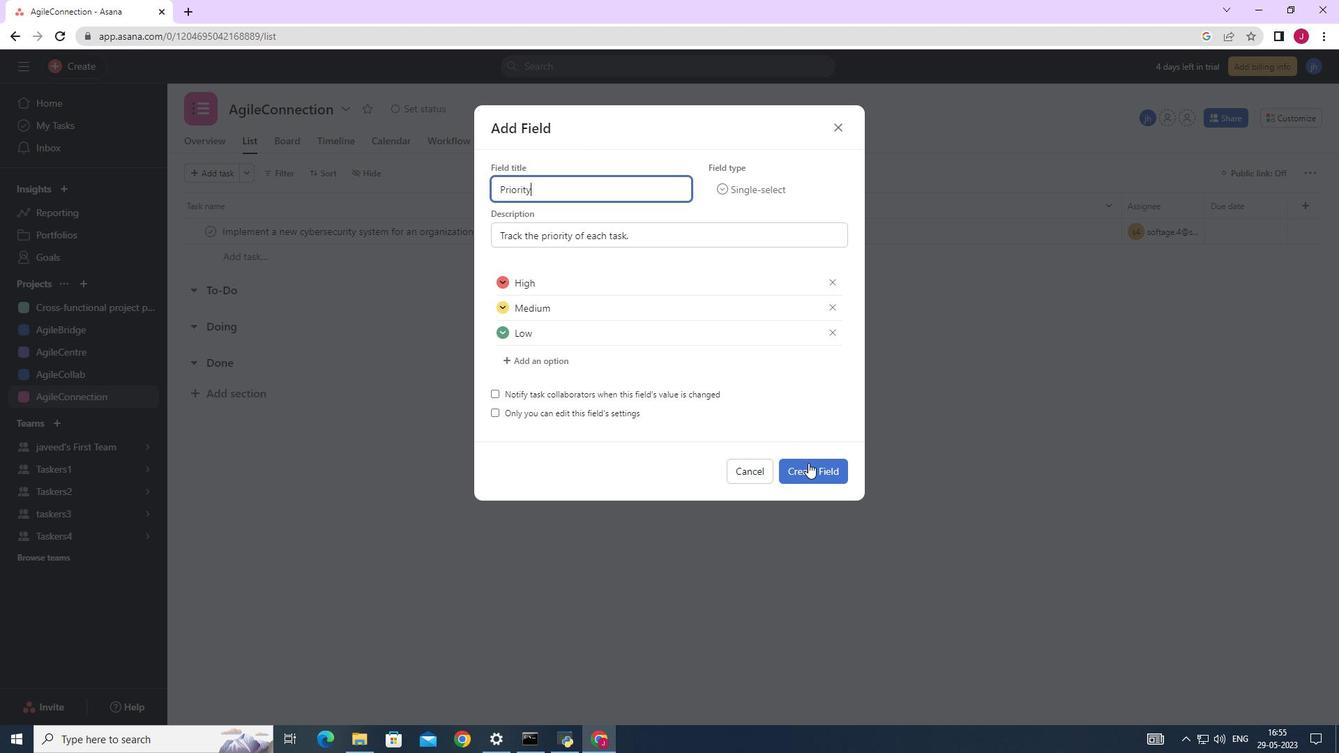 
Action: Mouse pressed left at (811, 467)
Screenshot: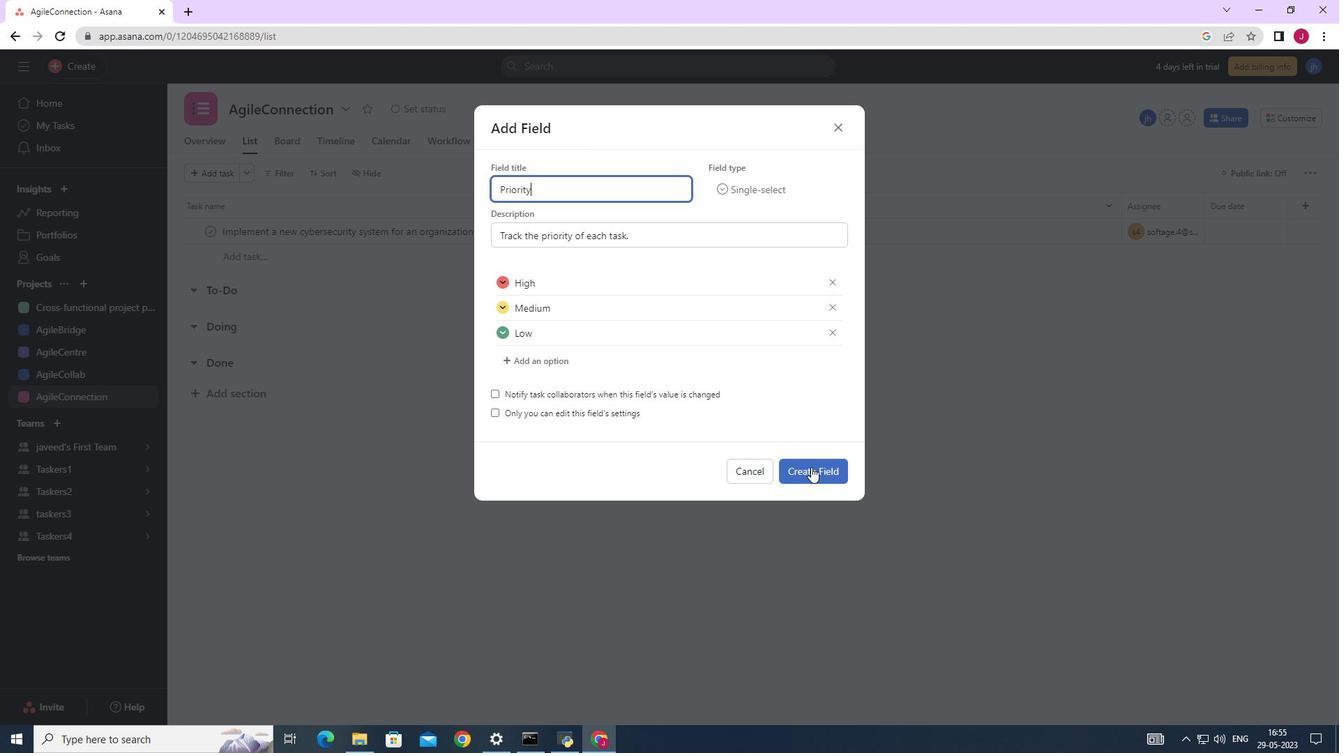 
Action: Mouse moved to (1312, 206)
Screenshot: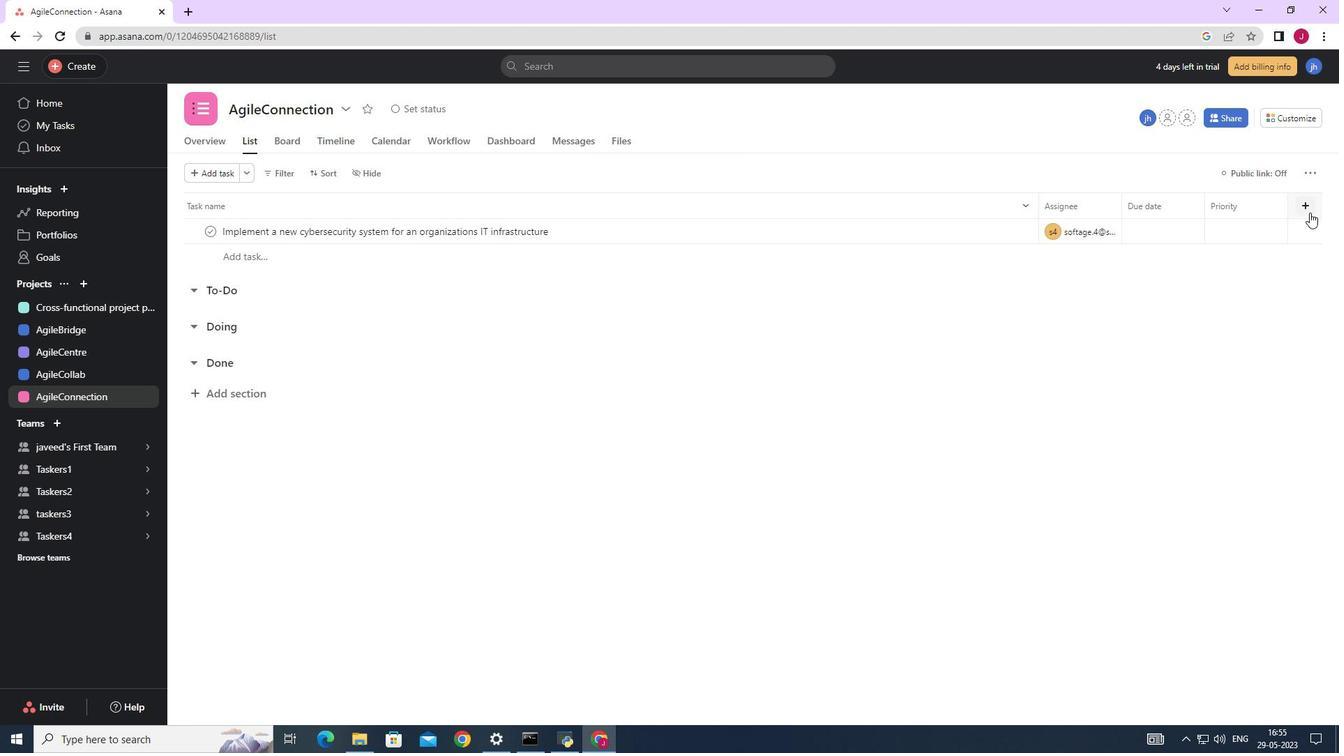 
Action: Mouse pressed left at (1312, 206)
Screenshot: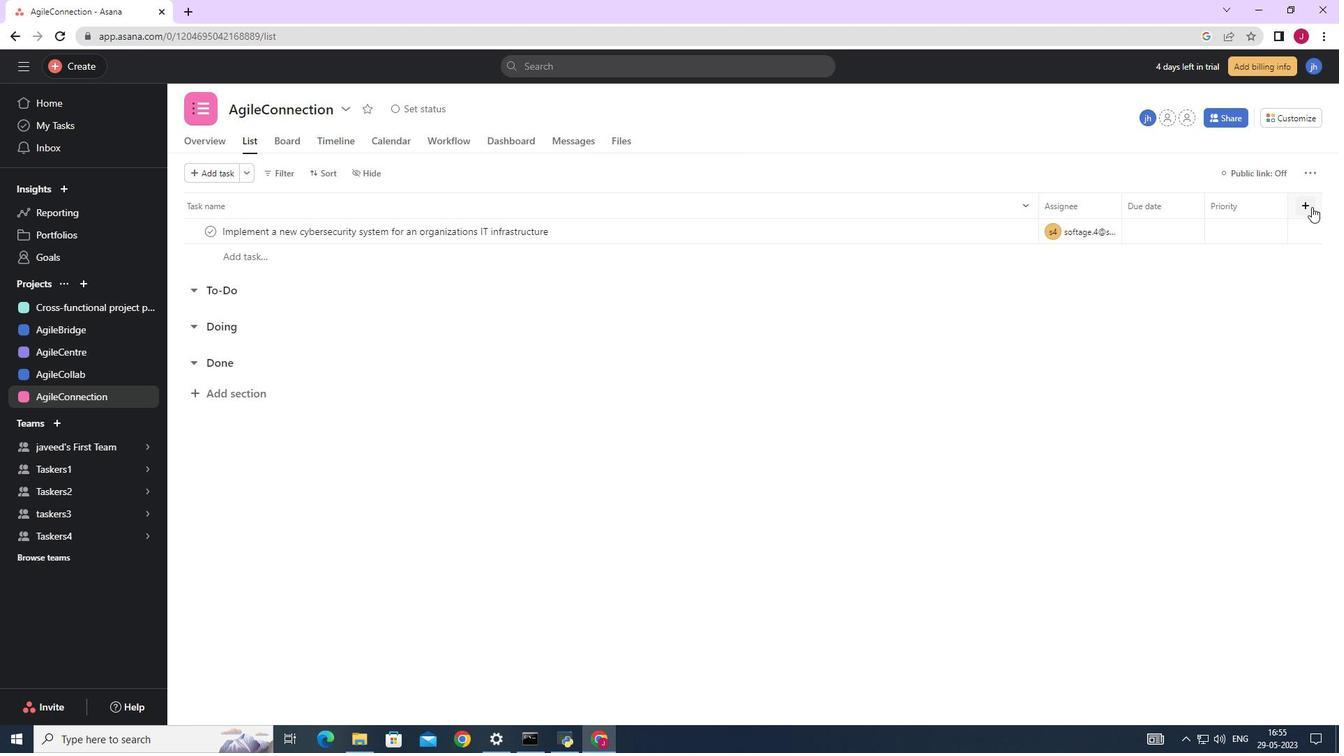 
Action: Mouse moved to (1236, 357)
Screenshot: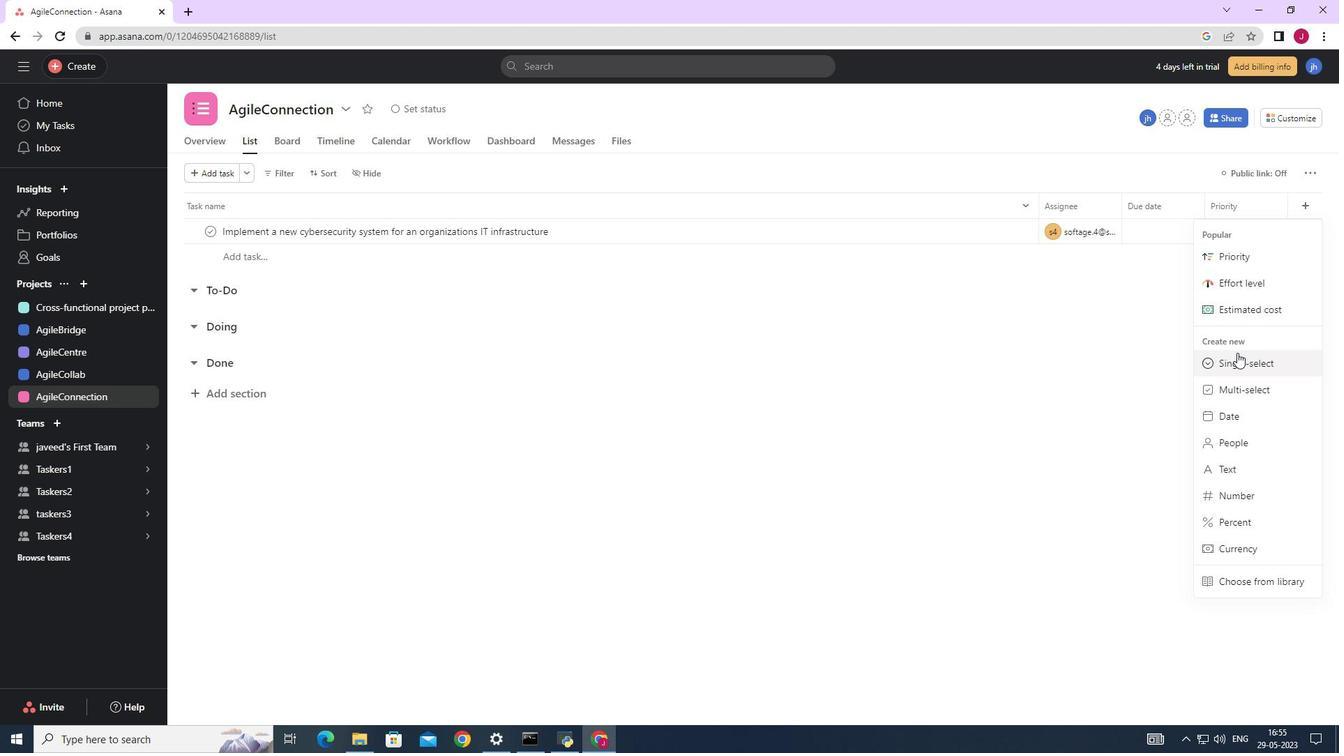 
Action: Mouse pressed left at (1236, 357)
Screenshot: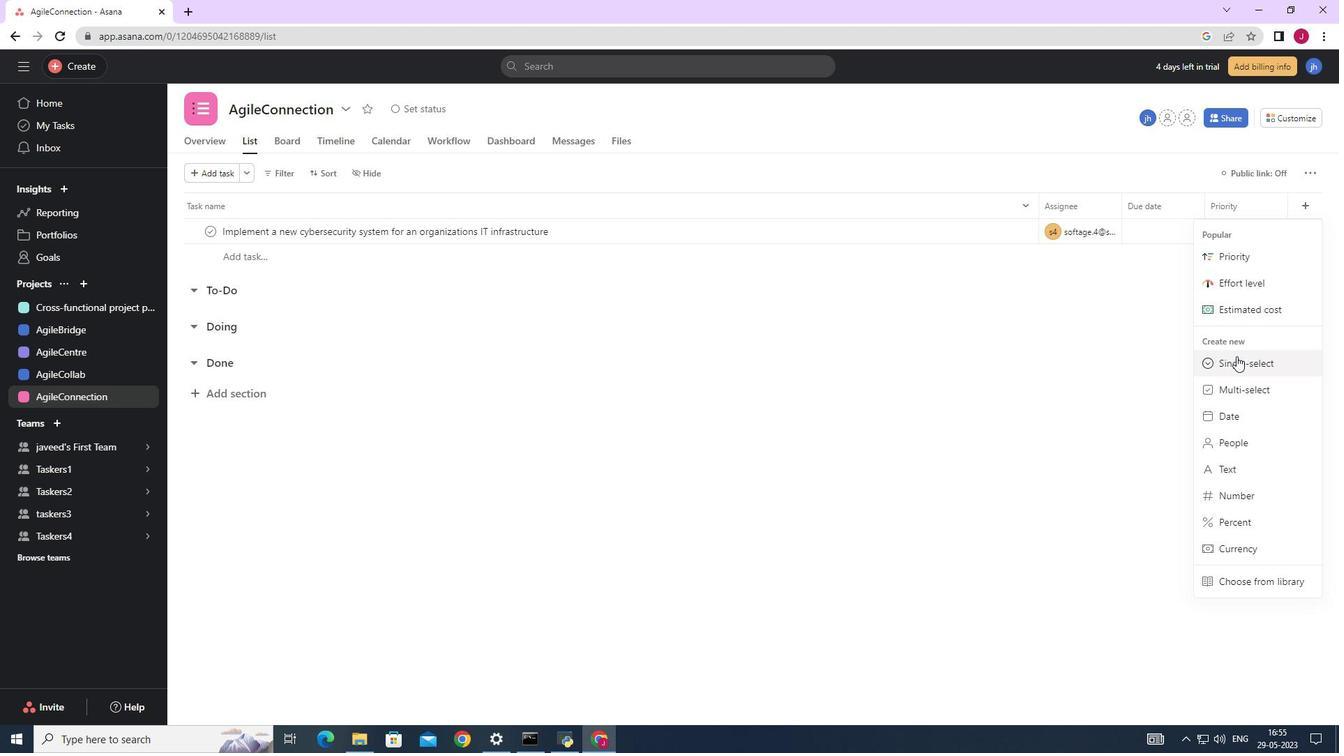 
Action: Mouse moved to (839, 282)
Screenshot: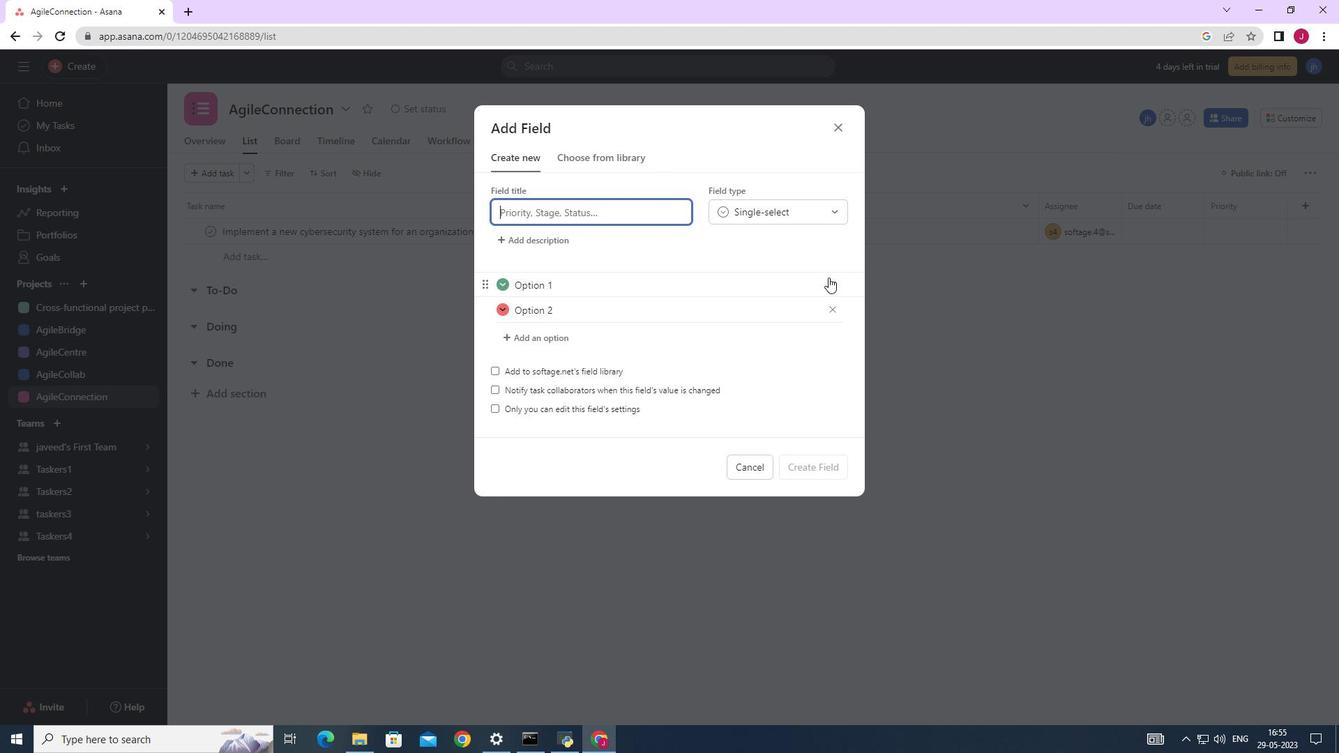 
Action: Mouse pressed left at (839, 282)
Screenshot: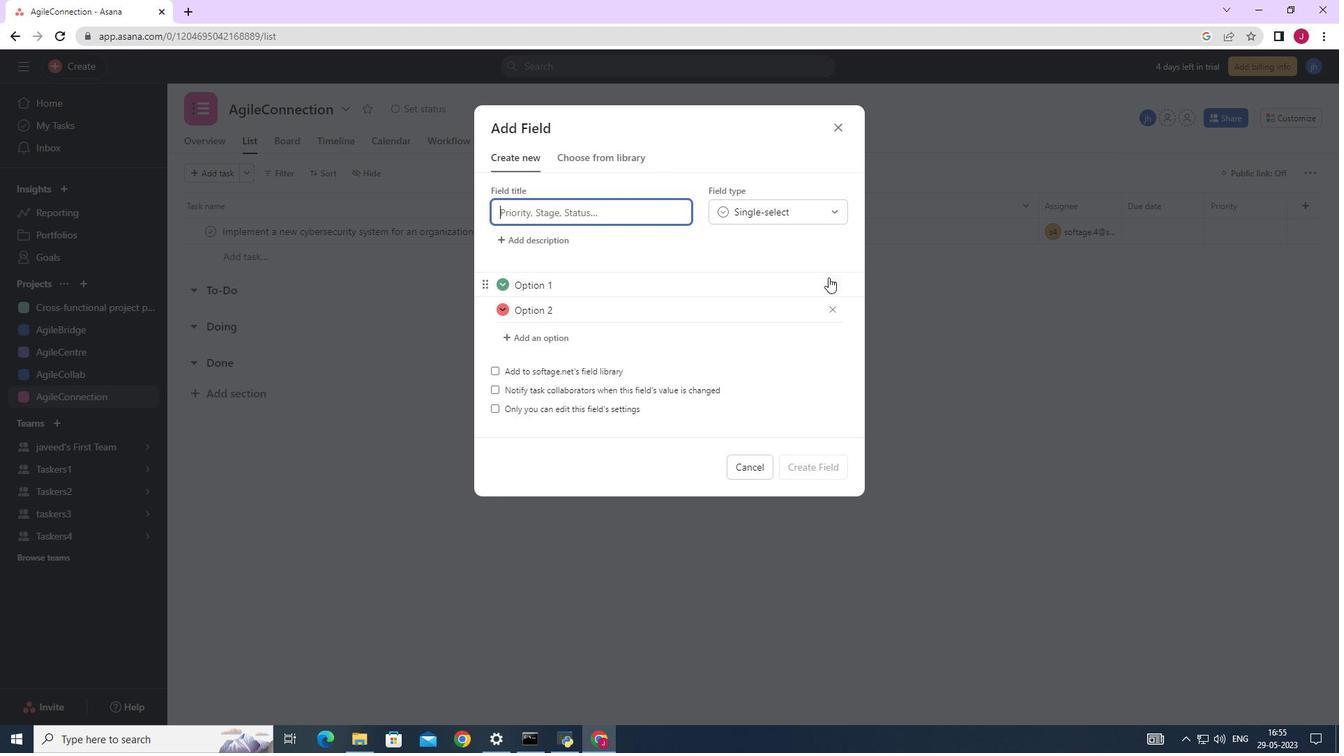 
Action: Mouse moved to (839, 283)
Screenshot: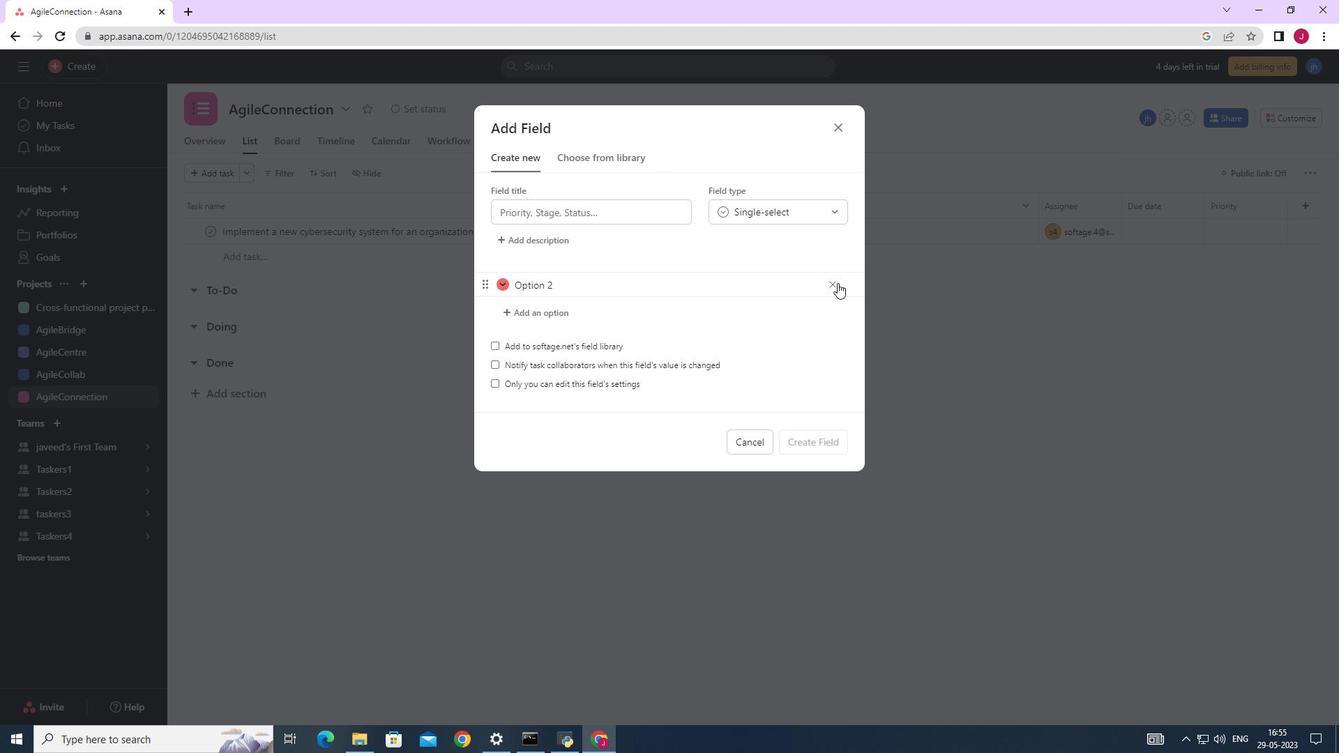 
Action: Mouse pressed left at (839, 283)
Screenshot: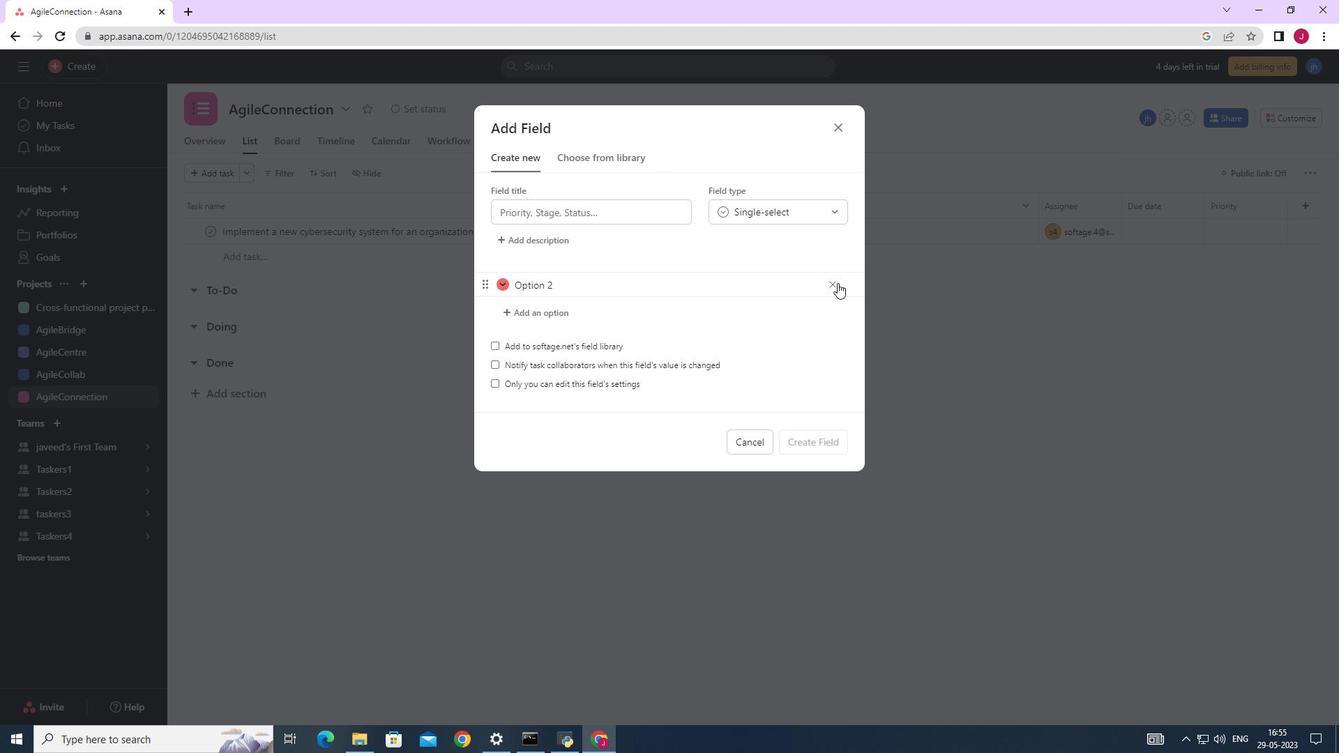 
Action: Mouse moved to (582, 288)
Screenshot: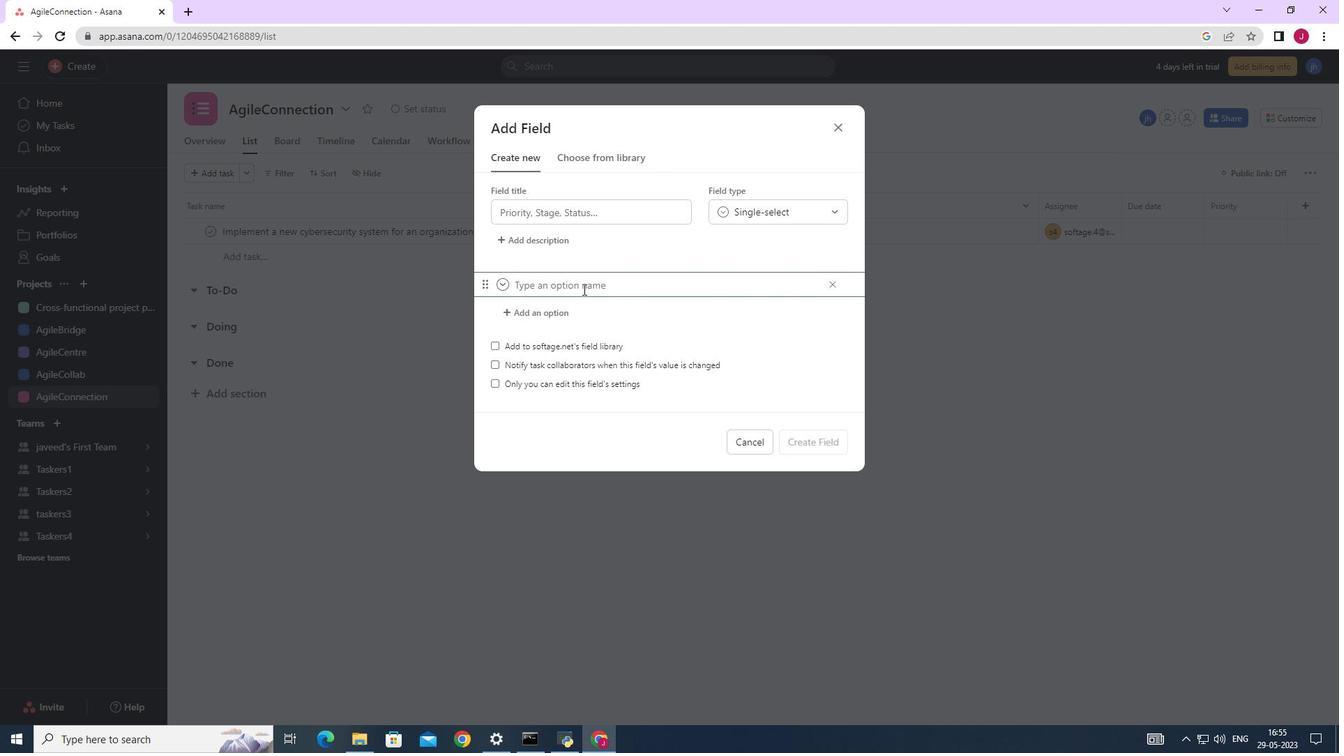 
Action: Key pressed <Key.caps_lock>O<Key.caps_lock>n<Key.space>track<Key.space>
Screenshot: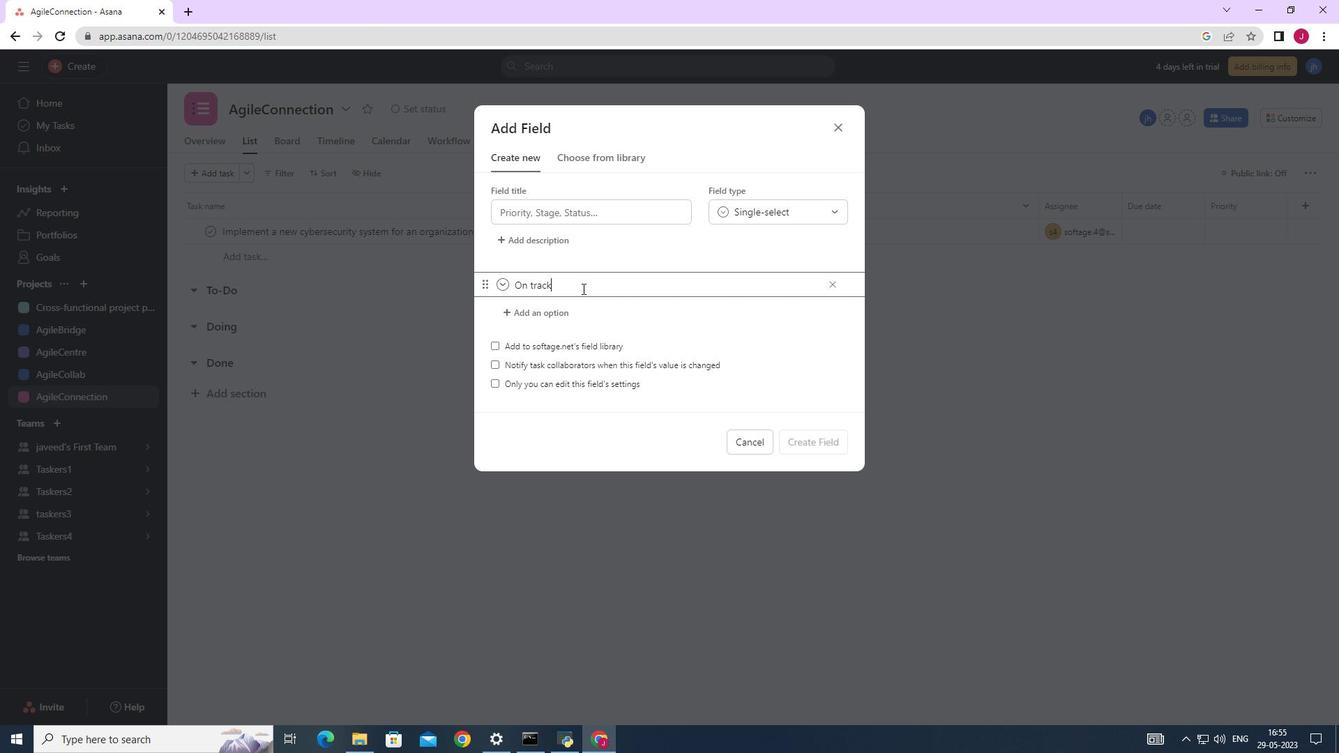 
Action: Mouse moved to (552, 307)
Screenshot: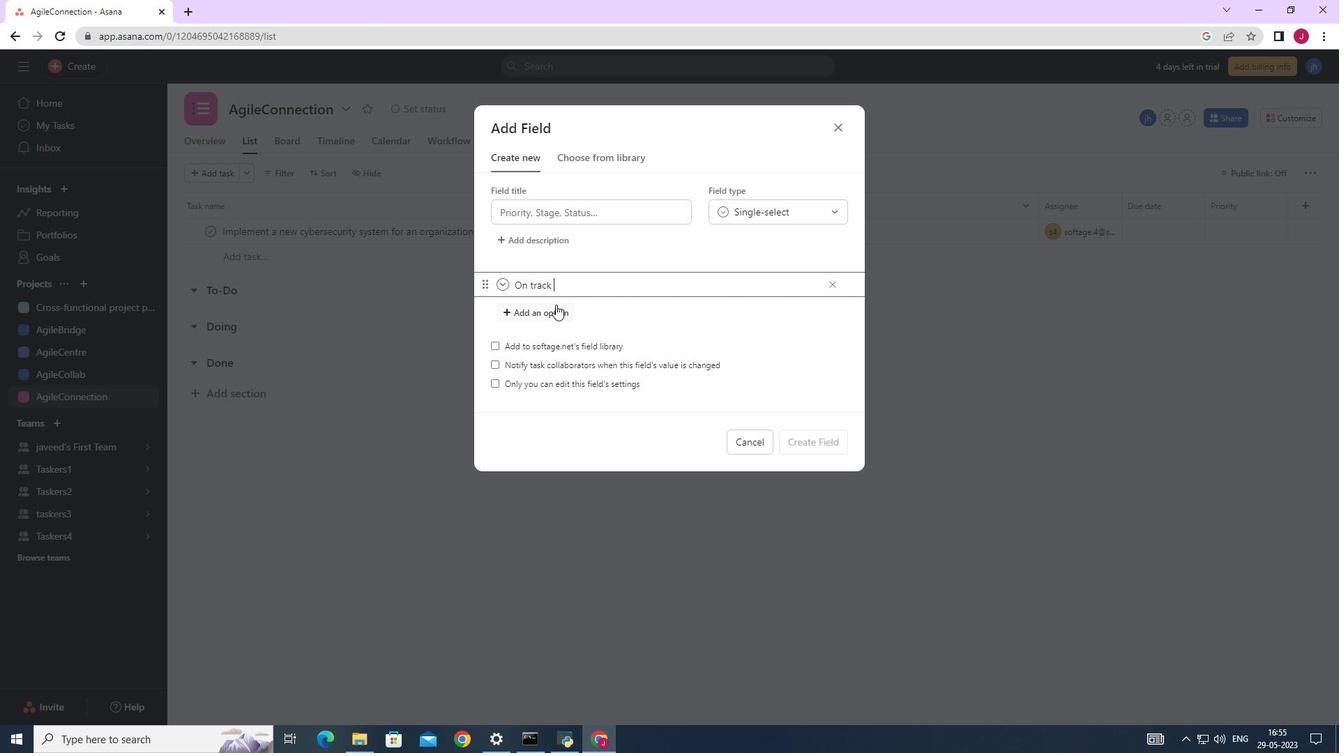 
Action: Mouse pressed left at (552, 306)
Screenshot: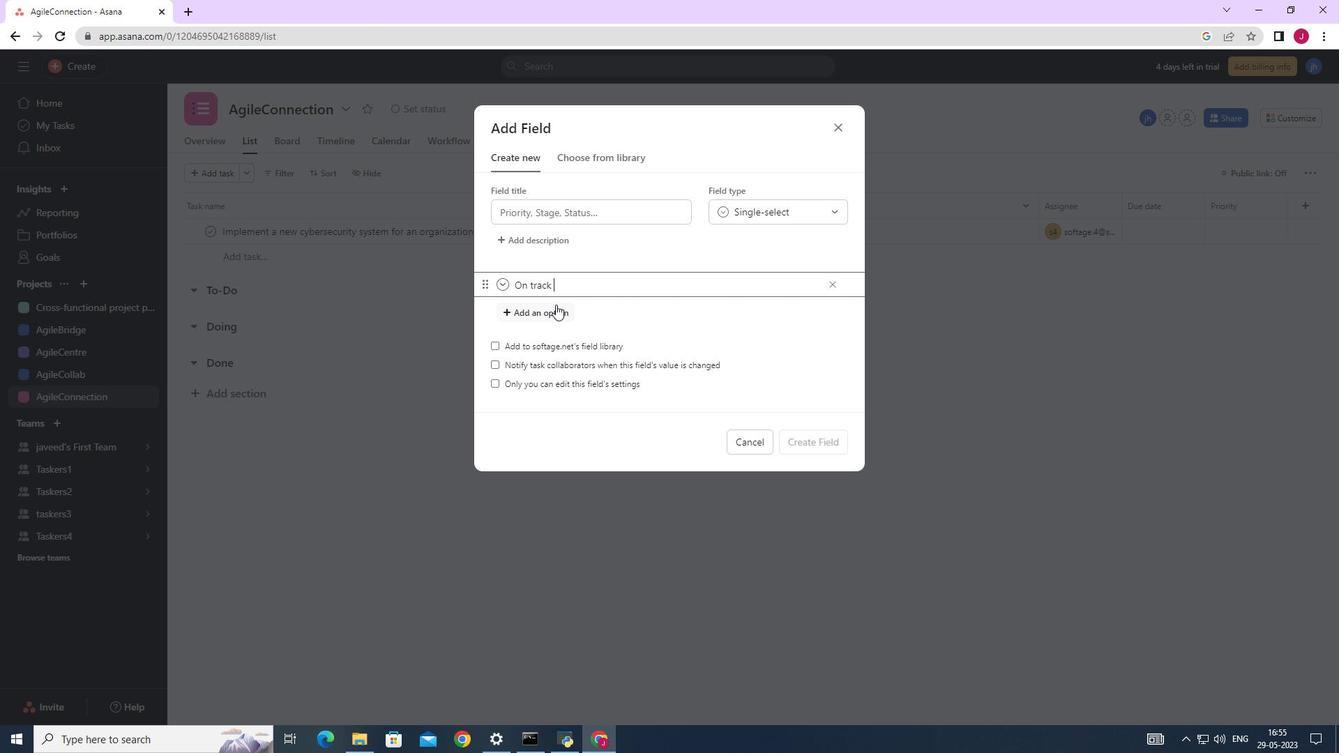 
Action: Key pressed <Key.caps_lock>OF<Key.backspace><Key.caps_lock>f<Key.space><Key.caps_lock>T<Key.caps_lock>rack
Screenshot: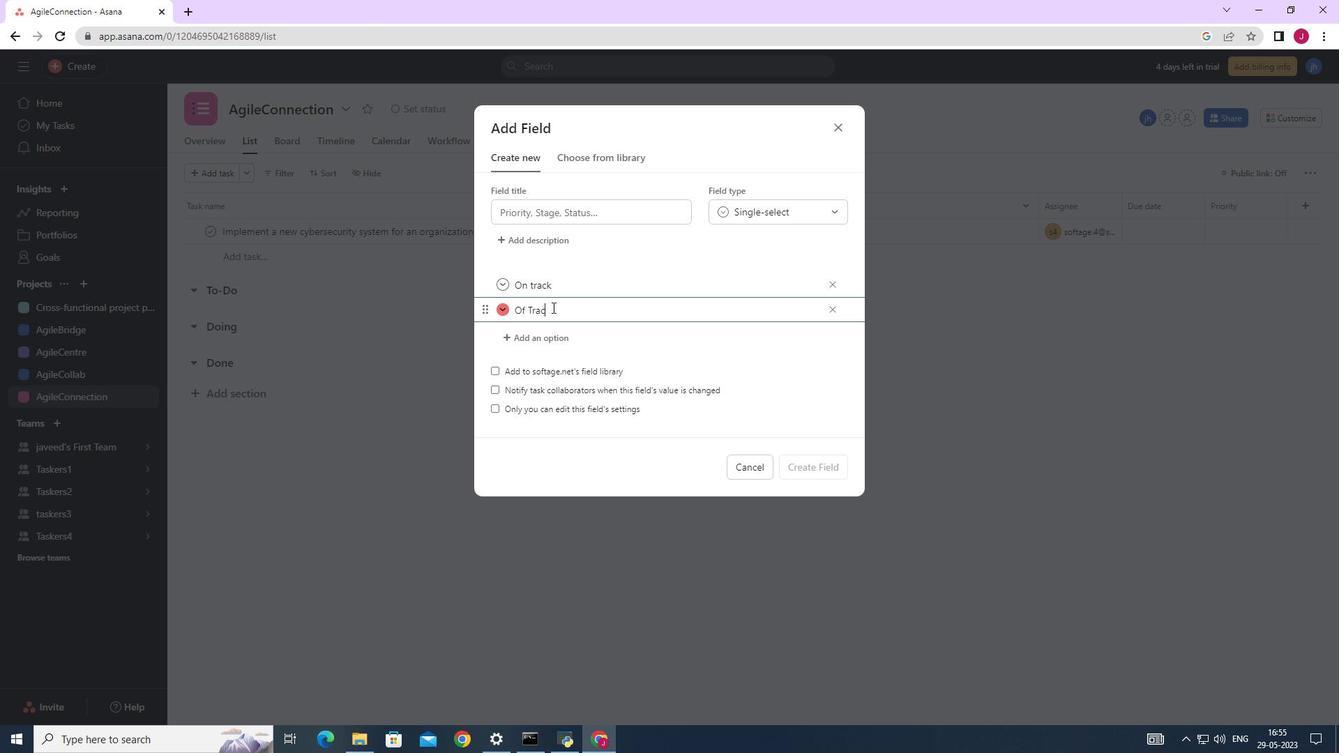 
Action: Mouse moved to (560, 343)
Screenshot: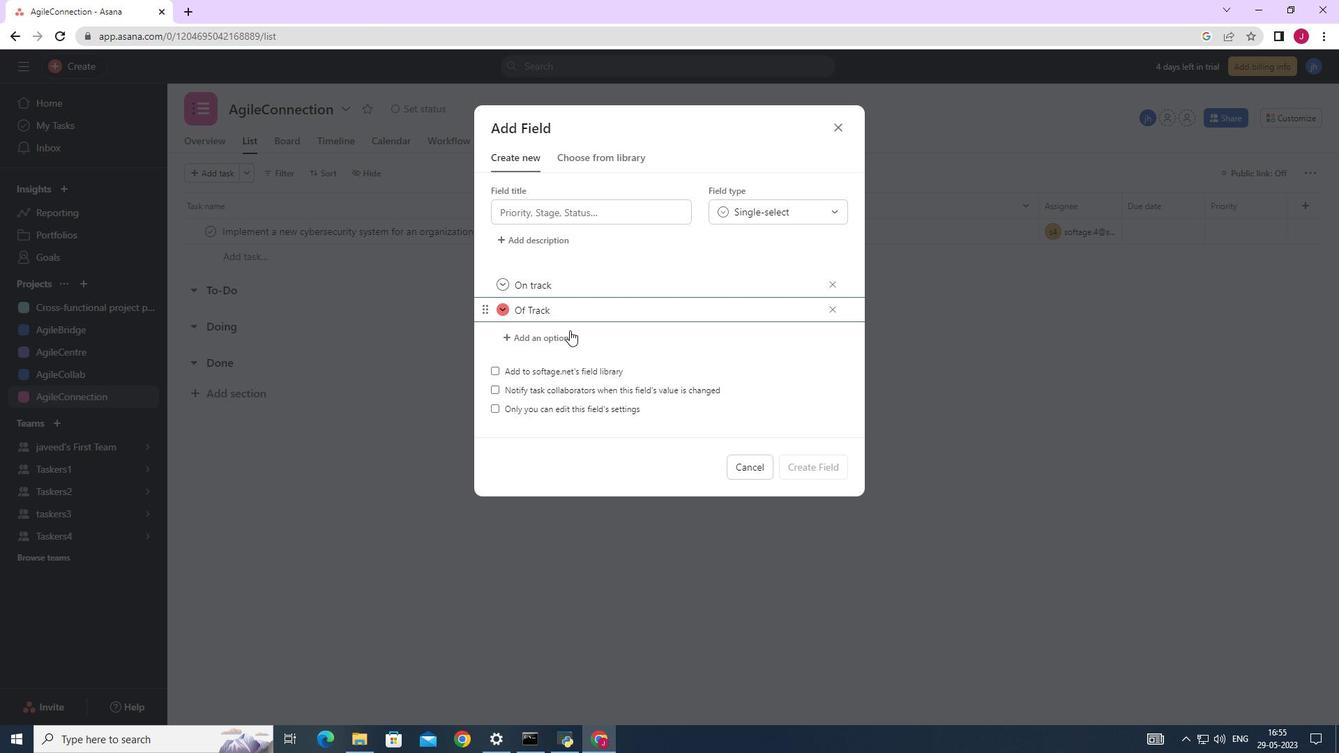 
Action: Mouse pressed left at (560, 343)
Screenshot: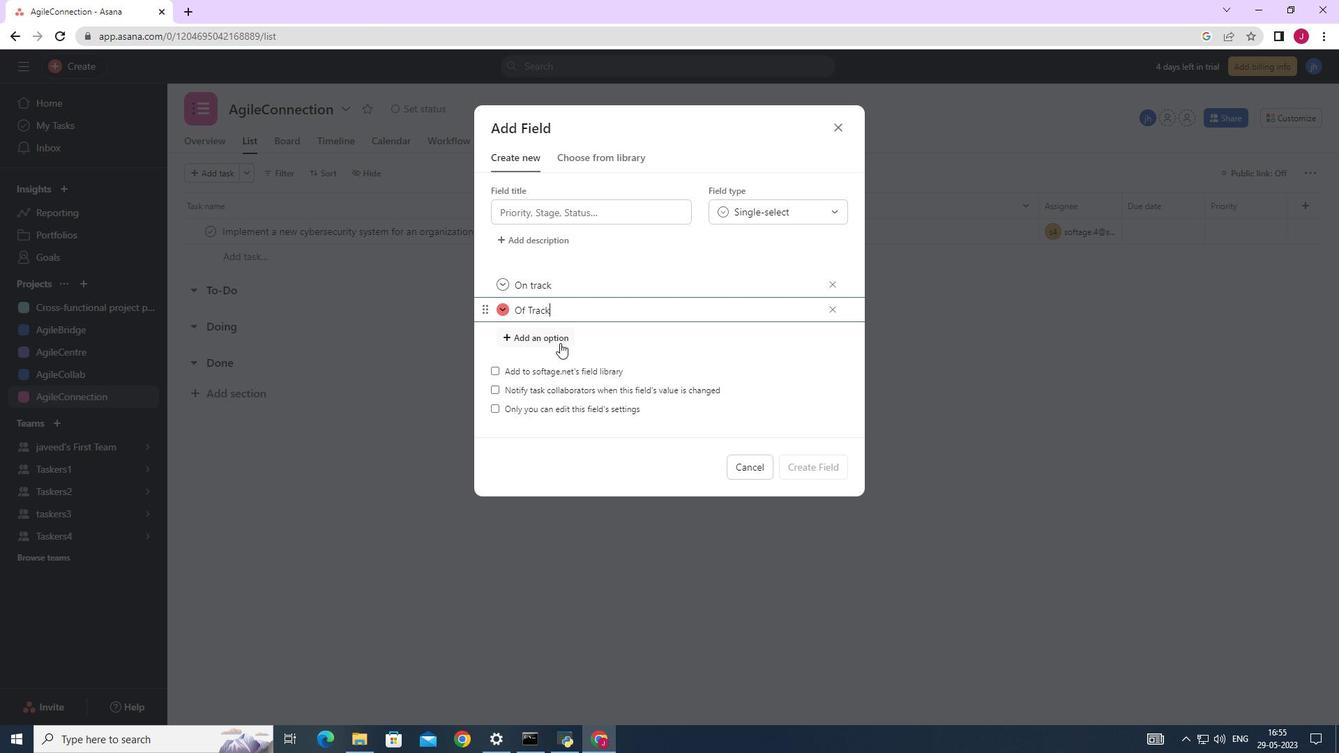 
Action: Key pressed <Key.caps_lock>A<Key.caps_lock>t<Key.space>risk
Screenshot: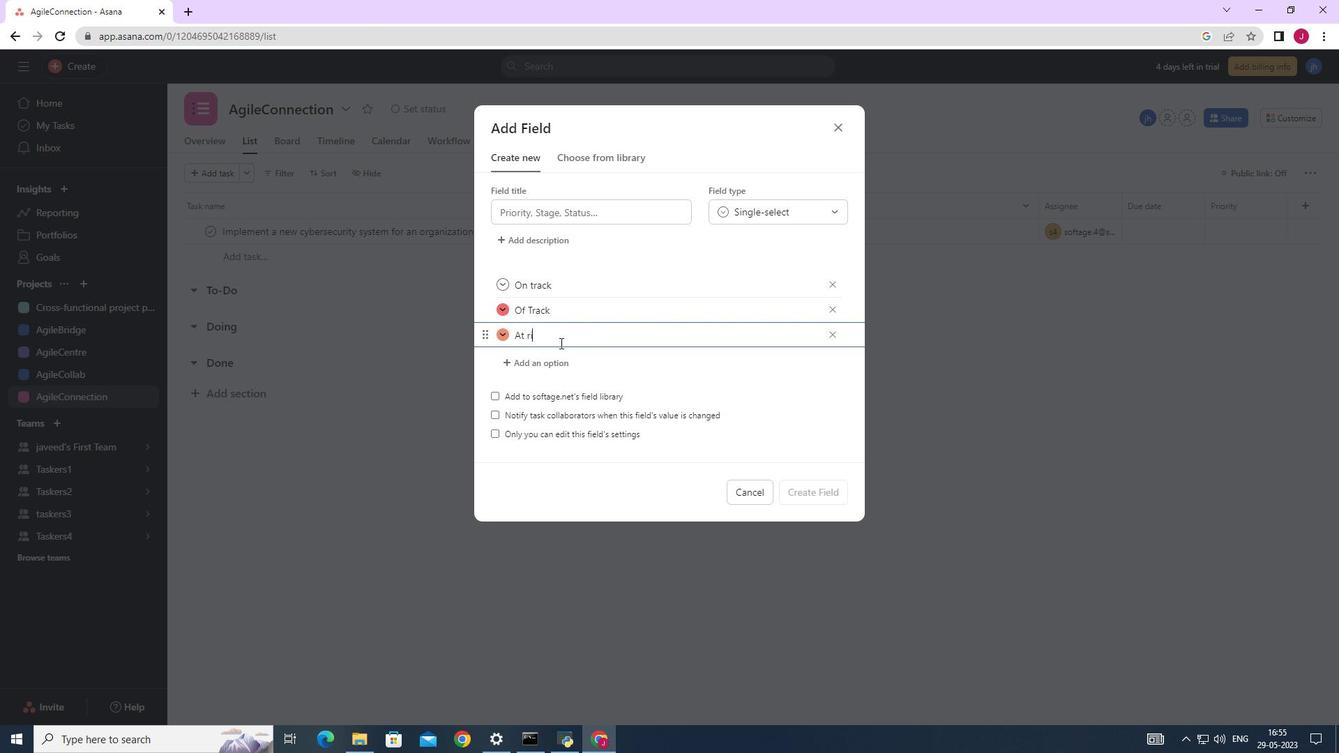 
Action: Mouse moved to (536, 290)
Screenshot: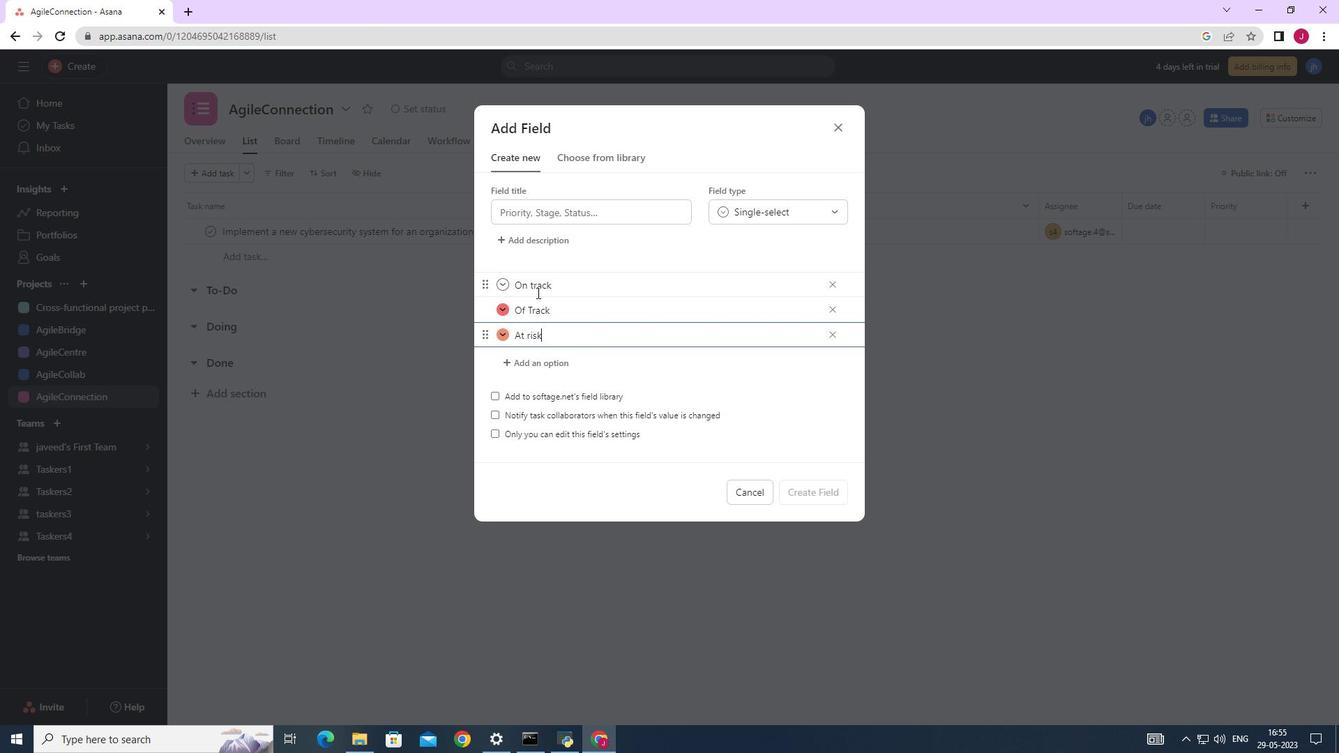 
Action: Mouse pressed left at (536, 290)
Screenshot: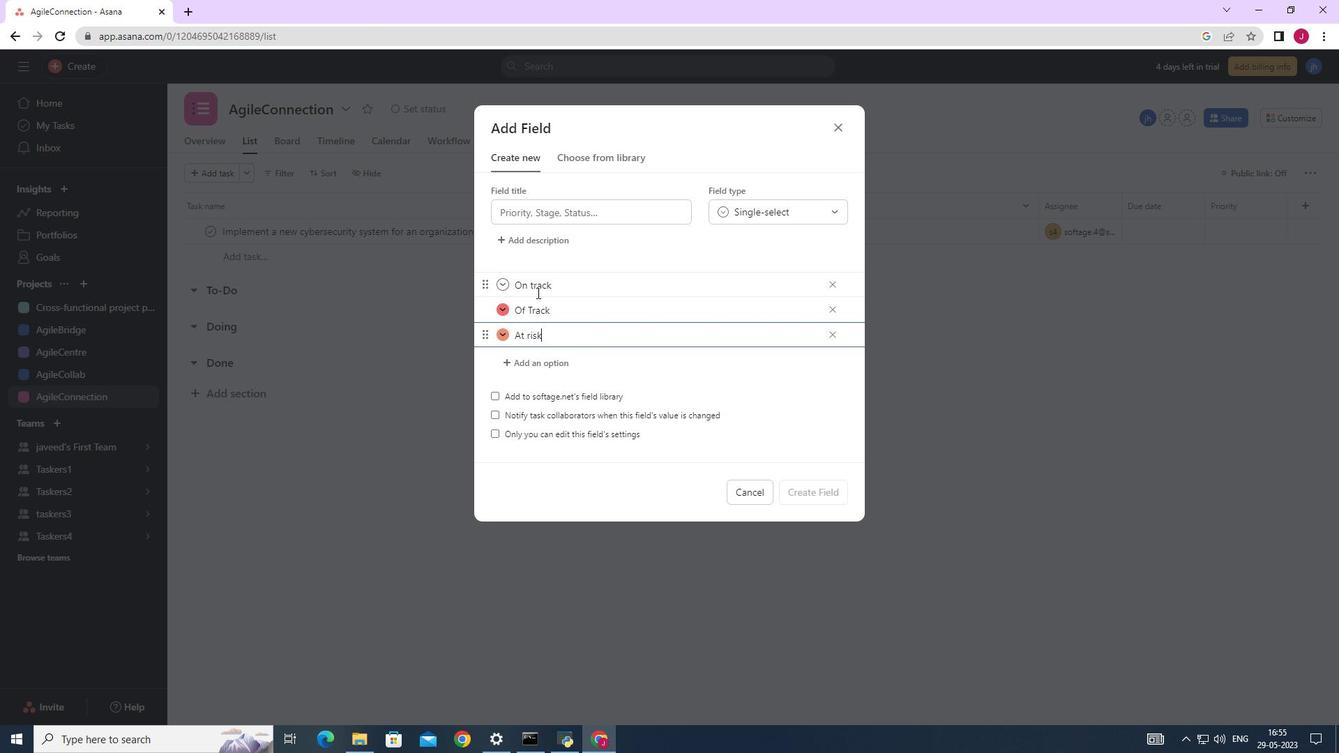 
Action: Mouse moved to (501, 276)
Screenshot: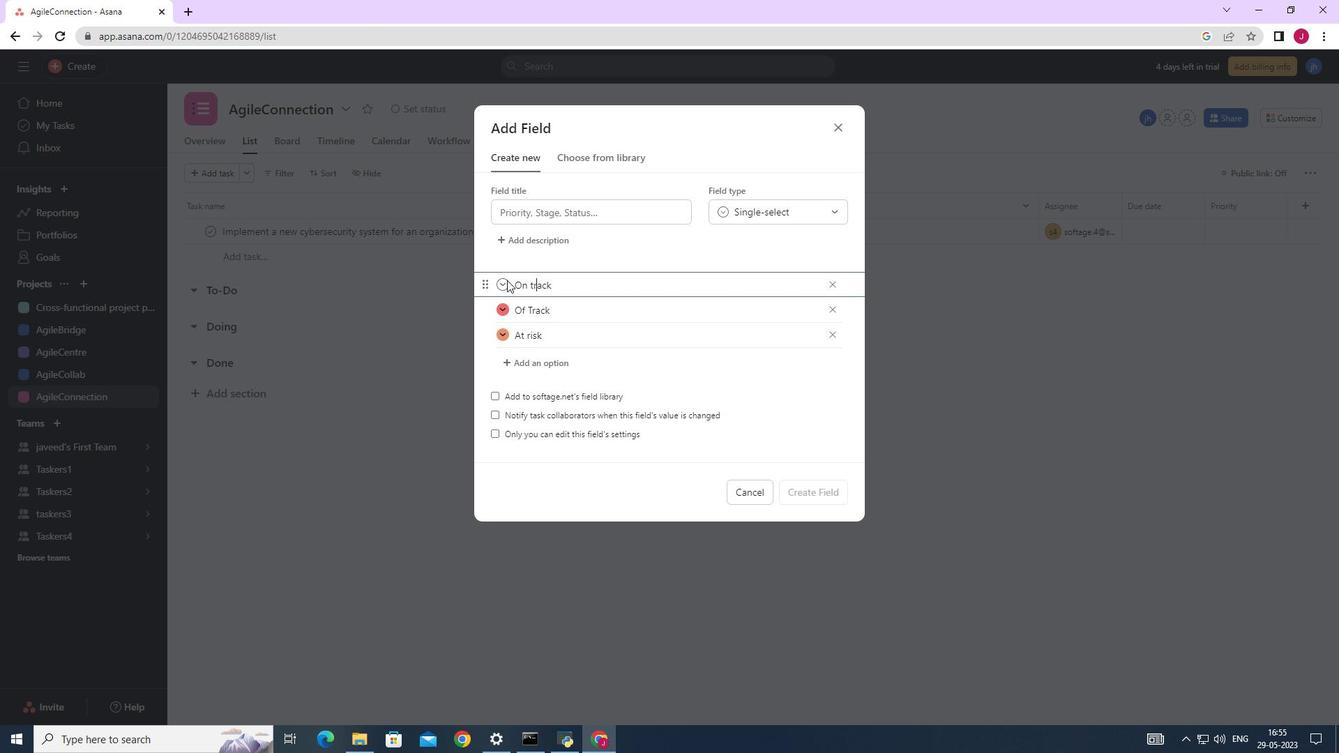 
Action: Mouse pressed left at (501, 276)
Screenshot: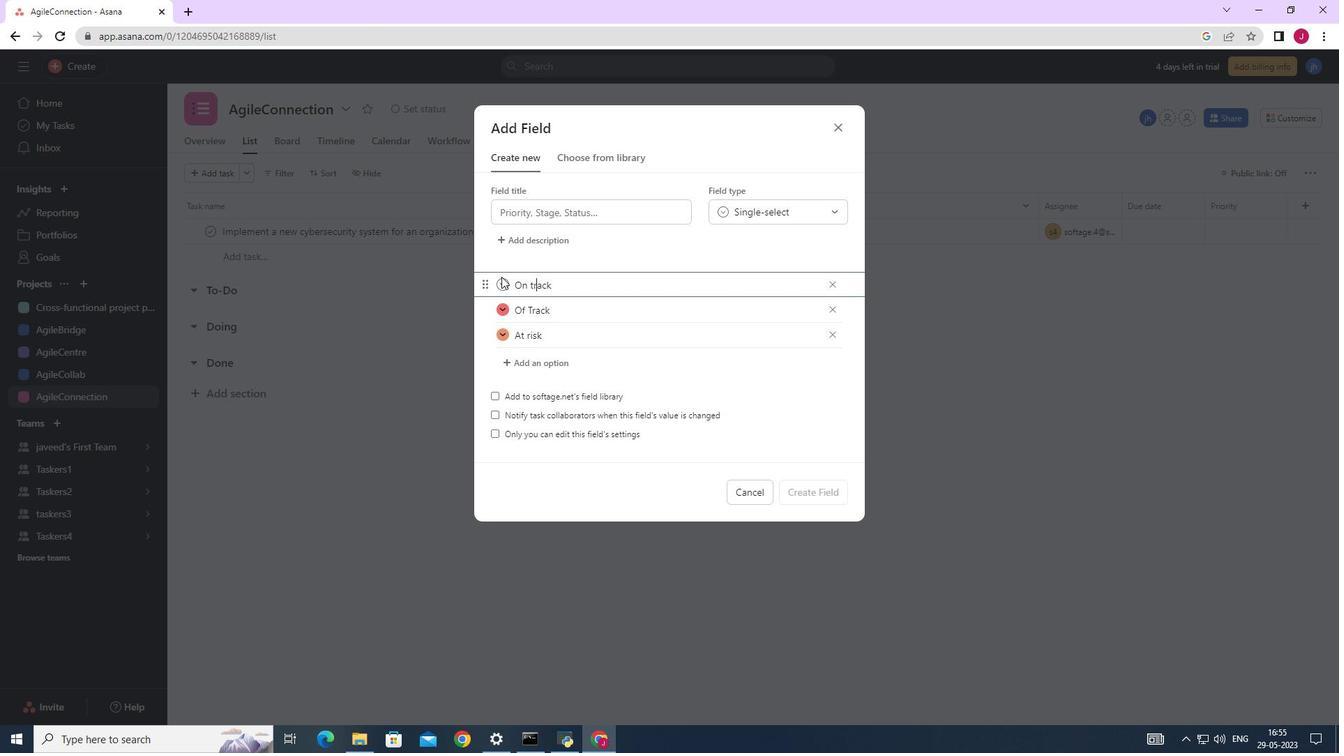
Action: Mouse moved to (505, 285)
Screenshot: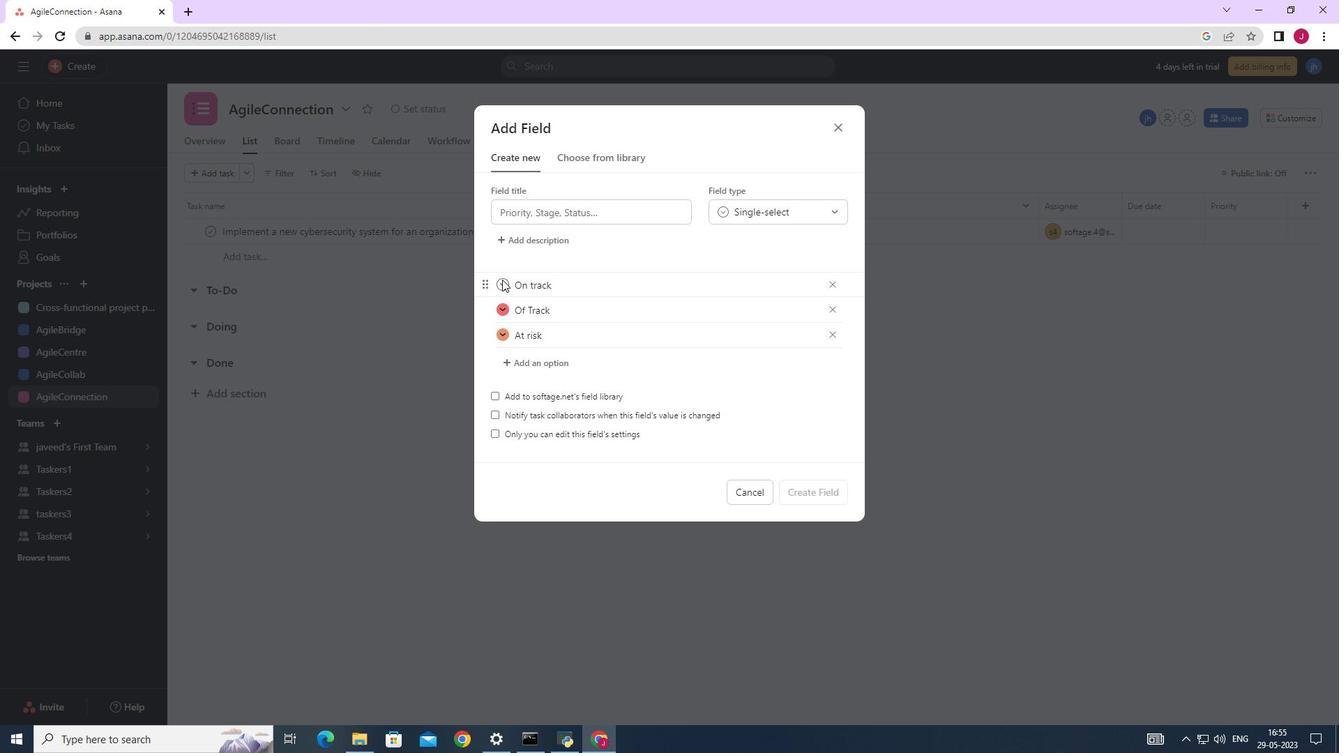 
Action: Mouse pressed left at (505, 285)
Screenshot: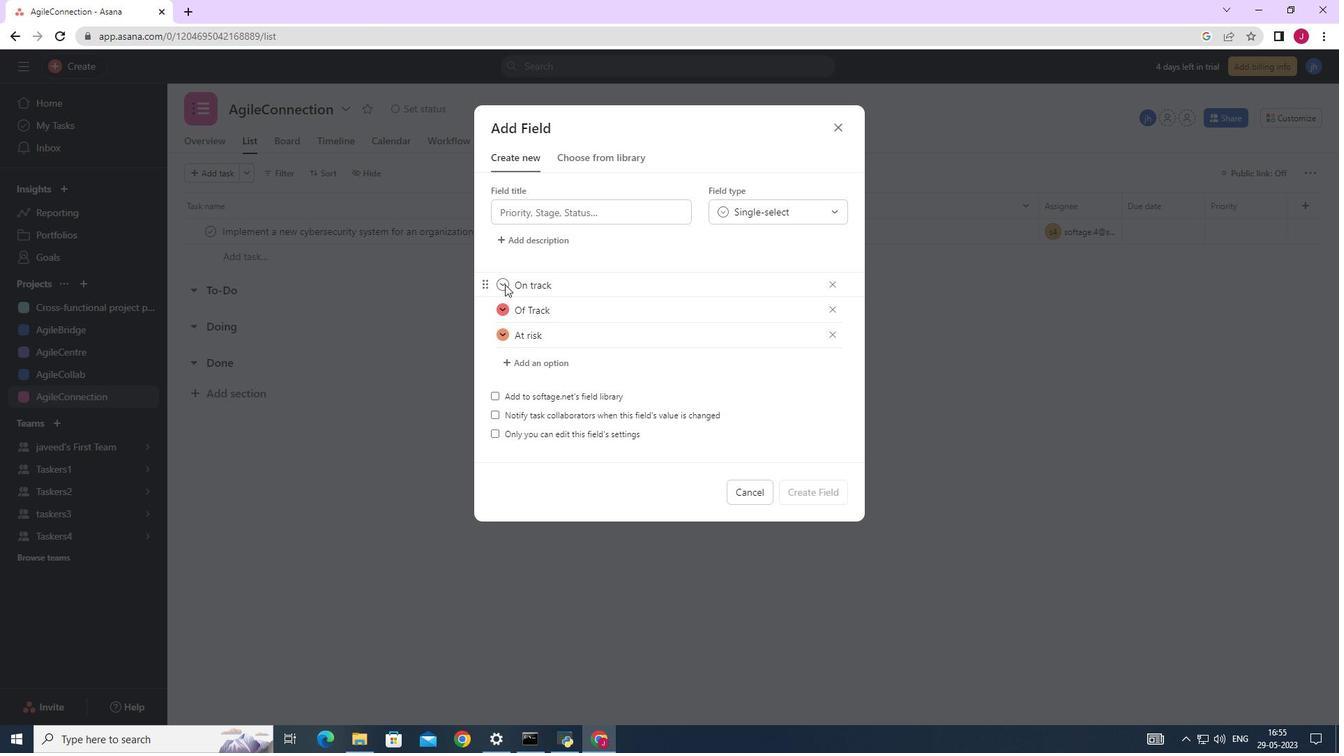 
Action: Mouse moved to (498, 299)
Screenshot: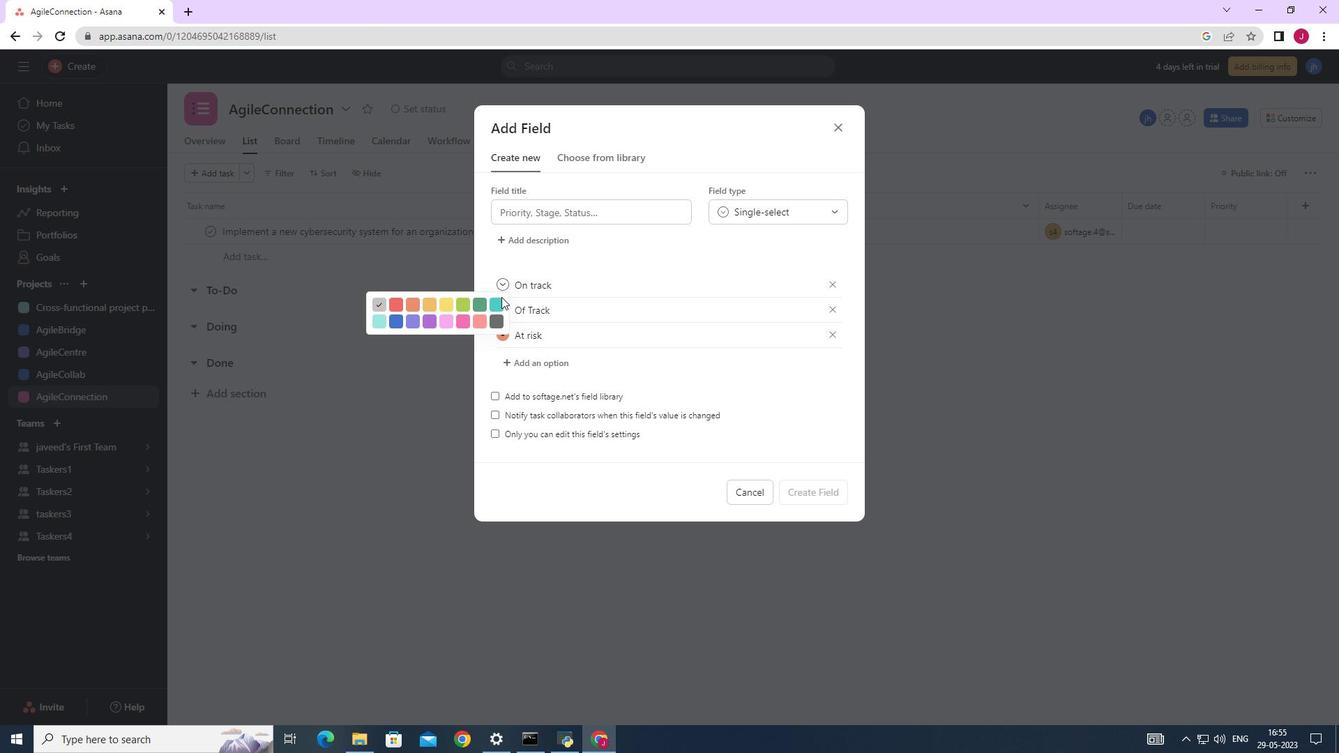 
Action: Mouse pressed left at (498, 299)
Screenshot: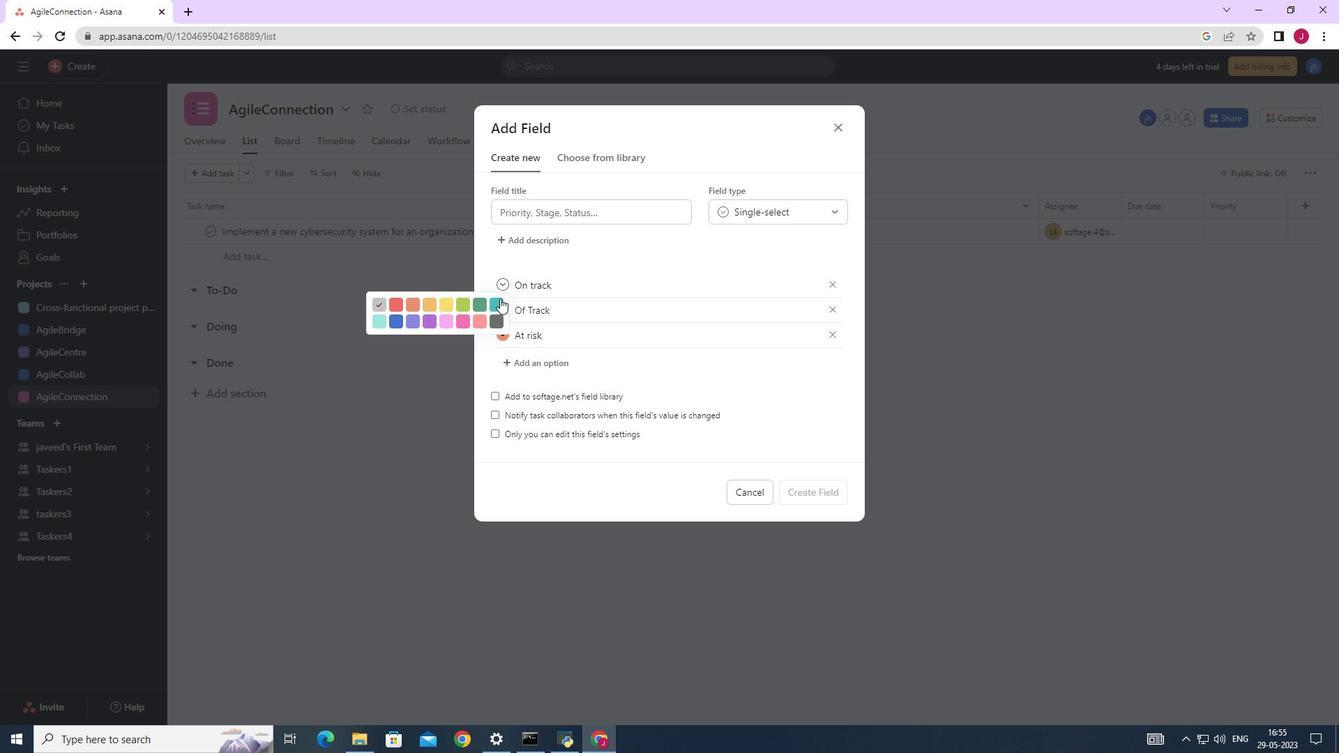
Action: Mouse moved to (576, 210)
Screenshot: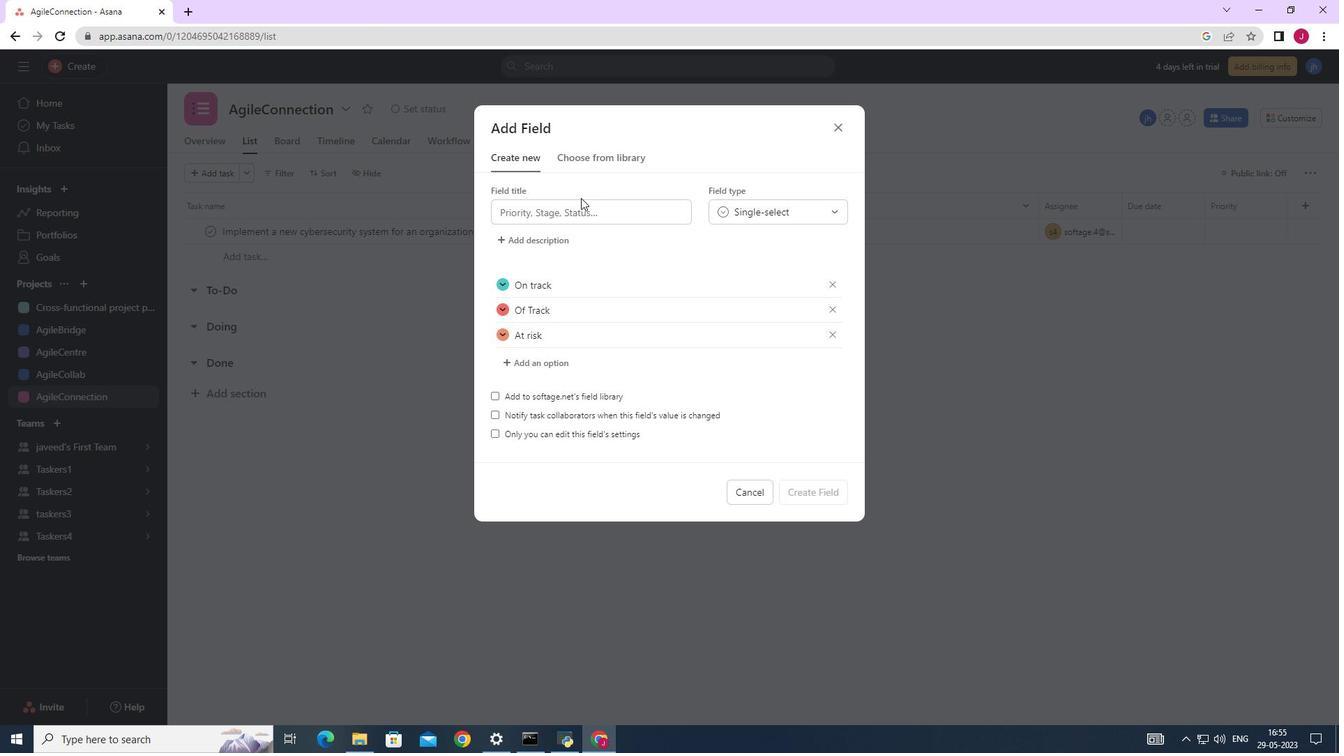 
Action: Mouse pressed left at (576, 210)
Screenshot: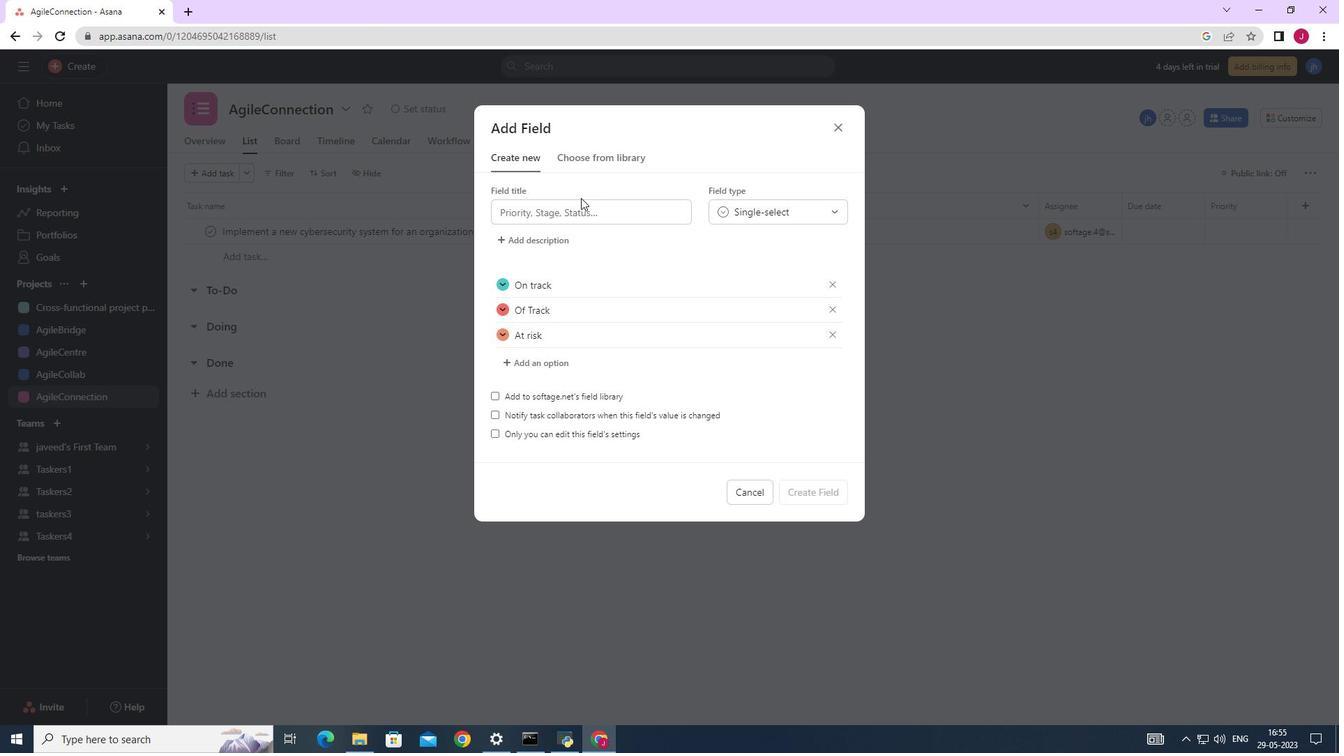 
Action: Key pressed status
Screenshot: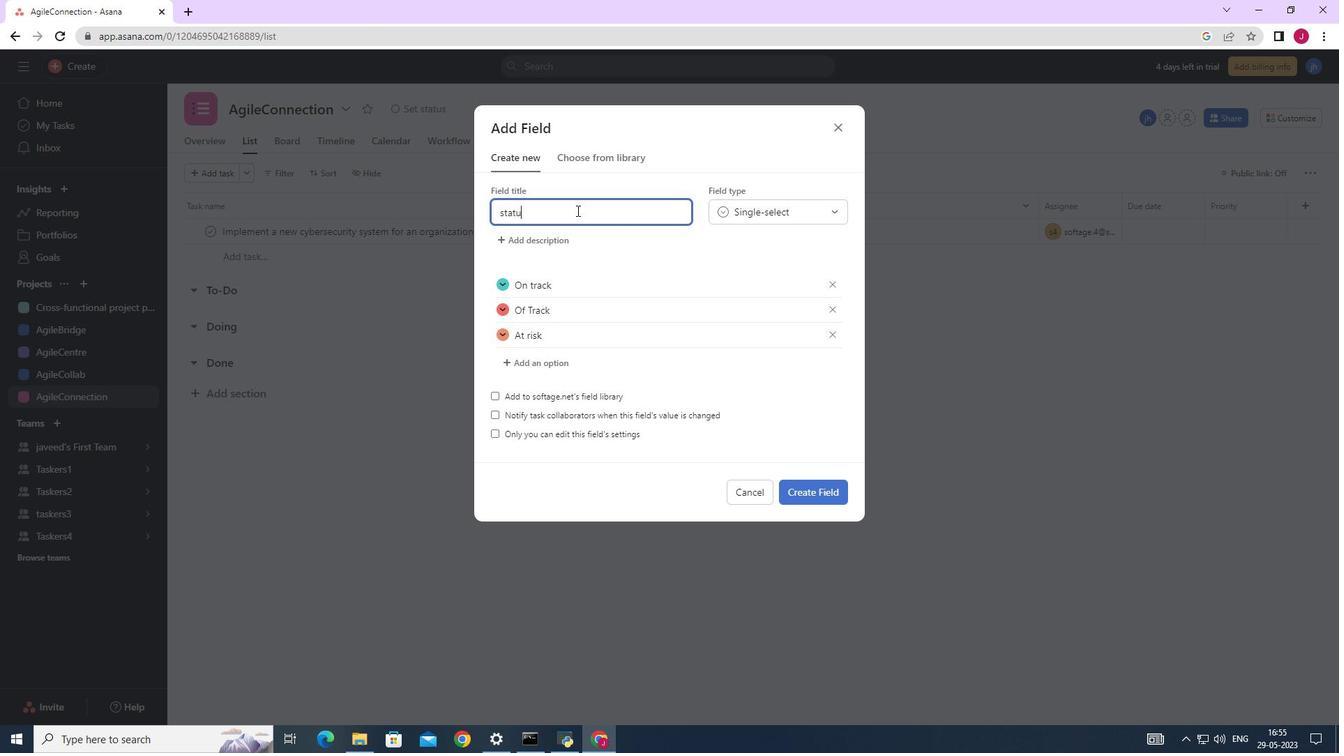 
Action: Mouse moved to (816, 488)
Screenshot: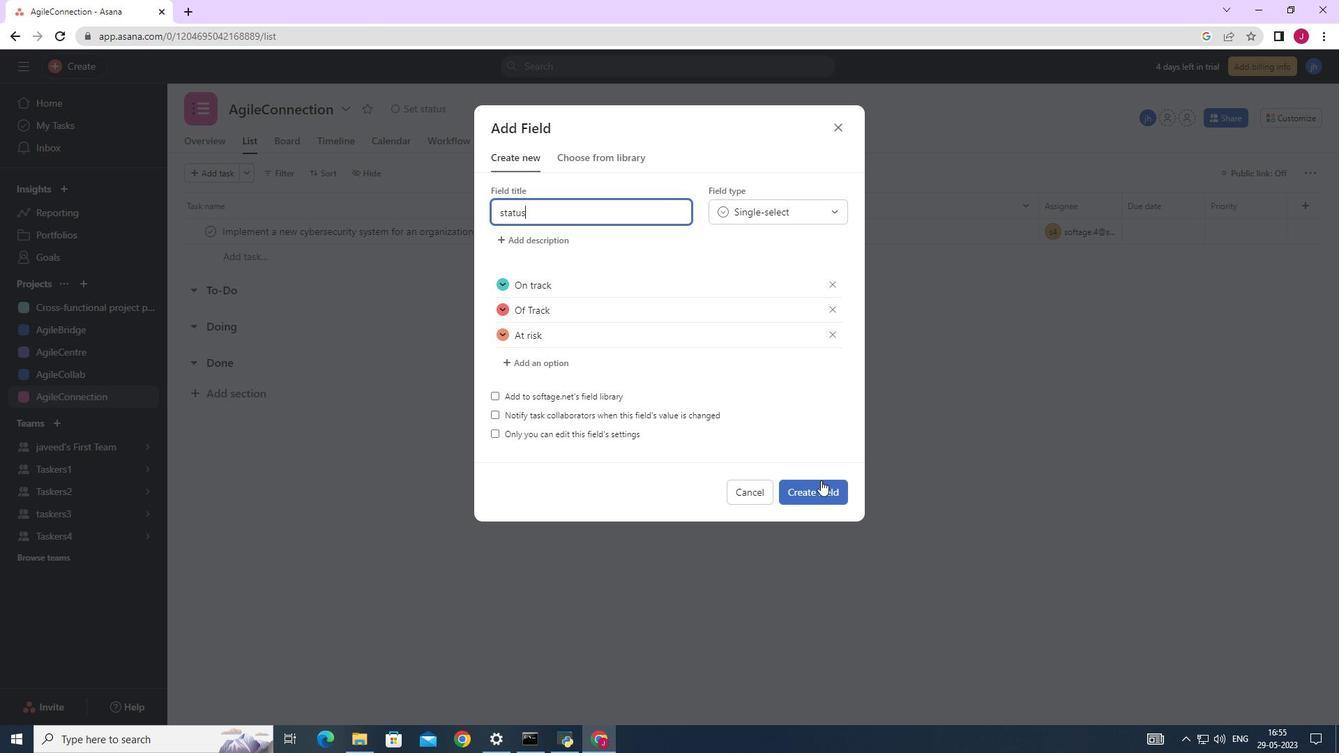
Action: Mouse pressed left at (816, 488)
Screenshot: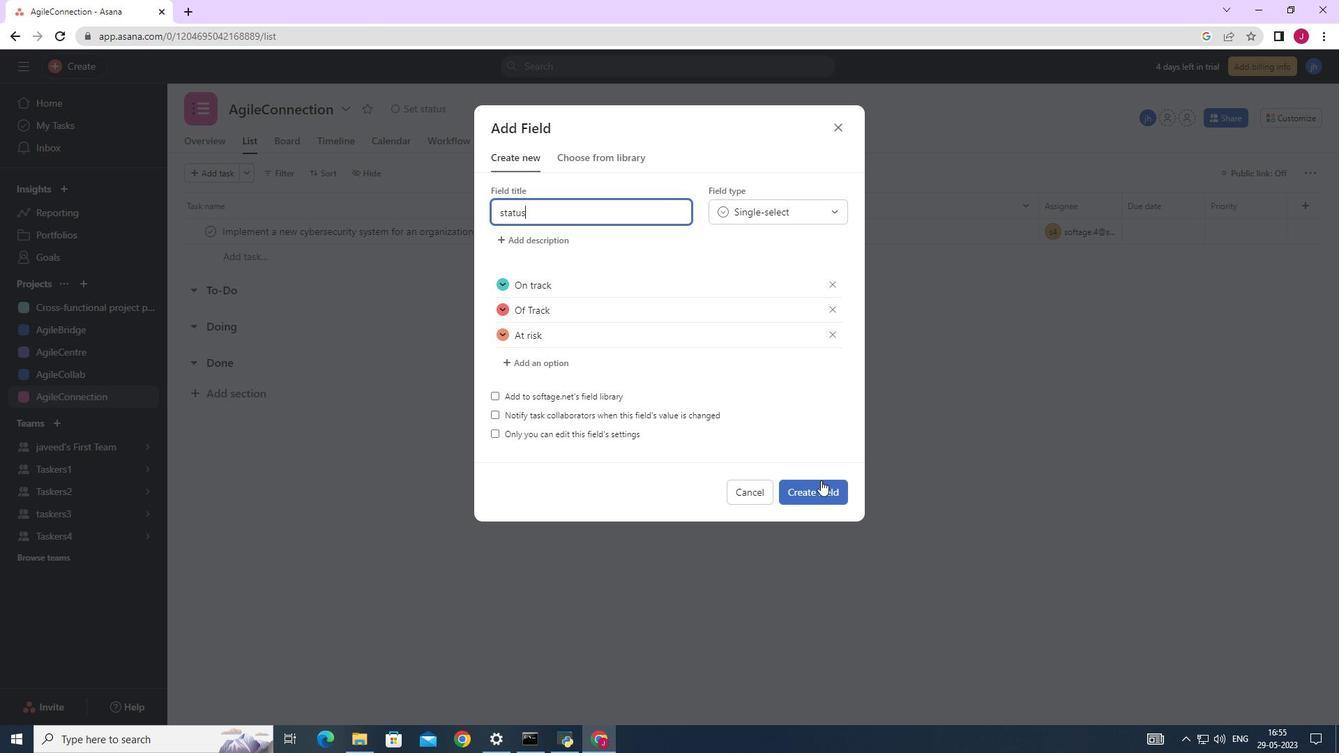 
Action: Mouse moved to (1171, 237)
Screenshot: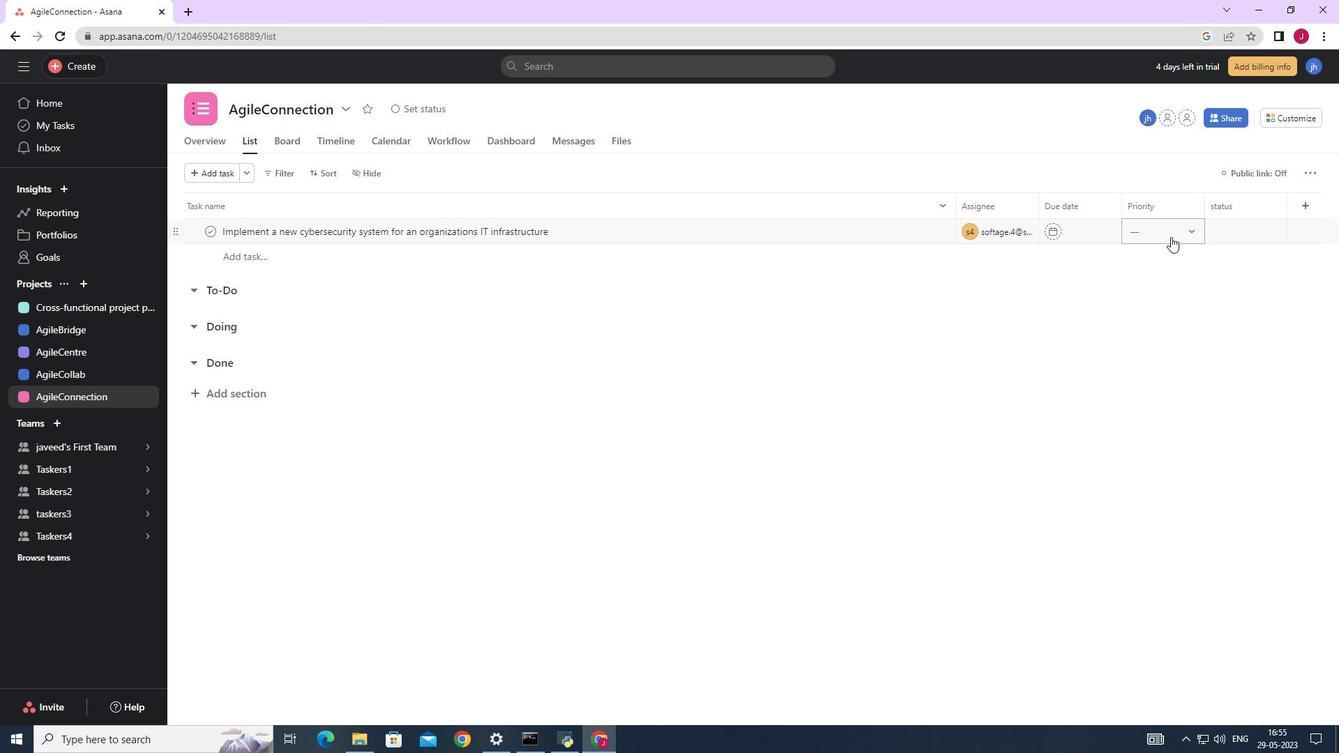 
Action: Mouse pressed left at (1171, 237)
Screenshot: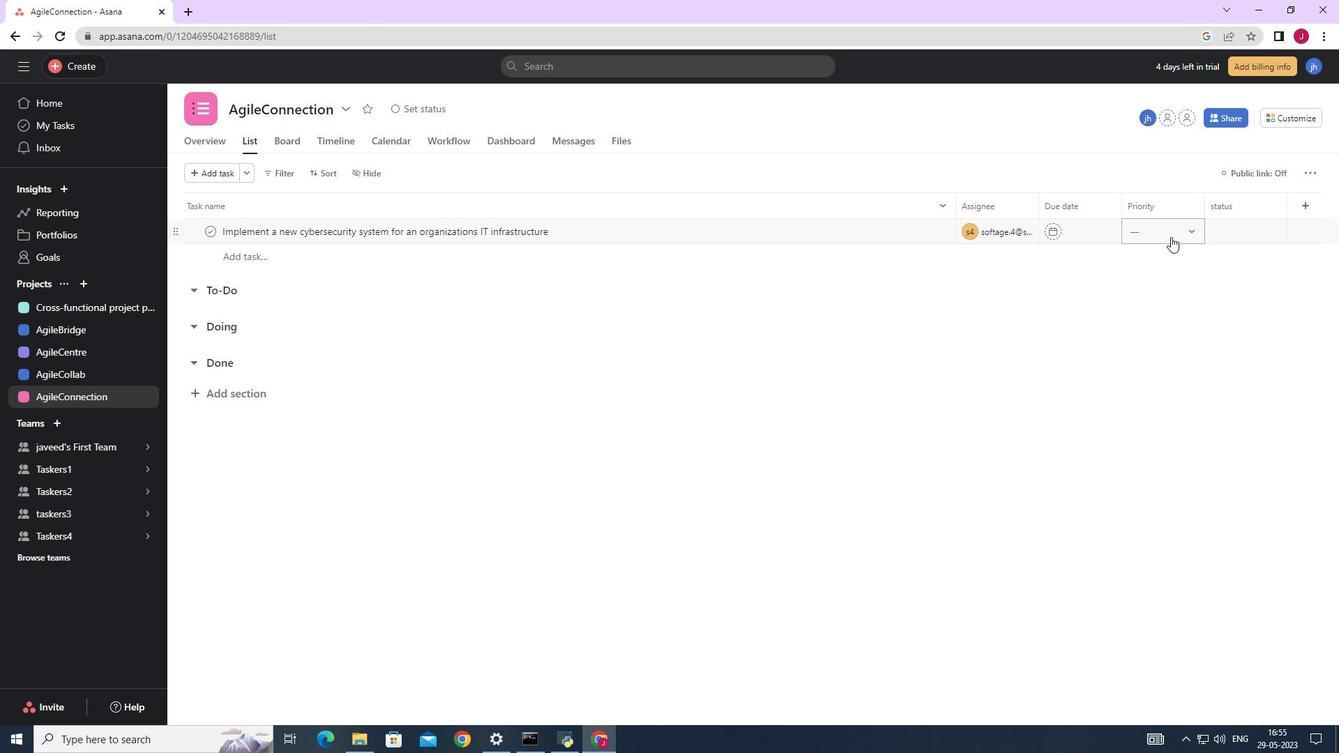 
Action: Mouse moved to (1166, 329)
Screenshot: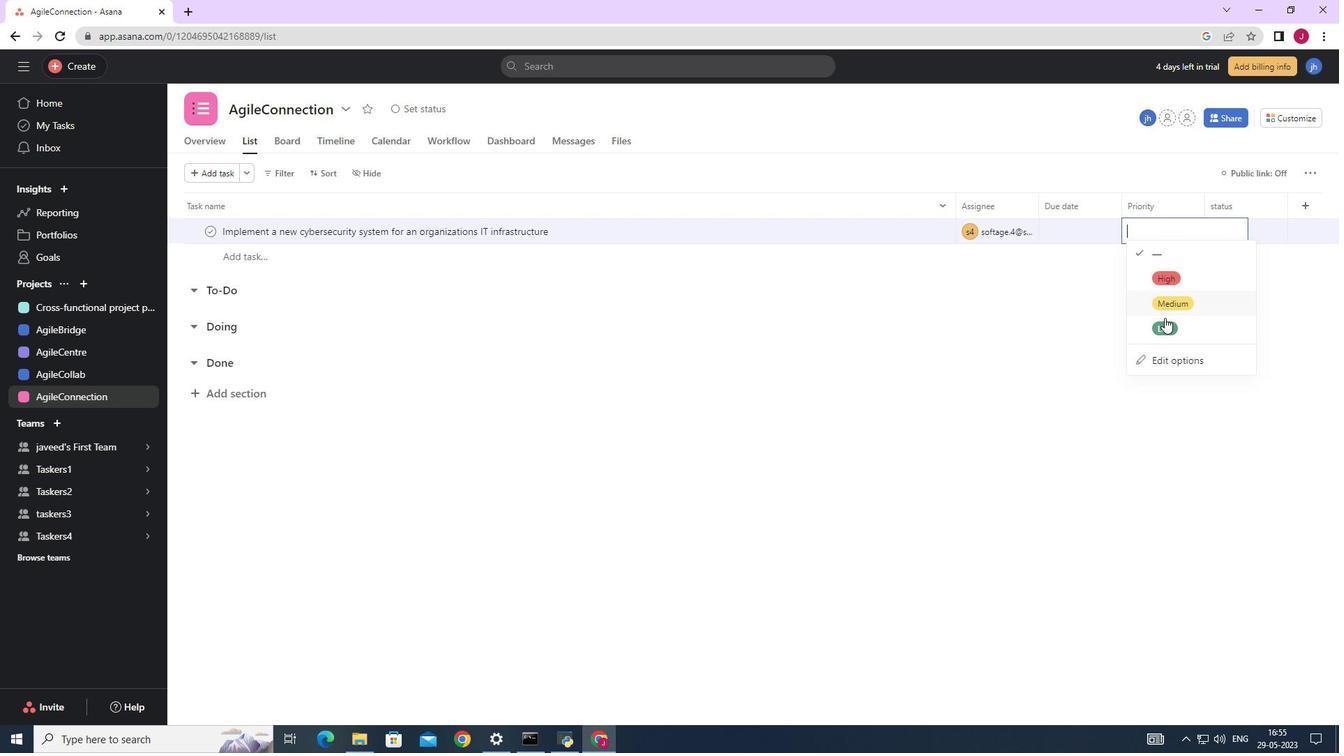 
Action: Mouse pressed left at (1166, 329)
Screenshot: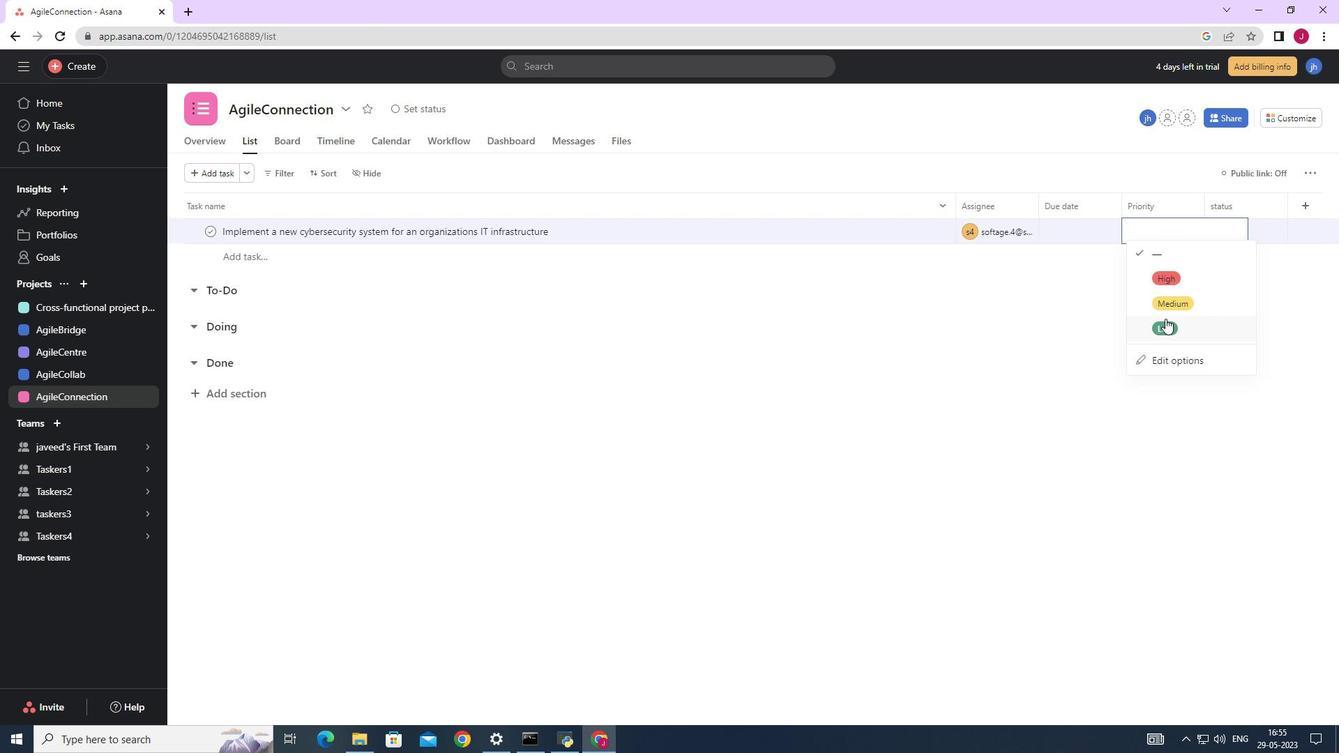 
Action: Mouse moved to (1256, 232)
Screenshot: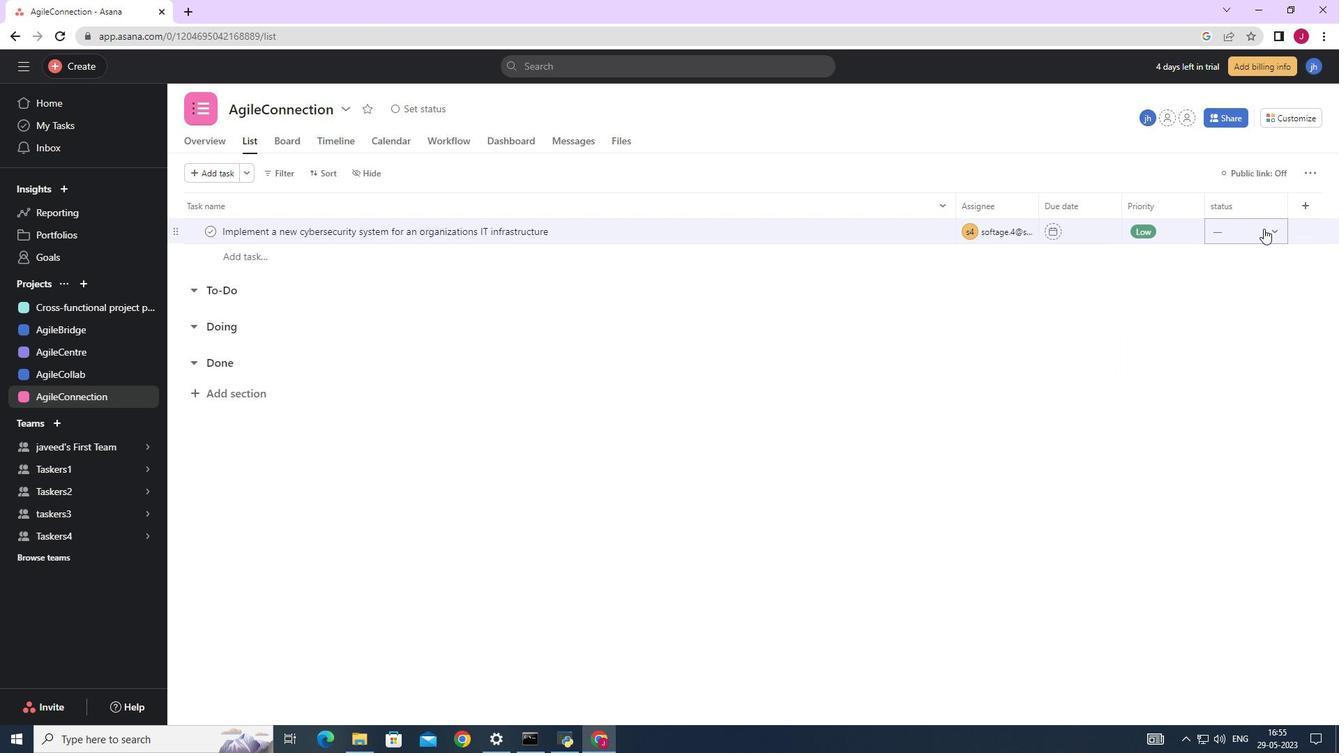 
Action: Mouse pressed left at (1256, 232)
Screenshot: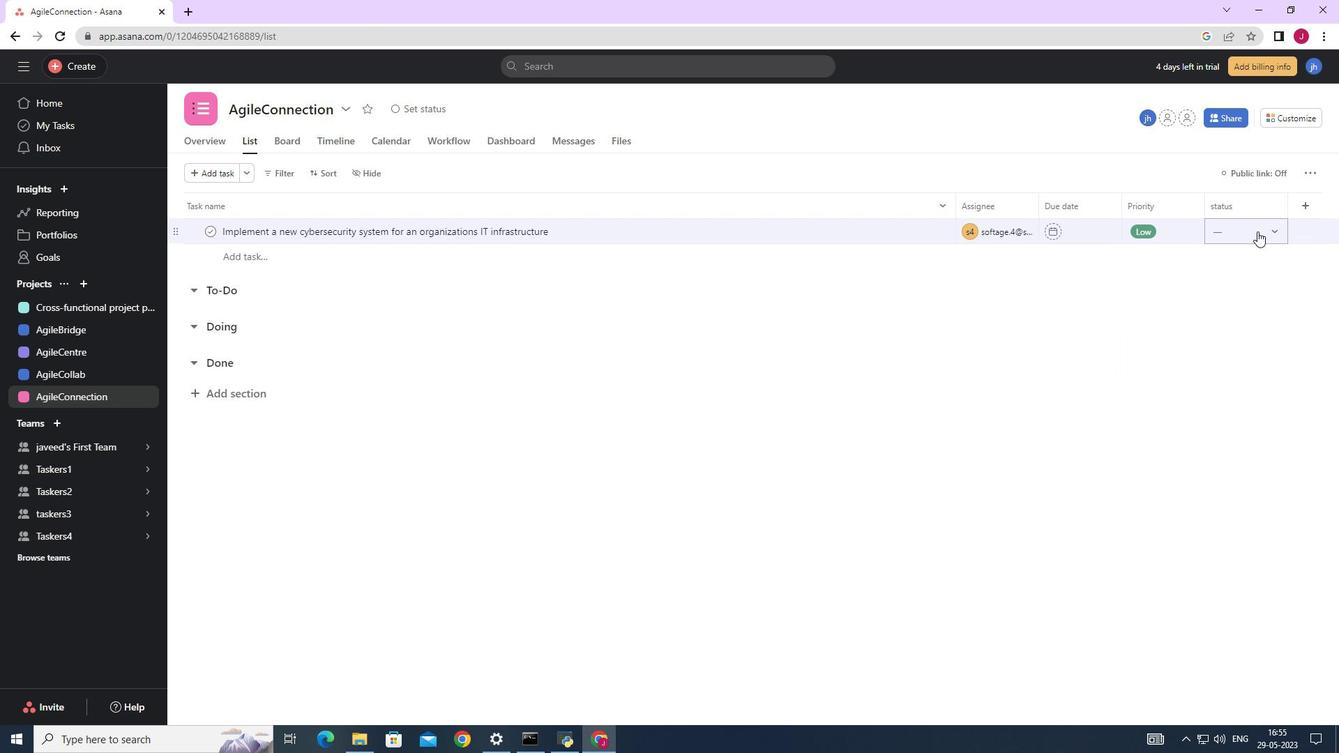 
Action: Mouse moved to (1263, 273)
Screenshot: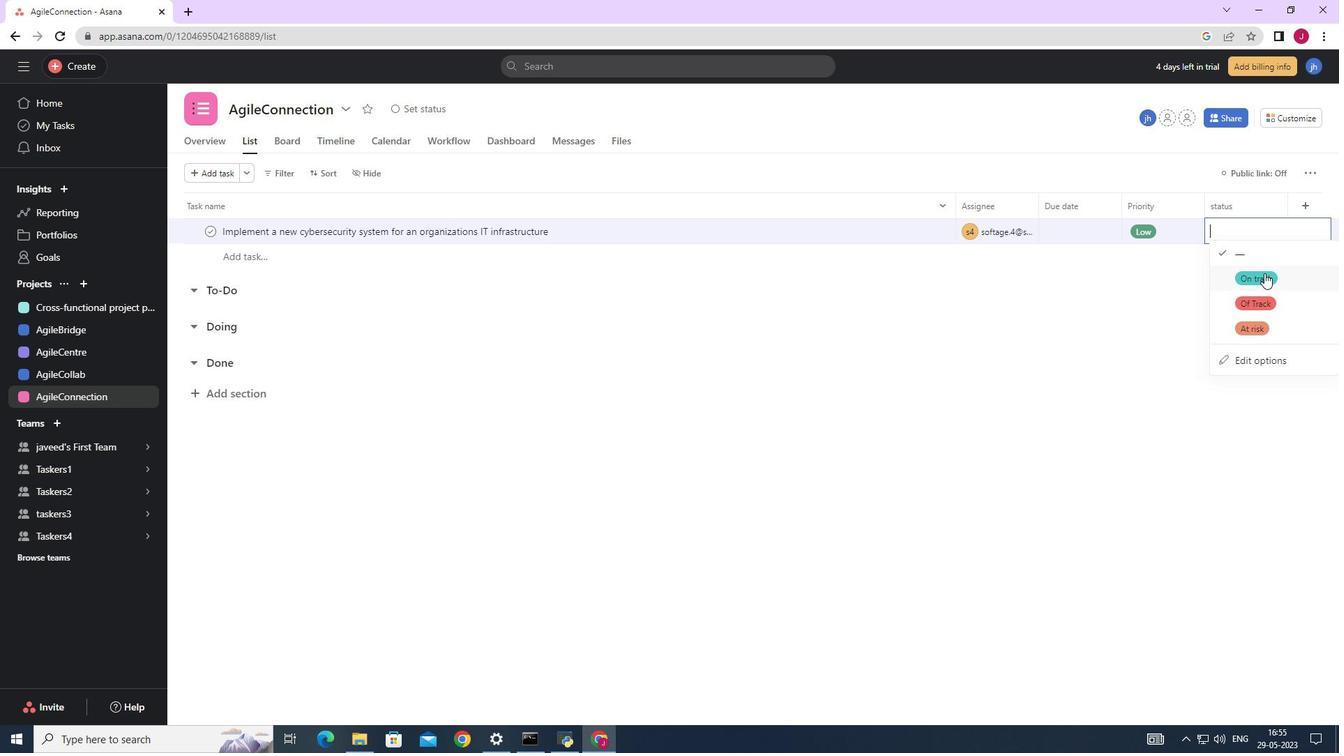 
Action: Mouse pressed left at (1263, 273)
Screenshot: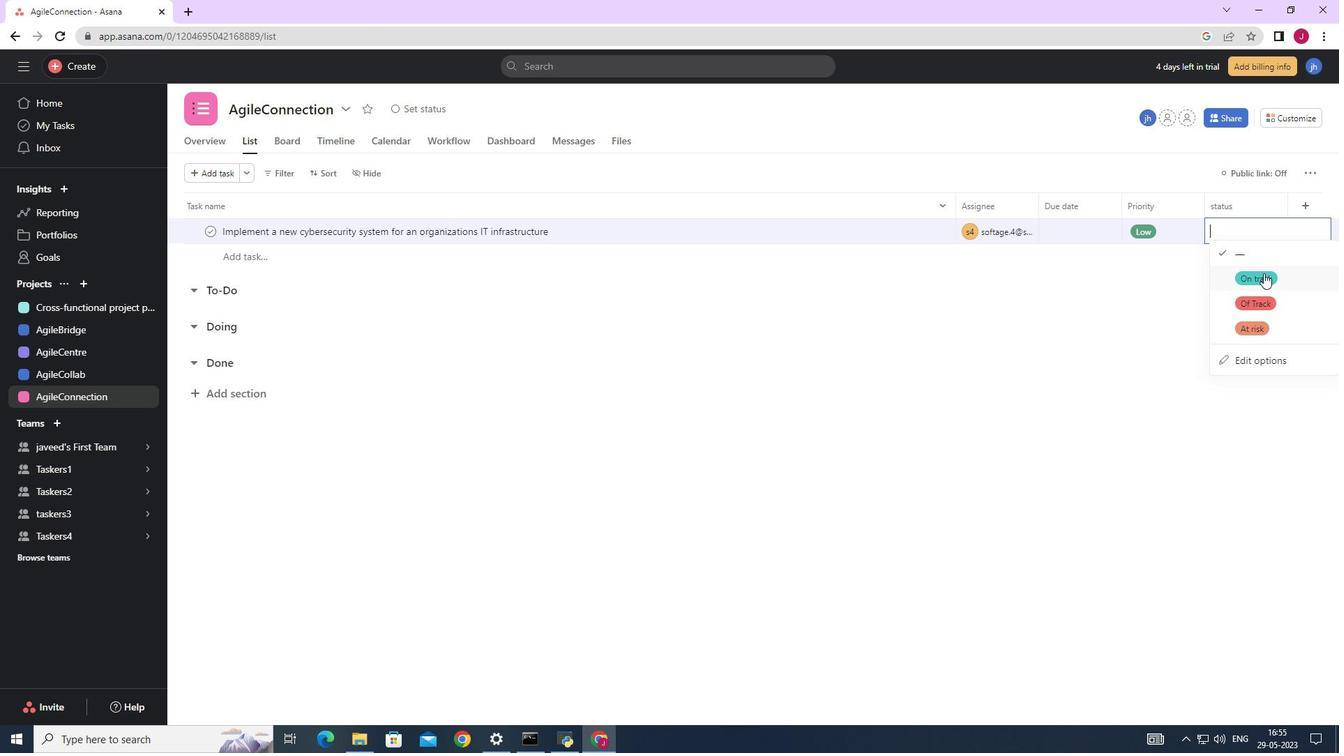 
Action: Mouse moved to (1034, 444)
Screenshot: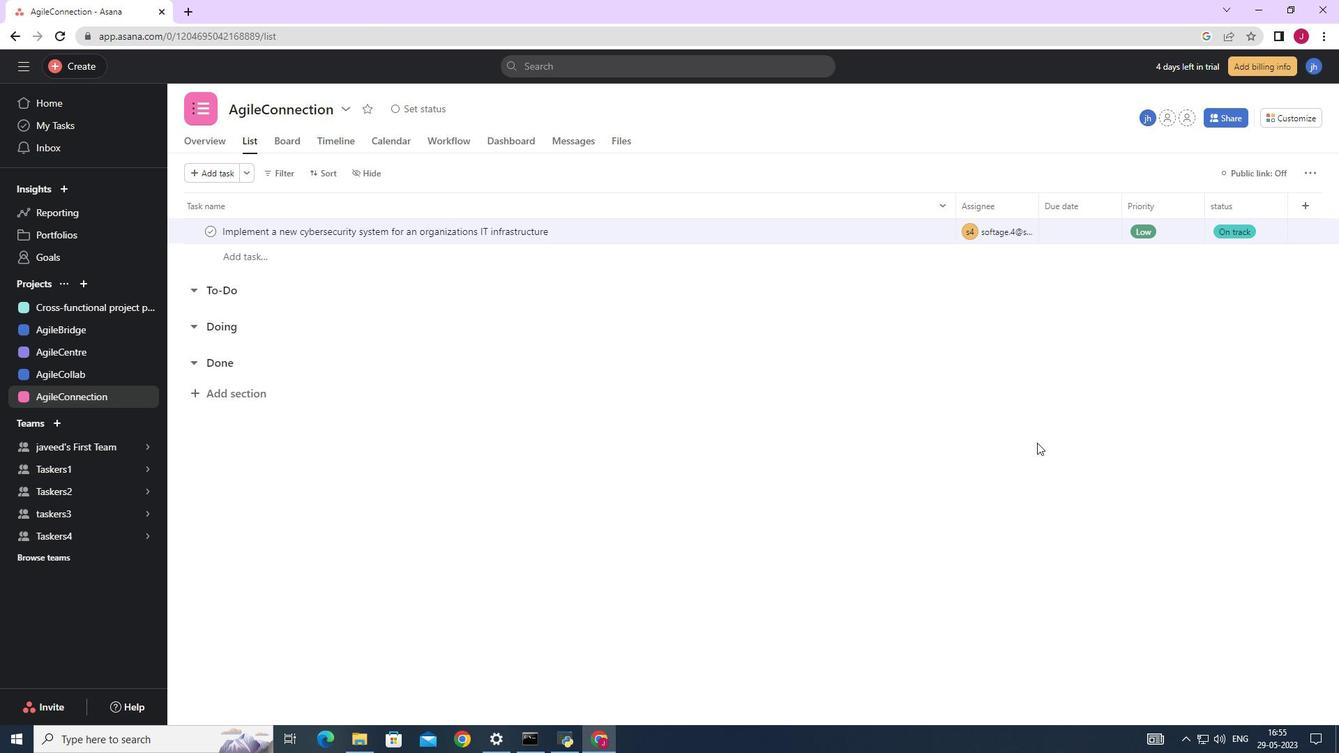 
